 Task: Read customer reviews and ratings for real estate agents in Valentine Rd, Kansas, to find an agent who specializes in modern architecture or historic preservation.
Action: Mouse moved to (244, 196)
Screenshot: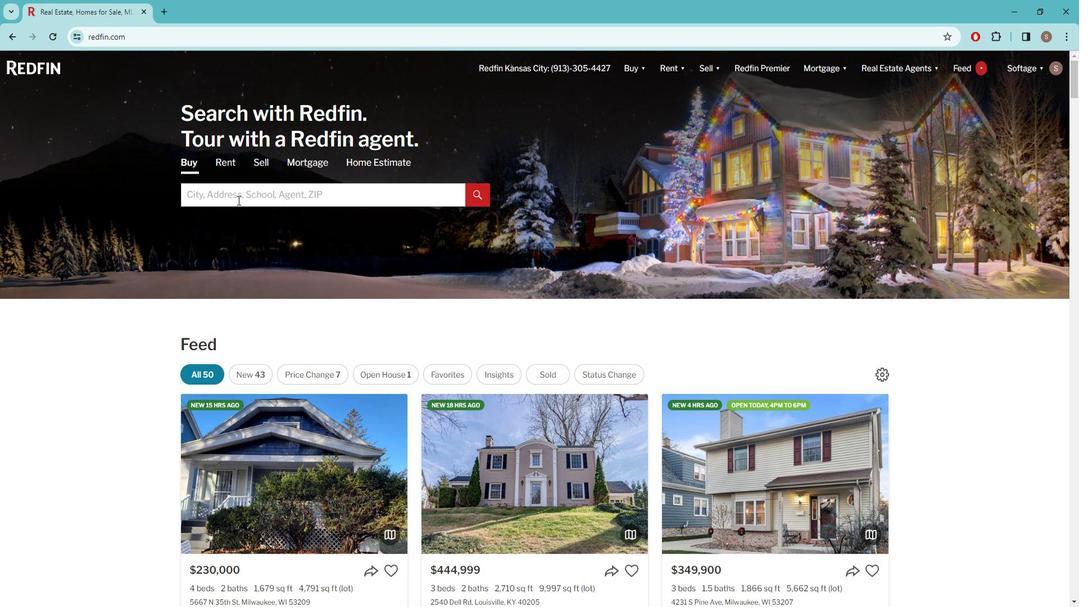 
Action: Mouse pressed left at (244, 196)
Screenshot: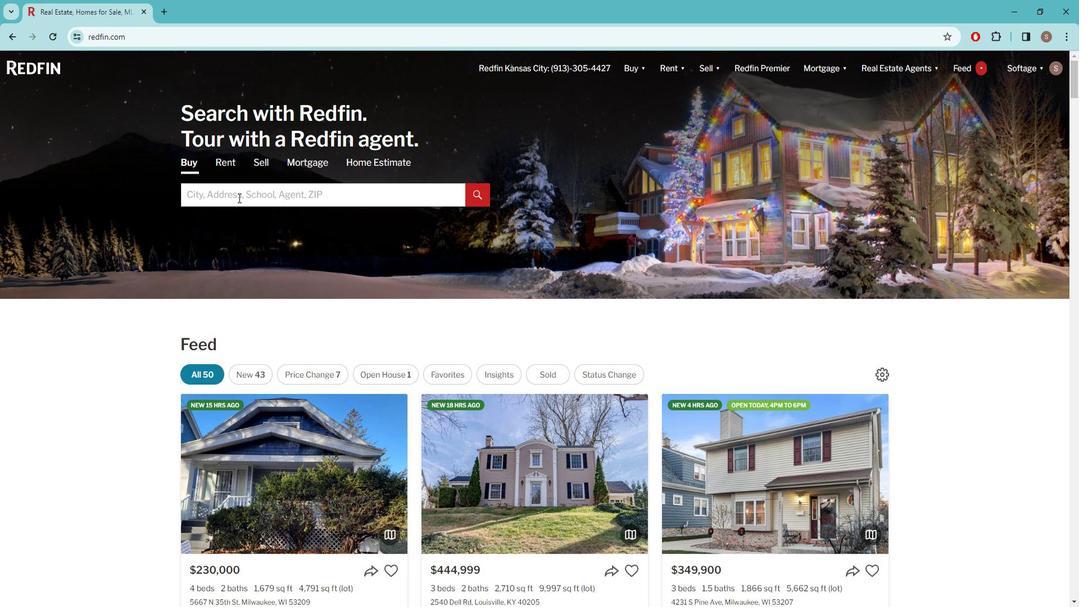
Action: Key pressed v<Key.caps_lock>ALENTINE<Key.space><Key.caps_lock>r<Key.caps_lock>D
Screenshot: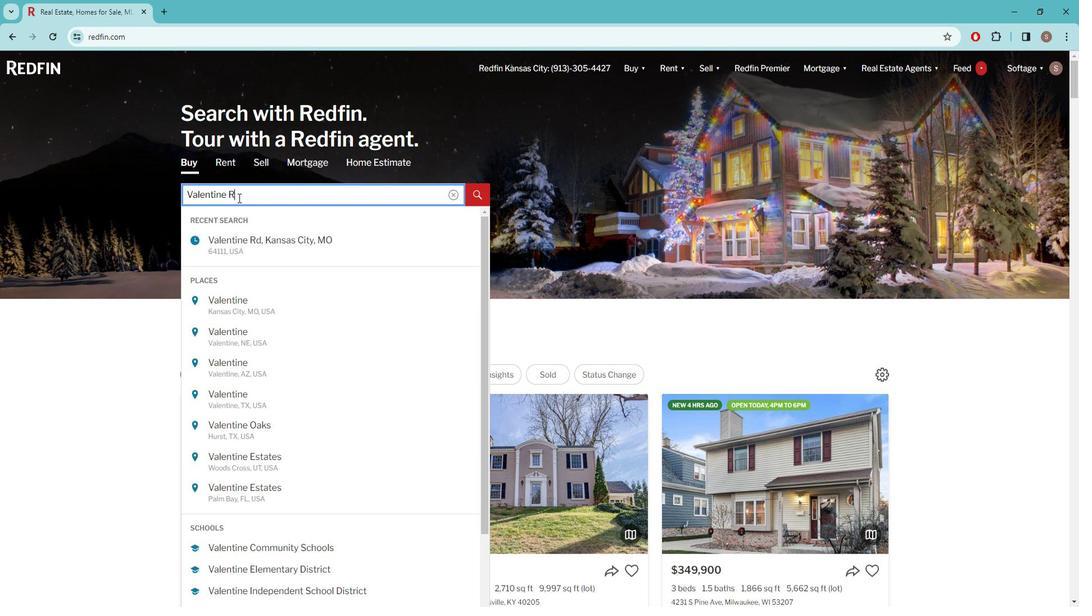 
Action: Mouse moved to (259, 242)
Screenshot: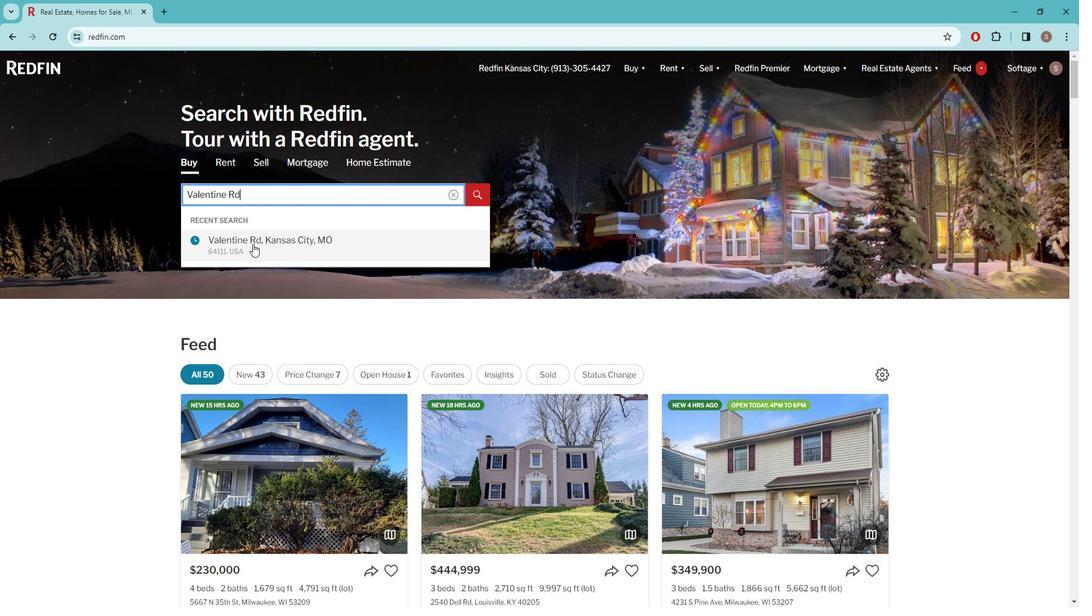 
Action: Mouse pressed left at (259, 242)
Screenshot: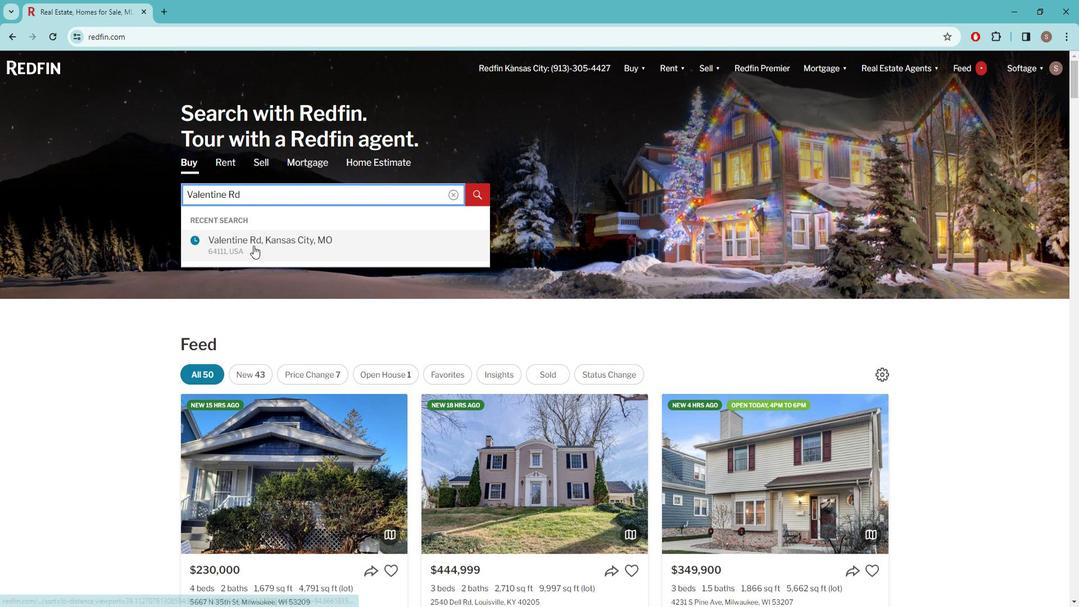 
Action: Mouse moved to (950, 142)
Screenshot: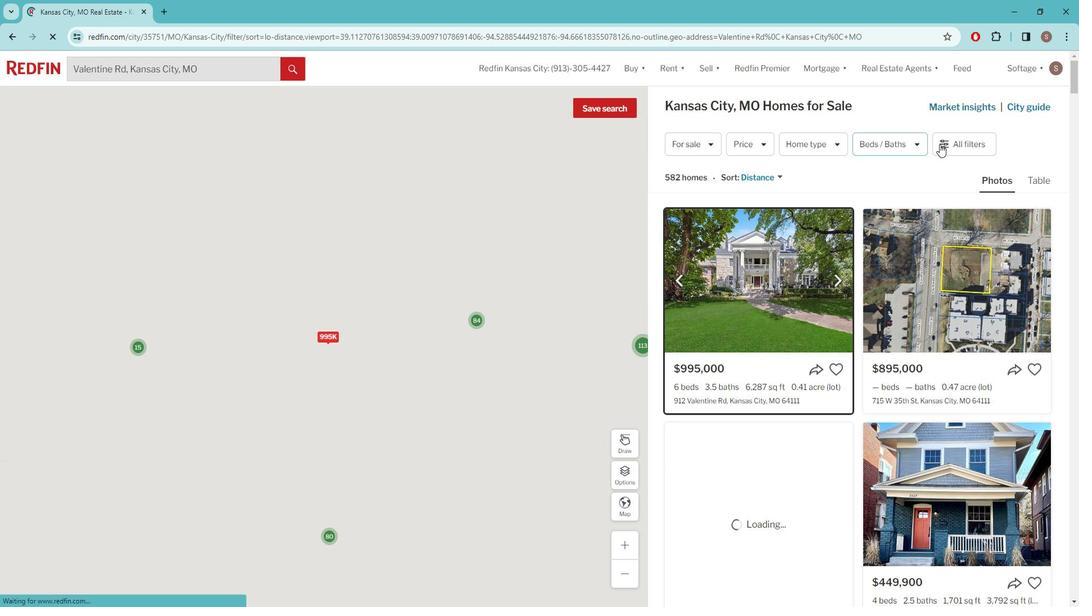 
Action: Mouse pressed left at (950, 142)
Screenshot: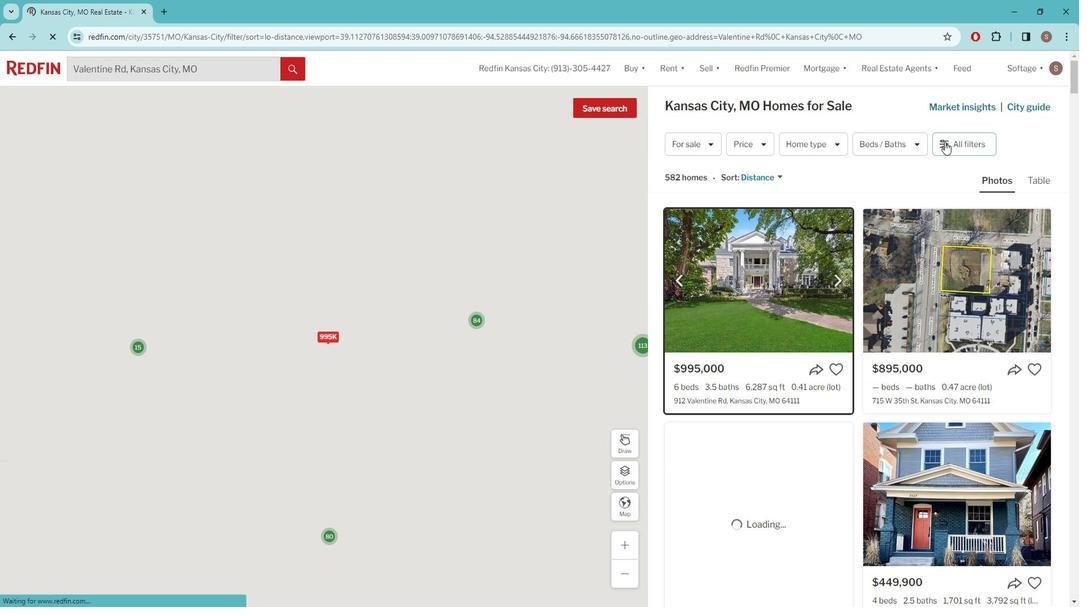 
Action: Mouse pressed left at (950, 142)
Screenshot: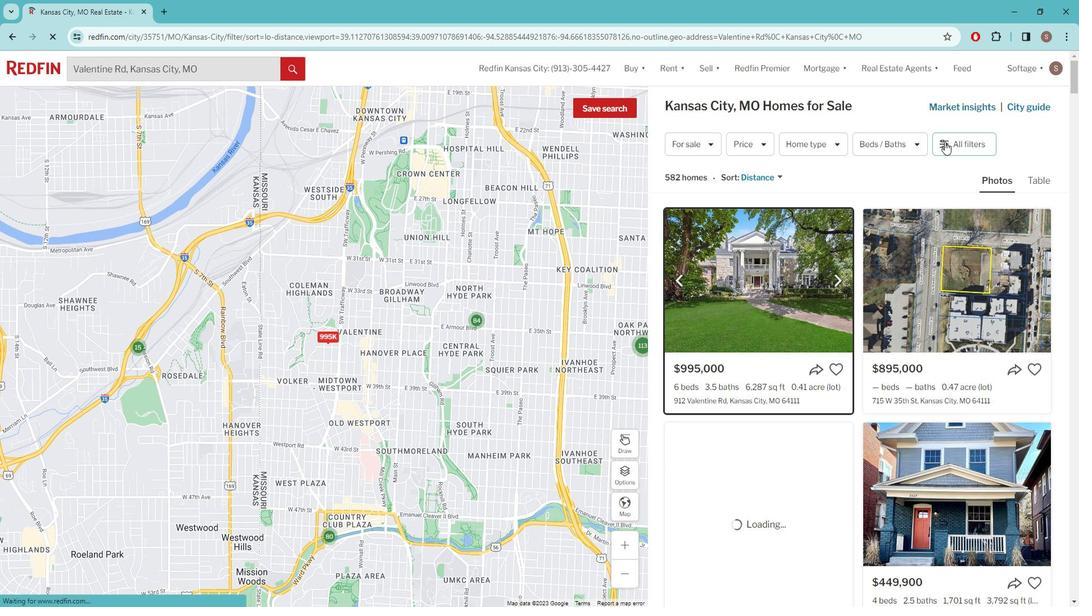 
Action: Mouse pressed left at (950, 142)
Screenshot: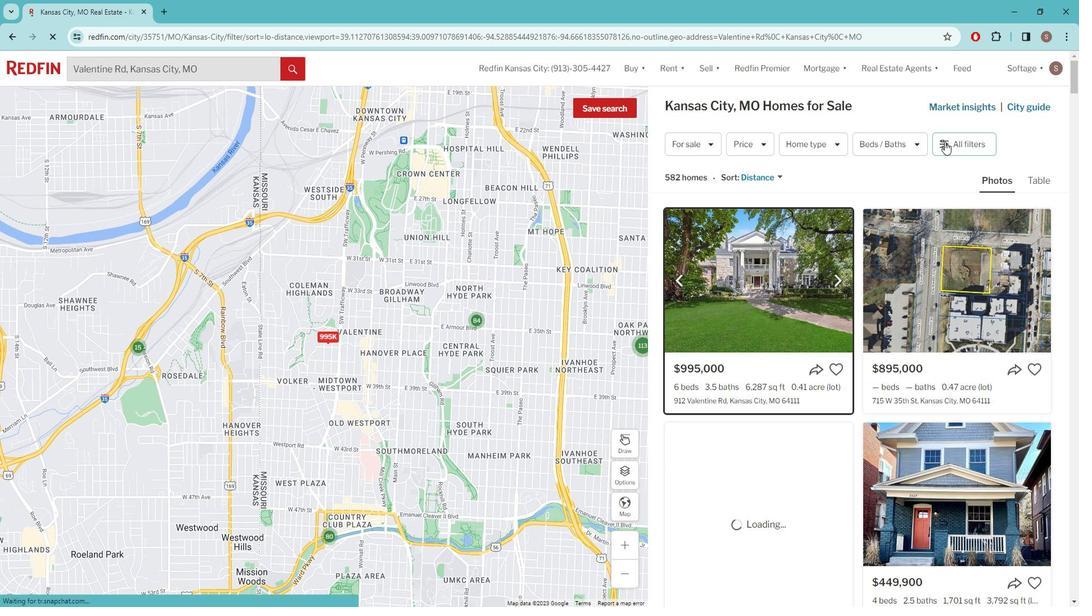 
Action: Mouse pressed left at (950, 142)
Screenshot: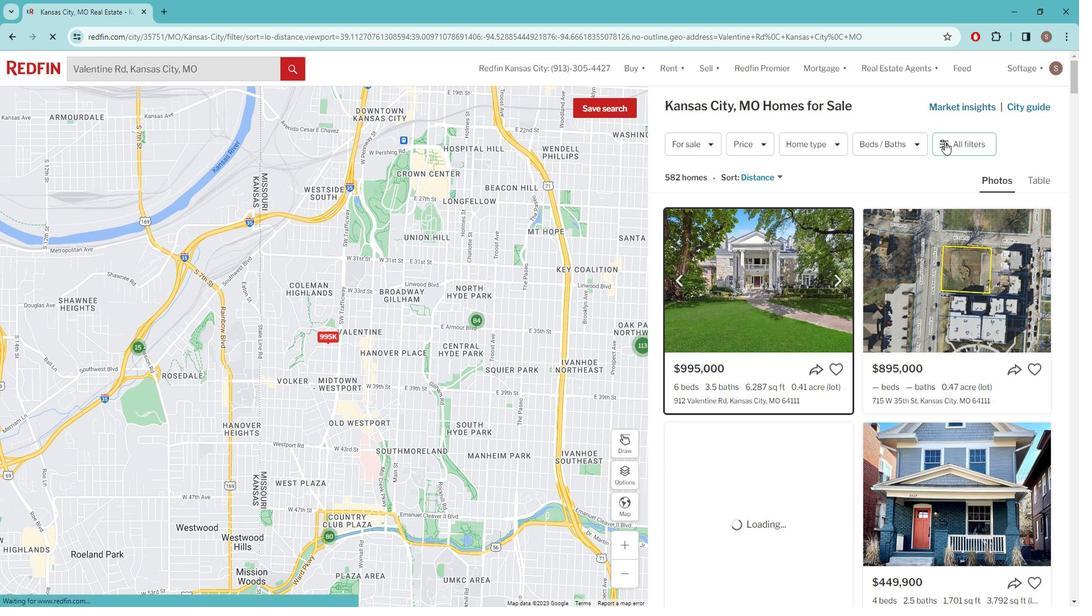 
Action: Mouse moved to (965, 143)
Screenshot: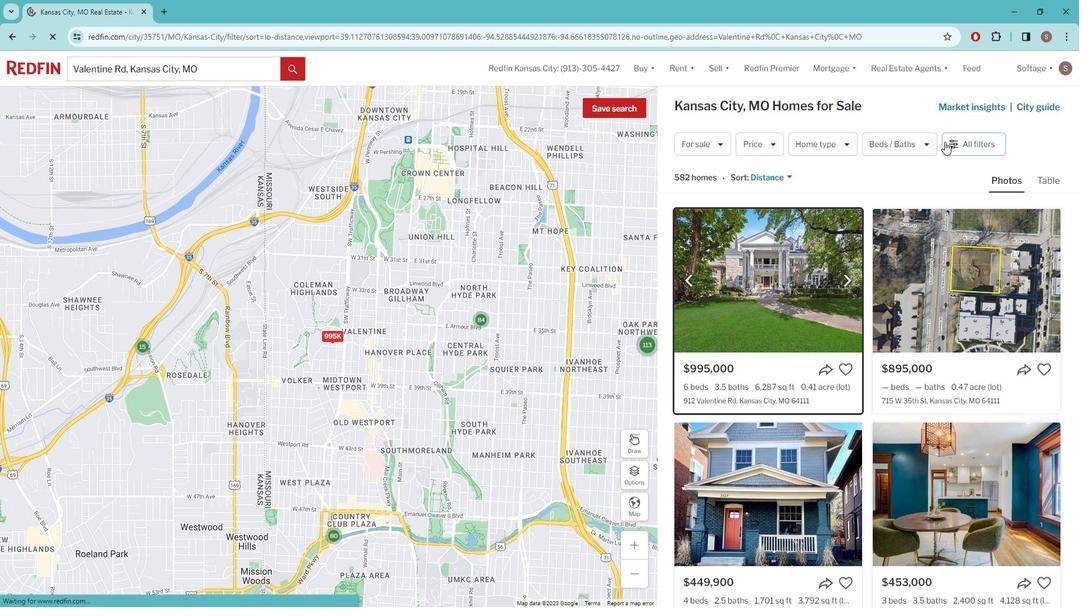 
Action: Mouse pressed left at (965, 143)
Screenshot: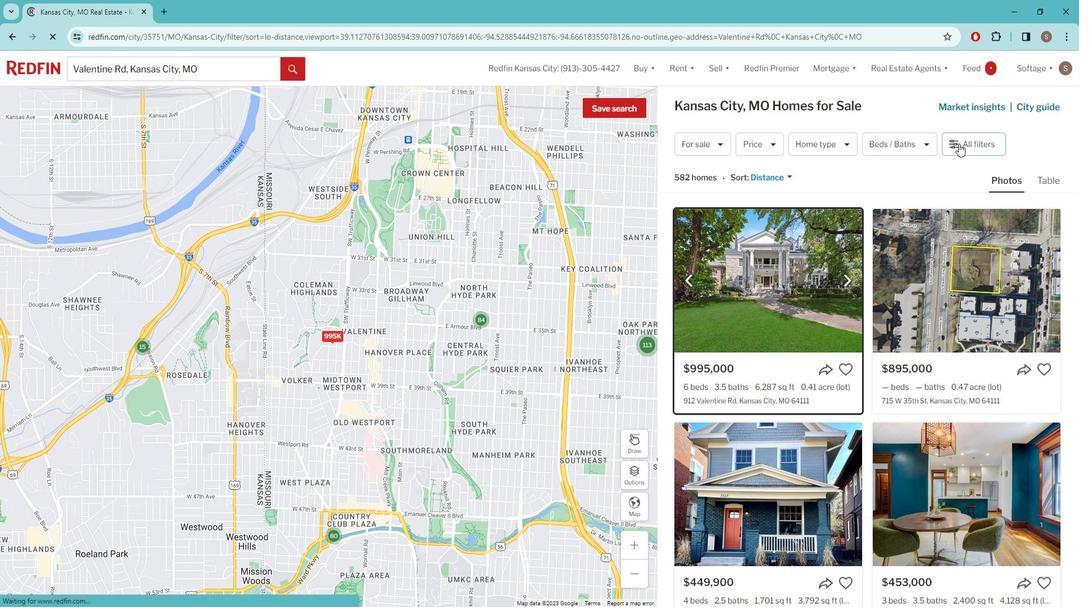 
Action: Mouse pressed left at (965, 143)
Screenshot: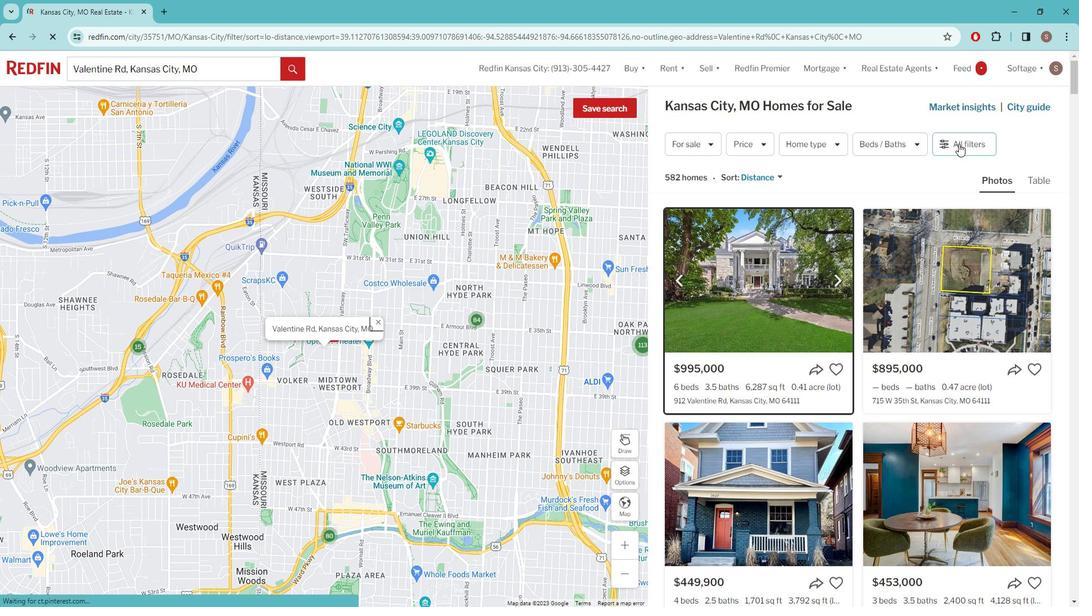
Action: Mouse moved to (916, 257)
Screenshot: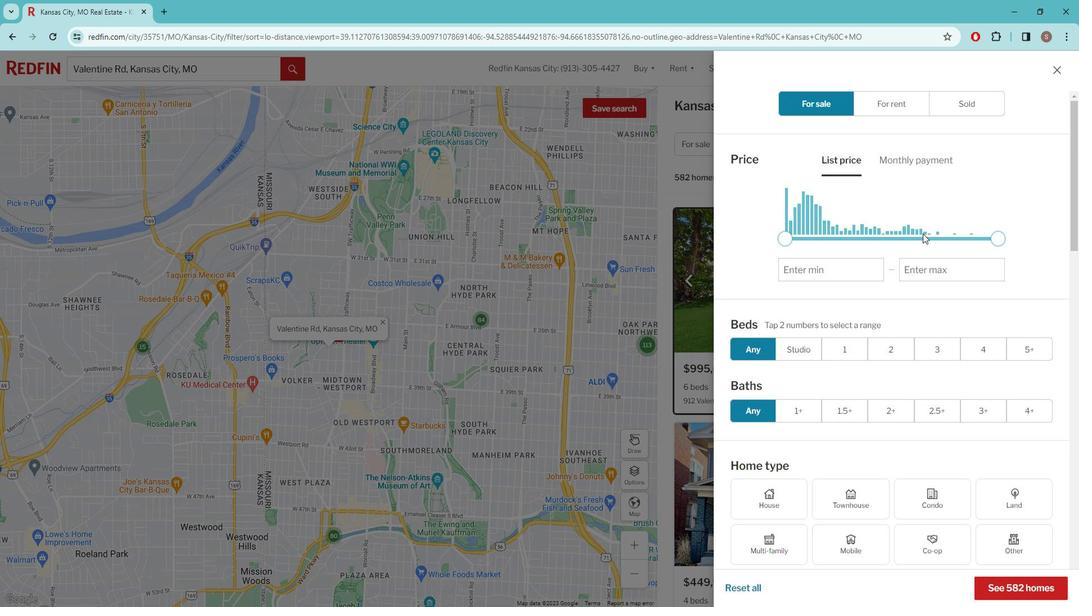 
Action: Mouse scrolled (916, 256) with delta (0, 0)
Screenshot: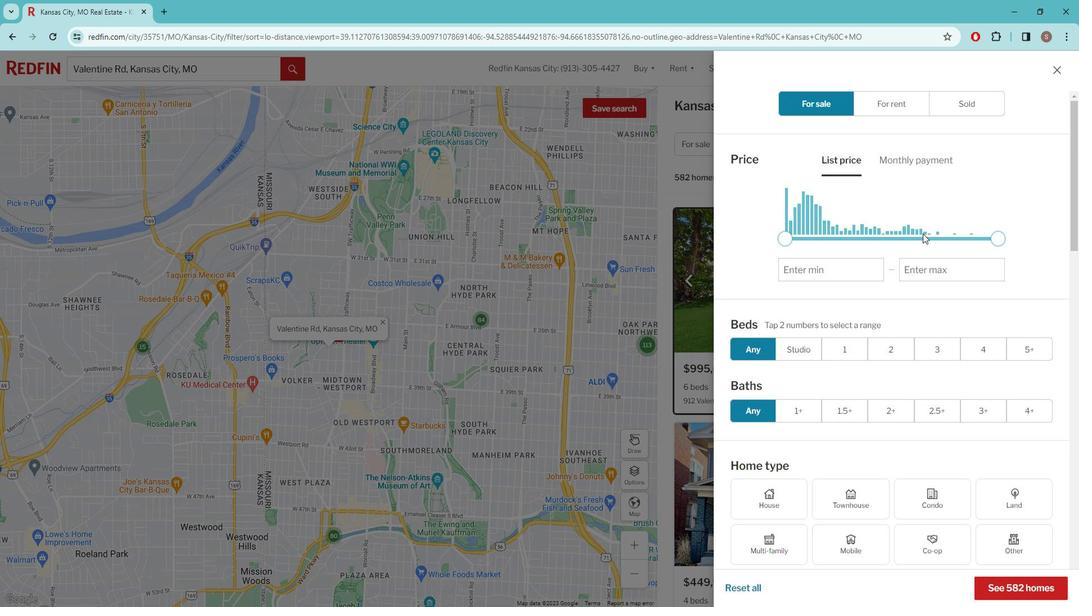 
Action: Mouse moved to (913, 262)
Screenshot: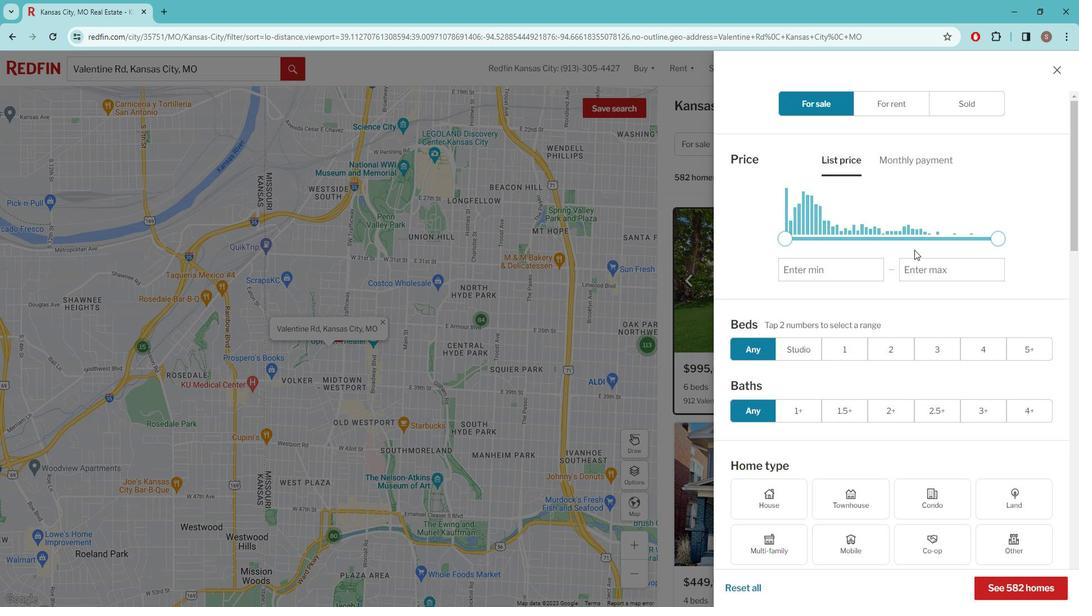 
Action: Mouse scrolled (913, 262) with delta (0, 0)
Screenshot: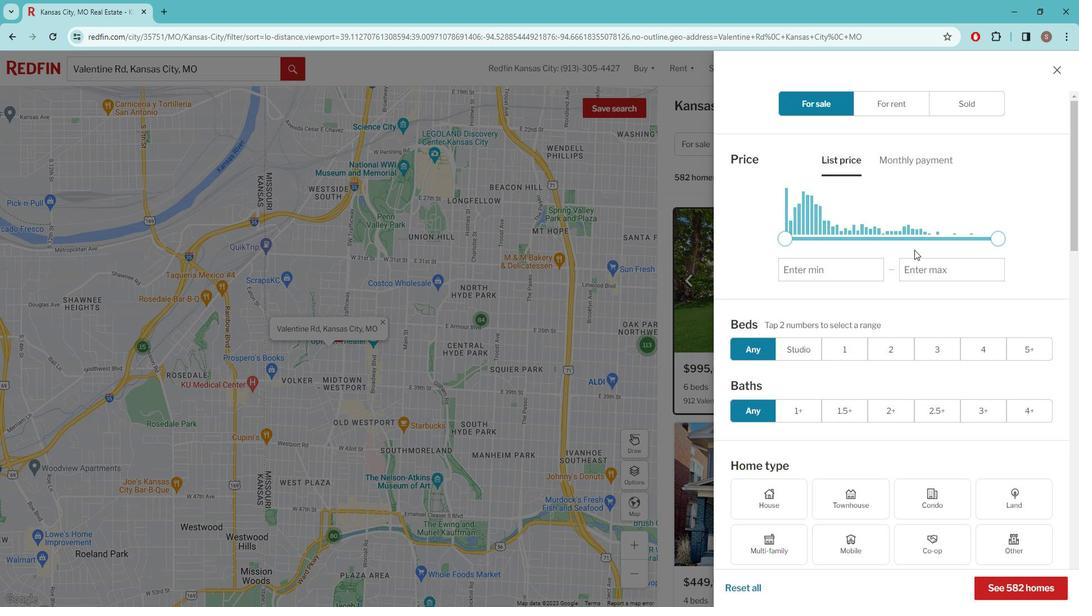 
Action: Mouse moved to (908, 271)
Screenshot: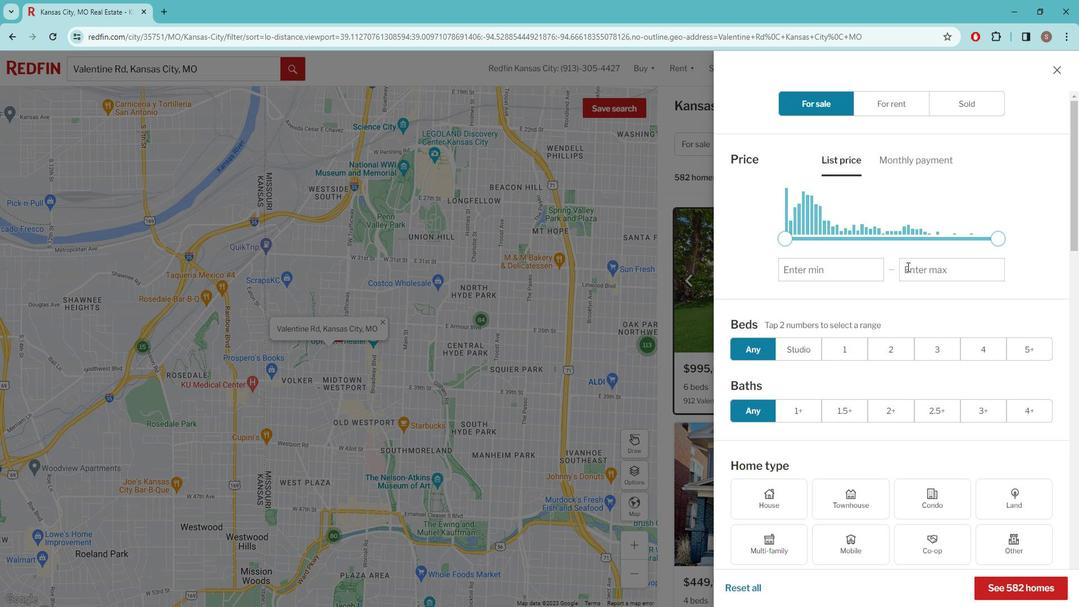
Action: Mouse scrolled (908, 269) with delta (0, 0)
Screenshot: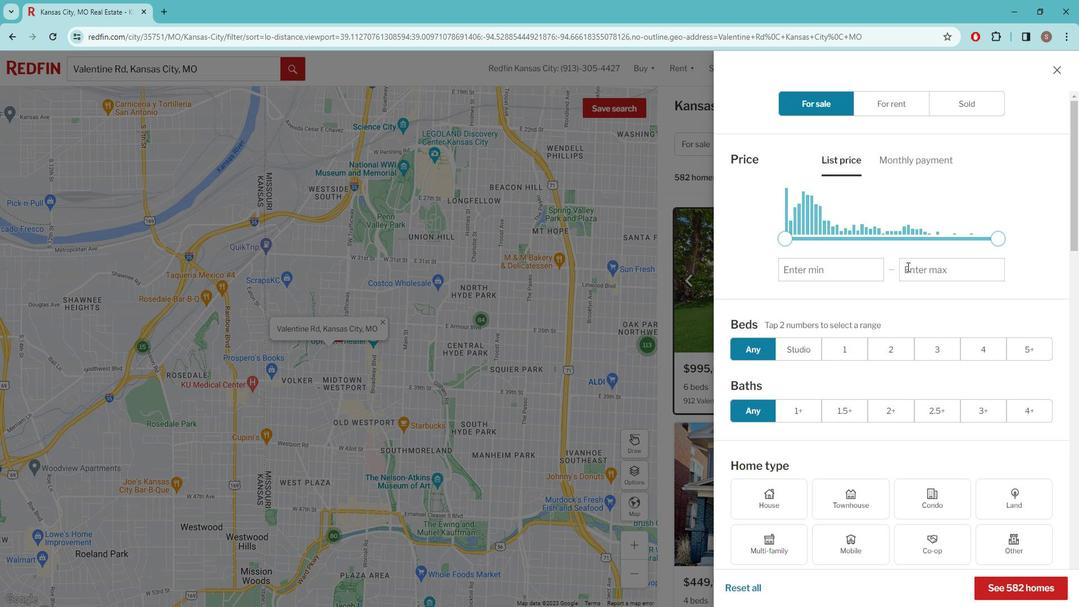 
Action: Mouse moved to (908, 273)
Screenshot: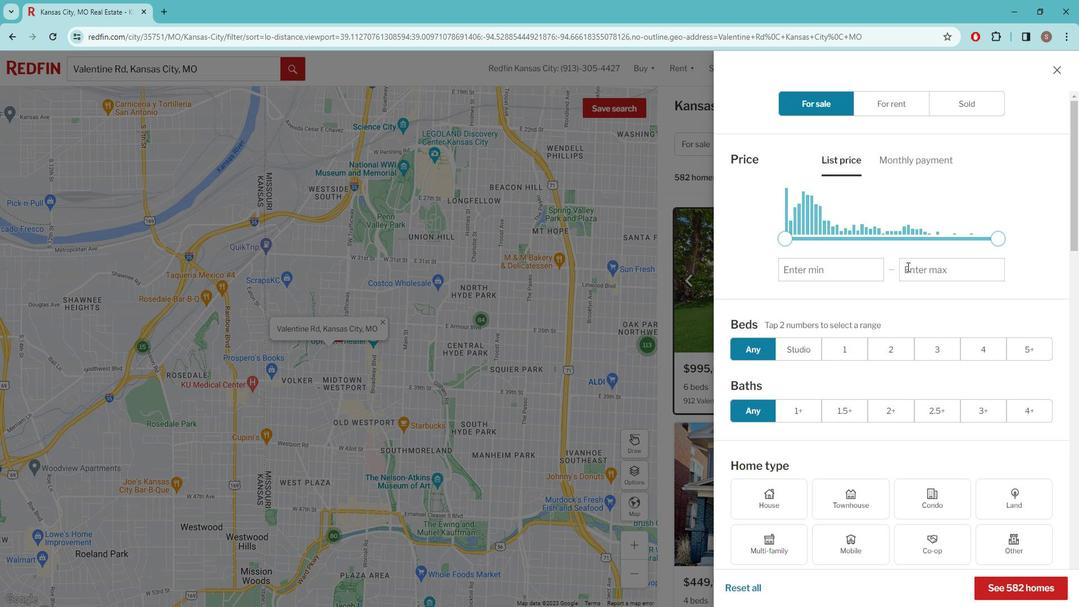
Action: Mouse scrolled (908, 273) with delta (0, 0)
Screenshot: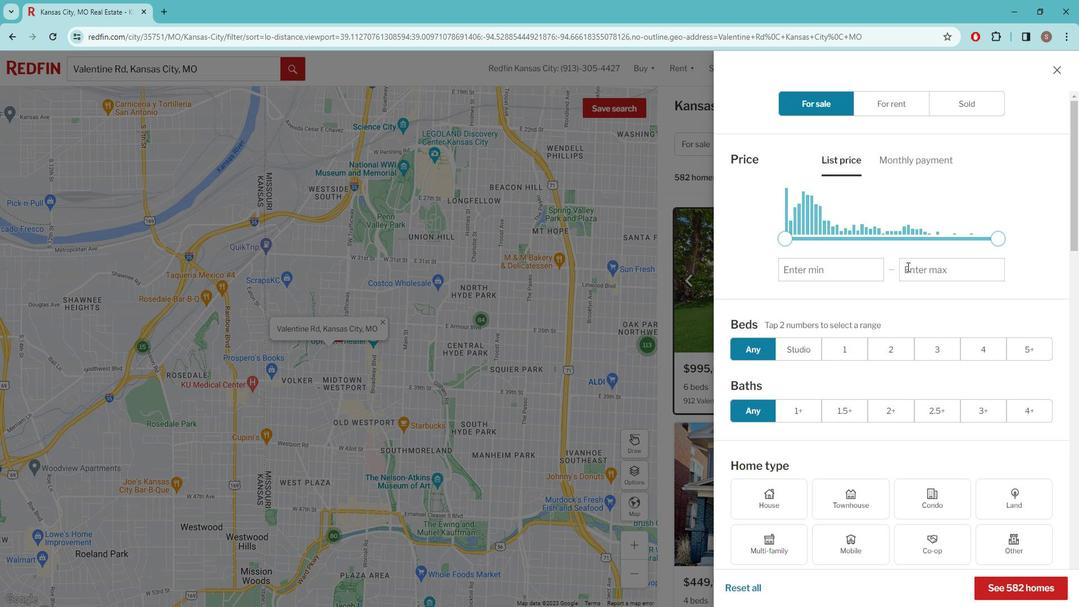 
Action: Mouse moved to (896, 302)
Screenshot: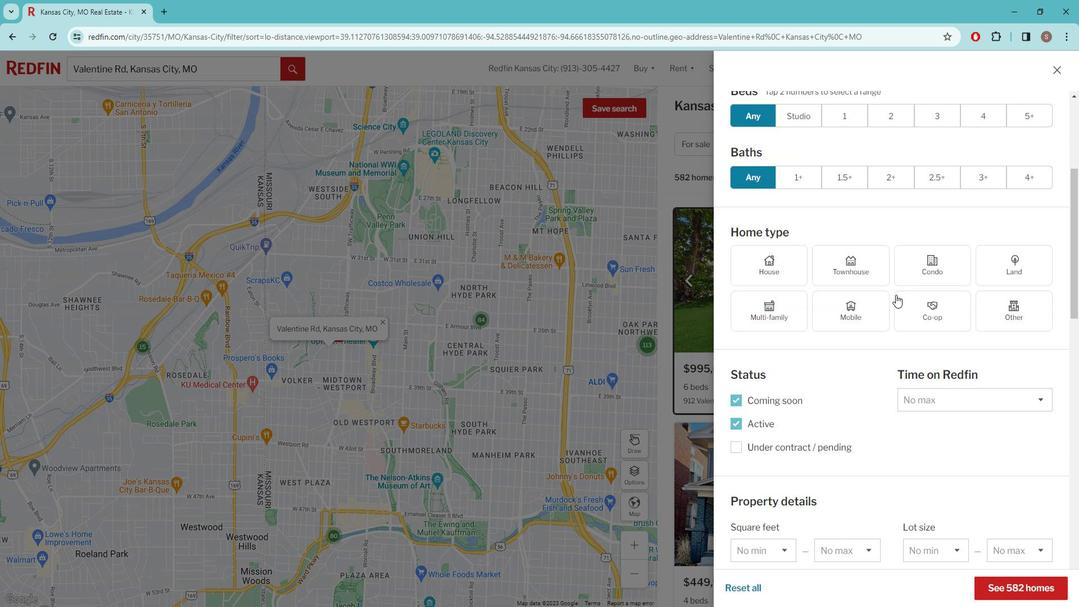 
Action: Mouse scrolled (896, 301) with delta (0, 0)
Screenshot: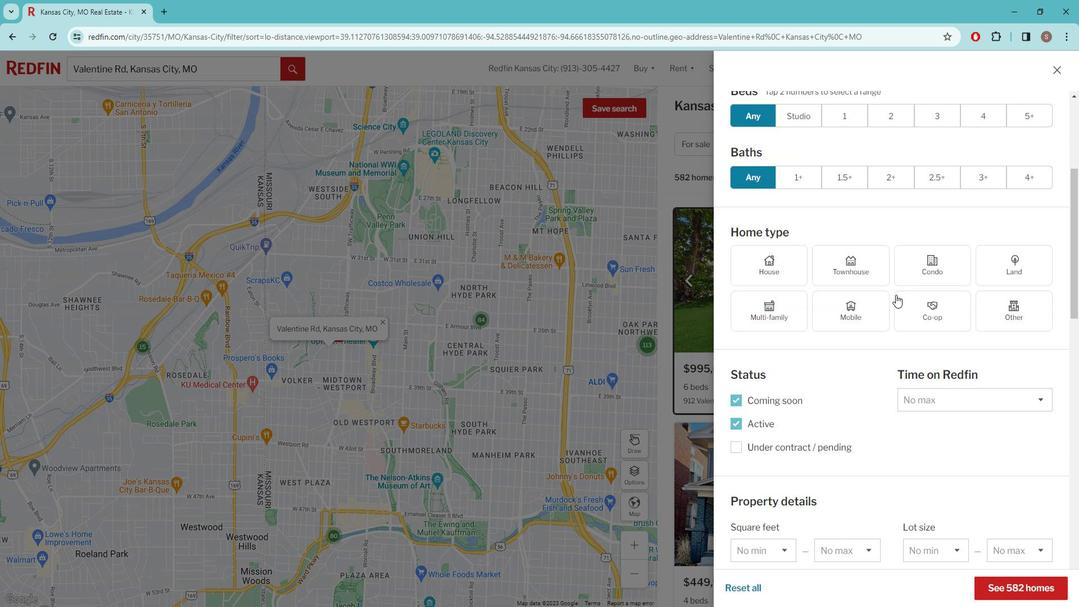 
Action: Mouse moved to (889, 312)
Screenshot: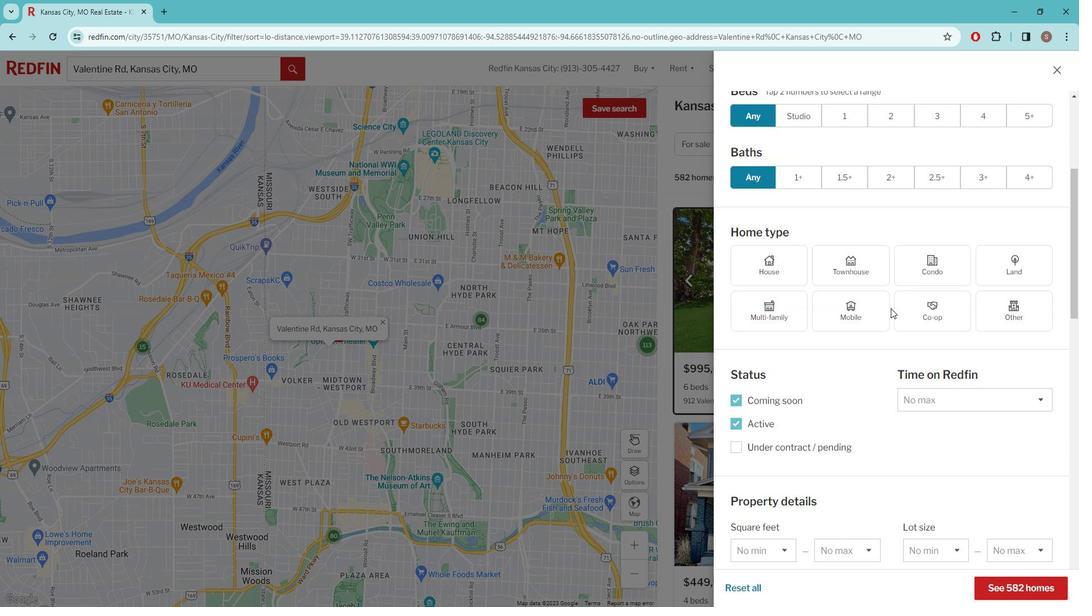 
Action: Mouse scrolled (889, 312) with delta (0, 0)
Screenshot: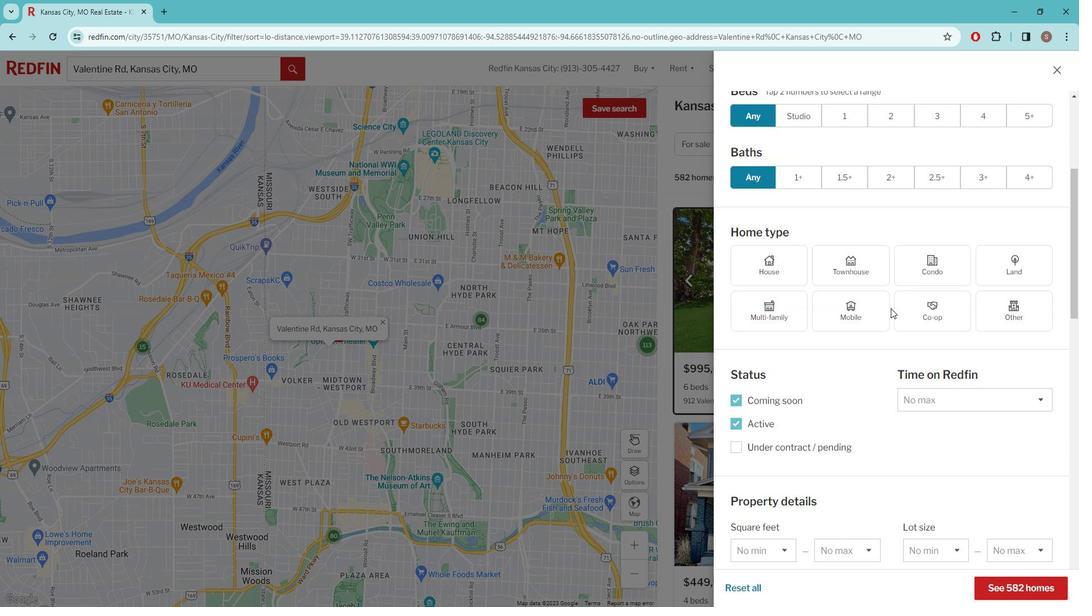 
Action: Mouse moved to (878, 324)
Screenshot: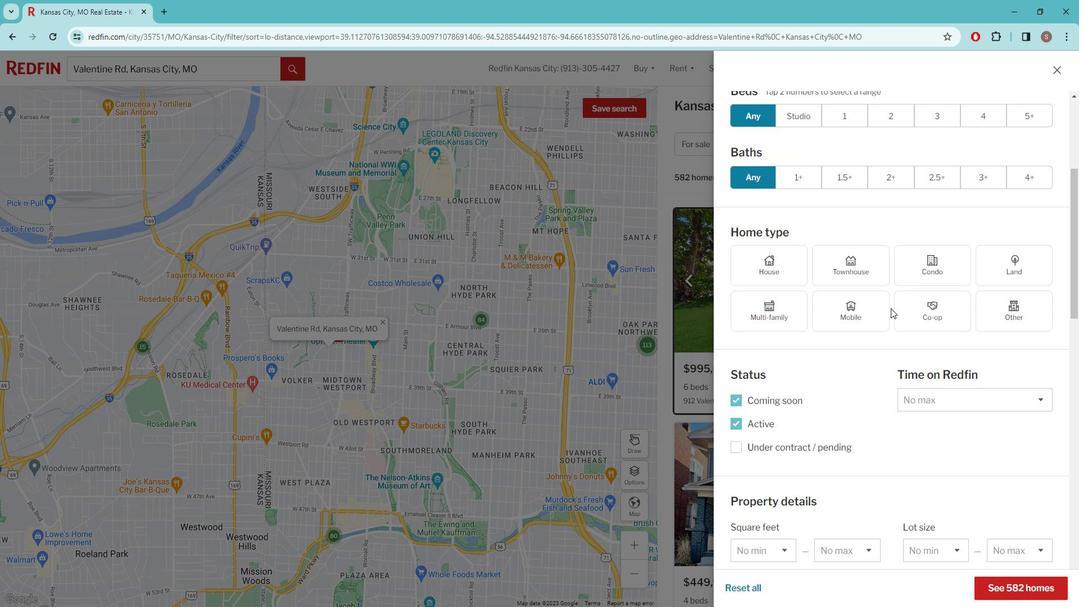 
Action: Mouse scrolled (878, 323) with delta (0, 0)
Screenshot: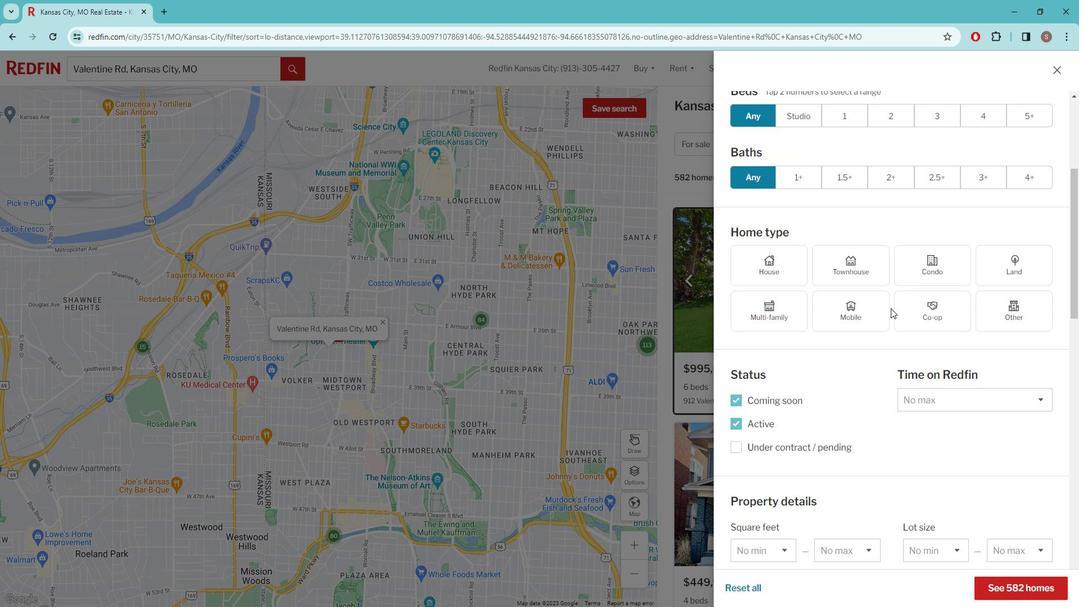
Action: Mouse moved to (807, 415)
Screenshot: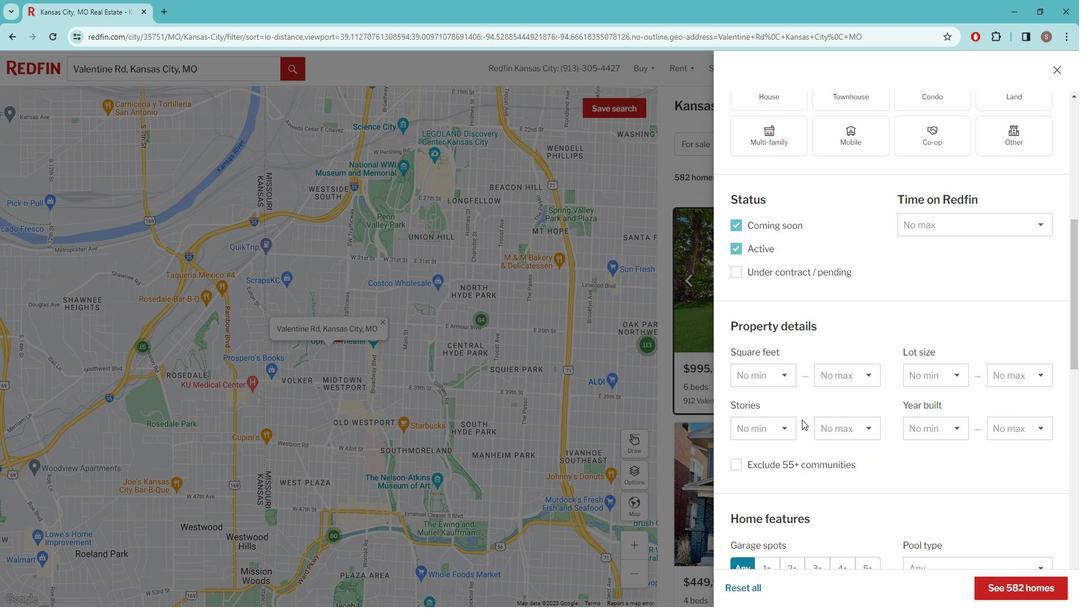 
Action: Mouse scrolled (807, 415) with delta (0, 0)
Screenshot: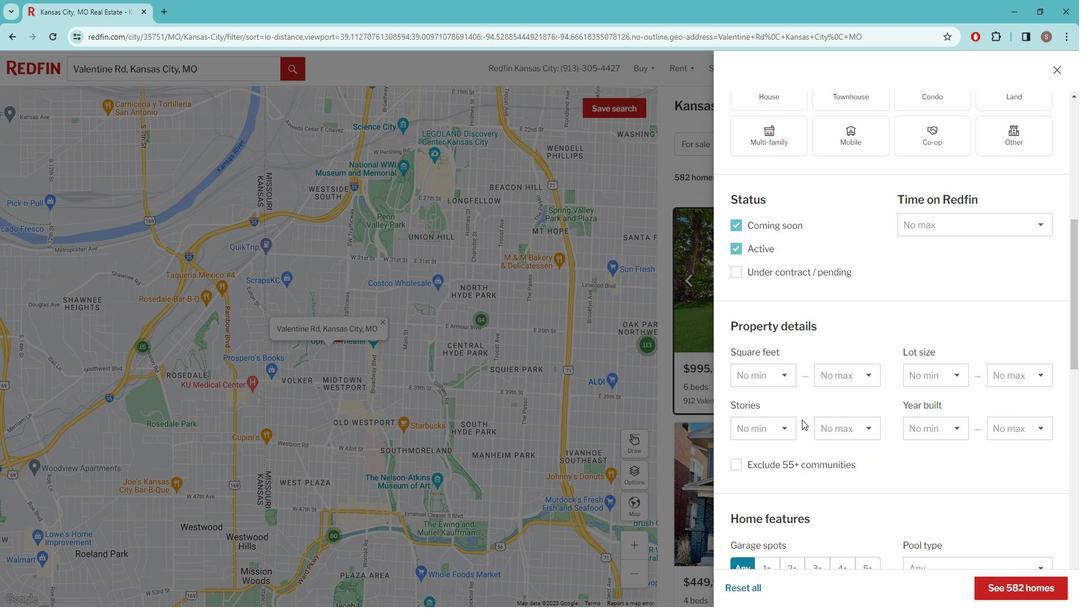 
Action: Mouse moved to (806, 415)
Screenshot: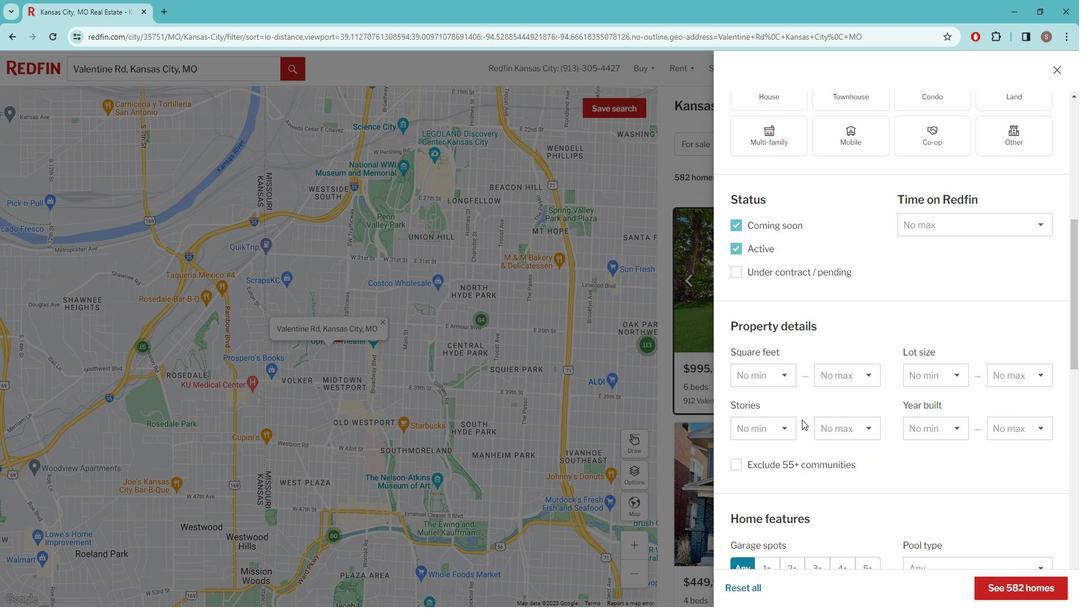 
Action: Mouse scrolled (806, 415) with delta (0, 0)
Screenshot: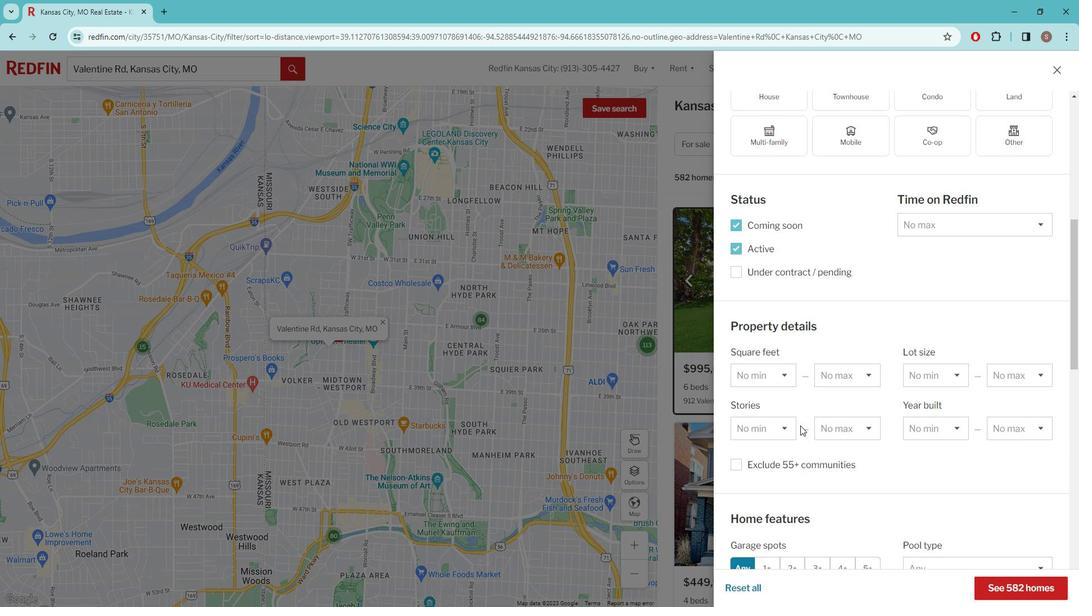 
Action: Mouse moved to (787, 442)
Screenshot: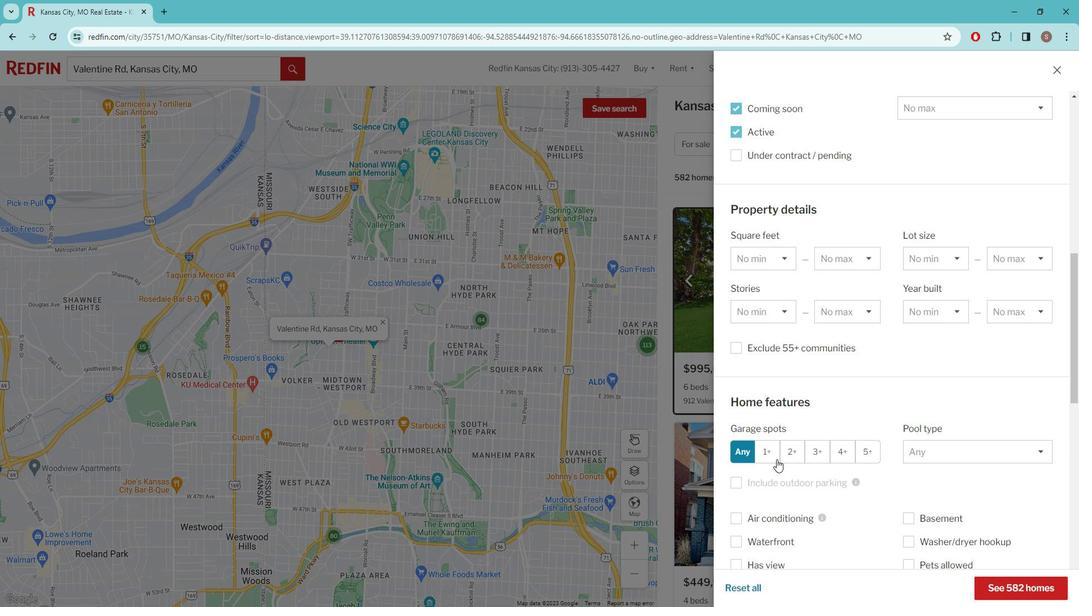 
Action: Mouse scrolled (787, 442) with delta (0, 0)
Screenshot: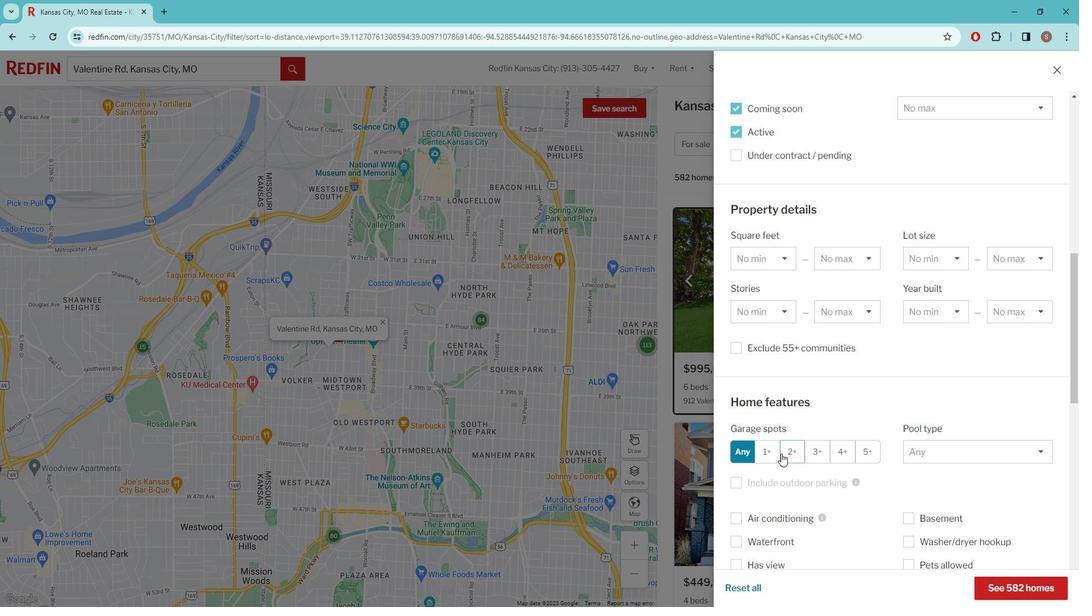 
Action: Mouse scrolled (787, 442) with delta (0, 0)
Screenshot: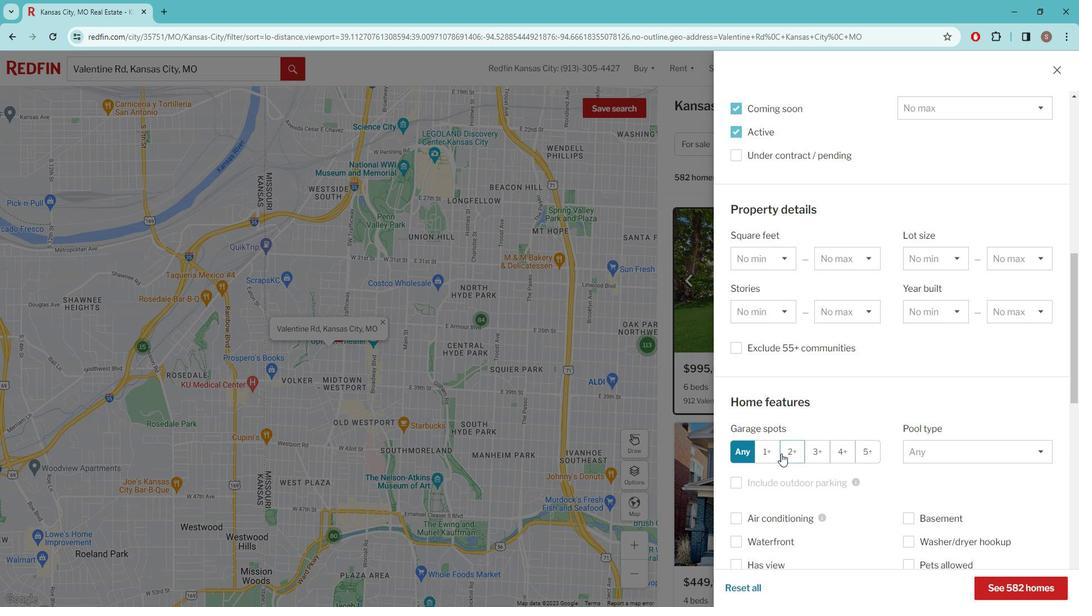 
Action: Mouse moved to (787, 439)
Screenshot: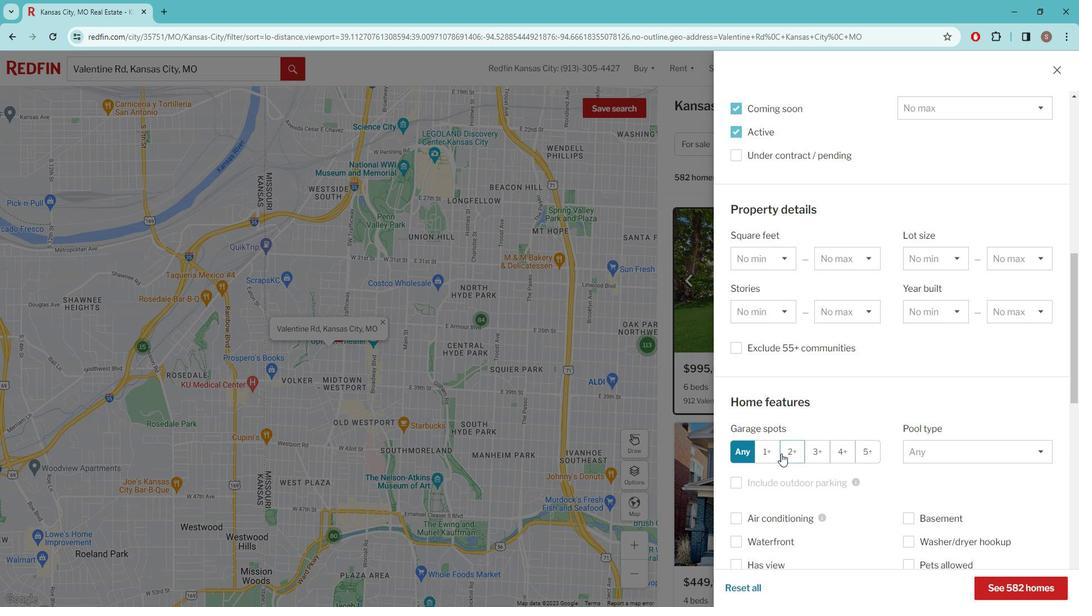
Action: Mouse scrolled (787, 439) with delta (0, 0)
Screenshot: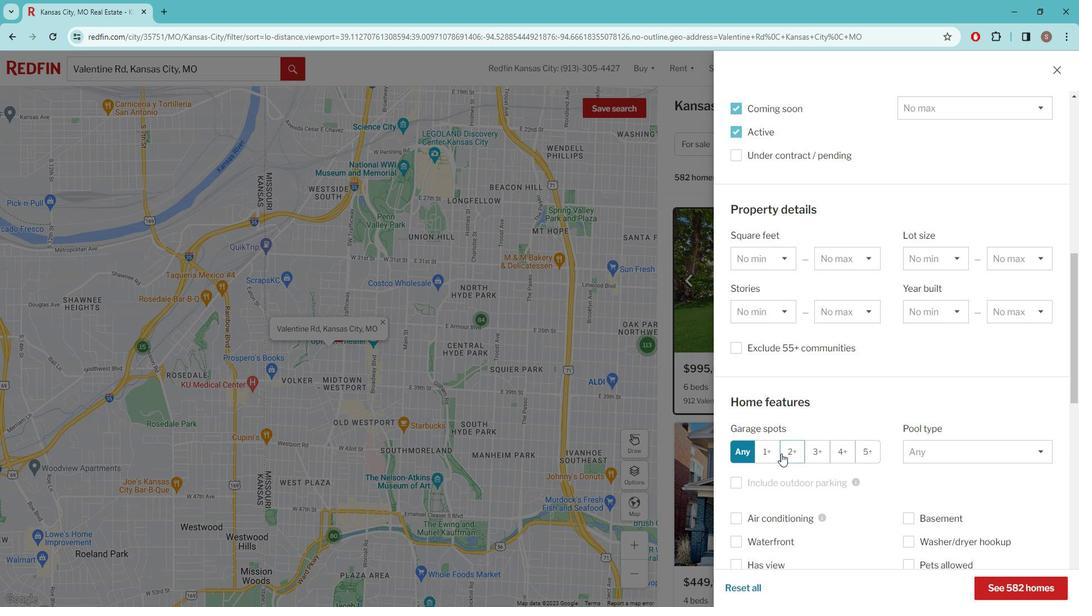 
Action: Mouse moved to (770, 531)
Screenshot: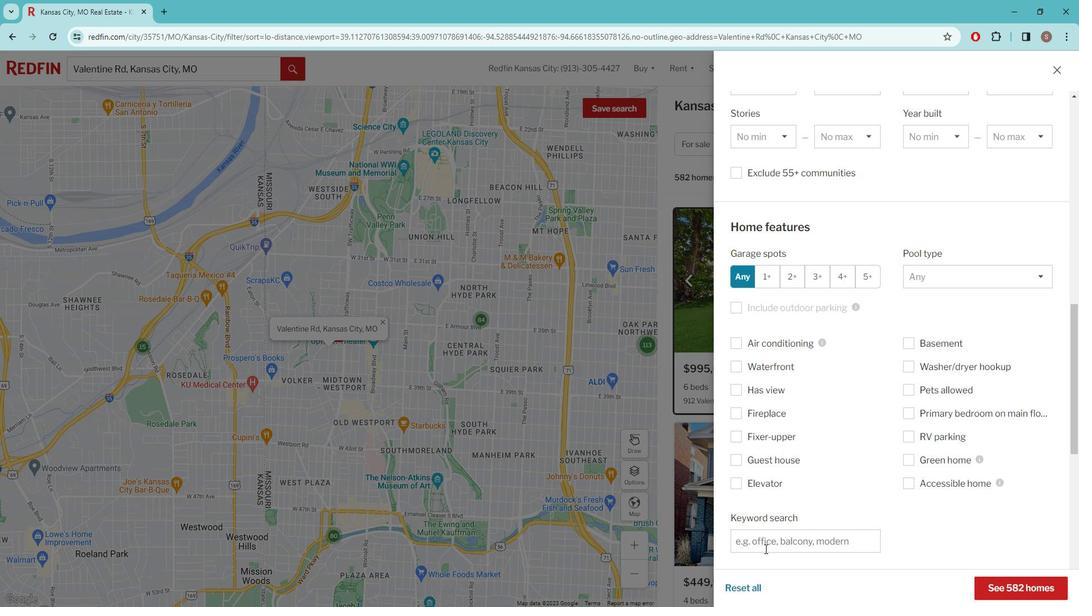 
Action: Mouse pressed left at (770, 531)
Screenshot: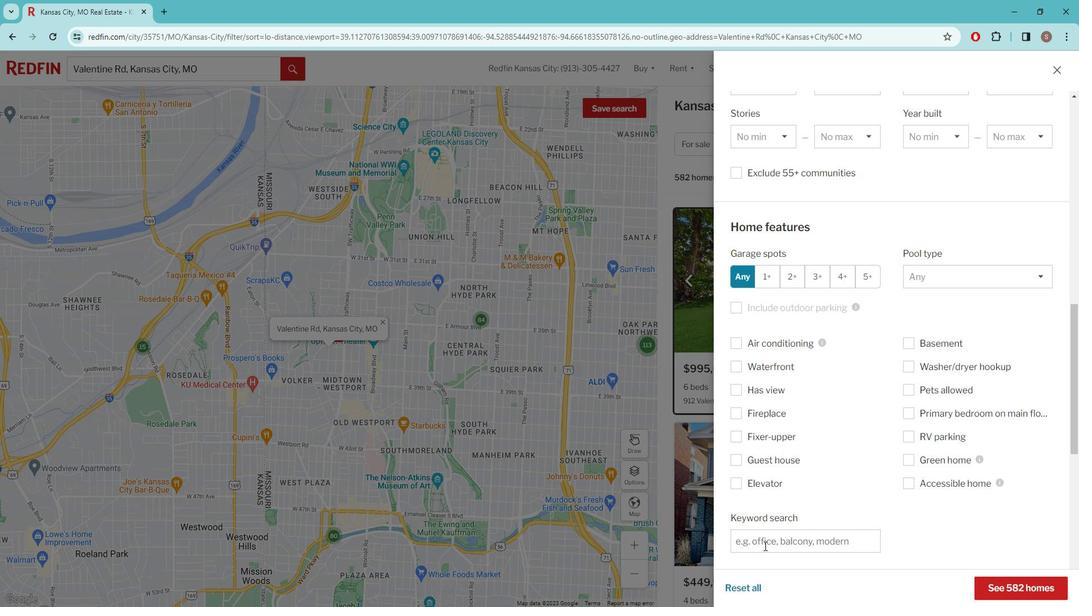 
Action: Key pressed HISTORIC<Key.space>PRESERVATION<Key.space>
Screenshot: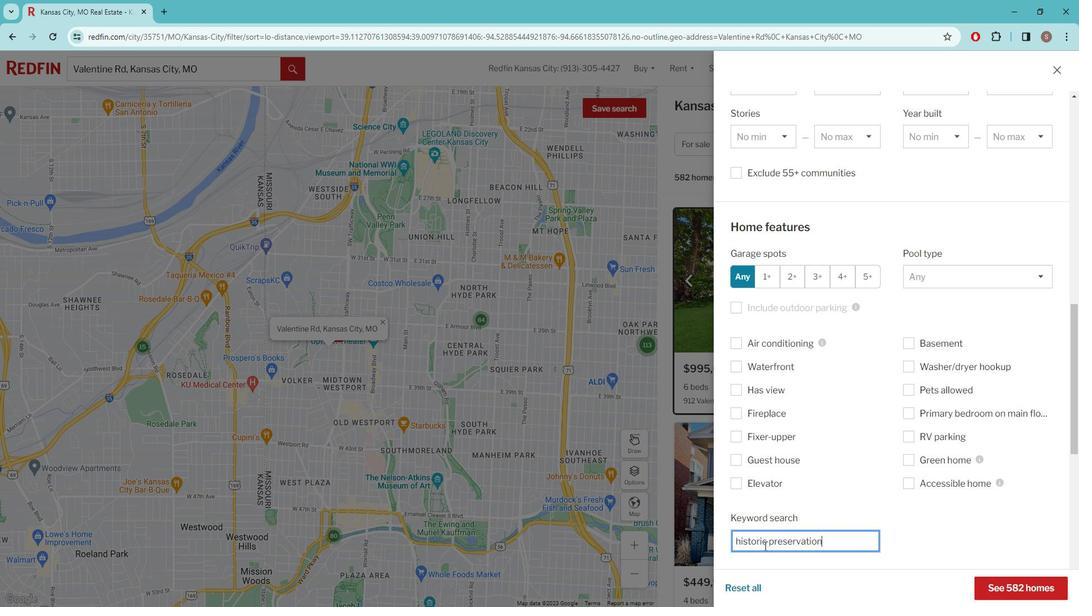 
Action: Mouse scrolled (770, 530) with delta (0, 0)
Screenshot: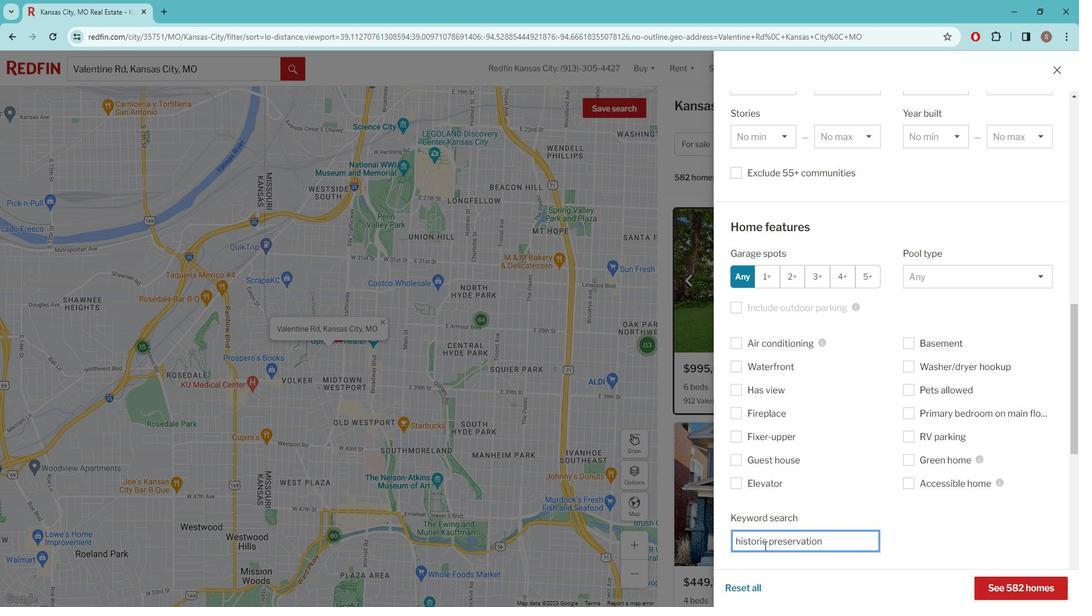 
Action: Mouse scrolled (770, 530) with delta (0, 0)
Screenshot: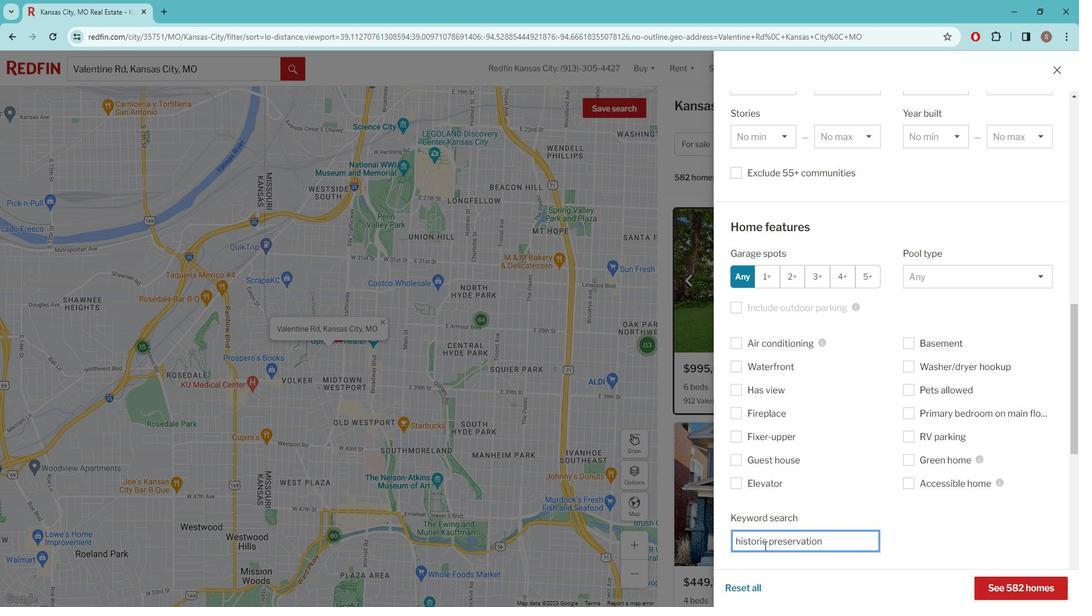 
Action: Mouse moved to (771, 531)
Screenshot: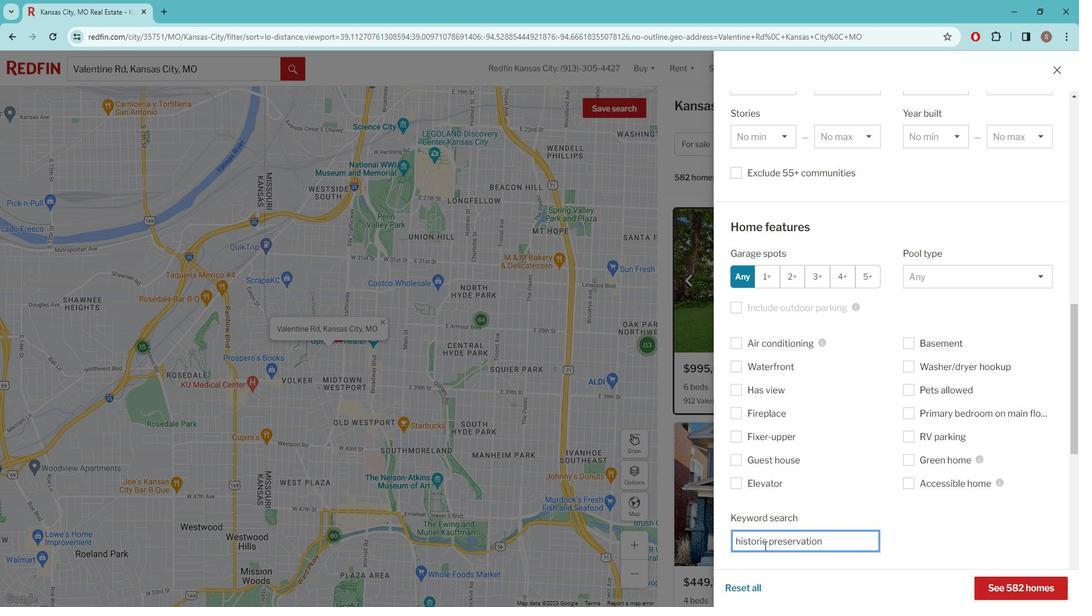 
Action: Mouse scrolled (771, 530) with delta (0, 0)
Screenshot: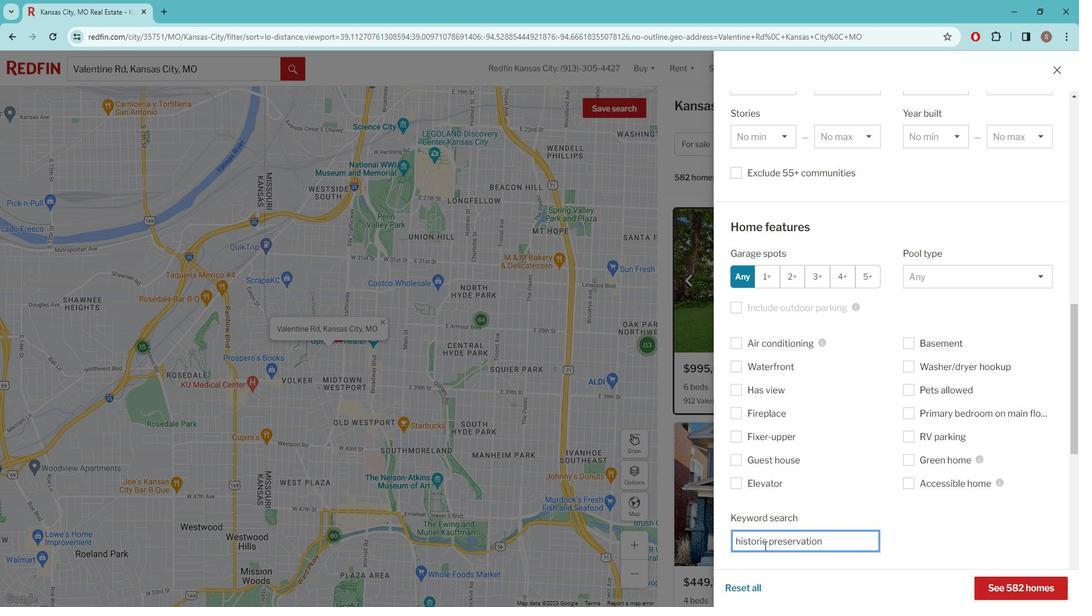 
Action: Mouse moved to (771, 530)
Screenshot: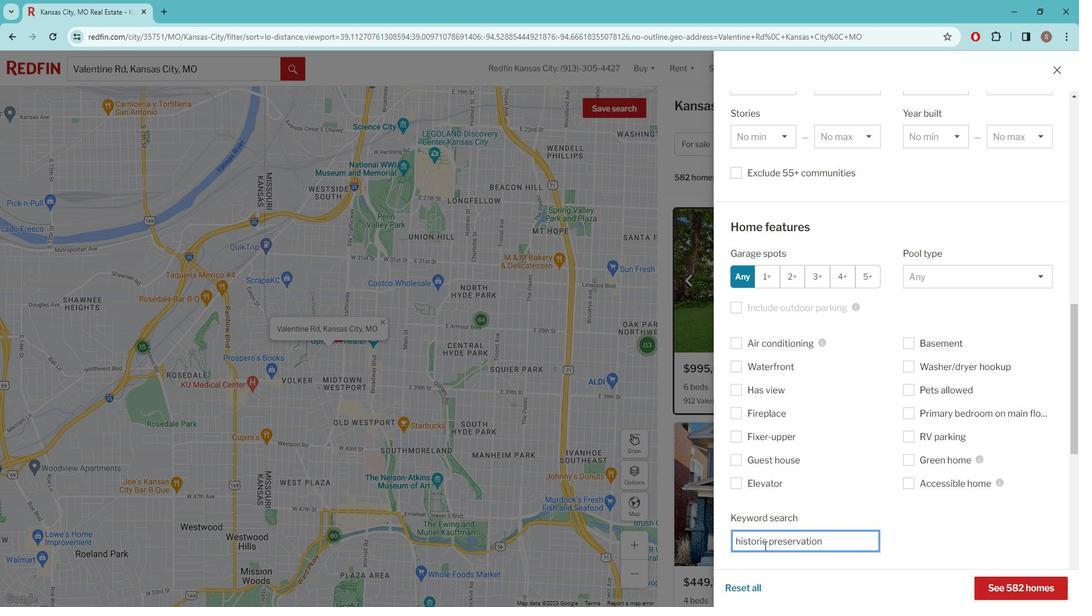 
Action: Mouse scrolled (771, 530) with delta (0, 0)
Screenshot: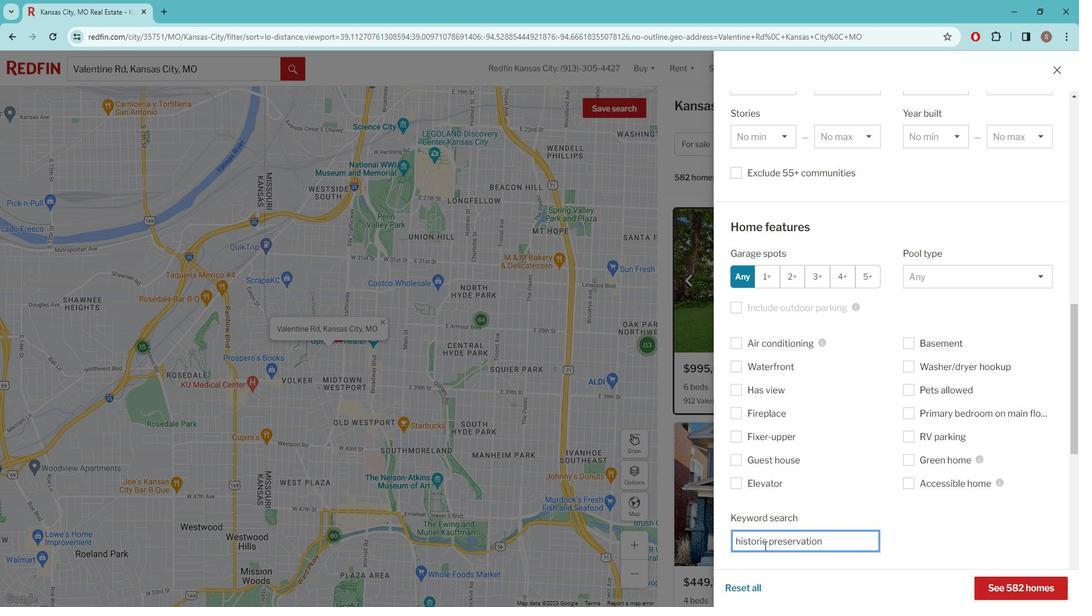 
Action: Mouse moved to (775, 529)
Screenshot: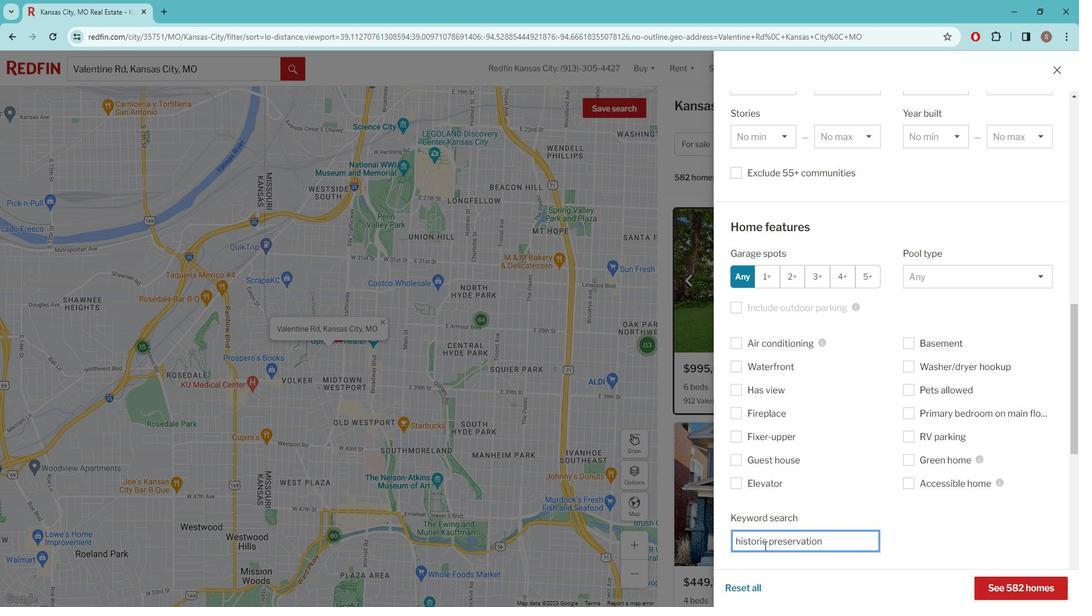 
Action: Mouse scrolled (775, 528) with delta (0, 0)
Screenshot: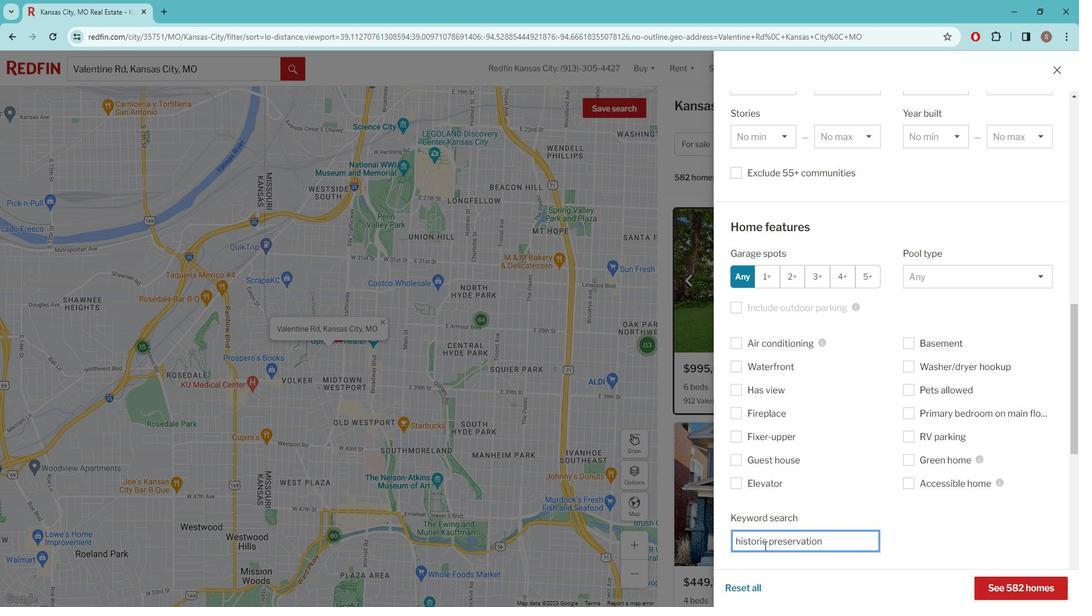 
Action: Mouse moved to (776, 529)
Screenshot: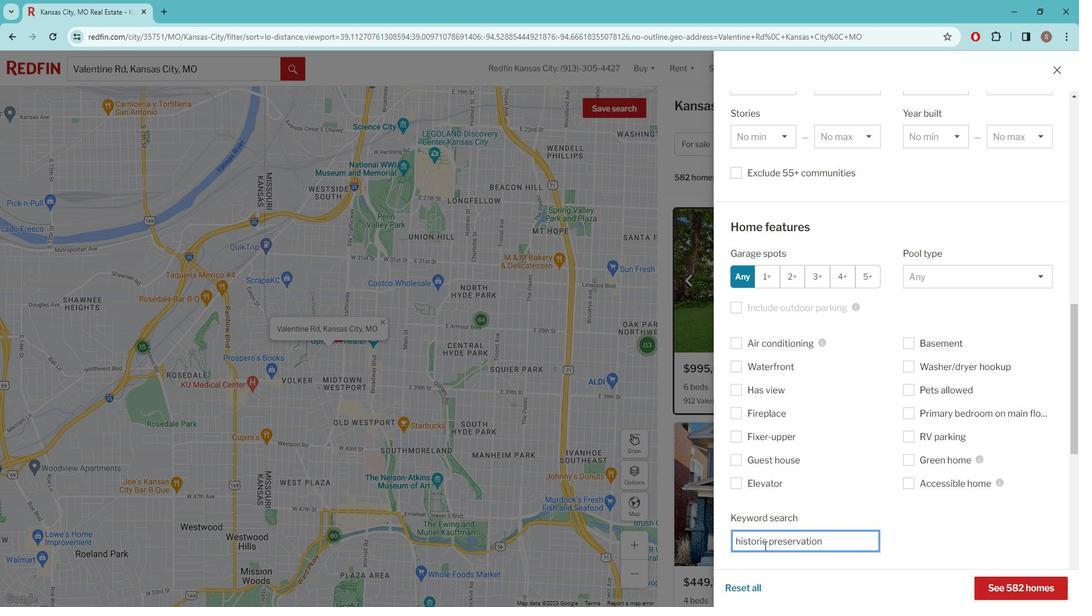 
Action: Mouse scrolled (776, 528) with delta (0, 0)
Screenshot: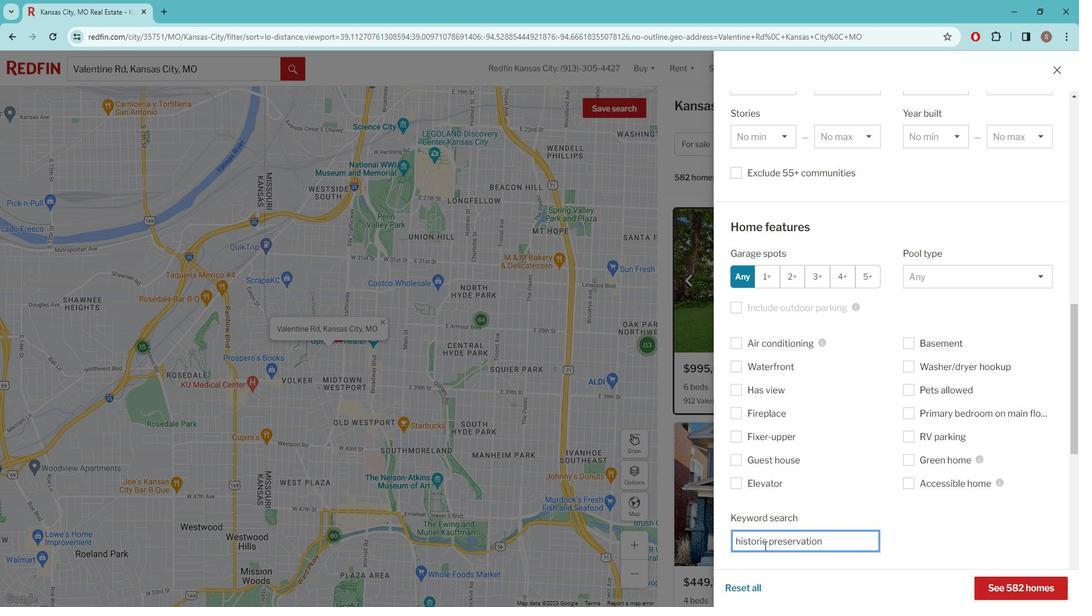 
Action: Mouse moved to (780, 528)
Screenshot: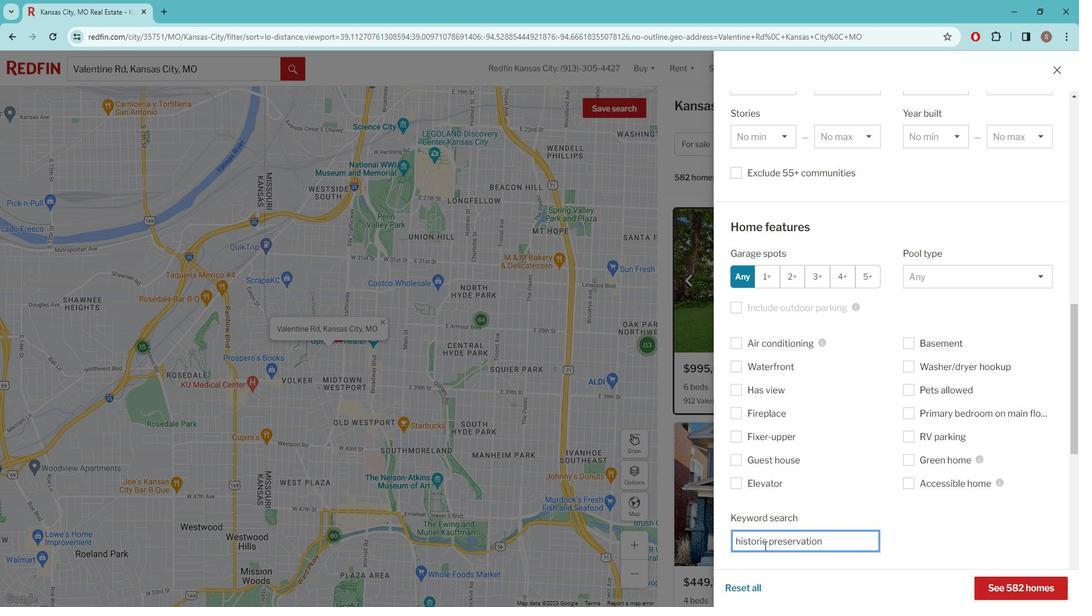 
Action: Mouse scrolled (780, 528) with delta (0, 0)
Screenshot: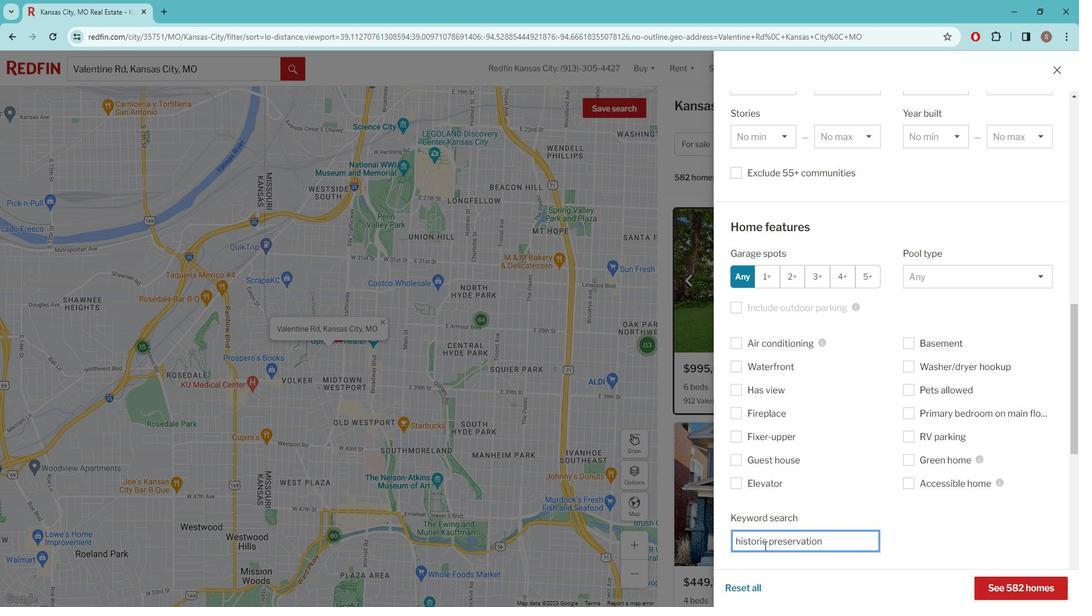
Action: Mouse moved to (789, 525)
Screenshot: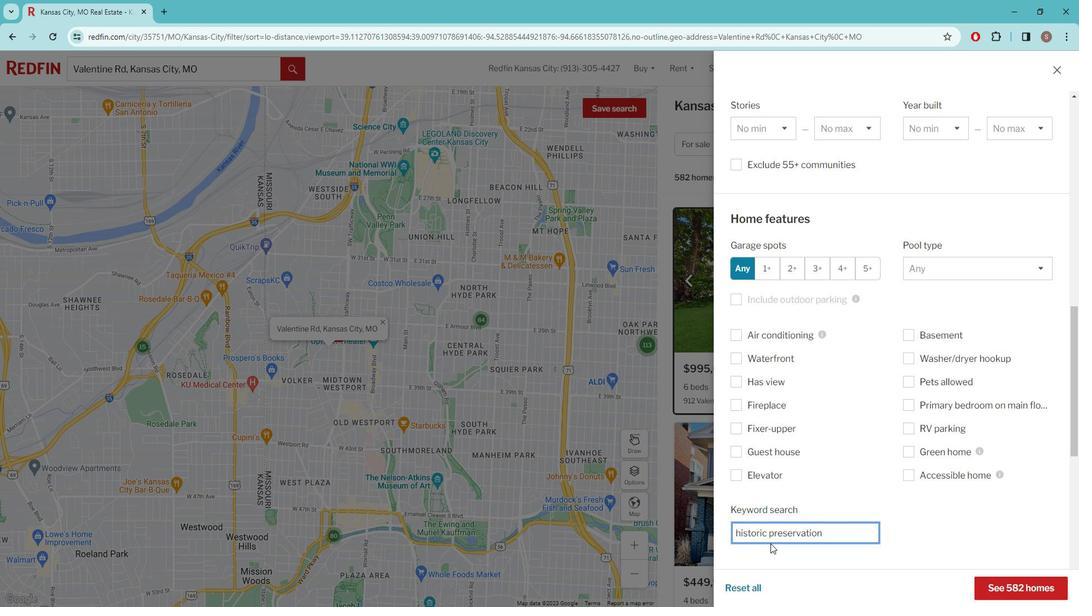 
Action: Mouse scrolled (789, 525) with delta (0, 0)
Screenshot: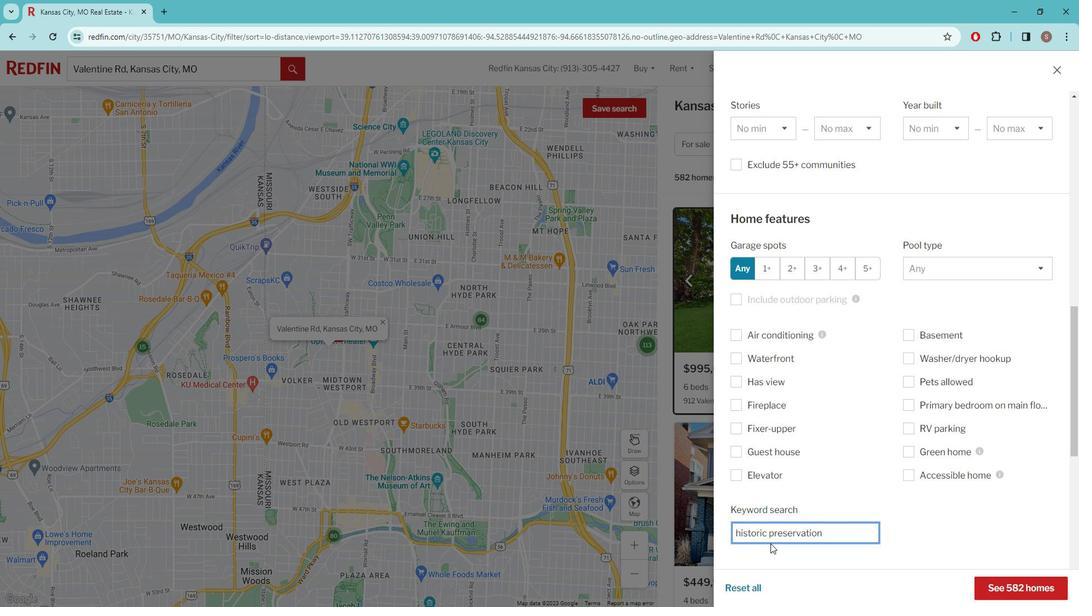
Action: Mouse moved to (1018, 568)
Screenshot: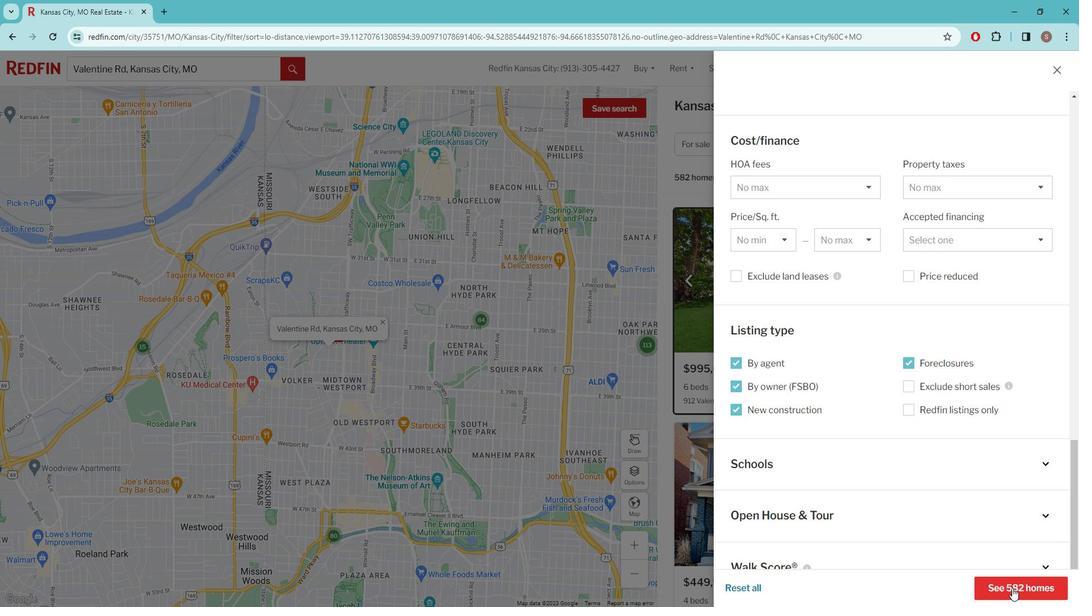 
Action: Mouse pressed left at (1018, 568)
Screenshot: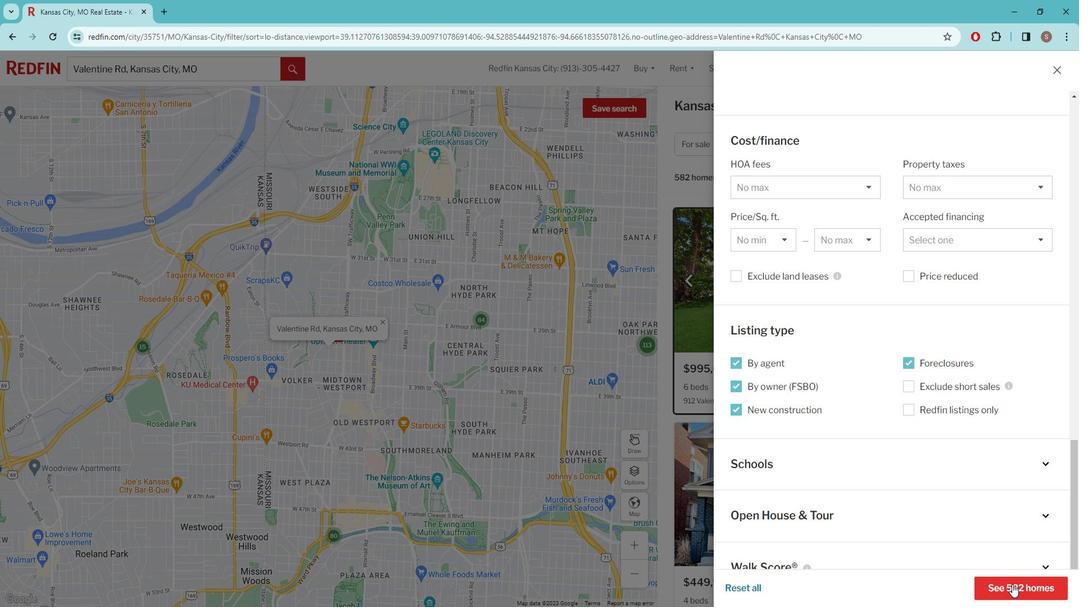 
Action: Mouse moved to (899, 120)
Screenshot: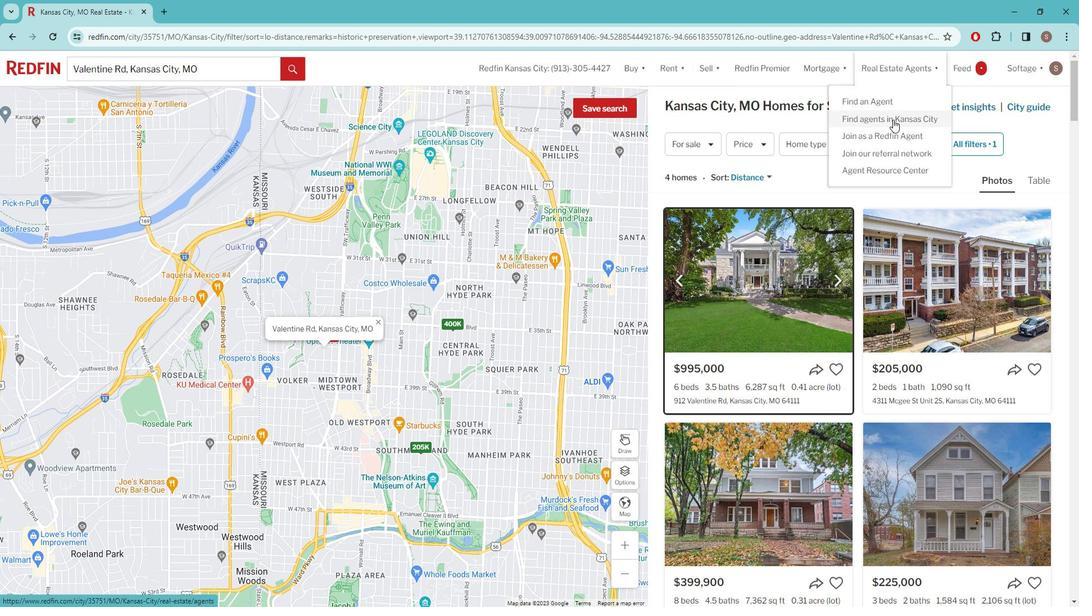 
Action: Mouse pressed left at (899, 120)
Screenshot: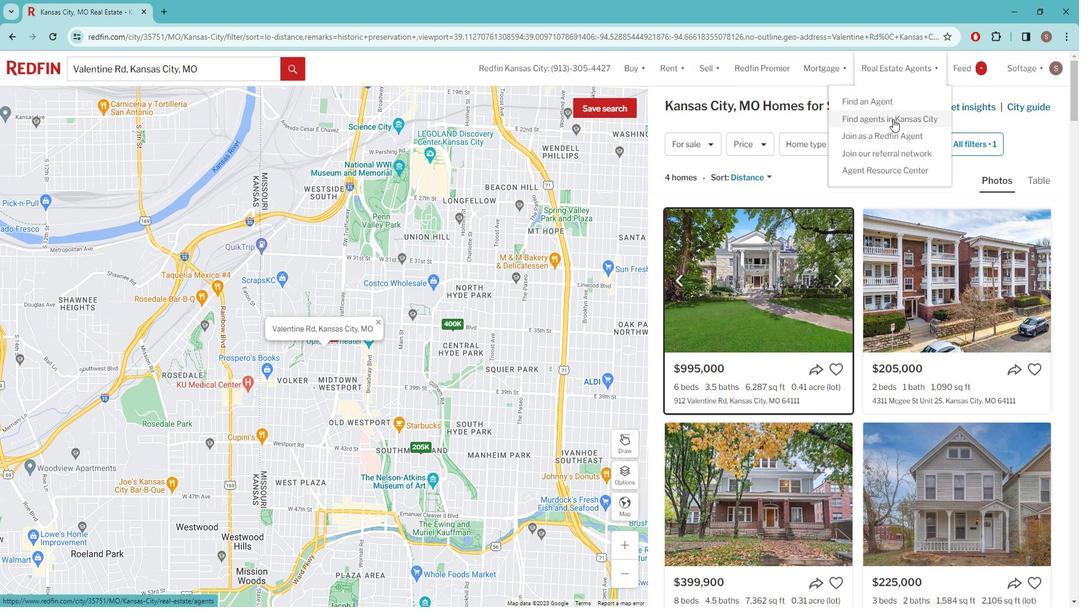 
Action: Mouse moved to (841, 172)
Screenshot: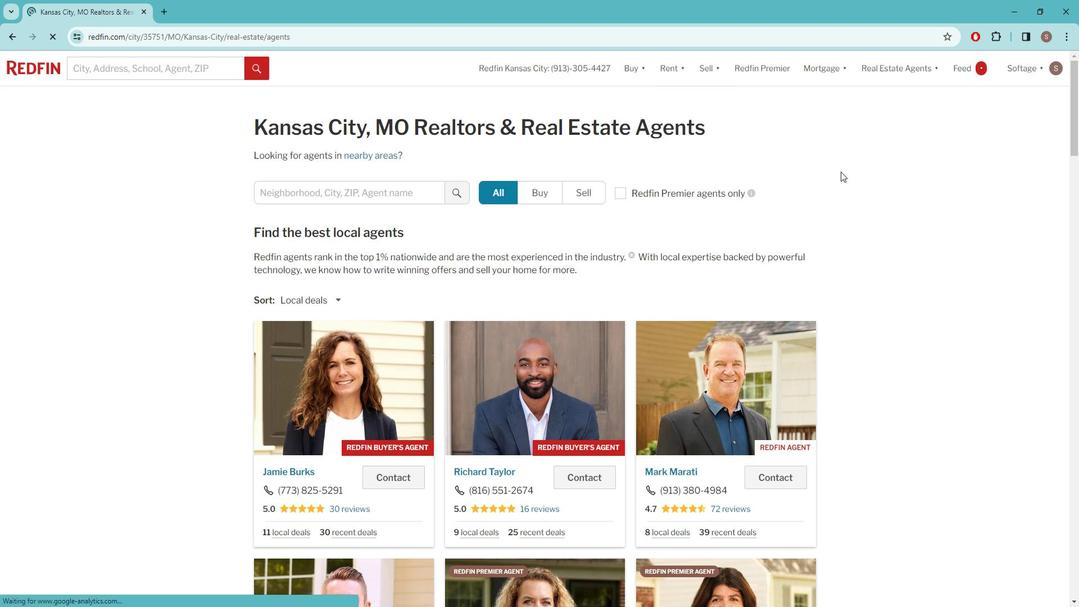 
Action: Mouse scrolled (841, 171) with delta (0, 0)
Screenshot: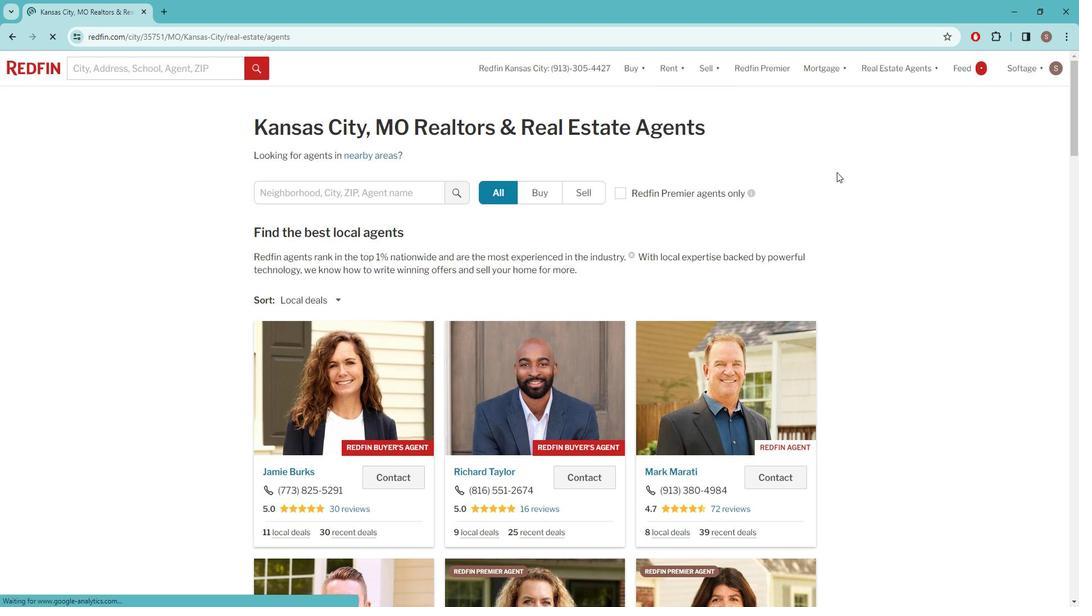 
Action: Mouse moved to (838, 173)
Screenshot: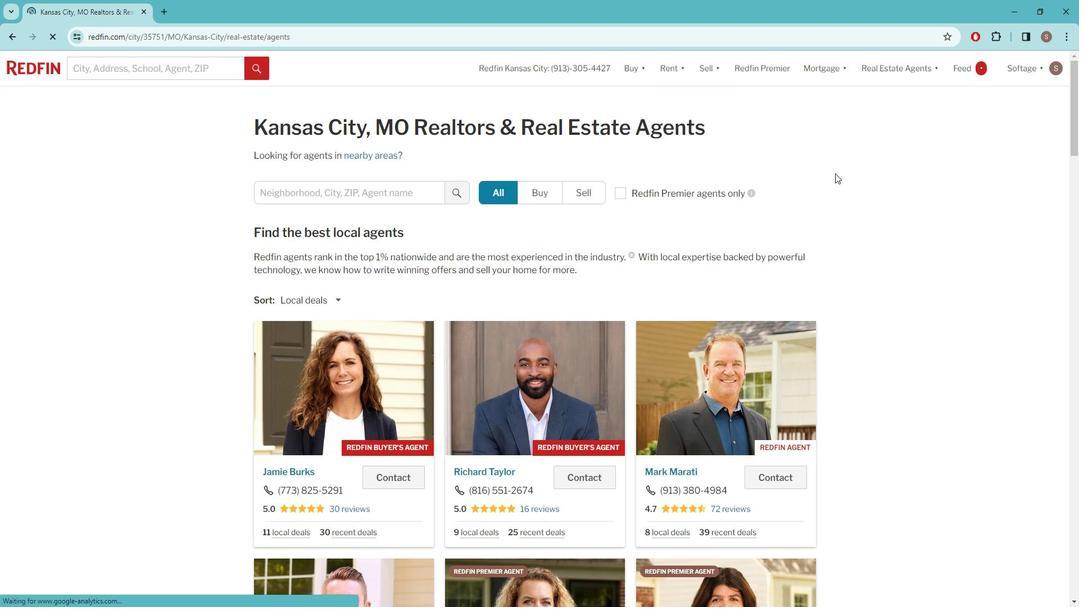 
Action: Mouse scrolled (838, 172) with delta (0, 0)
Screenshot: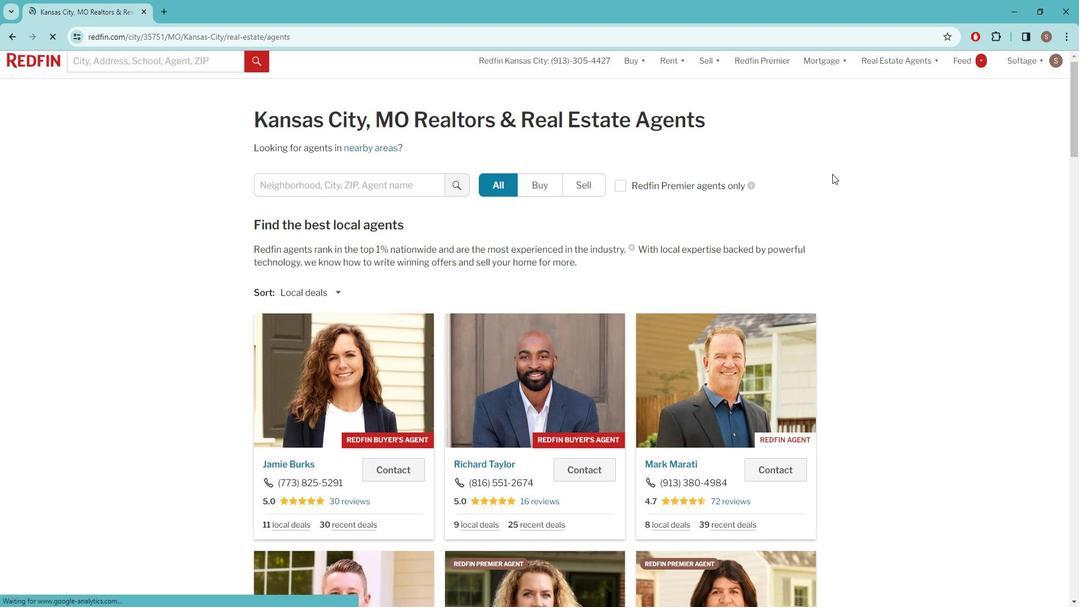 
Action: Mouse scrolled (838, 172) with delta (0, 0)
Screenshot: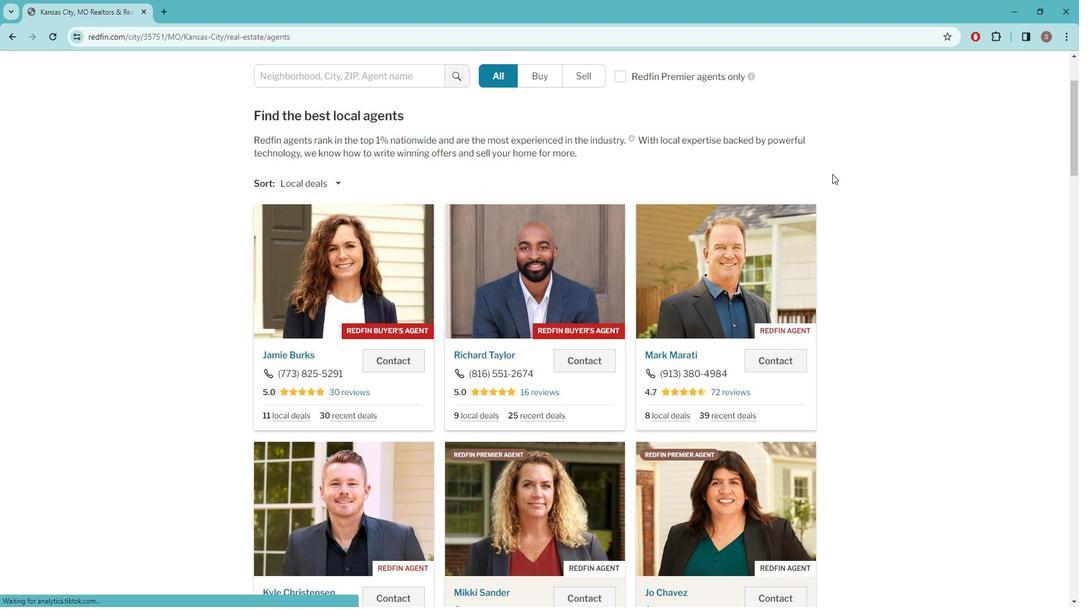 
Action: Mouse scrolled (838, 172) with delta (0, 0)
Screenshot: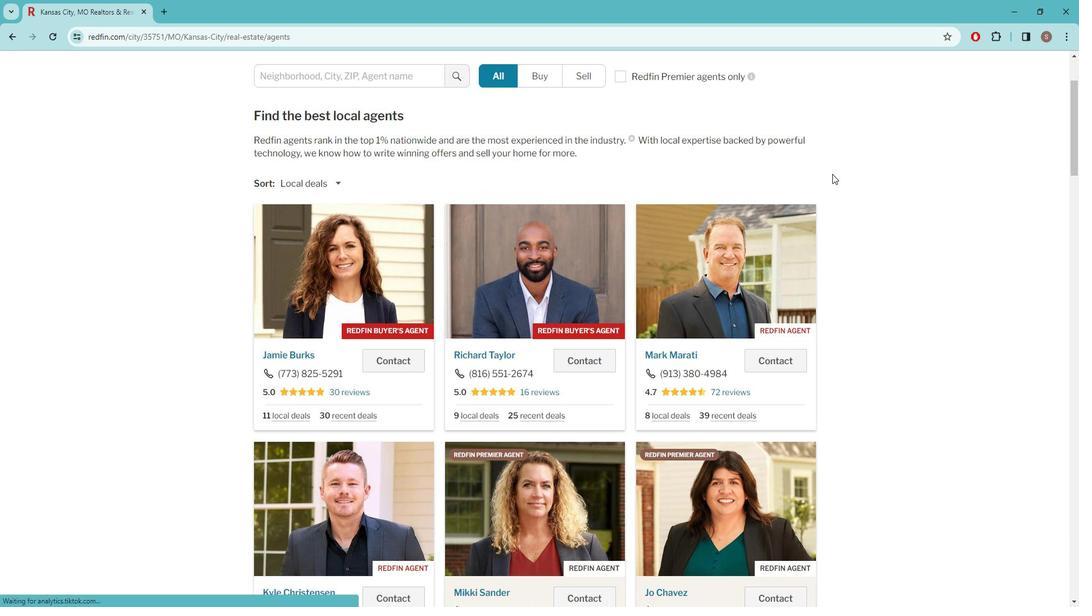 
Action: Mouse moved to (358, 269)
Screenshot: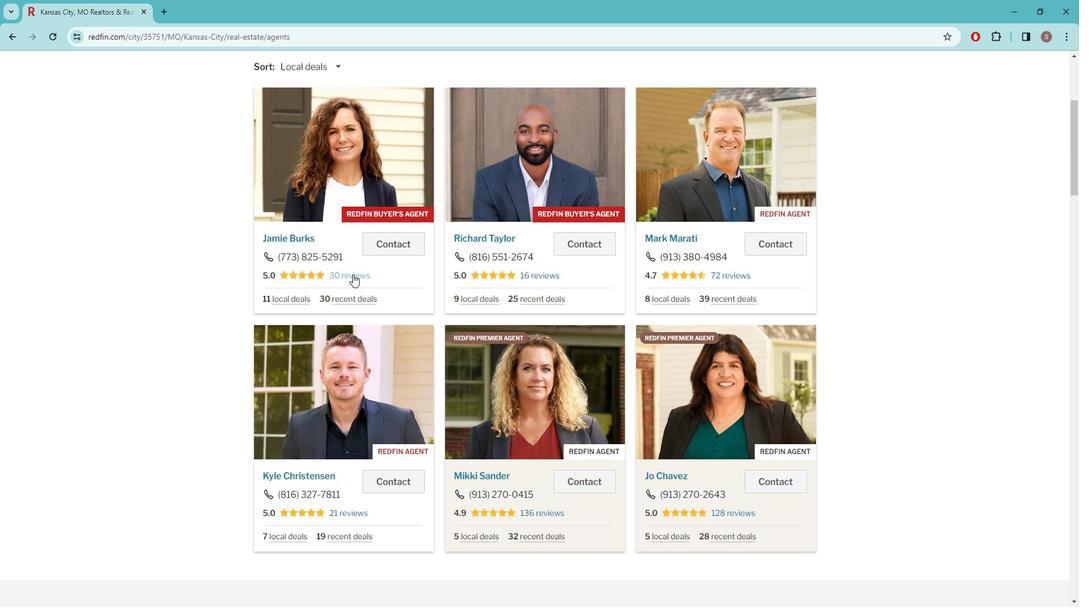 
Action: Mouse pressed left at (358, 269)
Screenshot: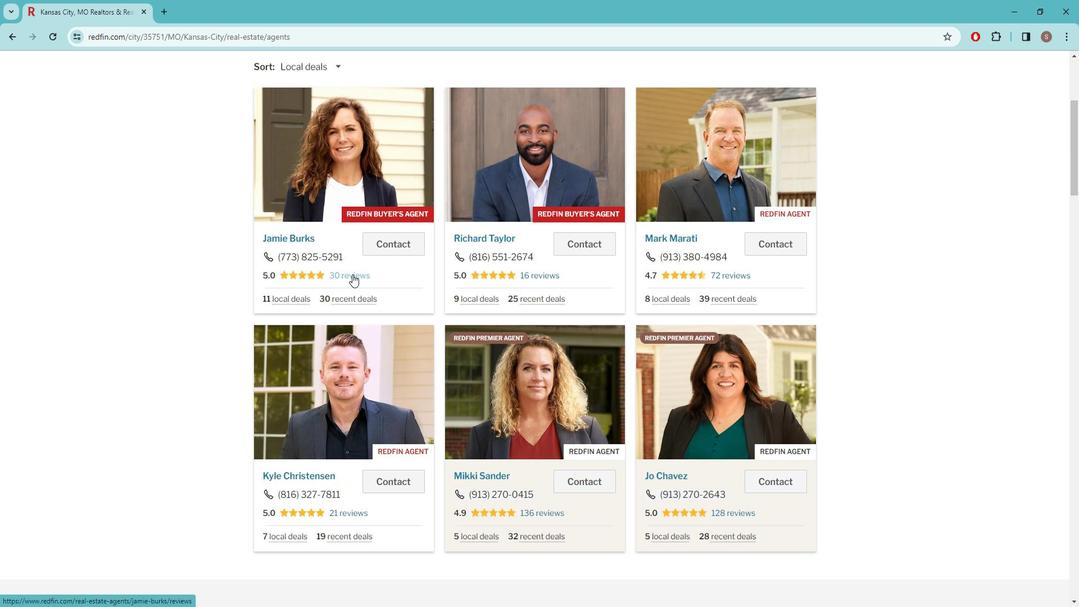 
Action: Mouse moved to (451, 287)
Screenshot: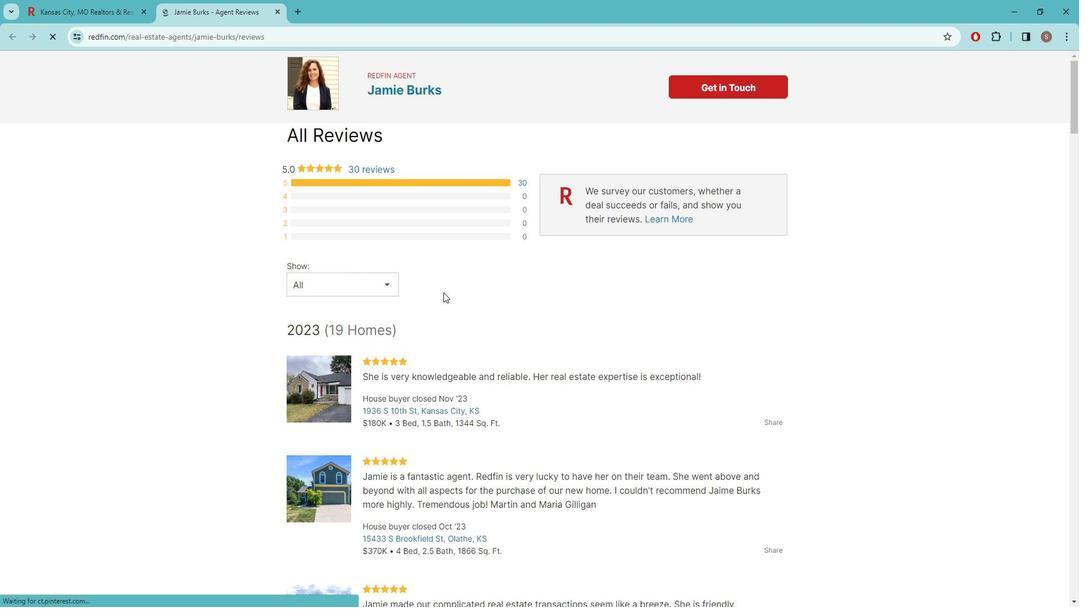 
Action: Mouse scrolled (451, 286) with delta (0, 0)
Screenshot: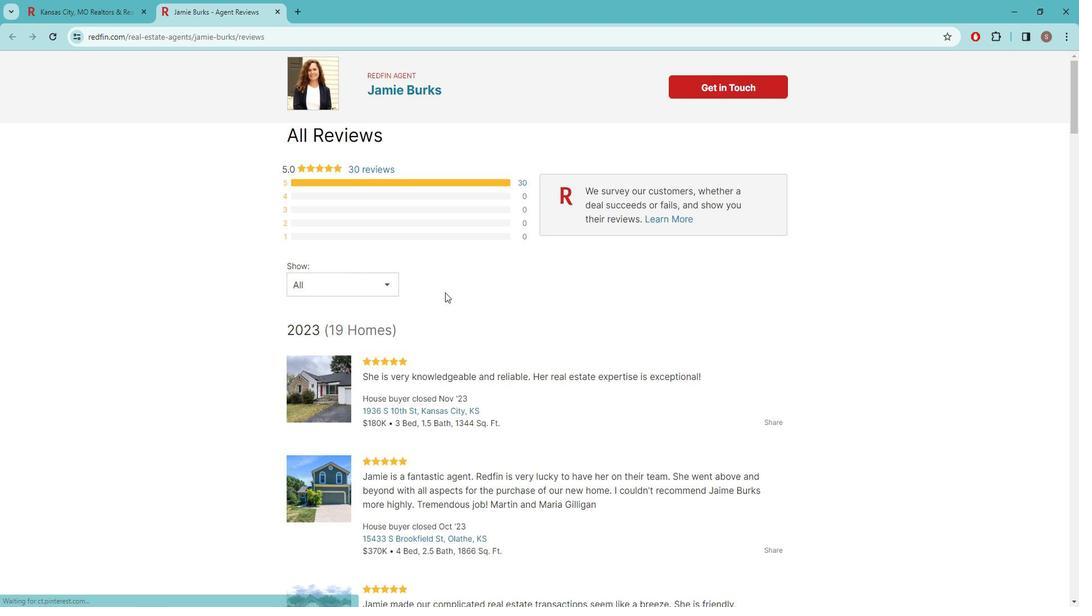 
Action: Mouse scrolled (451, 286) with delta (0, 0)
Screenshot: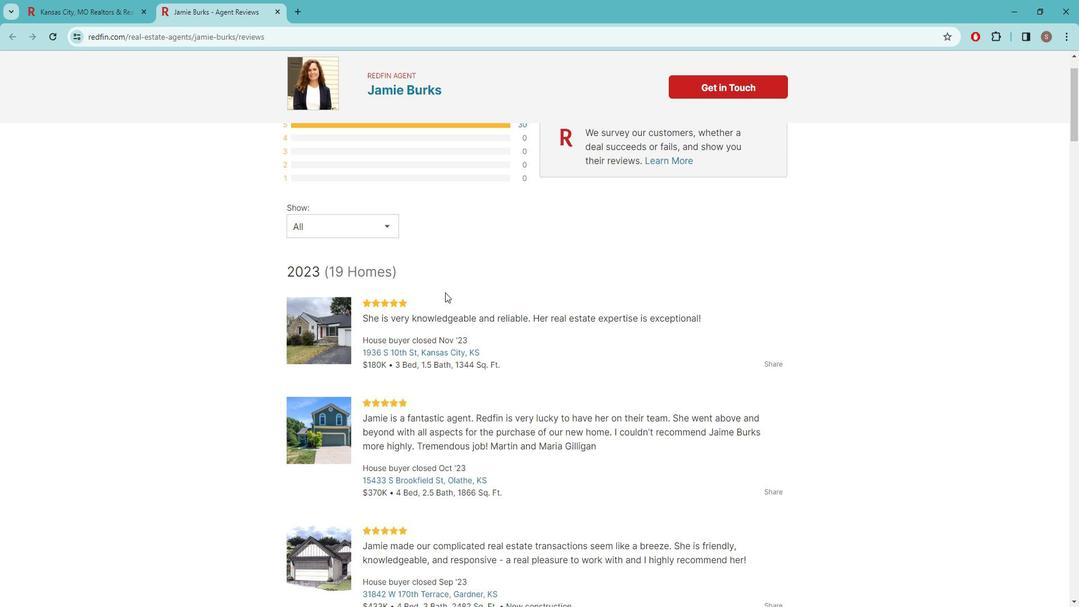 
Action: Mouse moved to (629, 290)
Screenshot: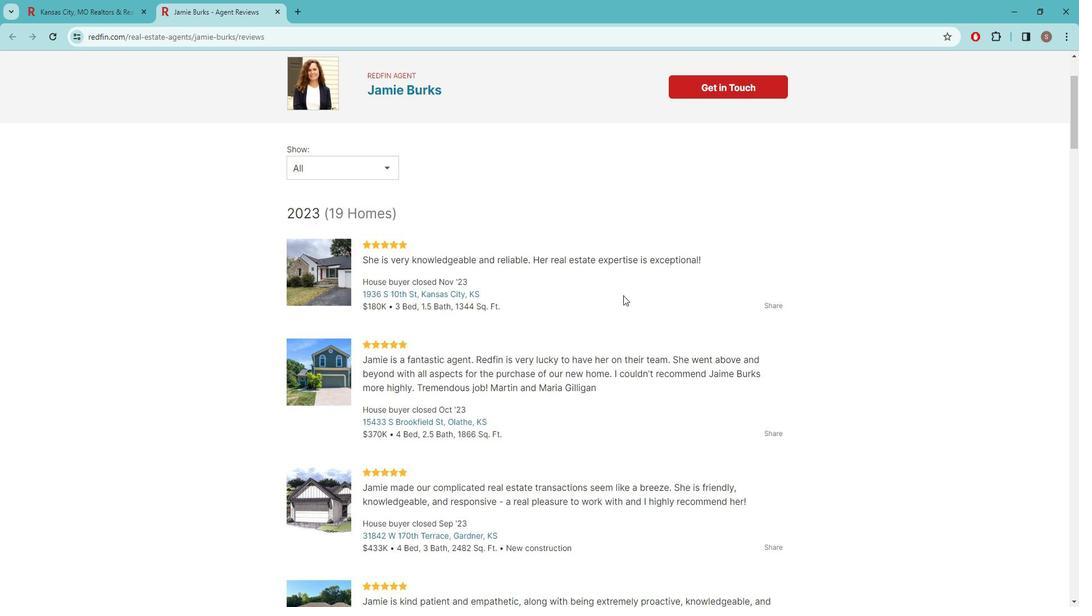 
Action: Mouse scrolled (629, 289) with delta (0, 0)
Screenshot: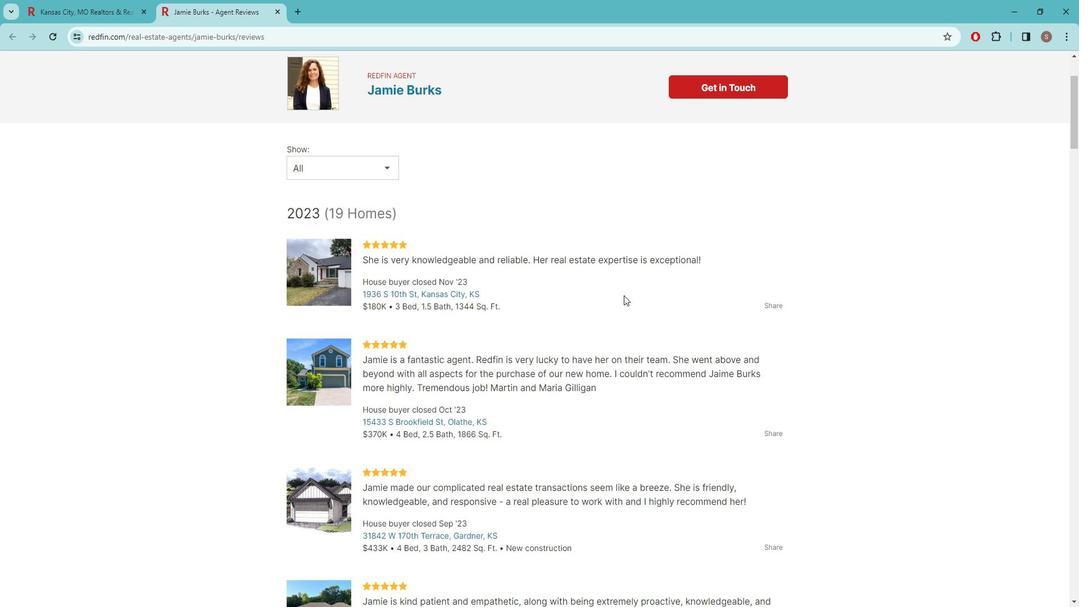 
Action: Mouse moved to (630, 336)
Screenshot: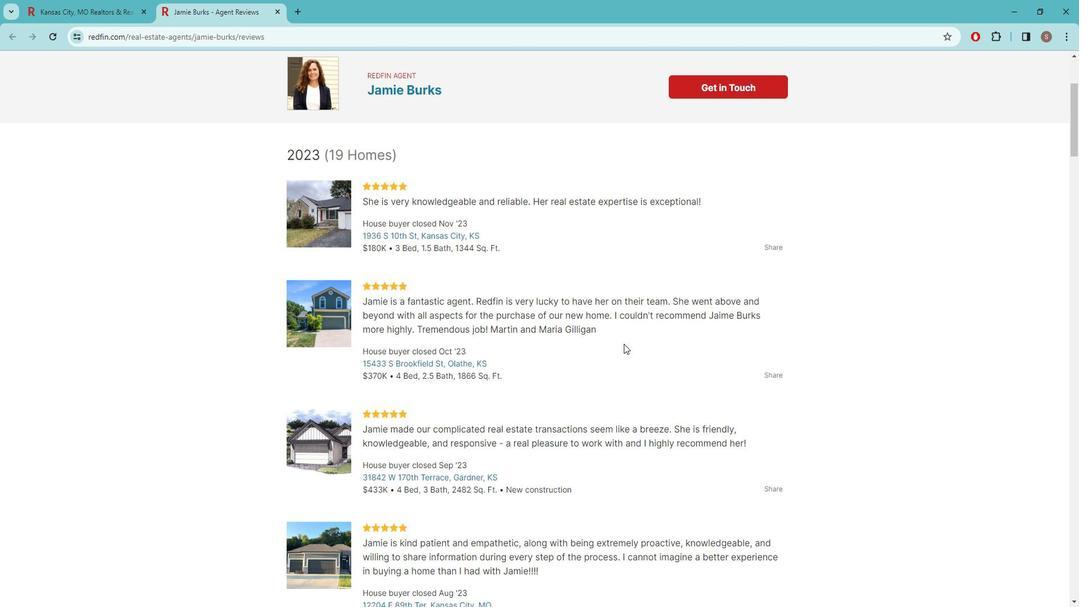 
Action: Mouse scrolled (630, 335) with delta (0, 0)
Screenshot: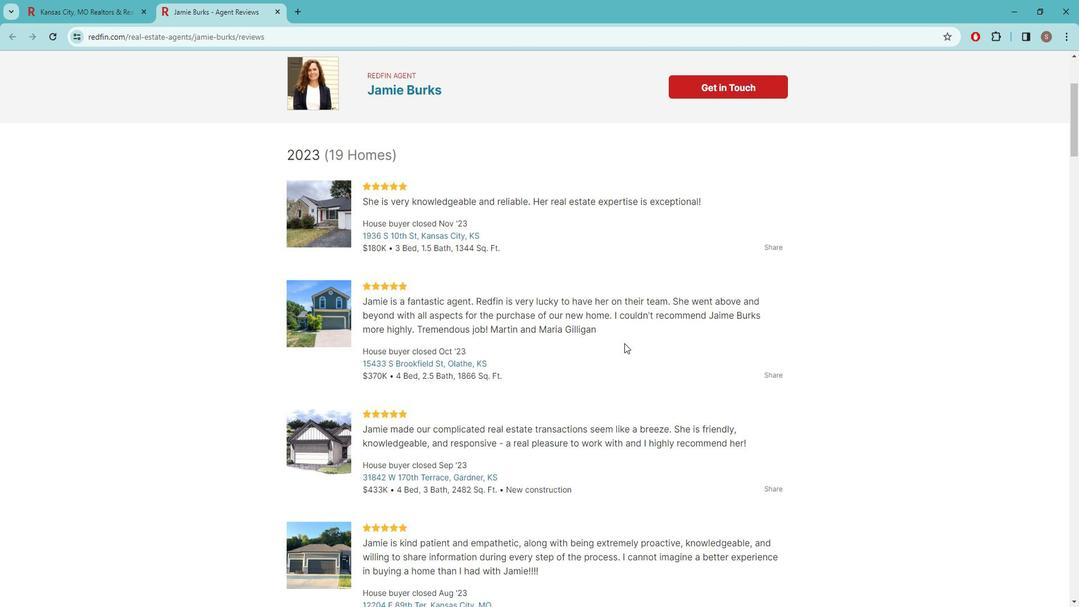 
Action: Mouse moved to (601, 276)
Screenshot: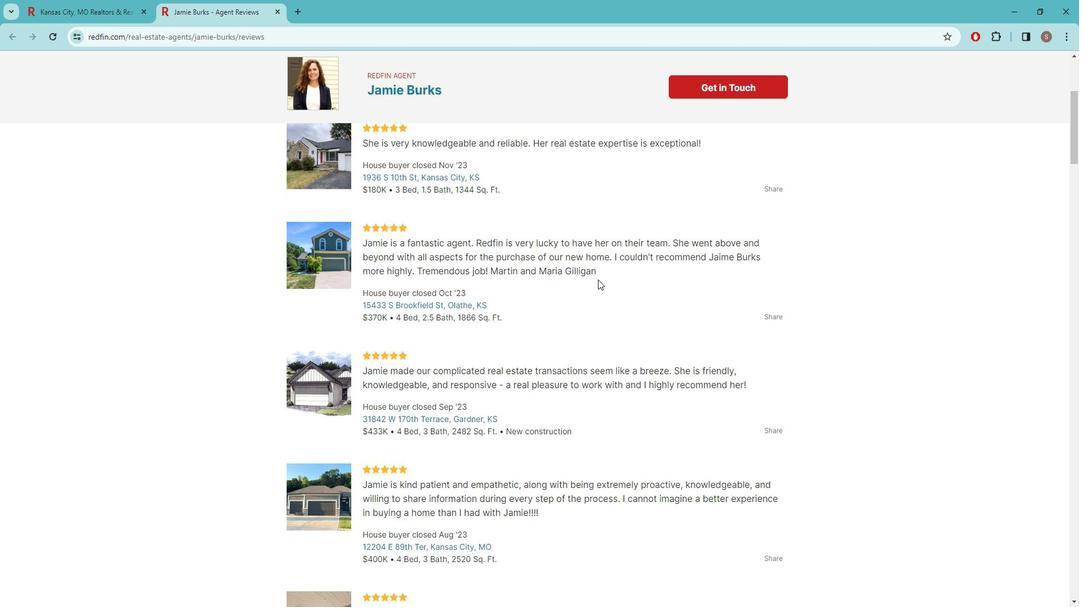 
Action: Mouse scrolled (601, 275) with delta (0, 0)
Screenshot: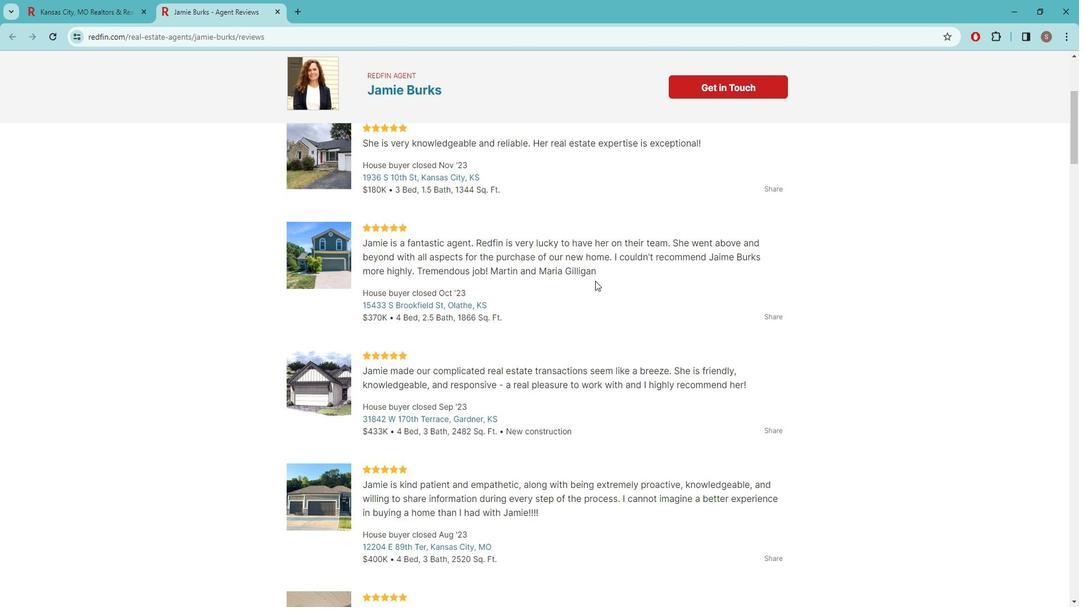 
Action: Mouse moved to (601, 276)
Screenshot: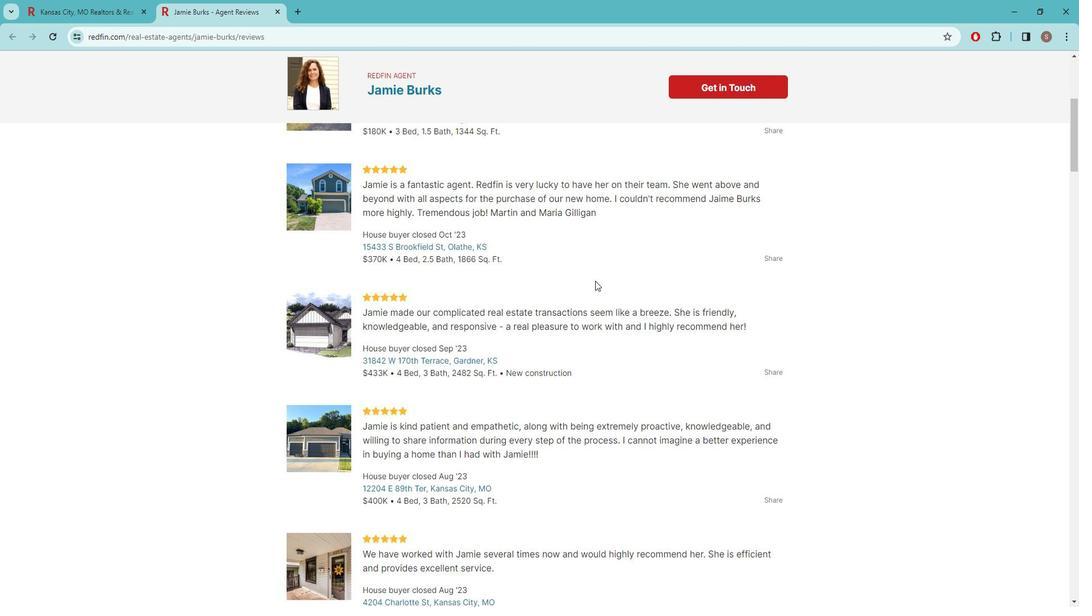 
Action: Mouse scrolled (601, 276) with delta (0, 0)
Screenshot: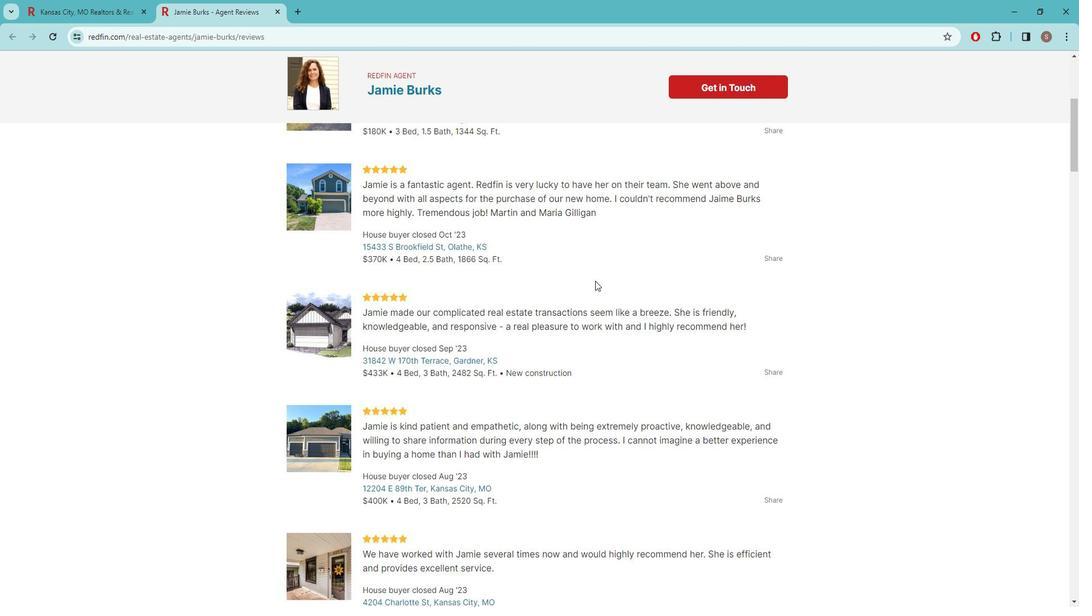 
Action: Mouse moved to (607, 291)
Screenshot: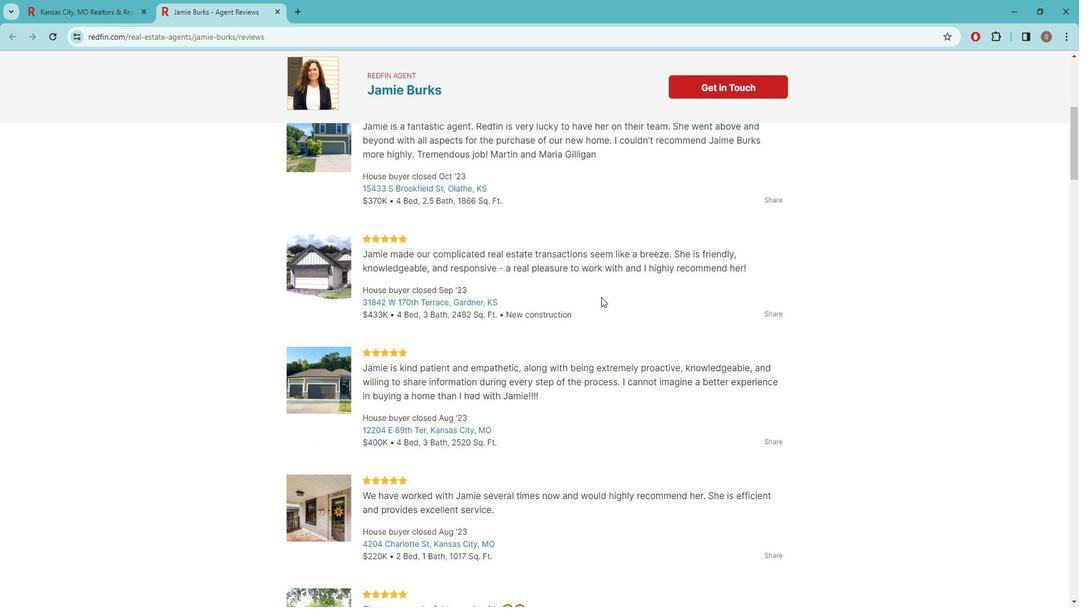 
Action: Mouse scrolled (607, 291) with delta (0, 0)
Screenshot: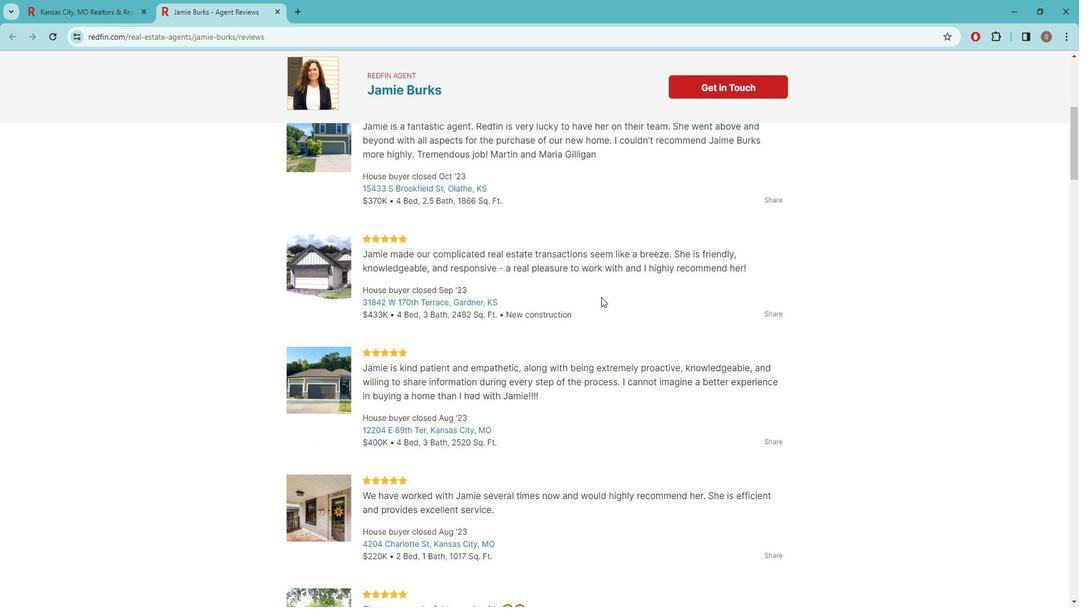 
Action: Mouse moved to (568, 341)
Screenshot: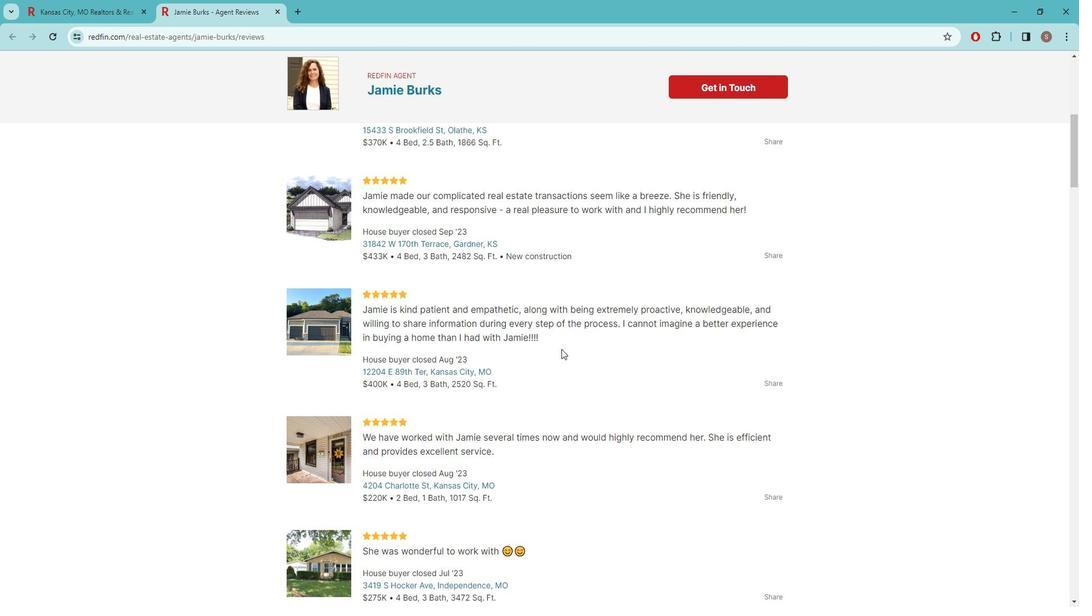 
Action: Mouse scrolled (568, 340) with delta (0, 0)
Screenshot: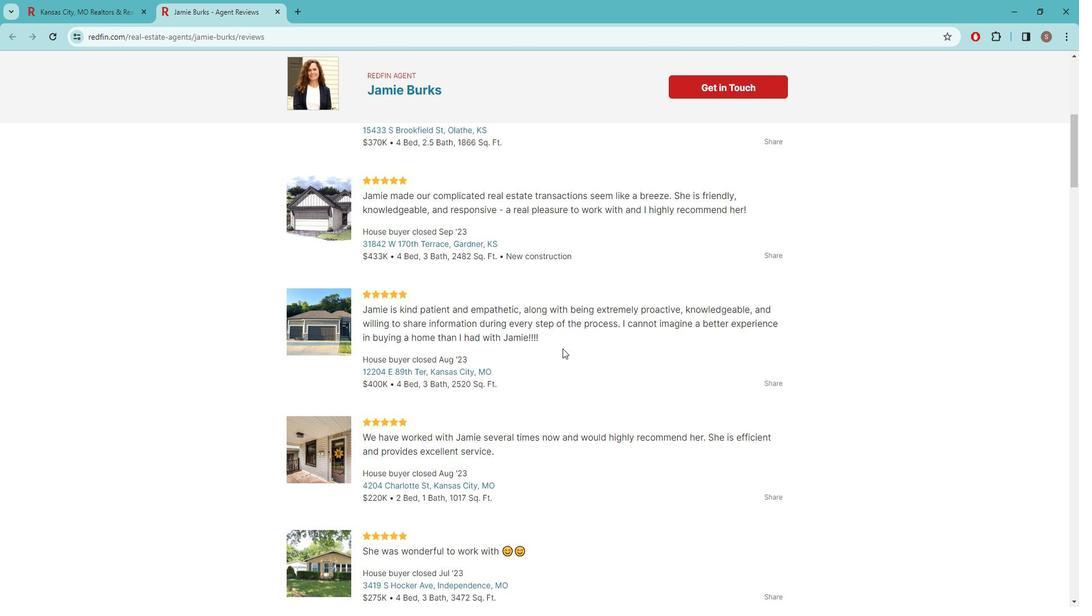 
Action: Mouse scrolled (568, 340) with delta (0, 0)
Screenshot: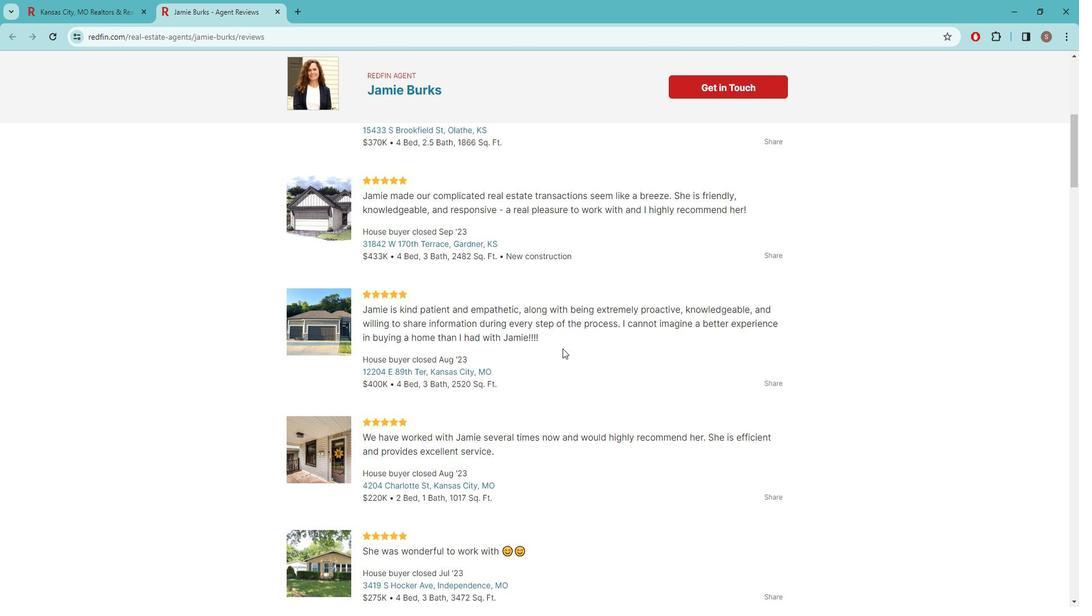 
Action: Mouse moved to (572, 344)
Screenshot: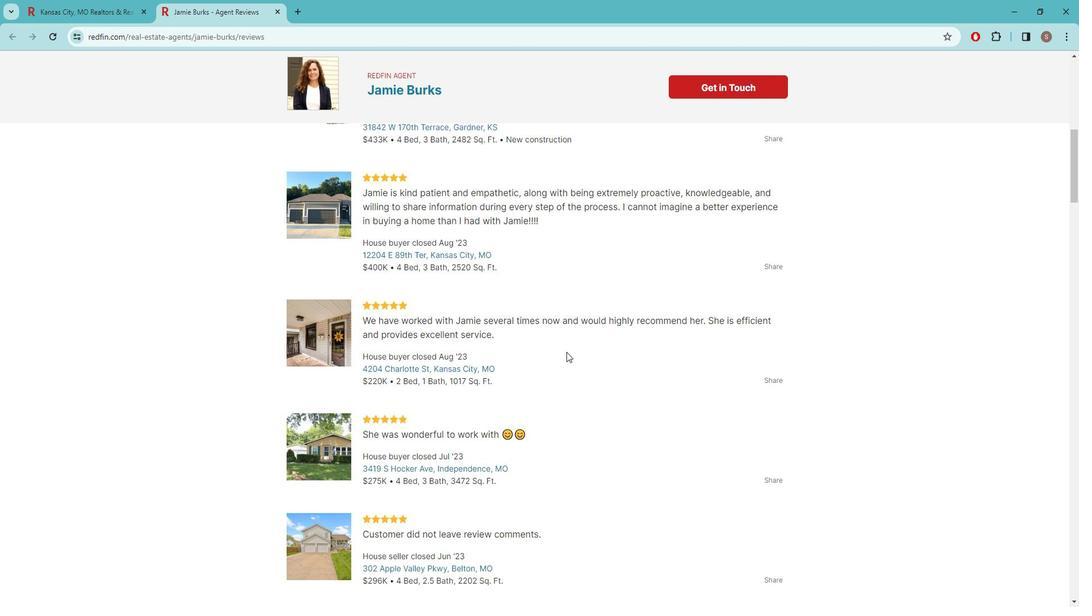 
Action: Mouse scrolled (572, 344) with delta (0, 0)
Screenshot: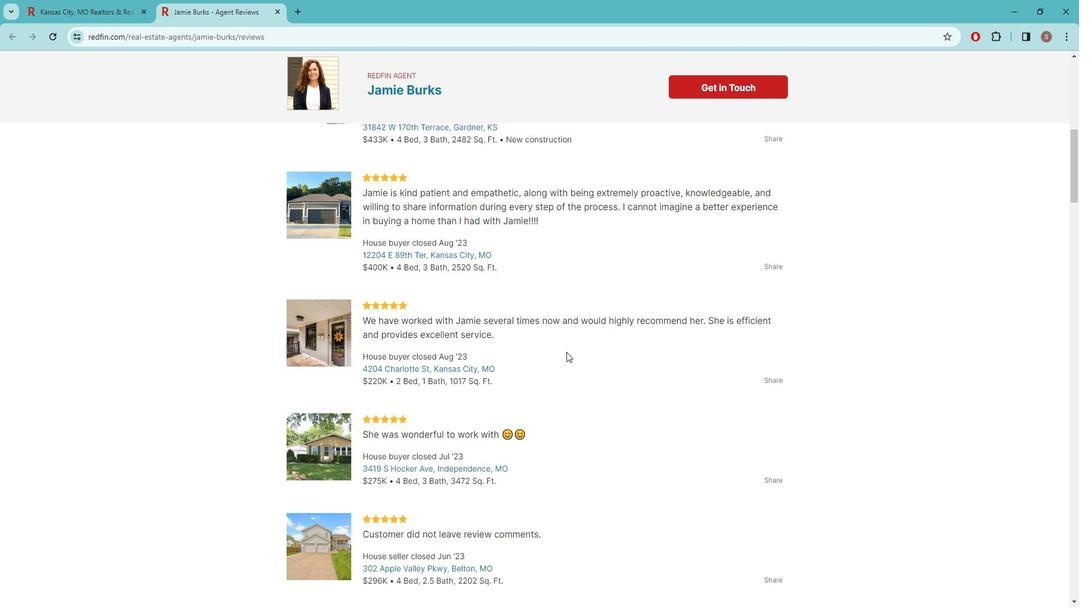 
Action: Mouse moved to (571, 344)
Screenshot: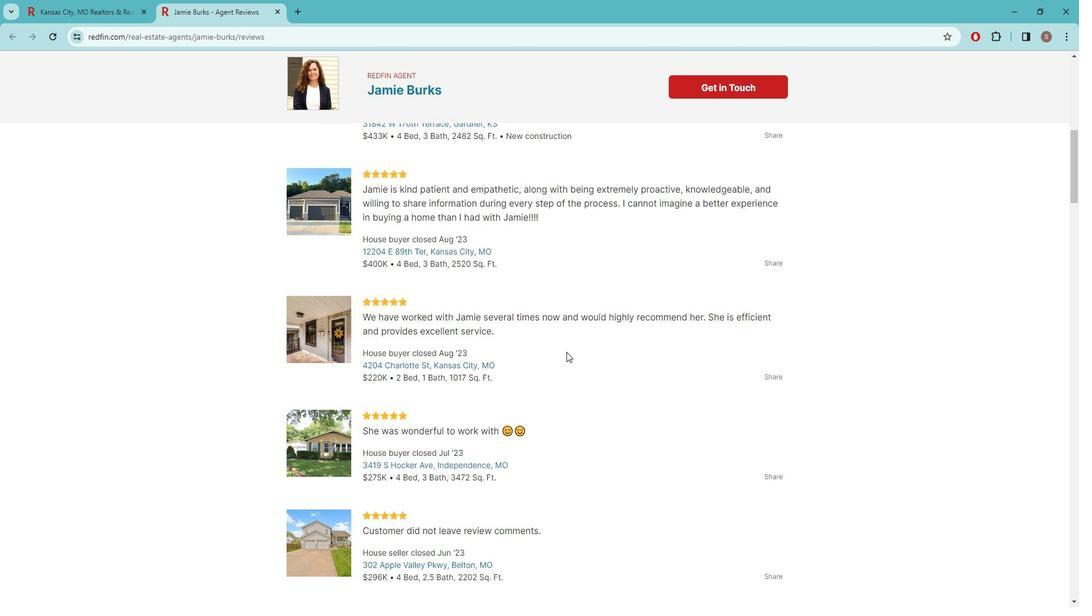 
Action: Mouse scrolled (571, 344) with delta (0, 0)
Screenshot: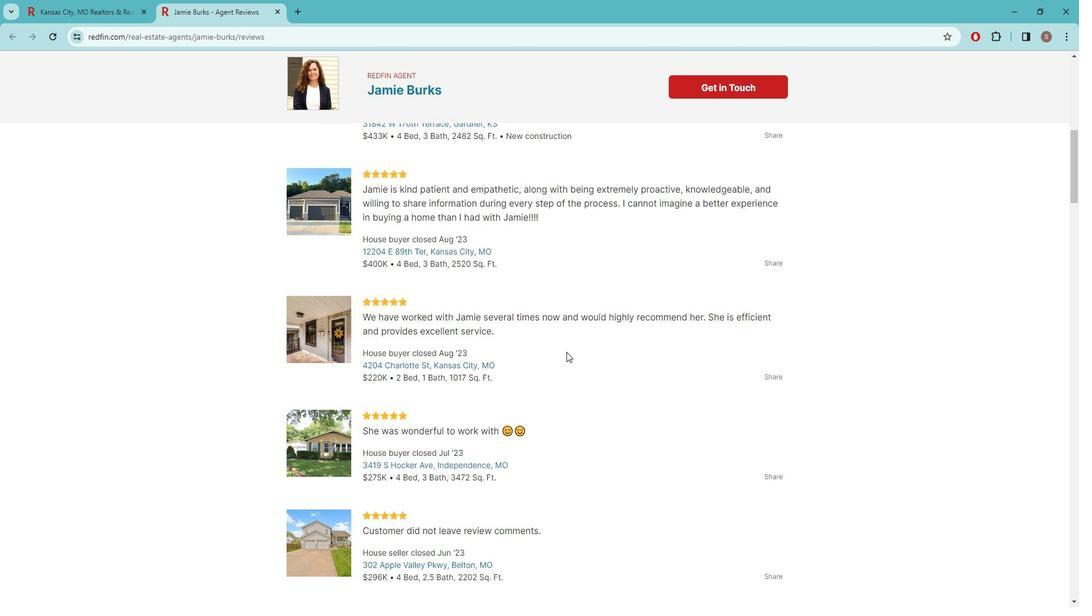 
Action: Mouse moved to (555, 334)
Screenshot: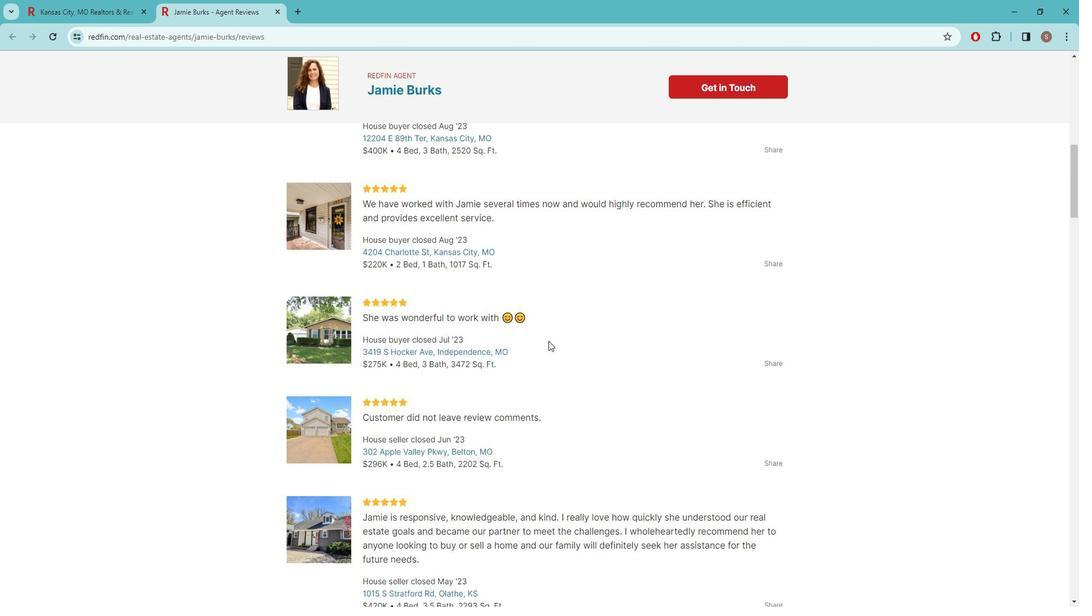 
Action: Mouse scrolled (555, 333) with delta (0, 0)
Screenshot: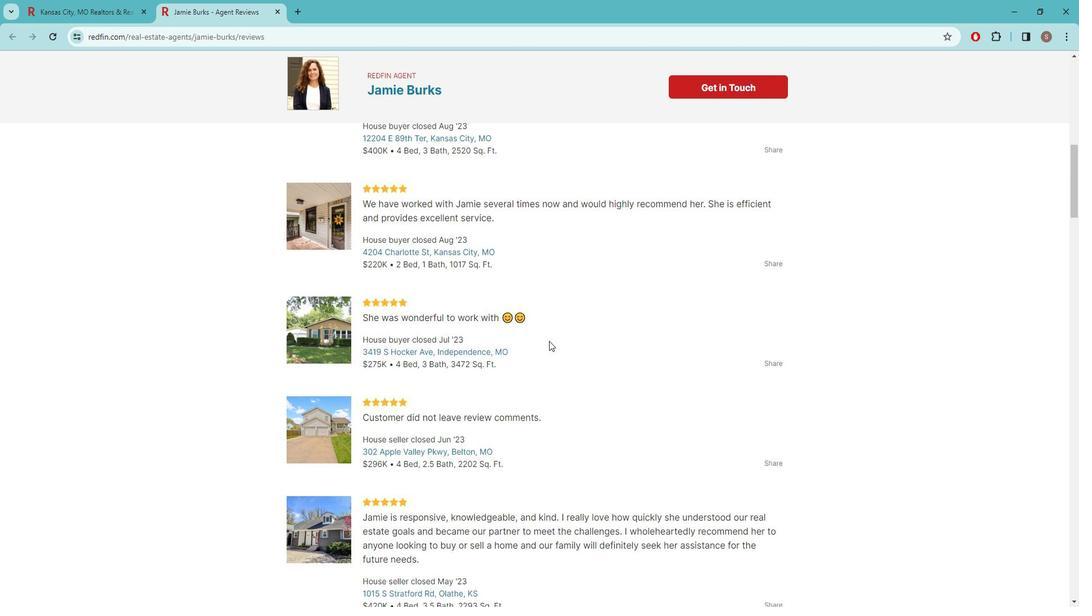 
Action: Mouse scrolled (555, 333) with delta (0, 0)
Screenshot: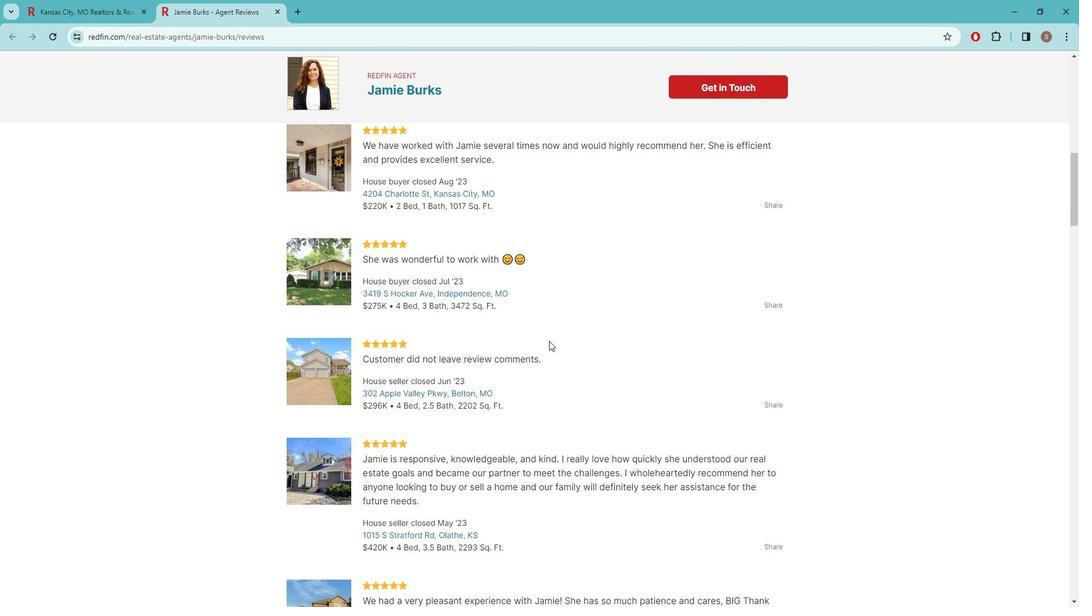 
Action: Mouse moved to (548, 332)
Screenshot: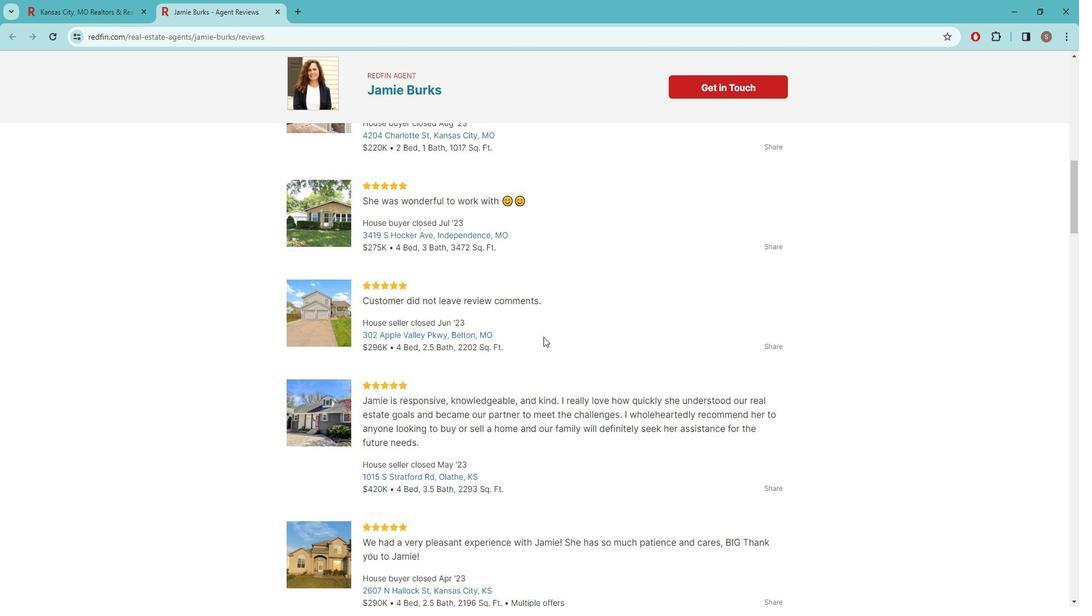 
Action: Mouse scrolled (548, 332) with delta (0, 0)
Screenshot: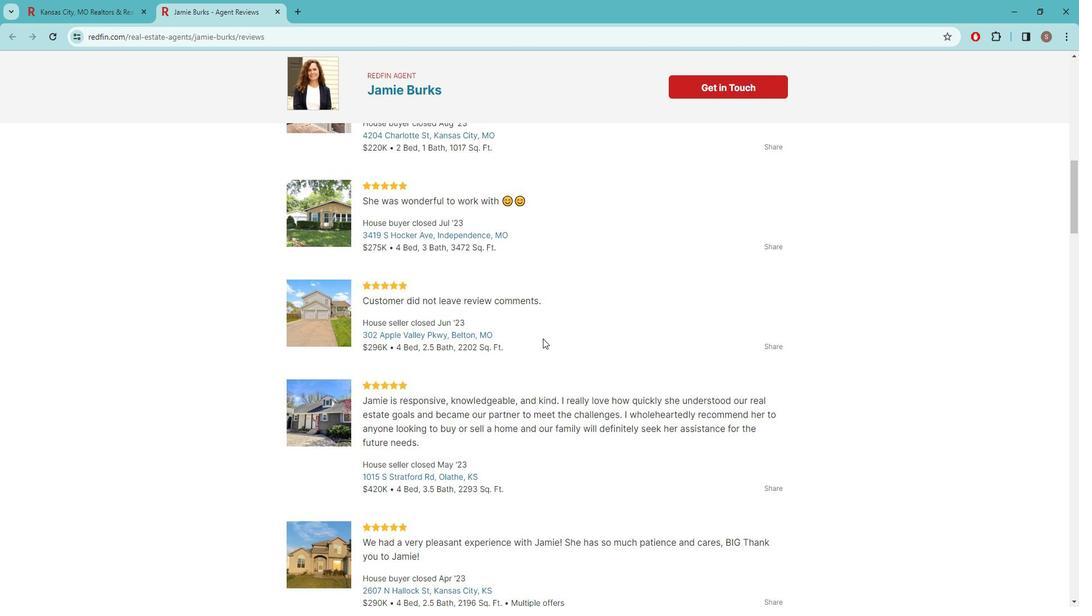 
Action: Mouse moved to (586, 377)
Screenshot: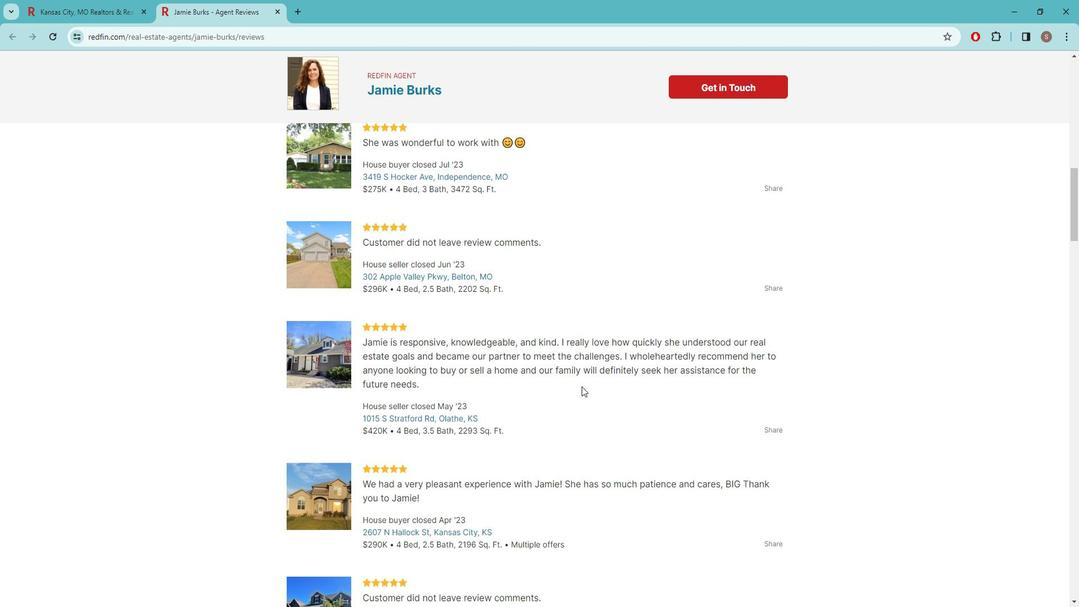 
Action: Mouse scrolled (586, 377) with delta (0, 0)
Screenshot: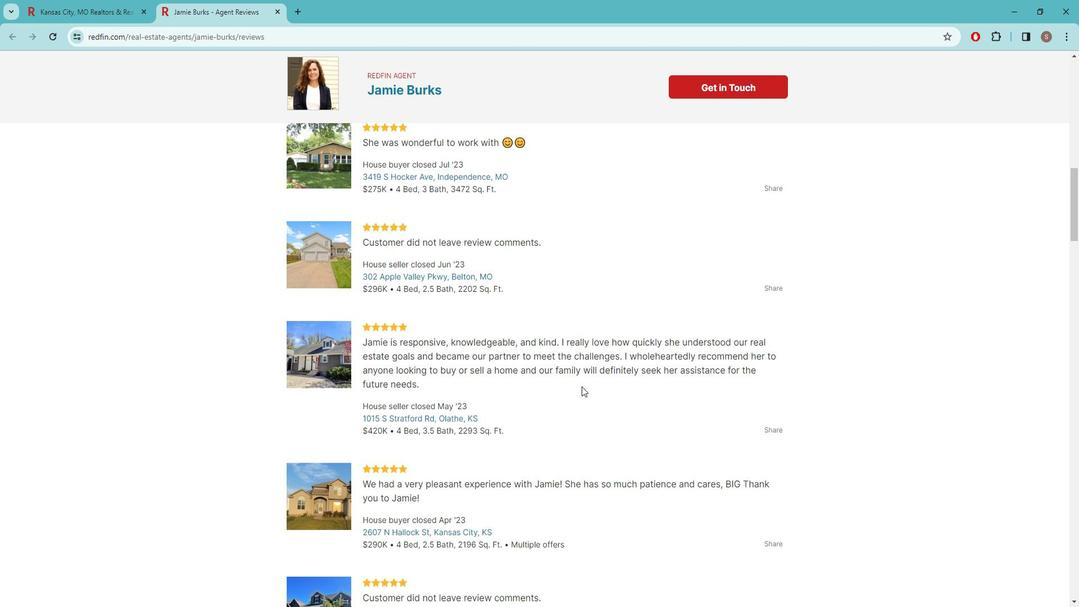 
Action: Mouse moved to (582, 377)
Screenshot: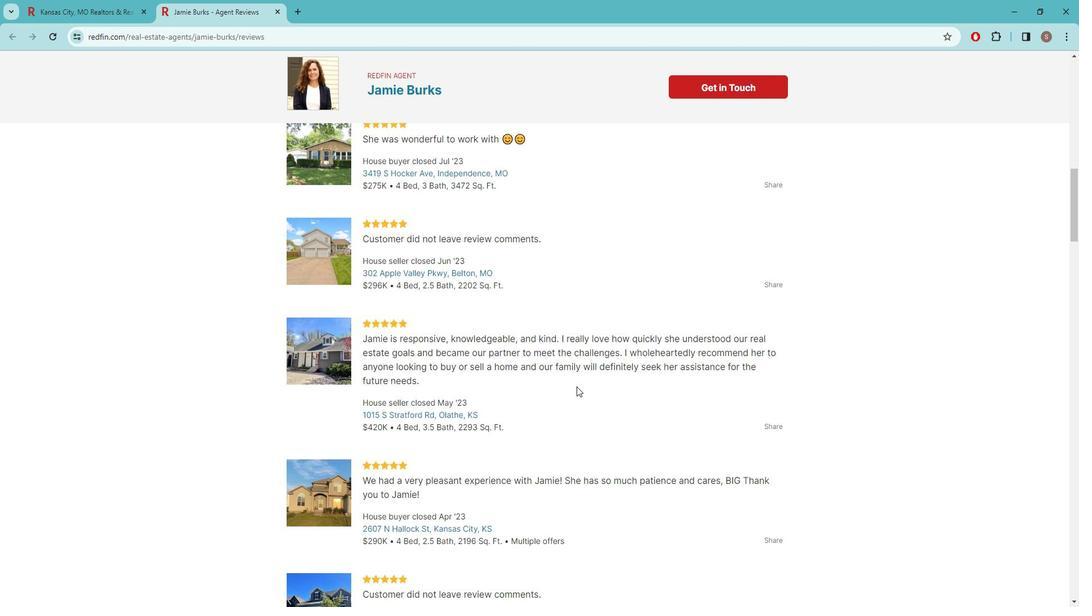 
Action: Mouse scrolled (582, 377) with delta (0, 0)
Screenshot: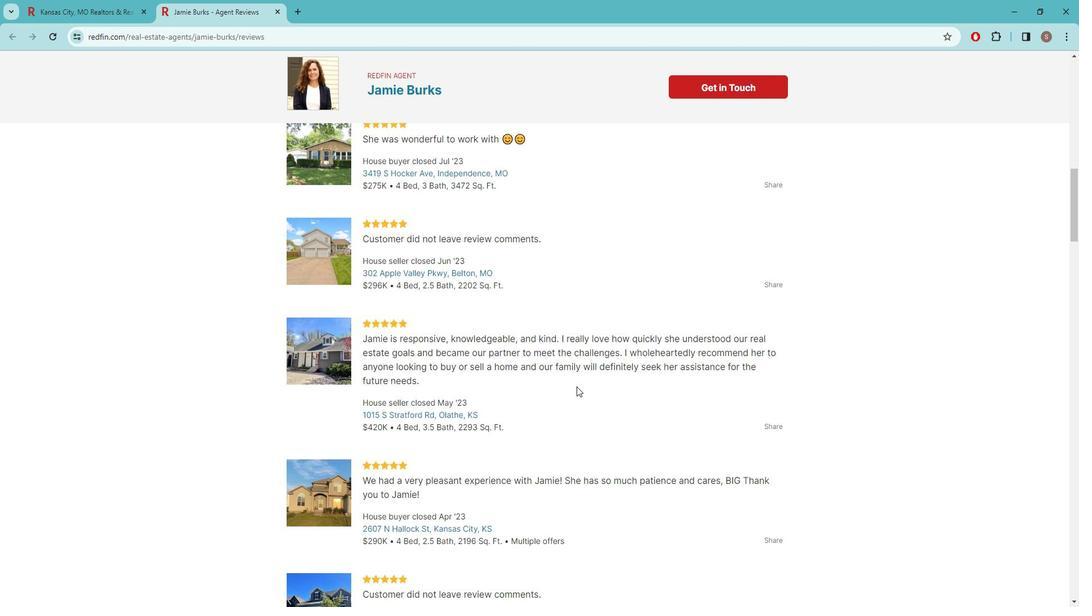 
Action: Mouse moved to (570, 332)
Screenshot: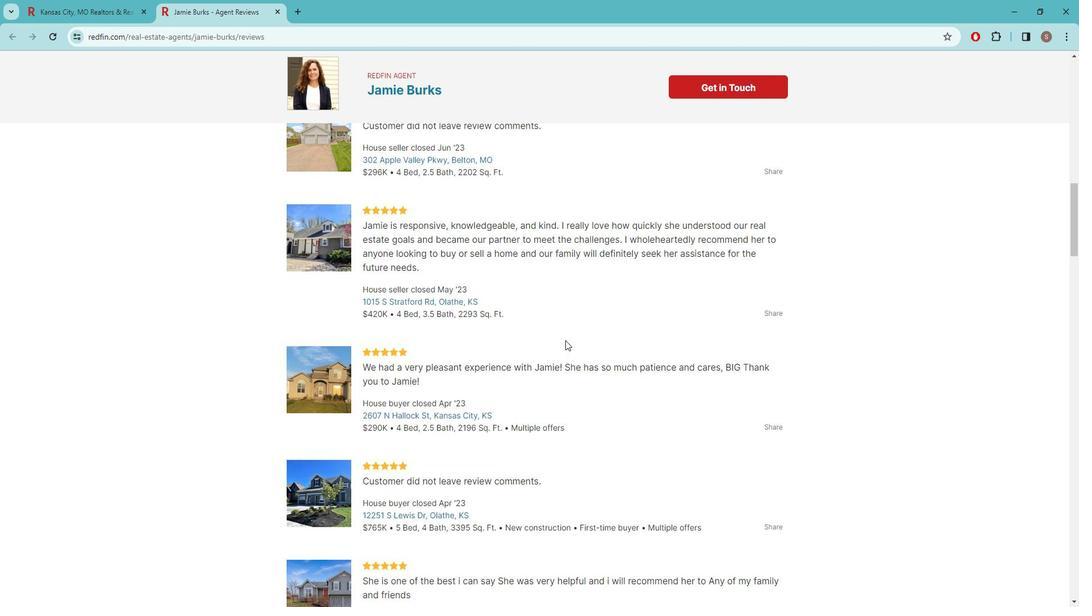
Action: Mouse scrolled (570, 332) with delta (0, 0)
Screenshot: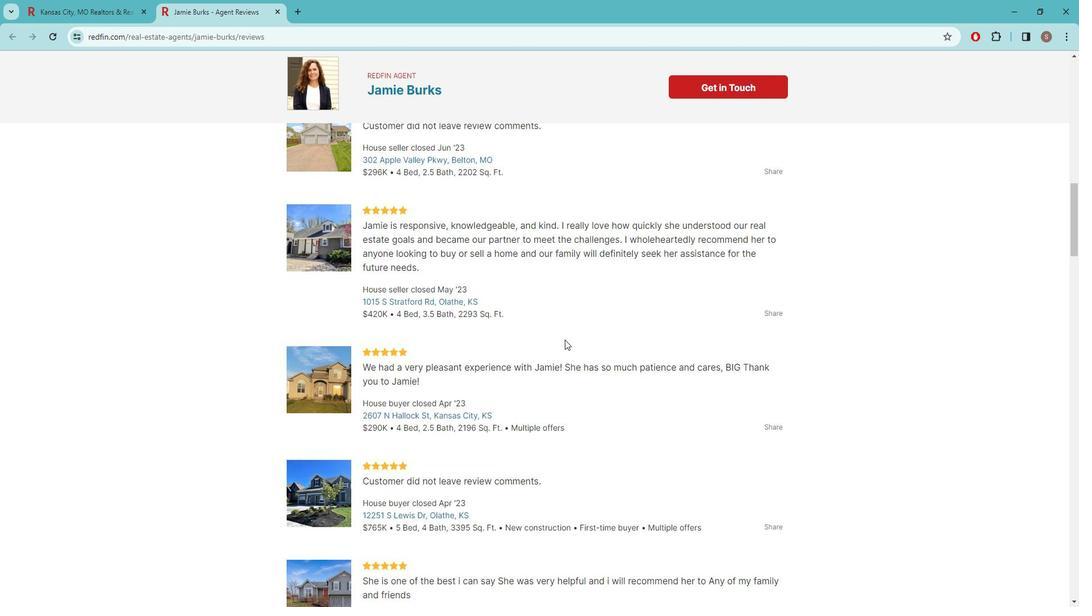 
Action: Mouse scrolled (570, 332) with delta (0, 0)
Screenshot: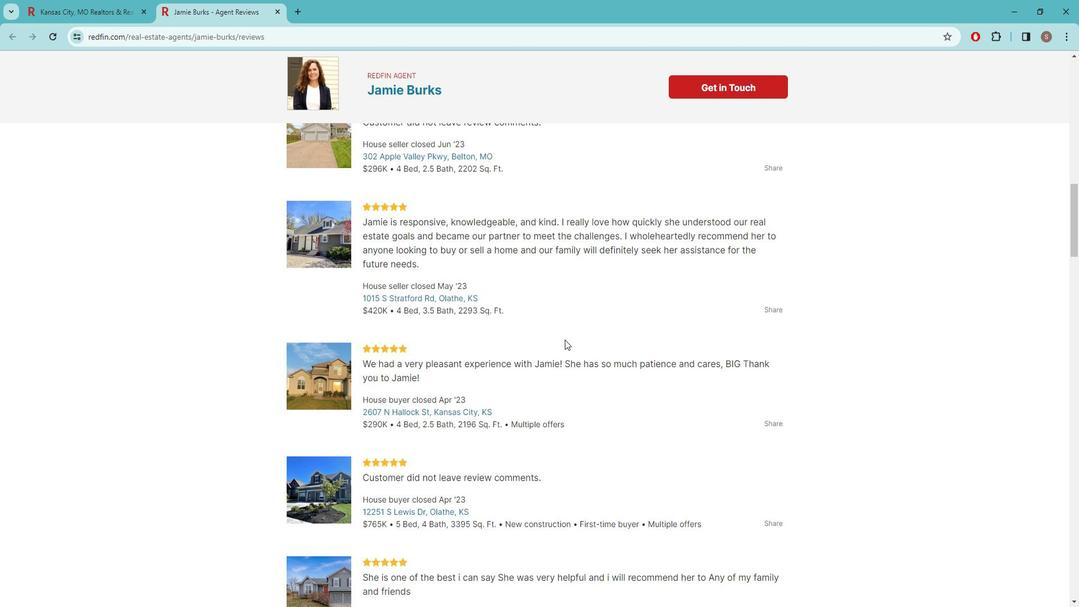 
Action: Mouse moved to (592, 312)
Screenshot: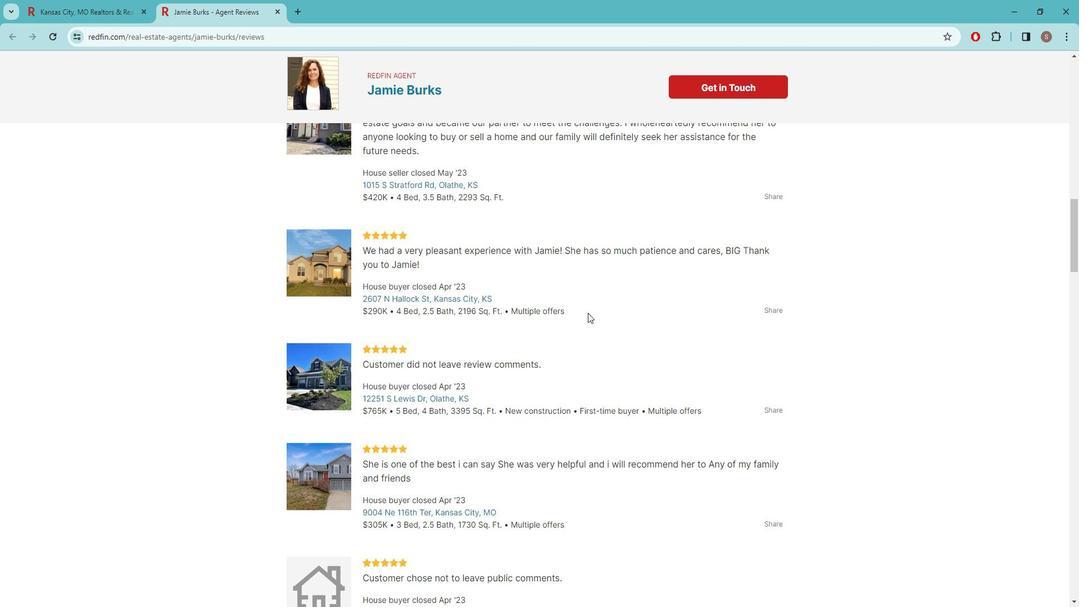 
Action: Mouse scrolled (592, 311) with delta (0, 0)
Screenshot: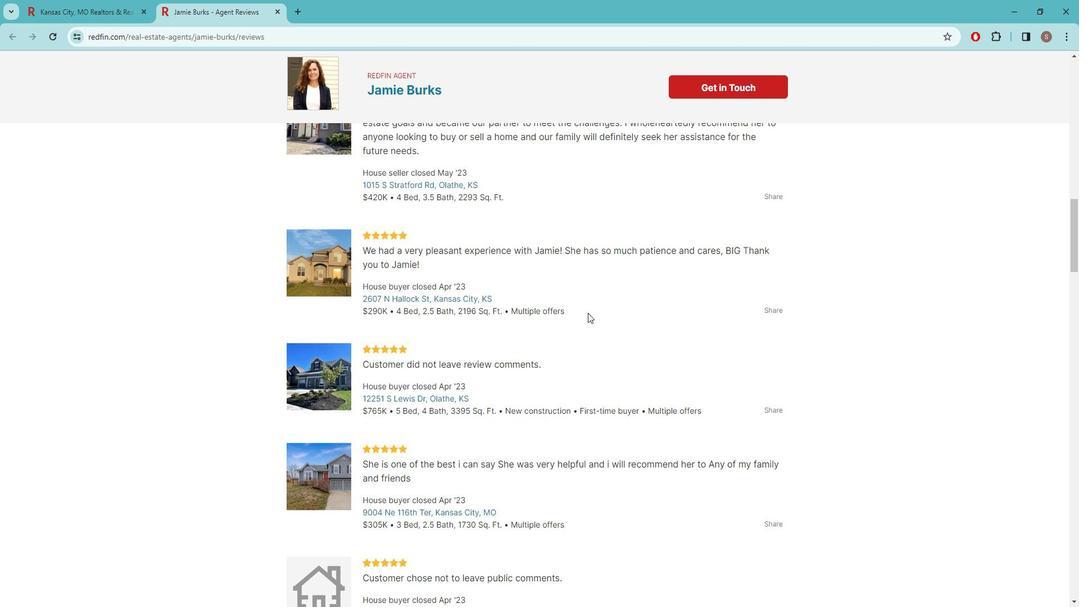 
Action: Mouse moved to (582, 323)
Screenshot: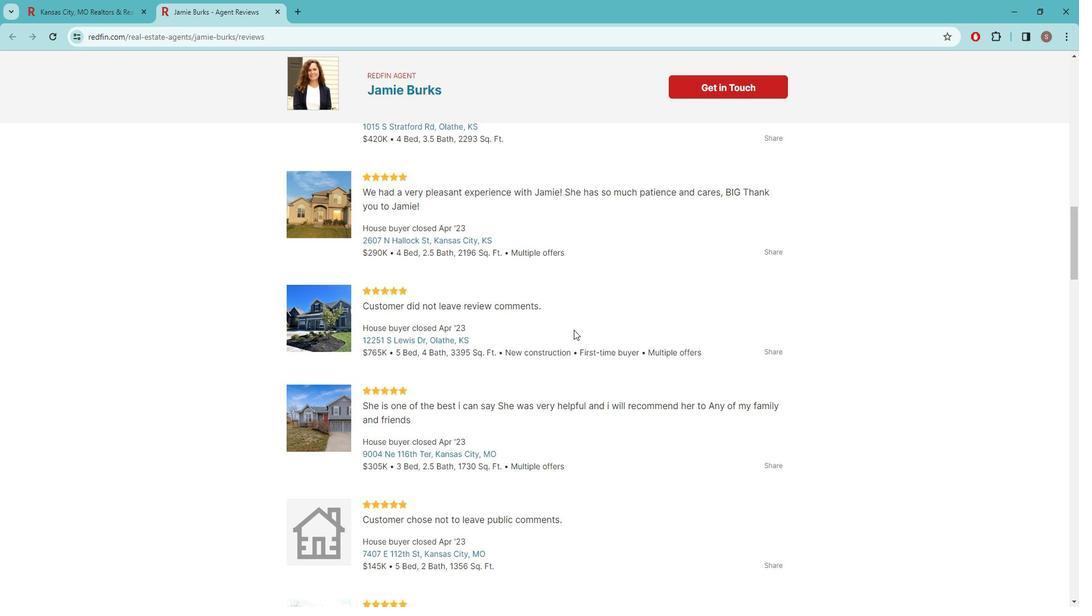 
Action: Mouse scrolled (582, 322) with delta (0, 0)
Screenshot: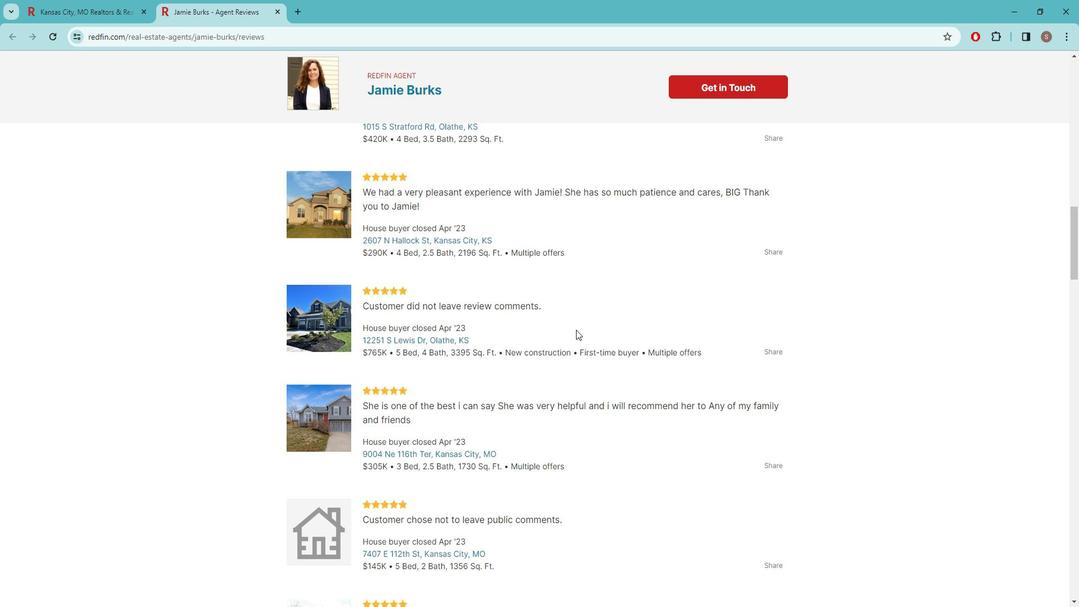 
Action: Mouse moved to (532, 334)
Screenshot: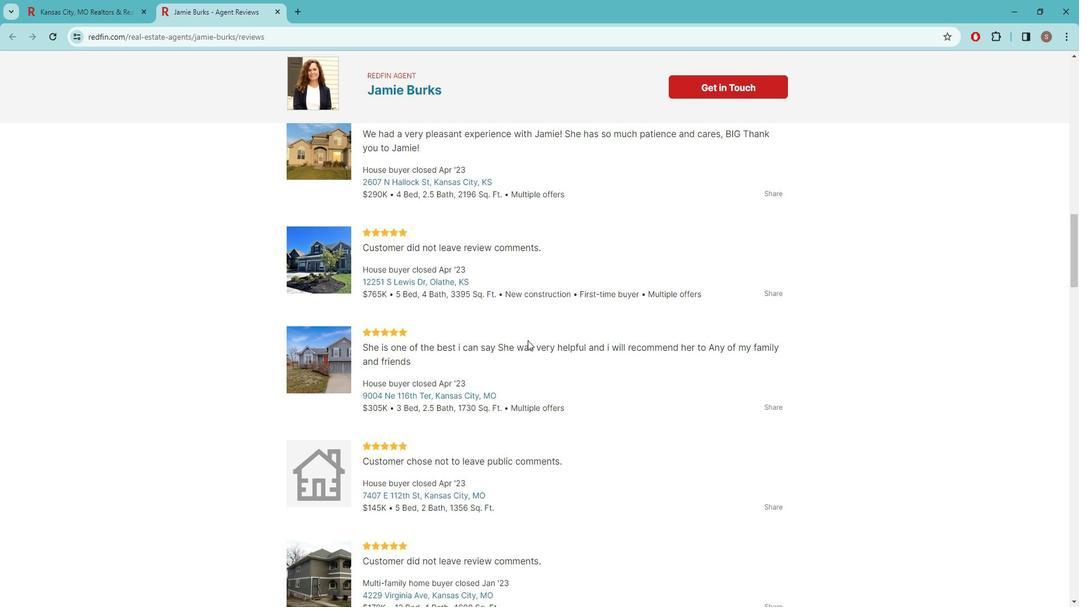 
Action: Mouse scrolled (532, 333) with delta (0, 0)
Screenshot: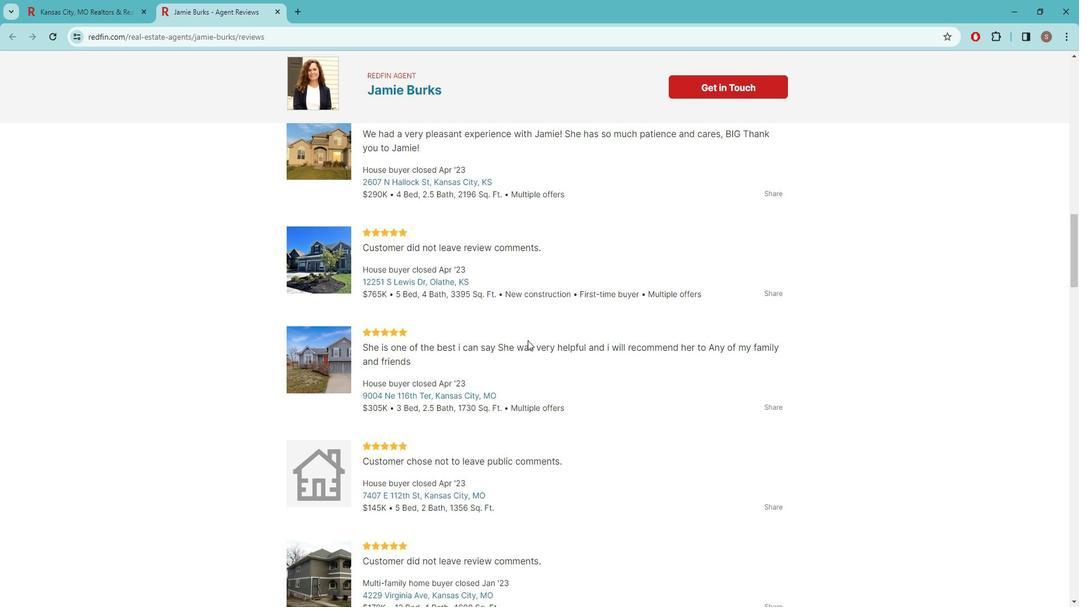 
Action: Mouse moved to (648, 329)
Screenshot: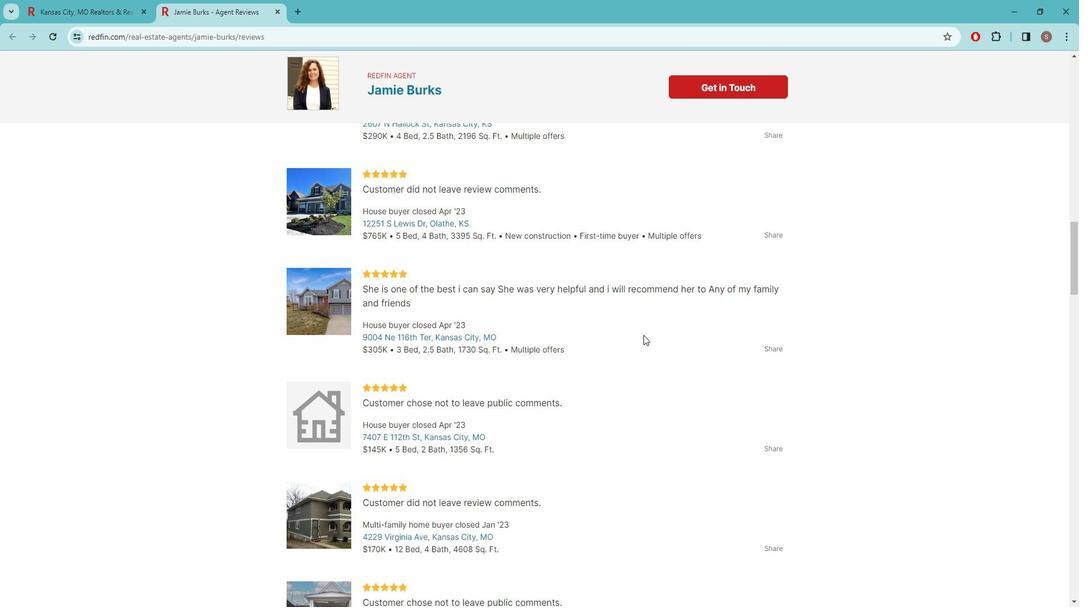 
Action: Mouse scrolled (648, 328) with delta (0, 0)
Screenshot: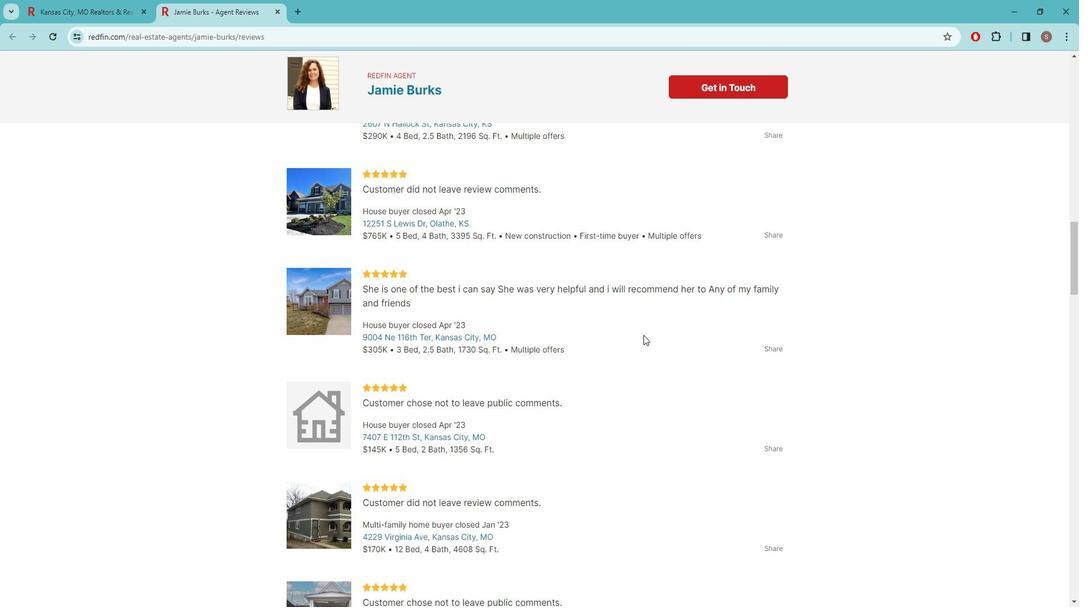 
Action: Mouse moved to (646, 329)
Screenshot: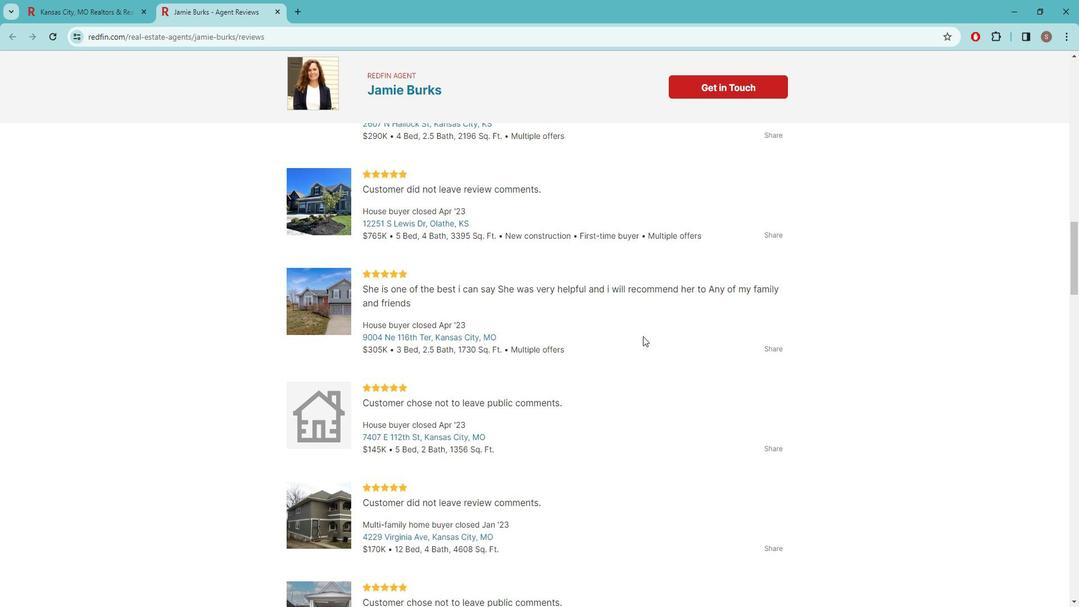 
Action: Mouse scrolled (646, 328) with delta (0, 0)
Screenshot: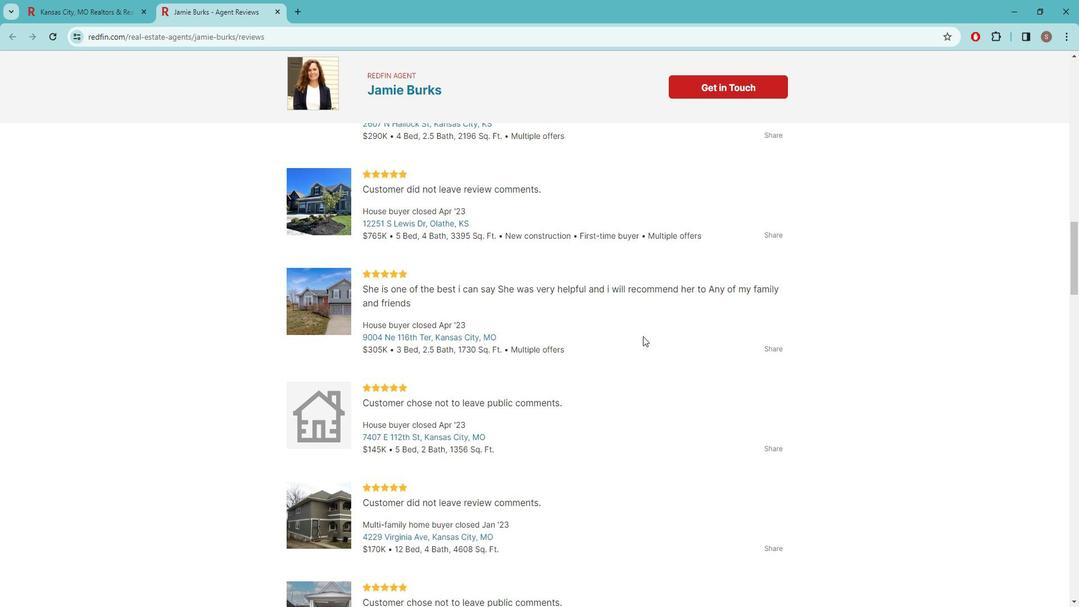 
Action: Mouse moved to (570, 357)
Screenshot: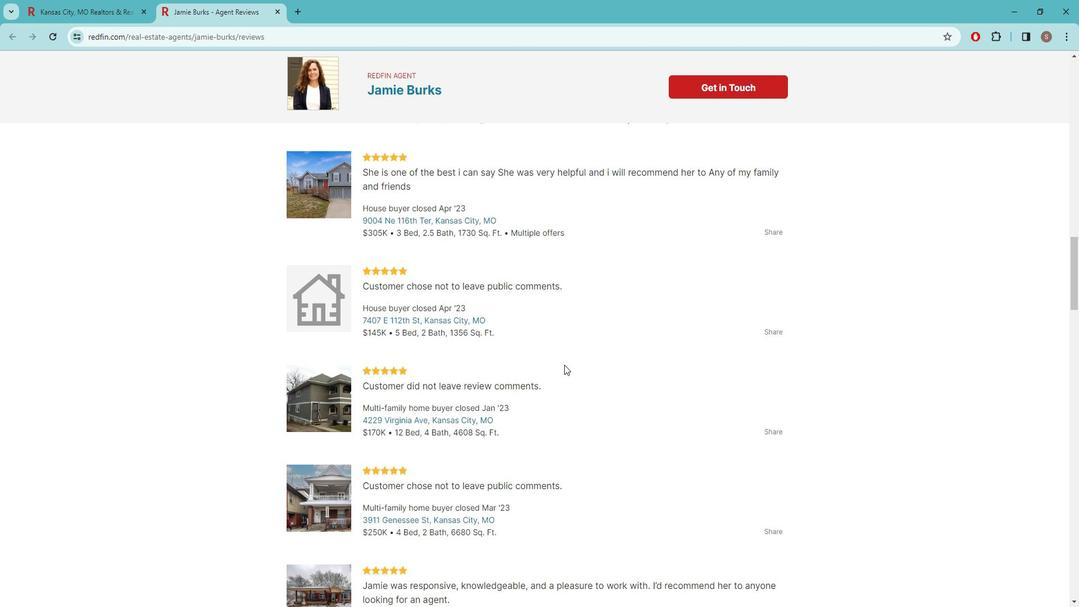 
Action: Mouse scrolled (570, 356) with delta (0, 0)
Screenshot: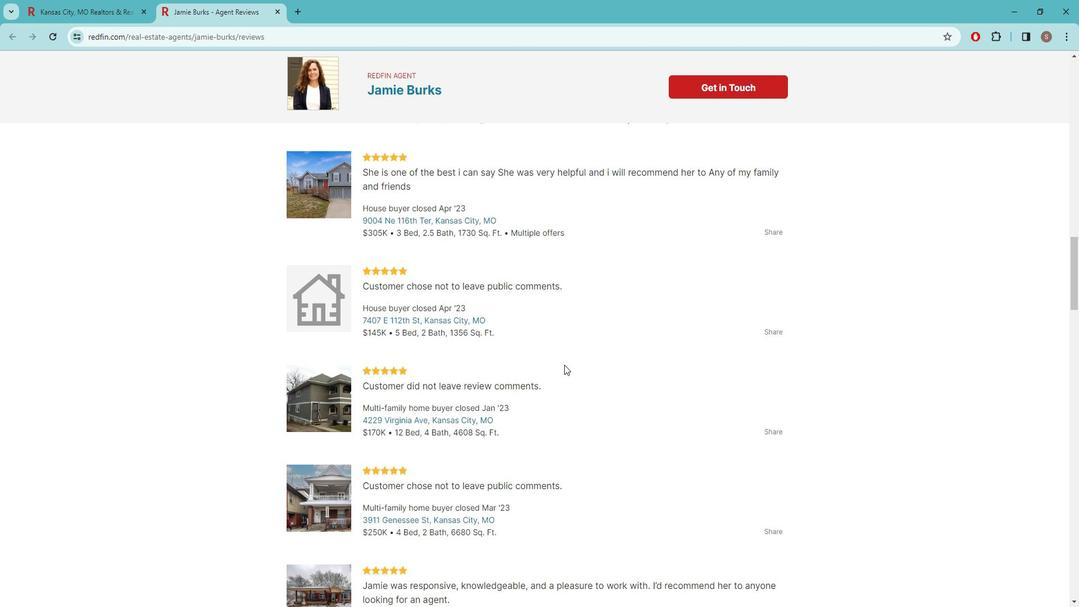 
Action: Mouse moved to (571, 349)
Screenshot: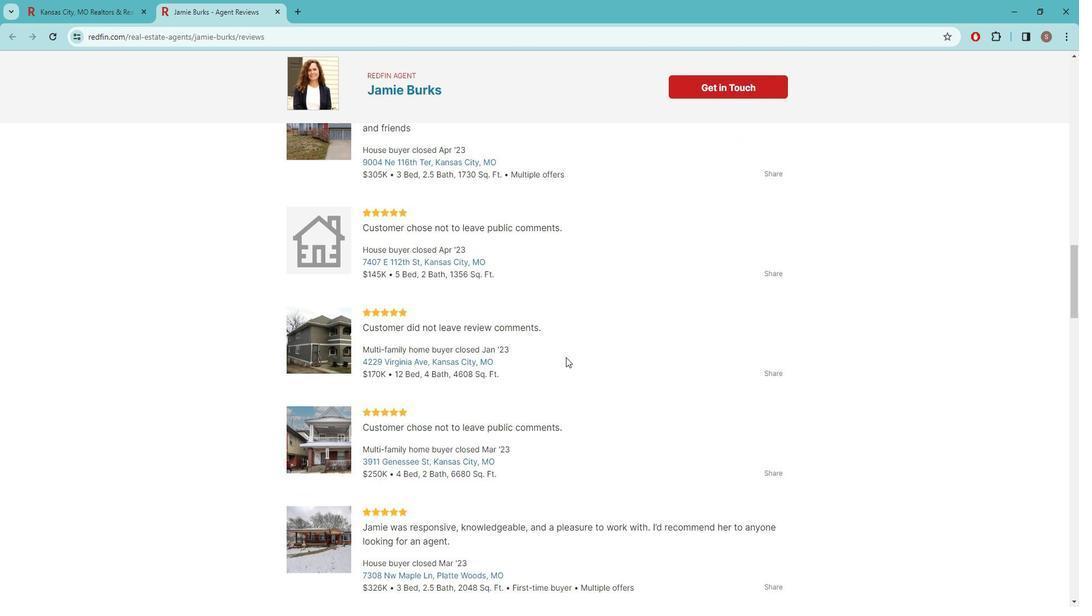
Action: Mouse scrolled (571, 349) with delta (0, 0)
Screenshot: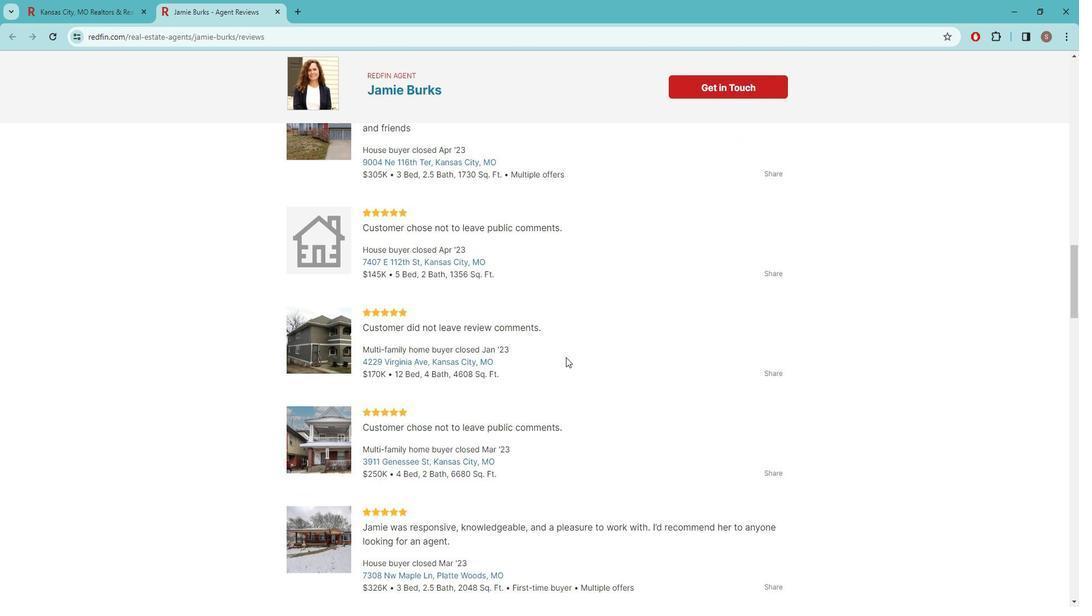 
Action: Mouse moved to (568, 349)
Screenshot: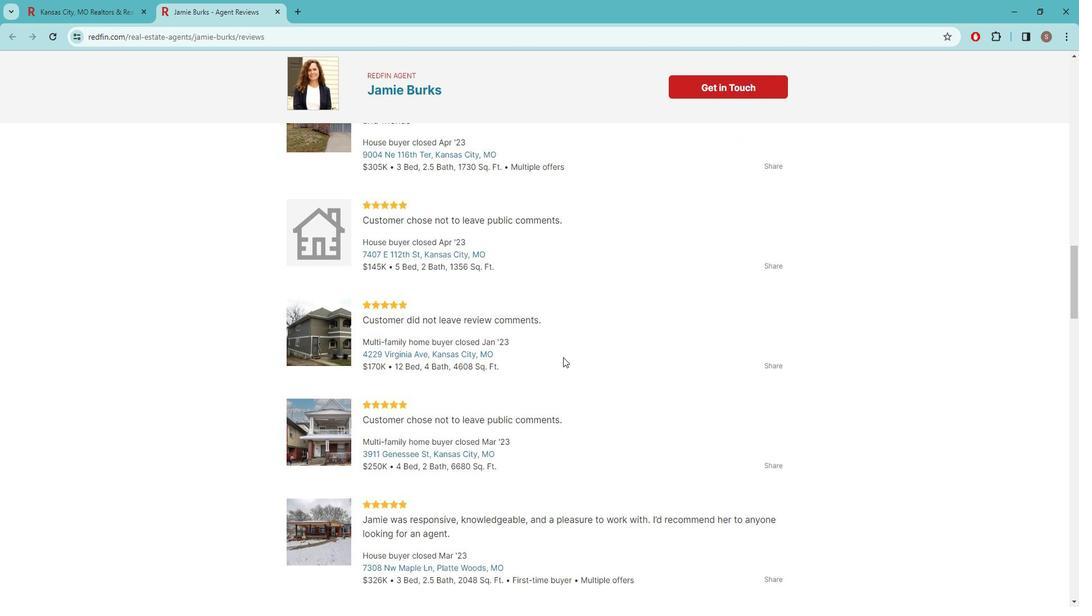 
Action: Mouse scrolled (568, 349) with delta (0, 0)
Screenshot: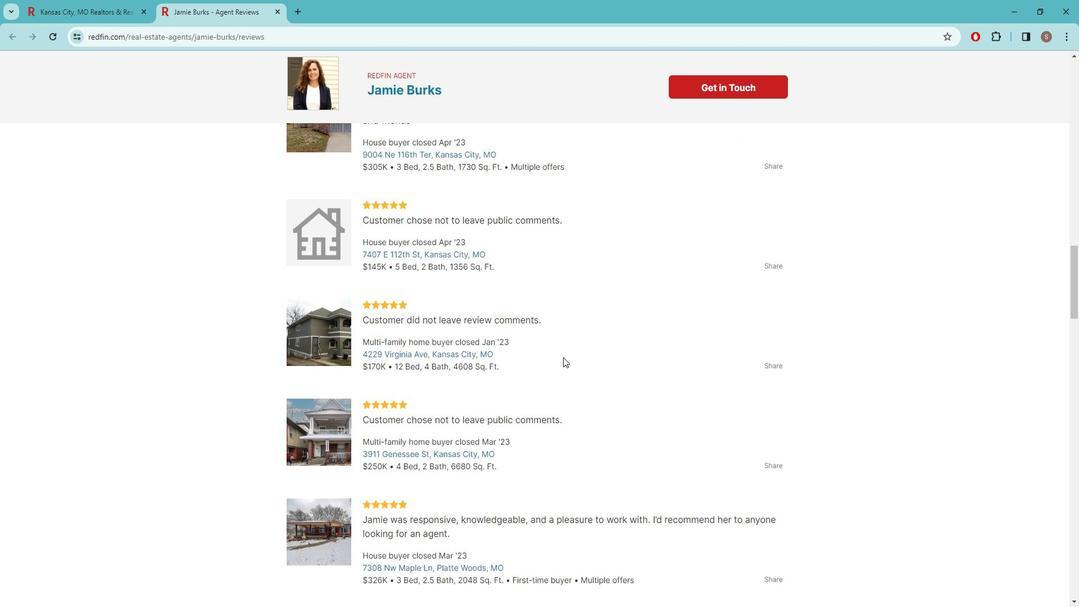 
Action: Mouse moved to (560, 334)
Screenshot: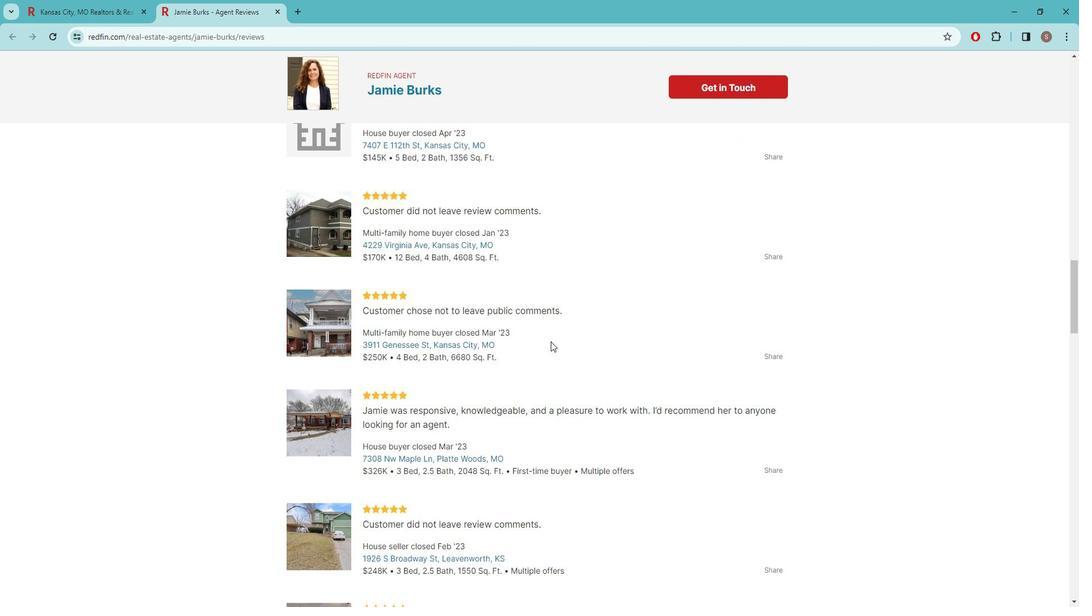 
Action: Mouse scrolled (560, 334) with delta (0, 0)
Screenshot: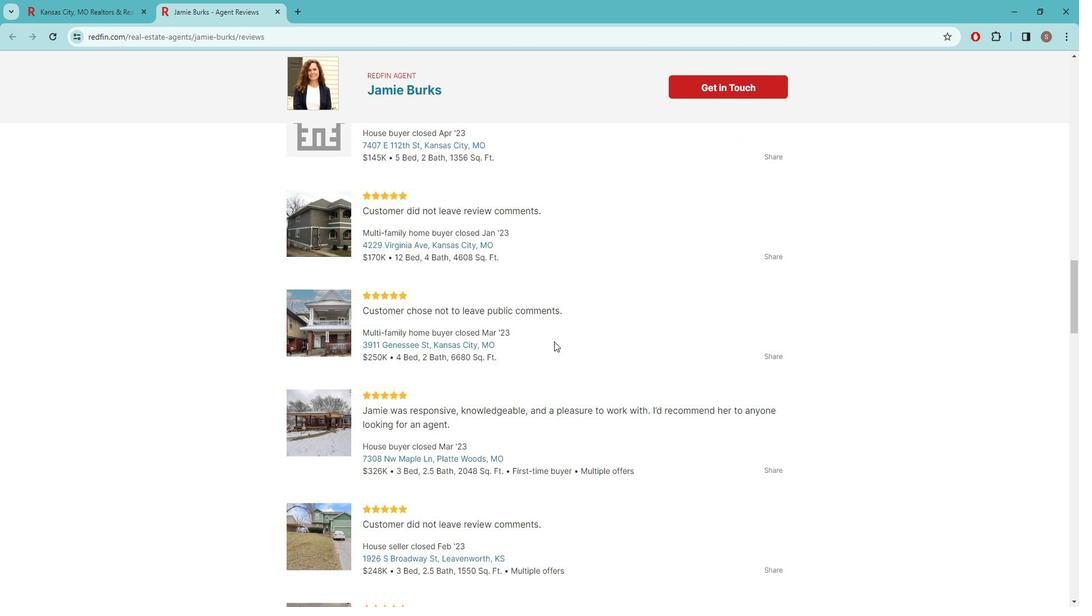 
Action: Mouse scrolled (560, 334) with delta (0, 0)
Screenshot: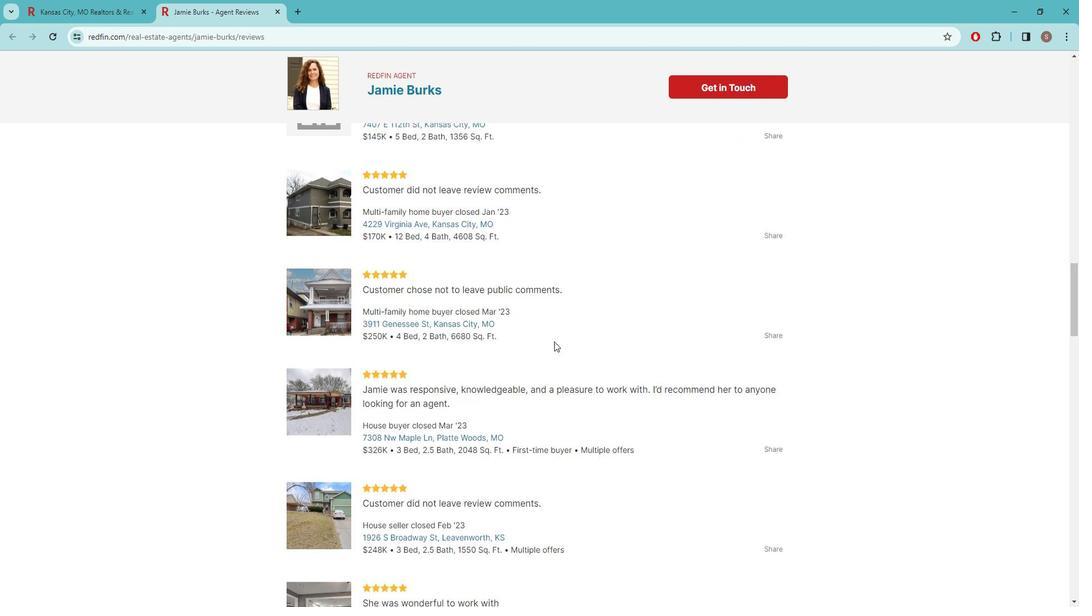 
Action: Mouse moved to (611, 326)
Screenshot: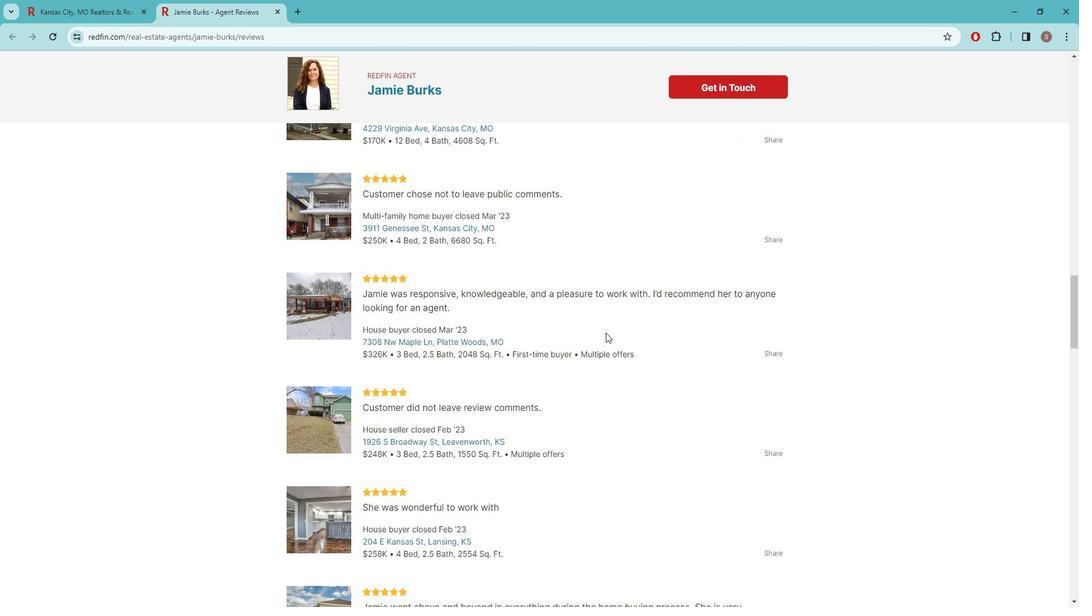 
Action: Mouse scrolled (611, 325) with delta (0, 0)
Screenshot: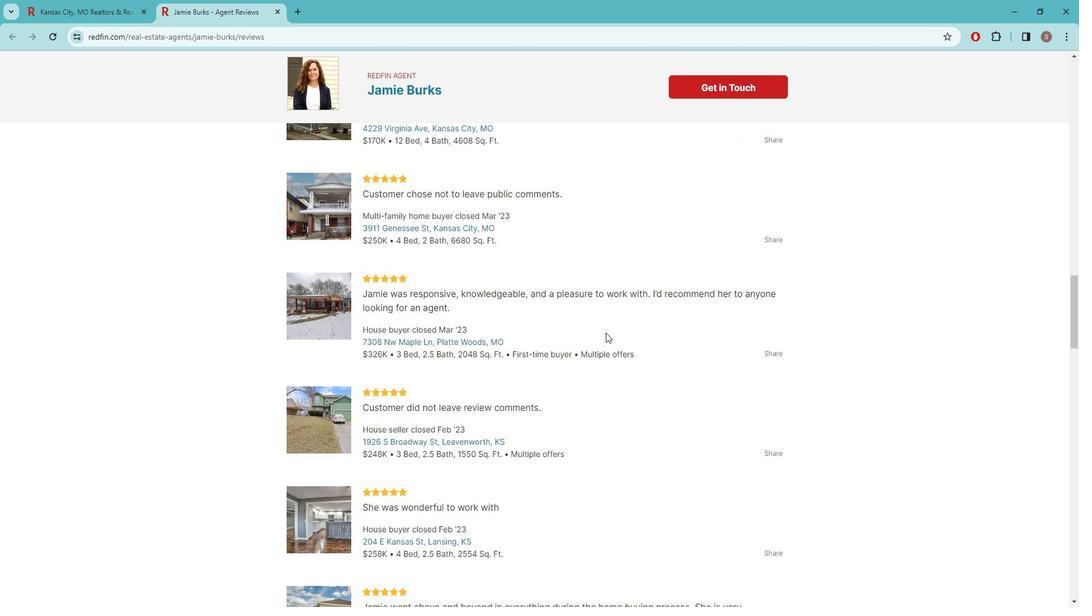 
Action: Mouse moved to (610, 326)
Screenshot: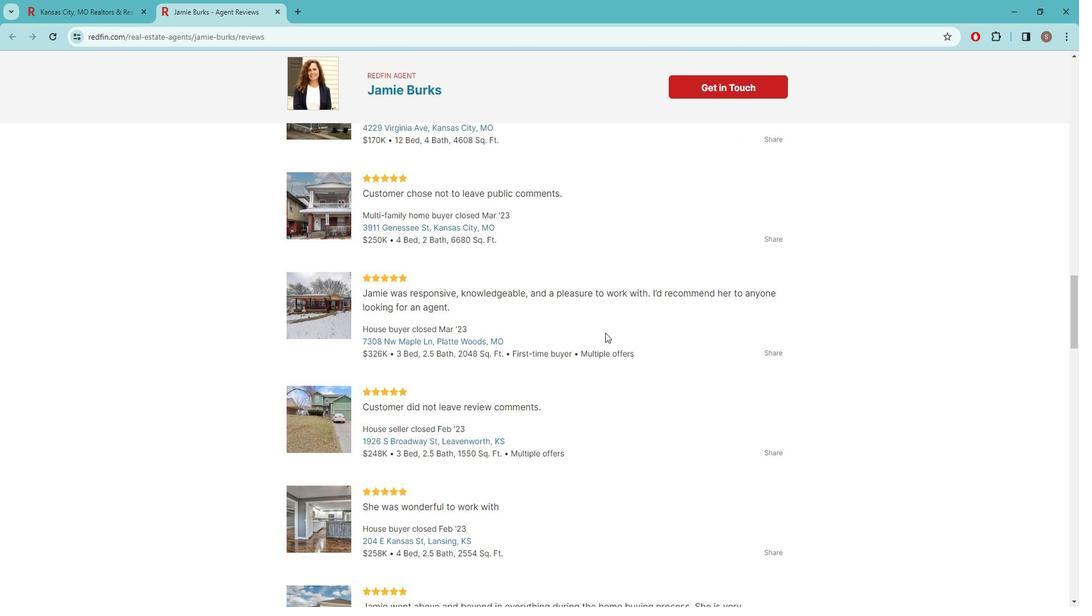 
Action: Mouse scrolled (610, 325) with delta (0, 0)
Screenshot: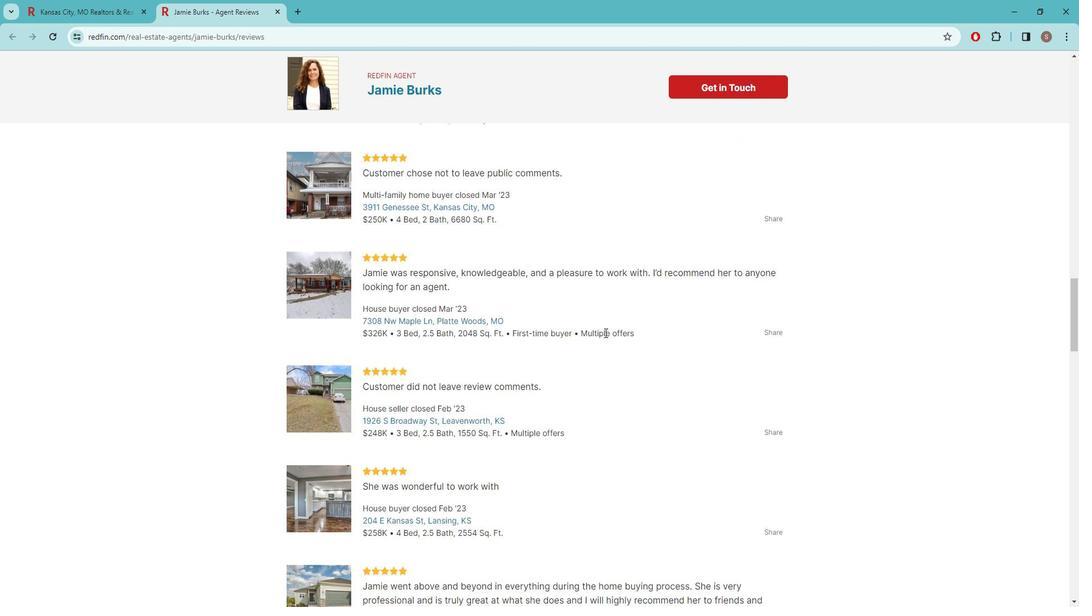 
Action: Mouse moved to (561, 311)
Screenshot: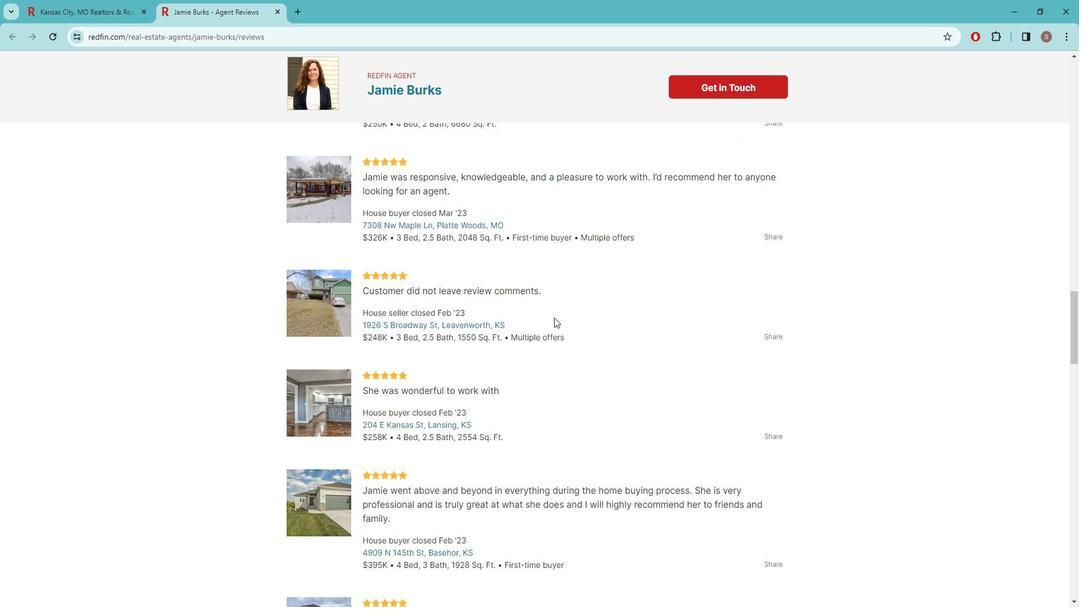
Action: Mouse scrolled (561, 310) with delta (0, 0)
Screenshot: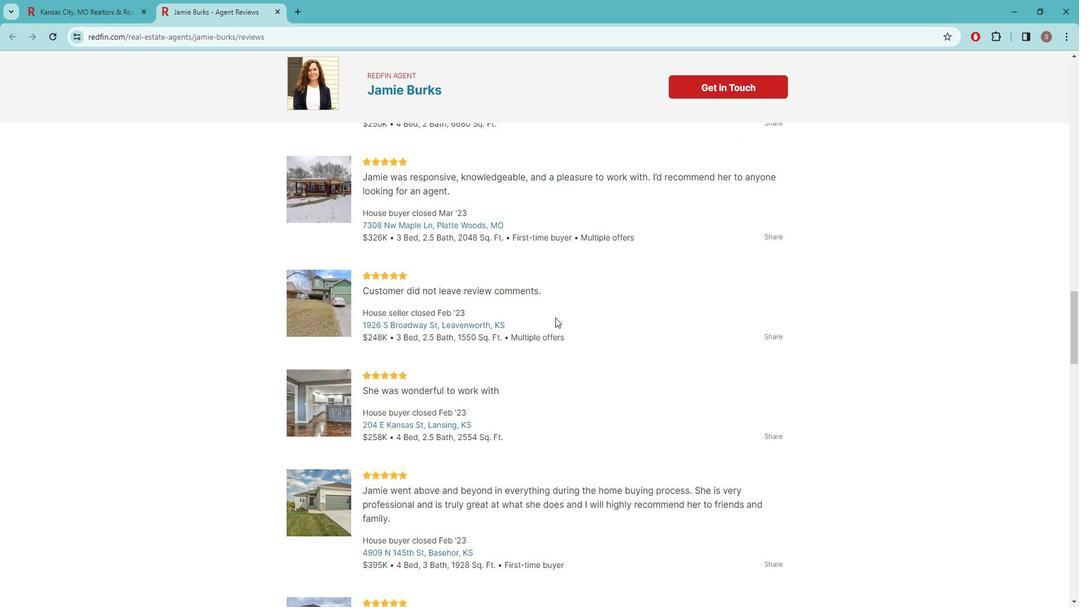 
Action: Mouse moved to (546, 311)
Screenshot: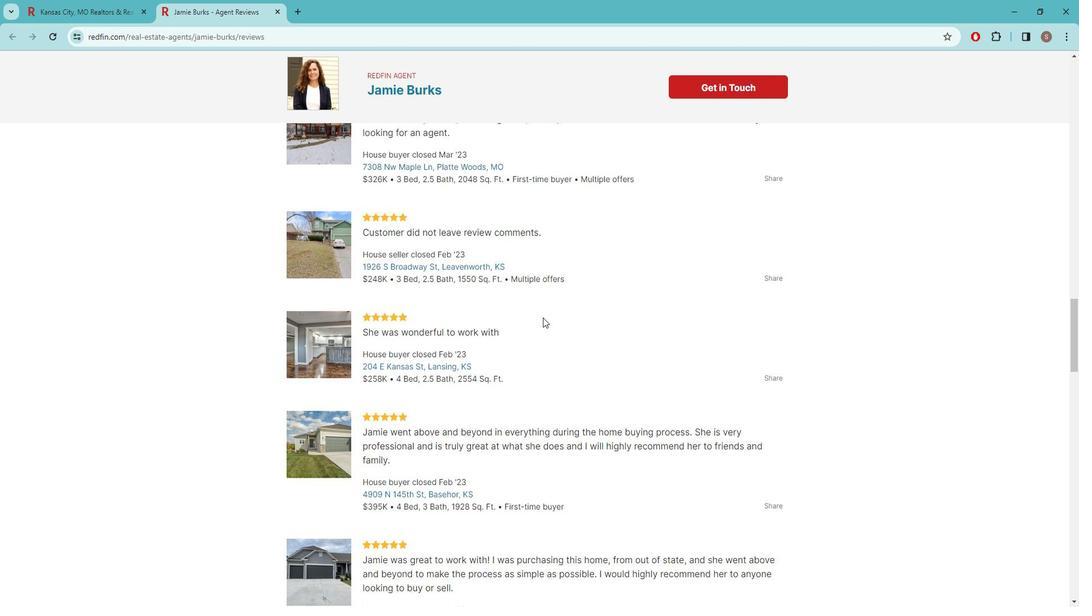 
Action: Mouse scrolled (546, 310) with delta (0, 0)
Screenshot: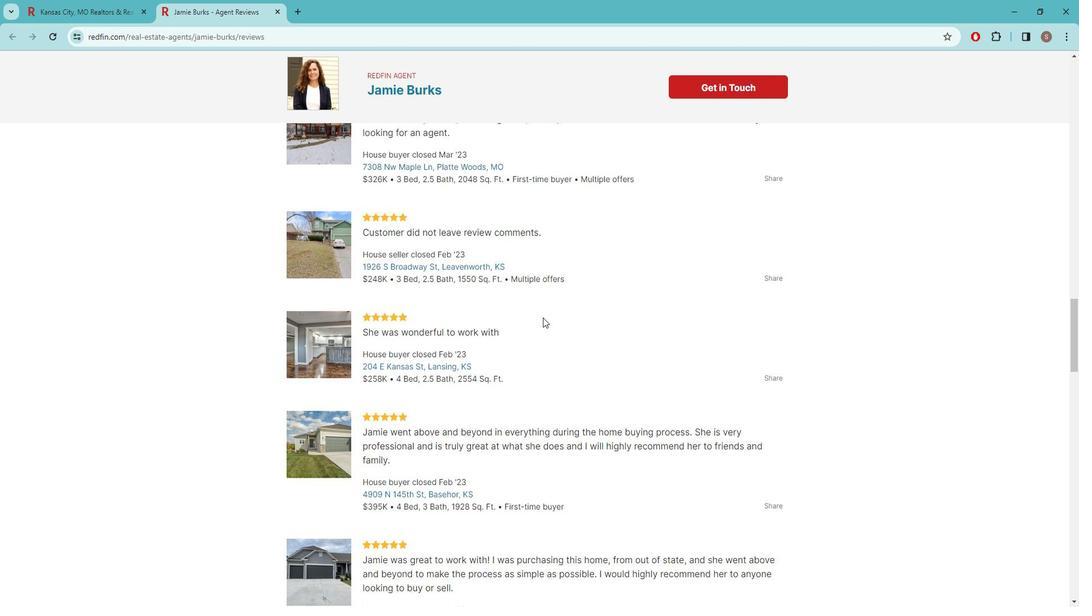 
Action: Mouse moved to (547, 311)
Screenshot: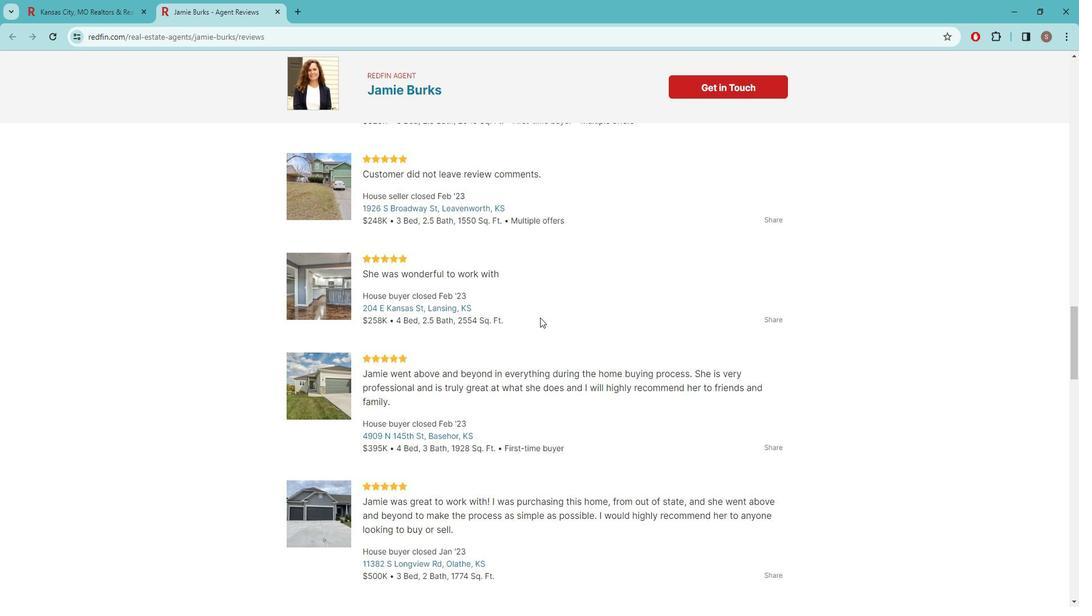
Action: Mouse scrolled (547, 310) with delta (0, 0)
Screenshot: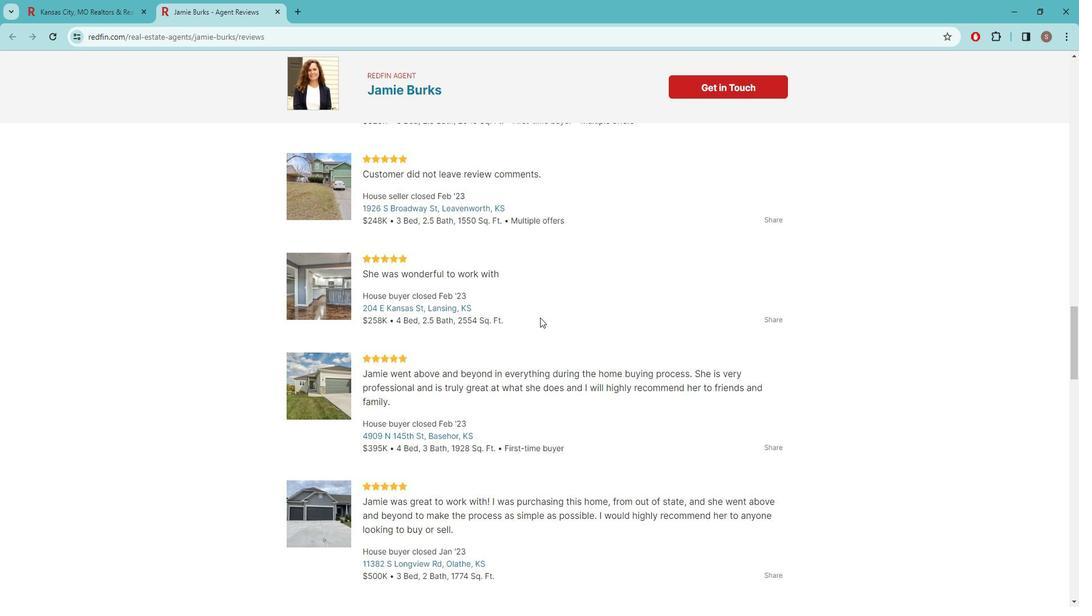 
Action: Mouse moved to (547, 311)
Screenshot: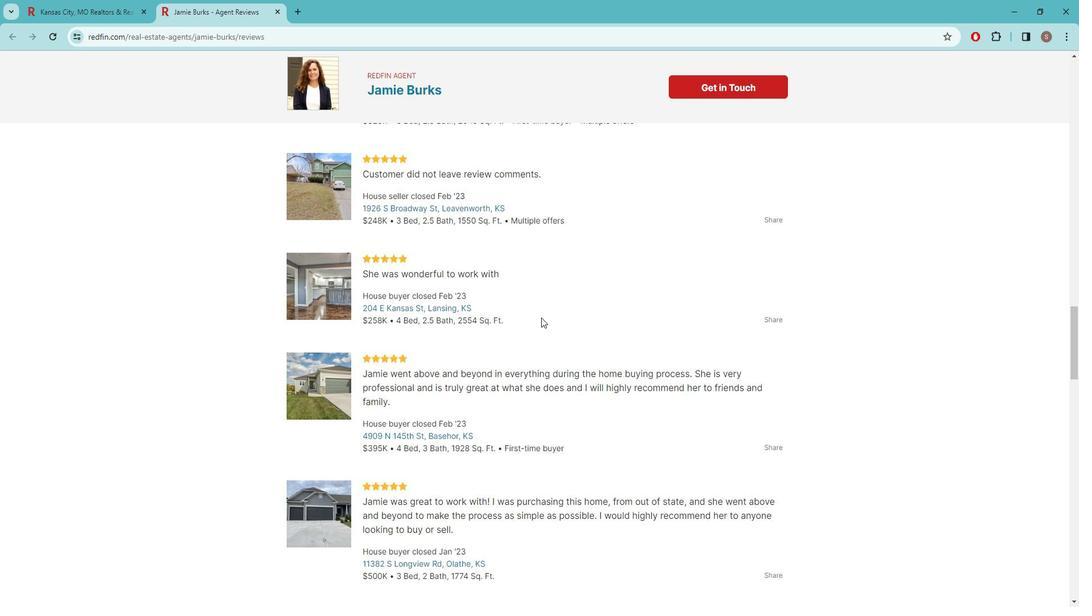 
Action: Mouse scrolled (547, 310) with delta (0, 0)
Screenshot: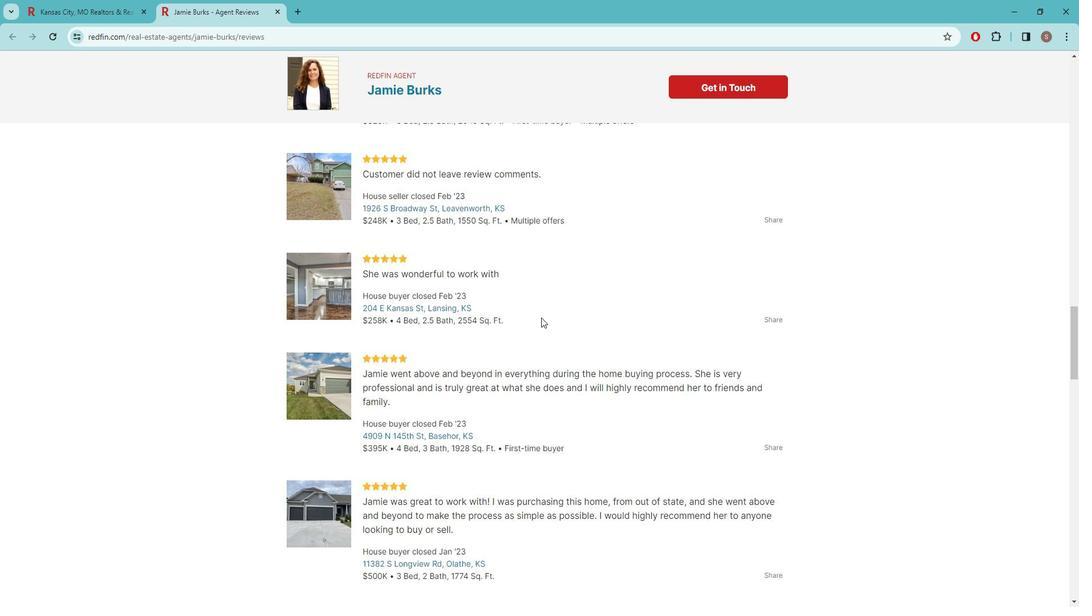 
Action: Mouse moved to (610, 312)
Screenshot: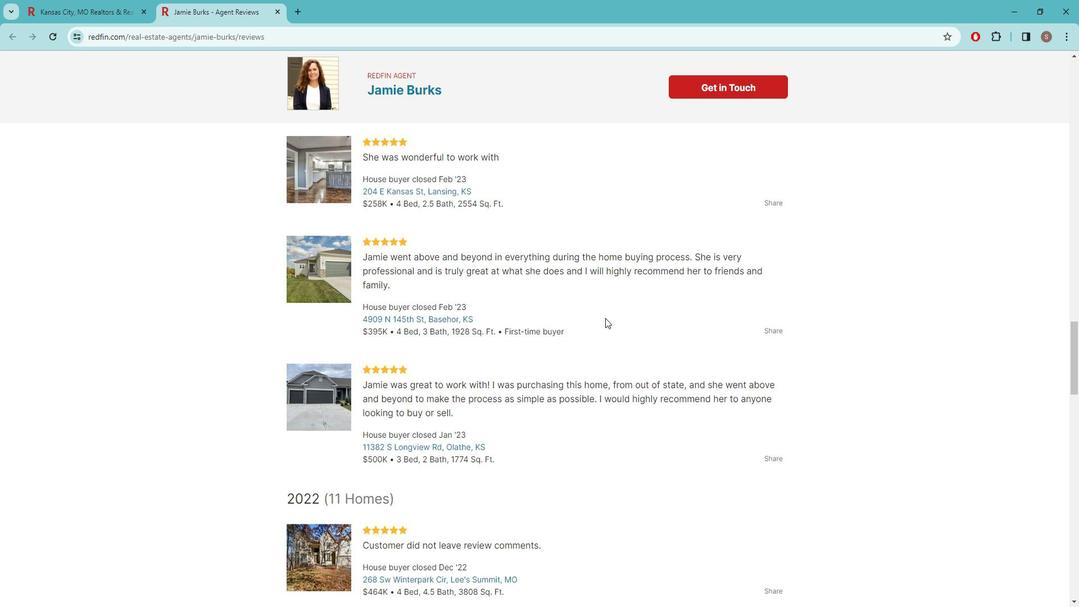
Action: Mouse scrolled (610, 311) with delta (0, 0)
Screenshot: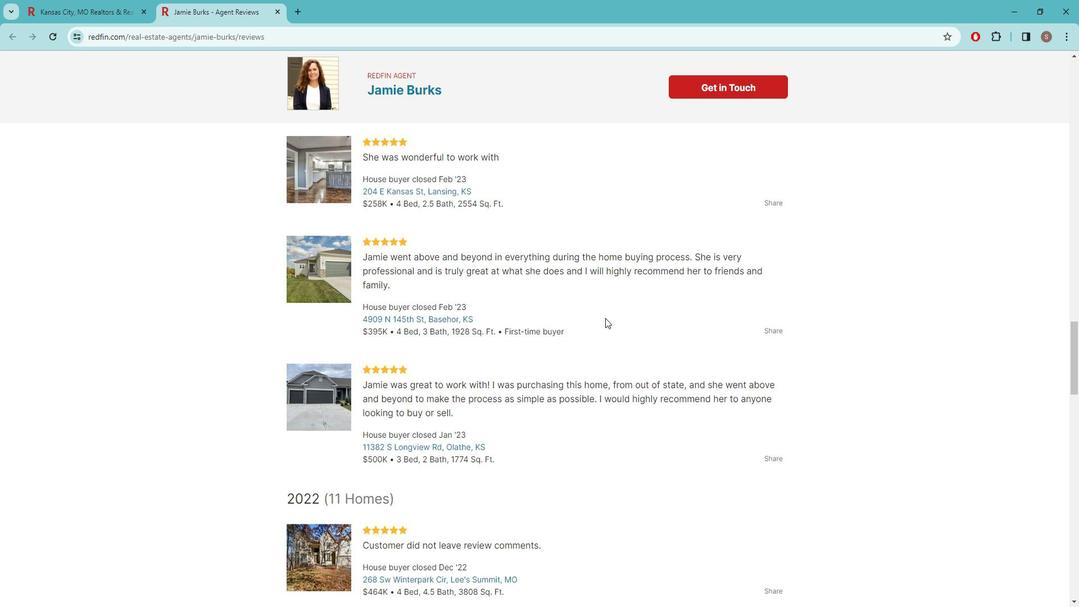 
Action: Mouse moved to (606, 312)
Screenshot: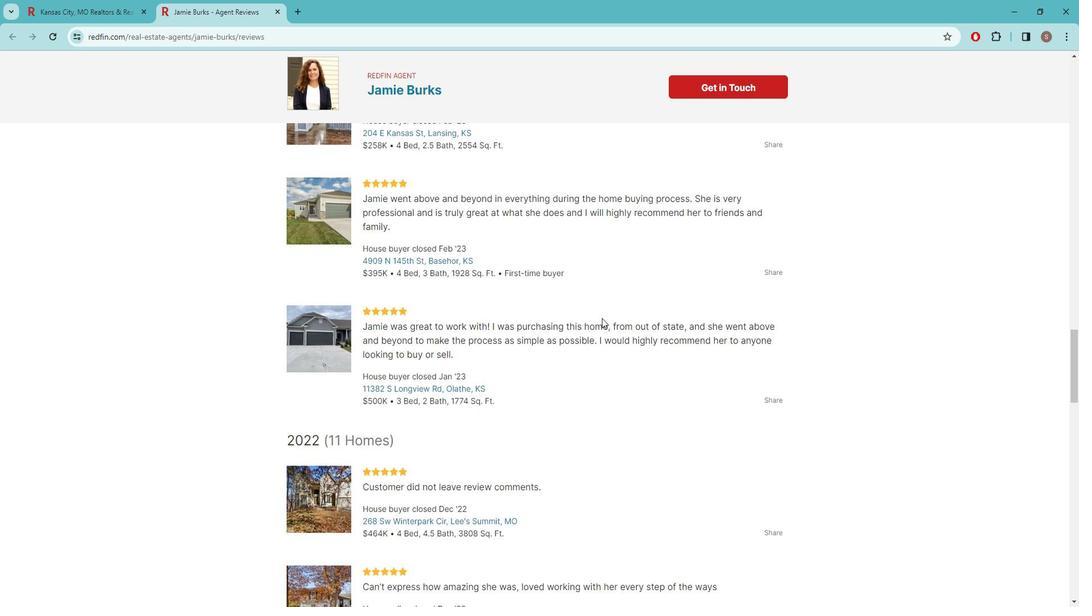 
Action: Mouse scrolled (606, 311) with delta (0, 0)
Screenshot: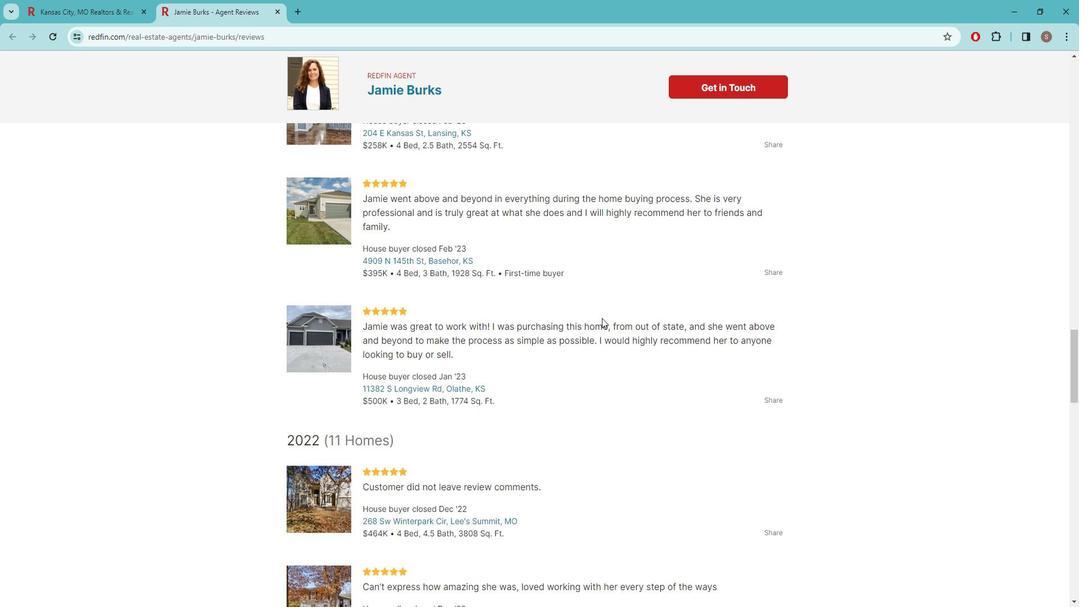 
Action: Mouse moved to (599, 313)
Screenshot: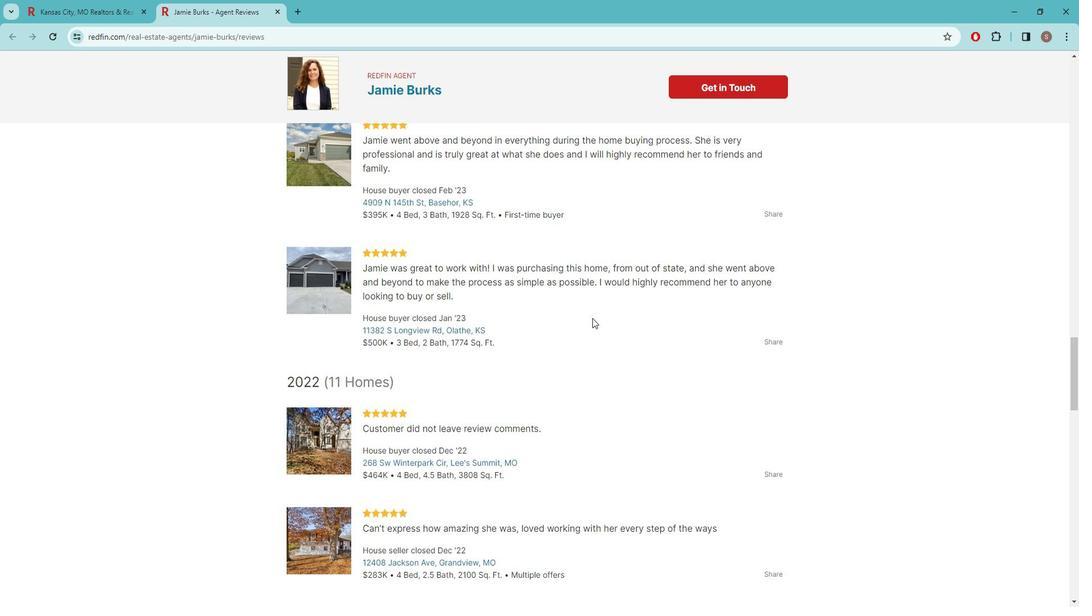 
Action: Mouse scrolled (599, 312) with delta (0, 0)
Screenshot: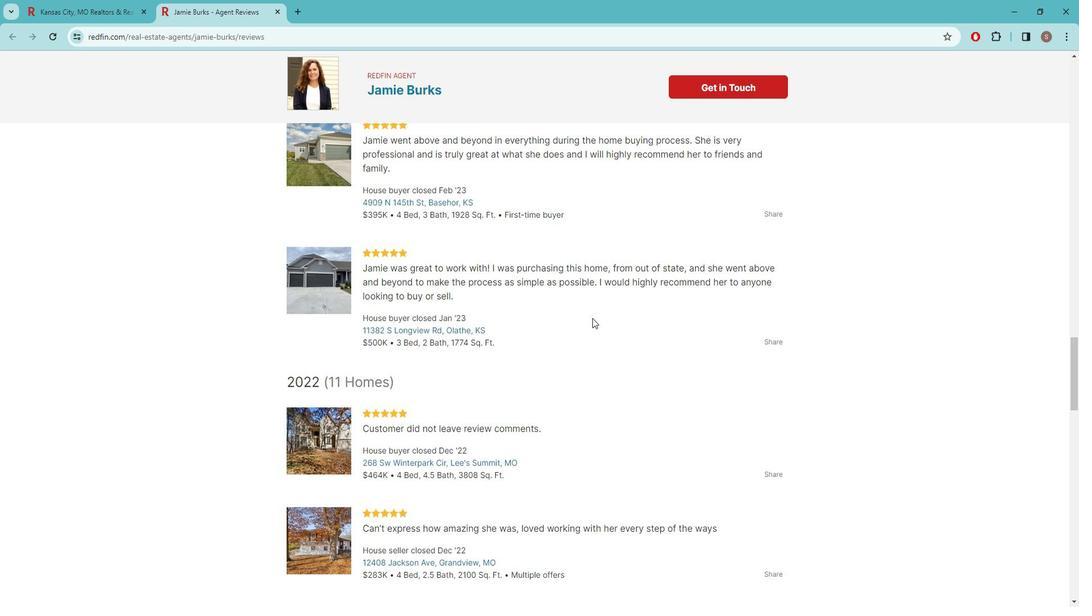 
Action: Mouse moved to (599, 313)
Screenshot: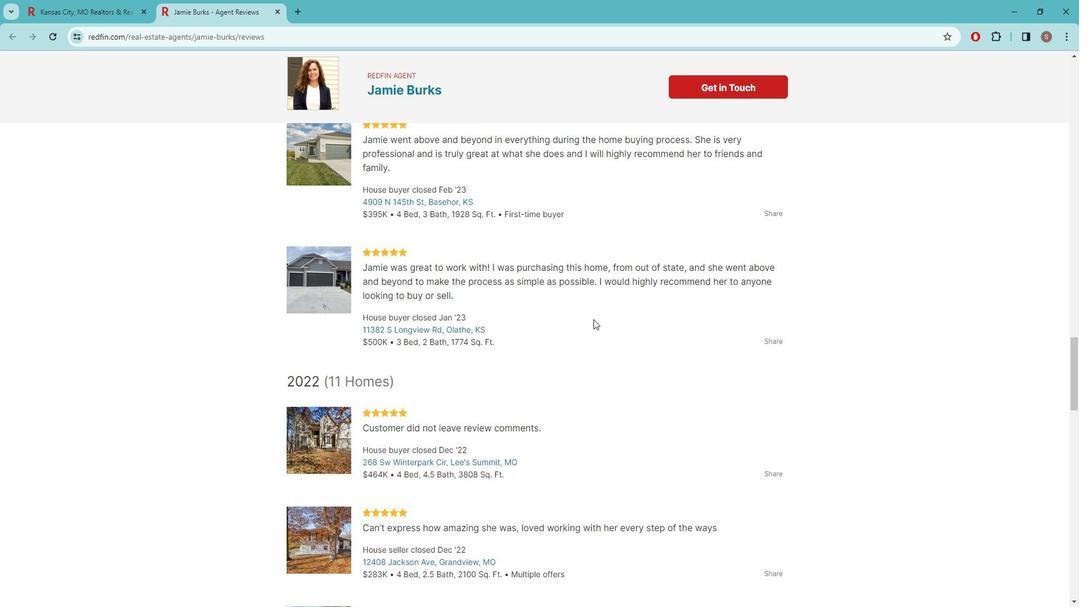 
Action: Mouse scrolled (599, 313) with delta (0, 0)
Screenshot: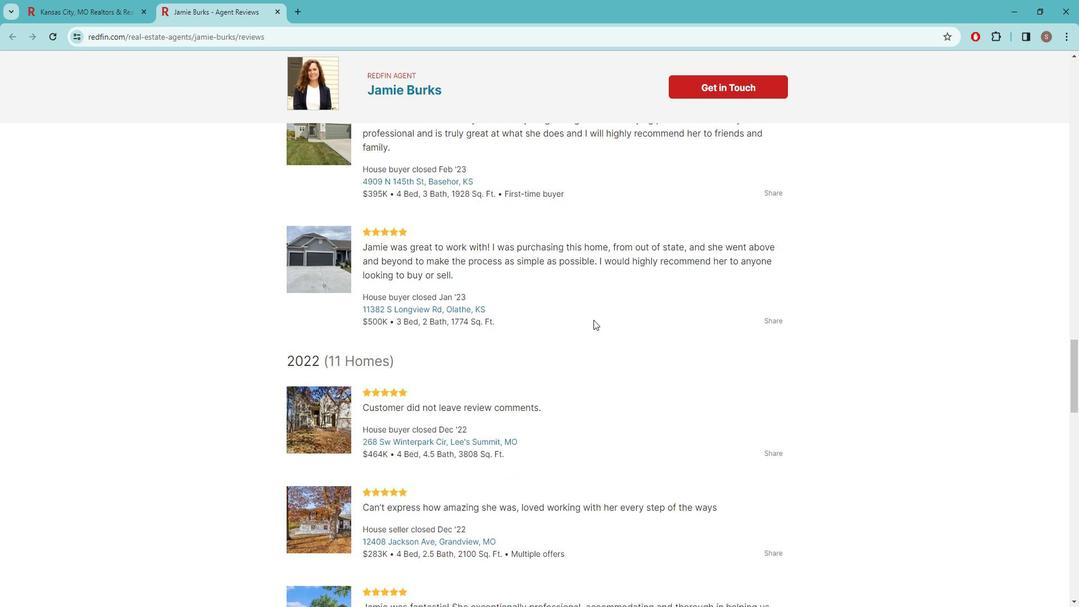 
Action: Mouse moved to (580, 315)
Screenshot: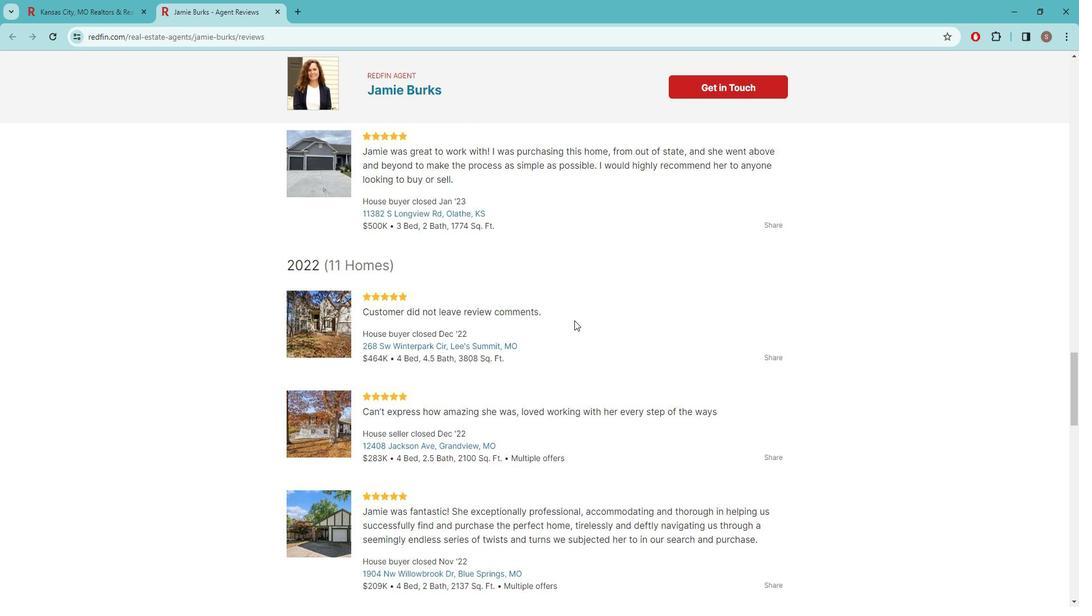 
Action: Mouse scrolled (580, 314) with delta (0, 0)
Screenshot: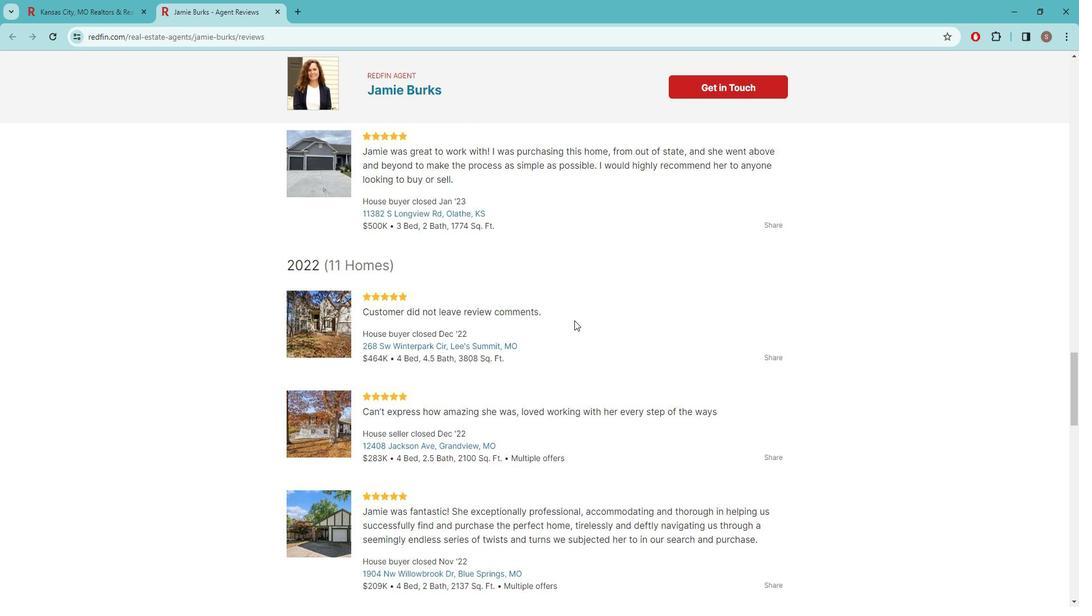 
Action: Mouse scrolled (580, 314) with delta (0, 0)
Screenshot: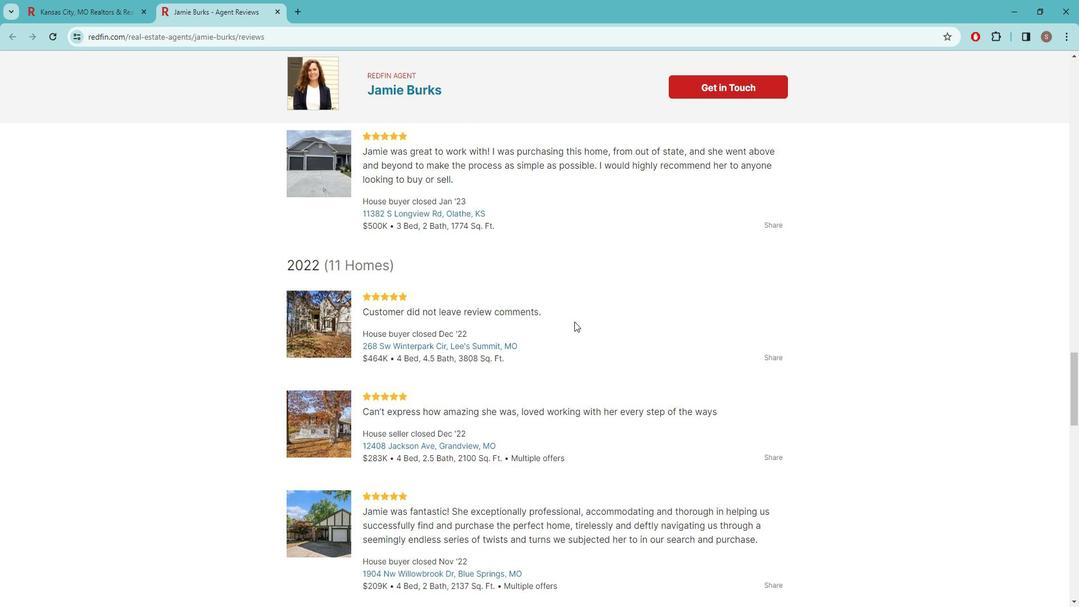 
Action: Mouse moved to (597, 313)
Screenshot: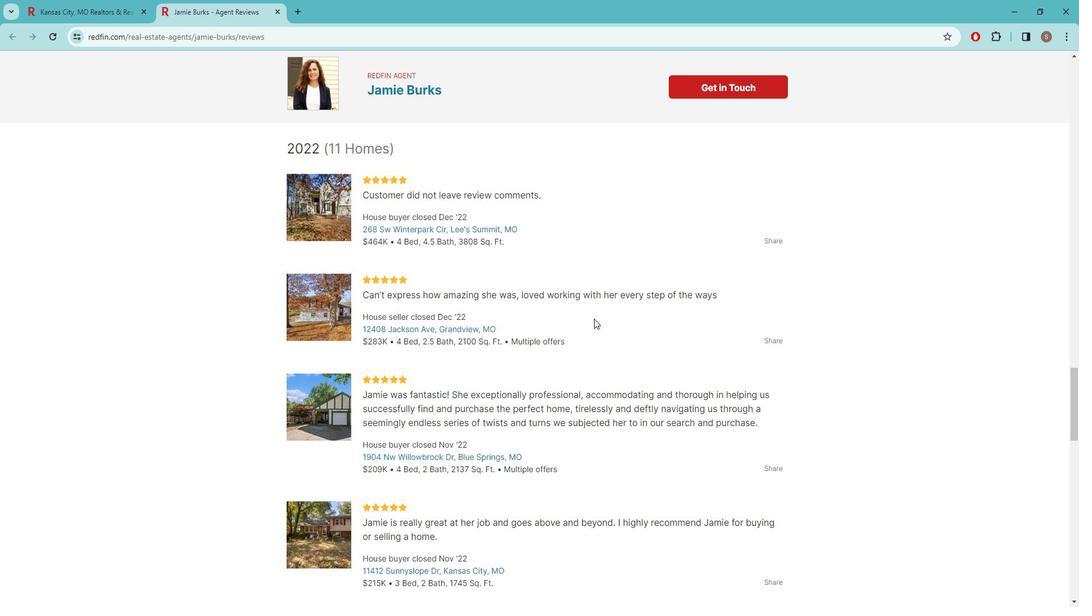 
Action: Mouse scrolled (597, 313) with delta (0, 0)
Screenshot: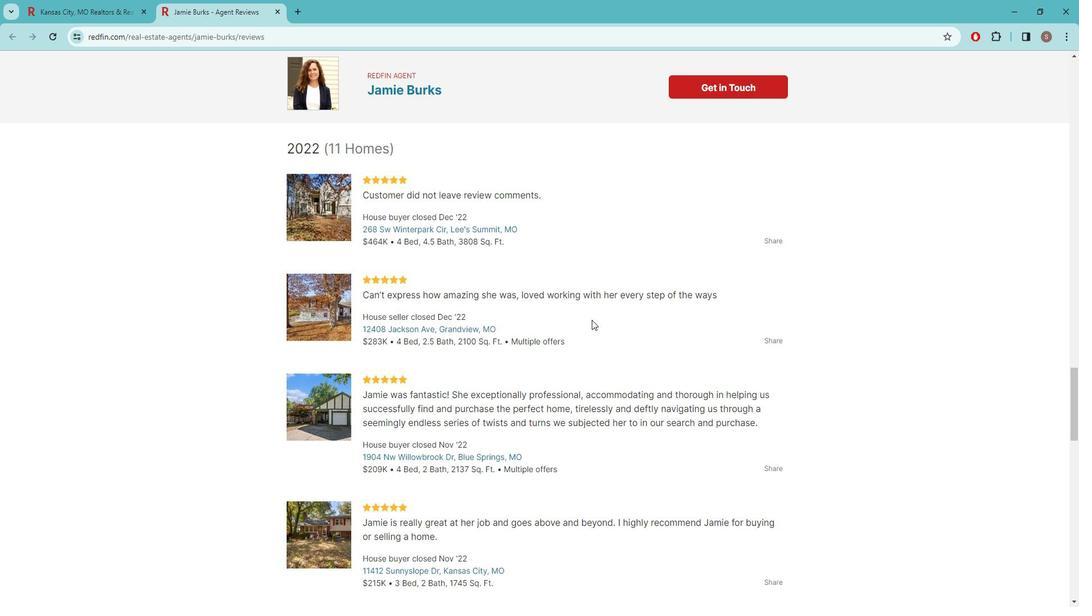 
Action: Mouse moved to (597, 314)
Screenshot: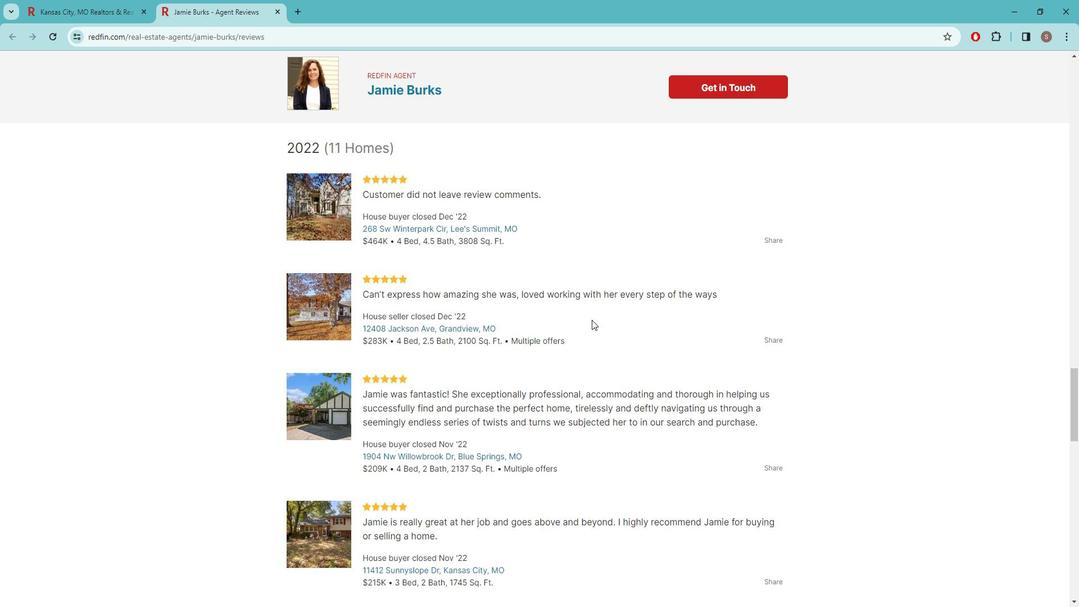 
Action: Mouse scrolled (597, 313) with delta (0, 0)
Screenshot: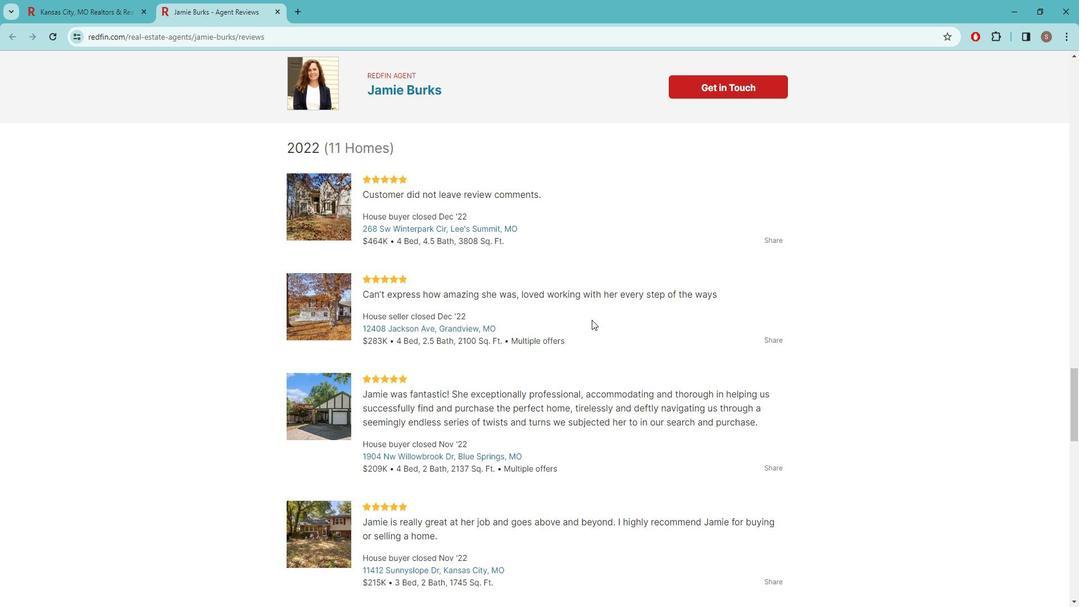 
Action: Mouse moved to (610, 320)
Screenshot: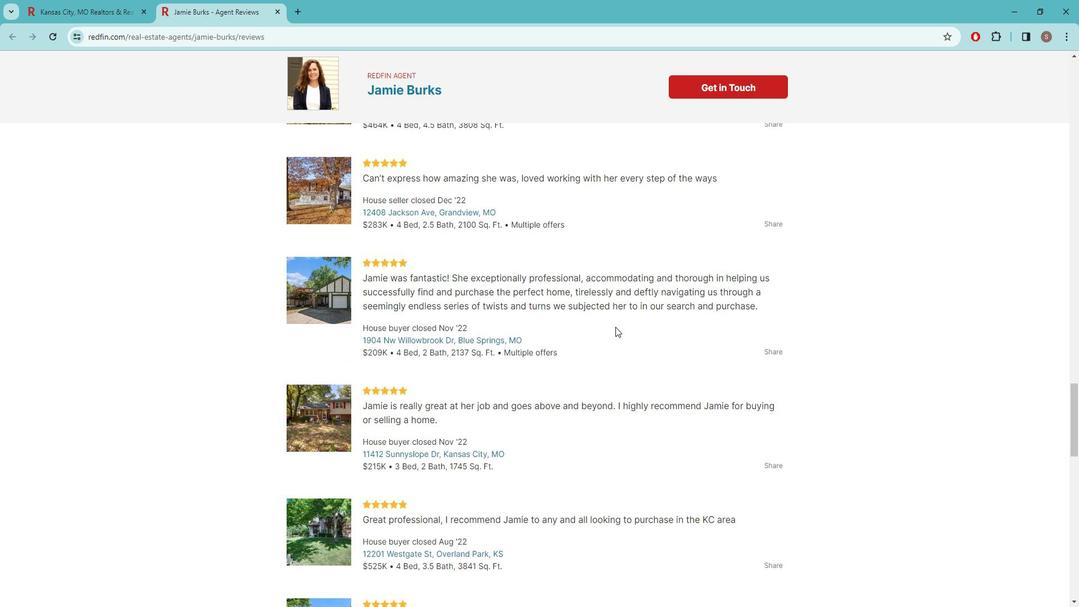 
Action: Mouse scrolled (610, 319) with delta (0, 0)
Screenshot: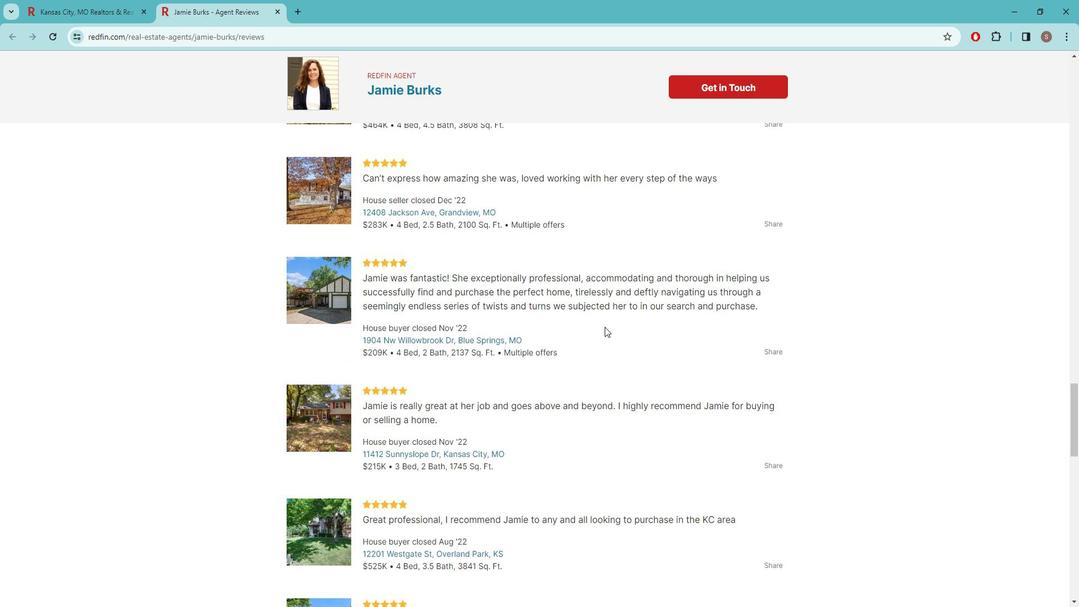 
Action: Mouse moved to (608, 320)
Screenshot: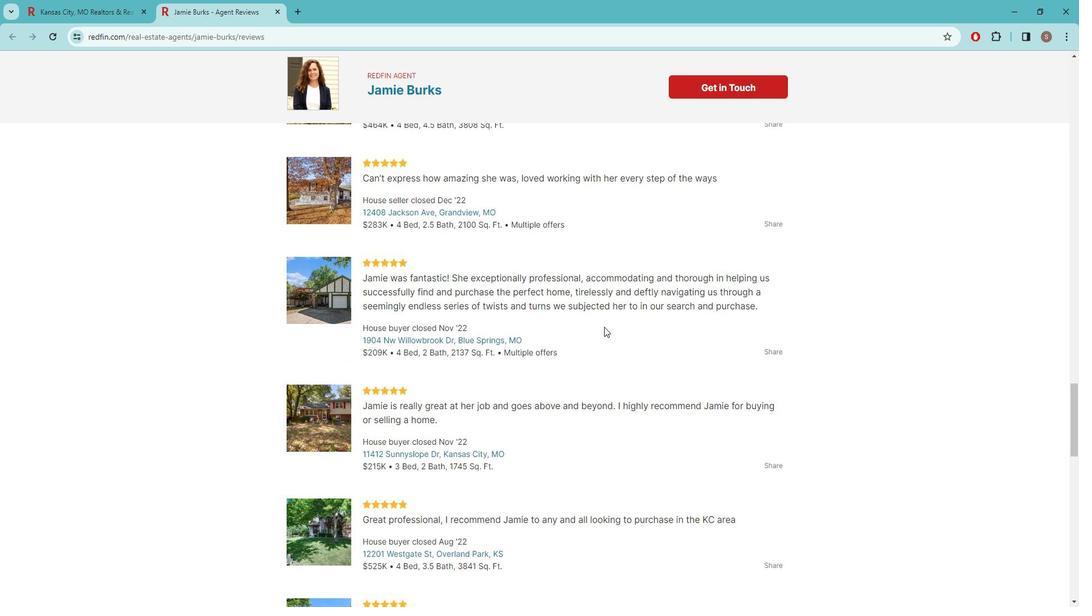 
Action: Mouse scrolled (608, 319) with delta (0, 0)
Screenshot: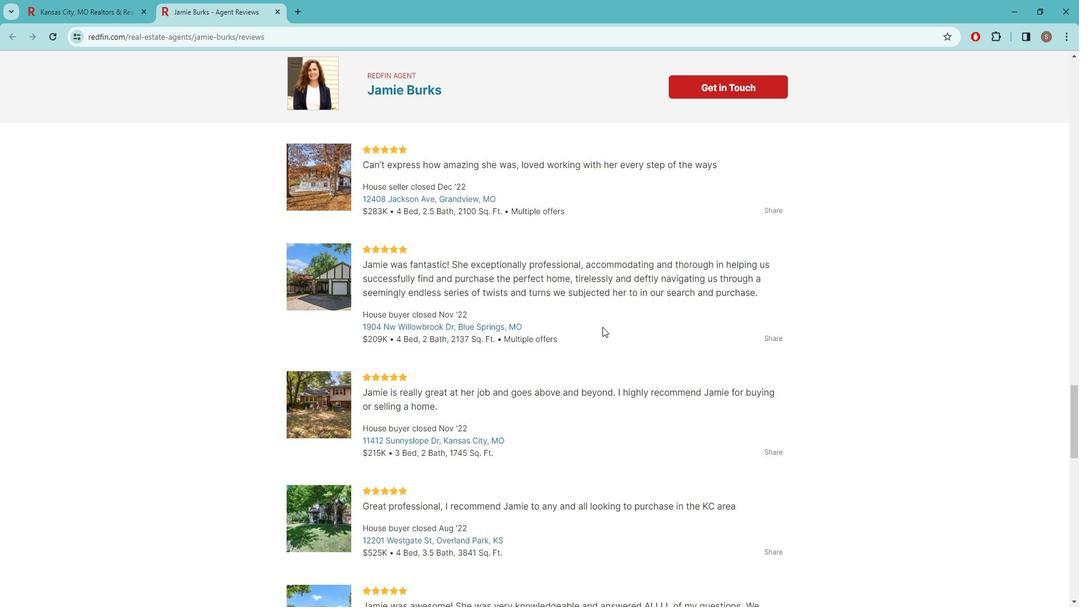 
Action: Mouse scrolled (608, 319) with delta (0, 0)
Screenshot: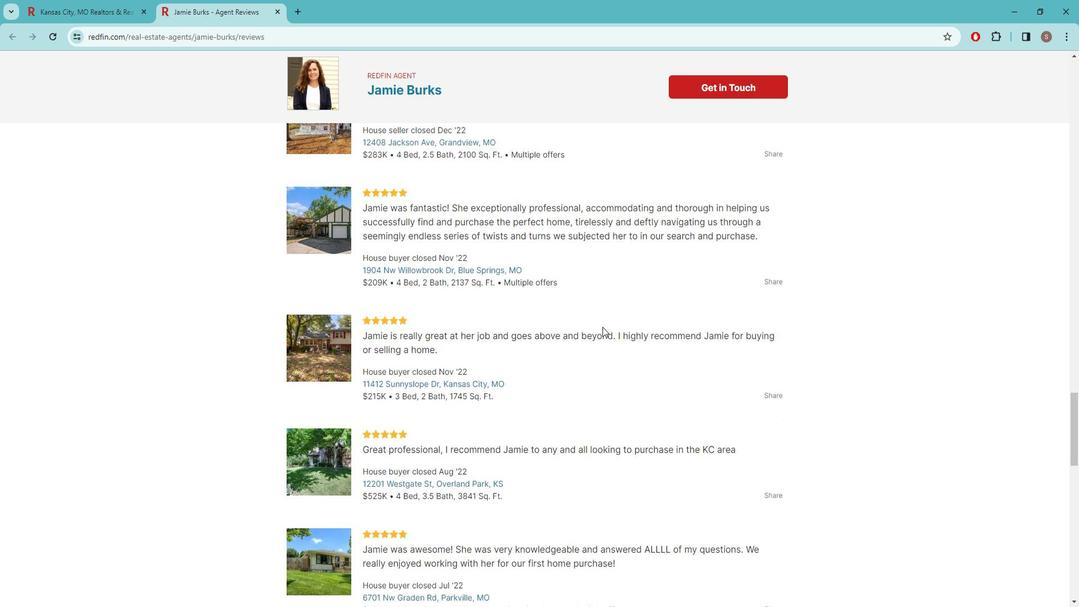 
Action: Mouse moved to (656, 268)
Screenshot: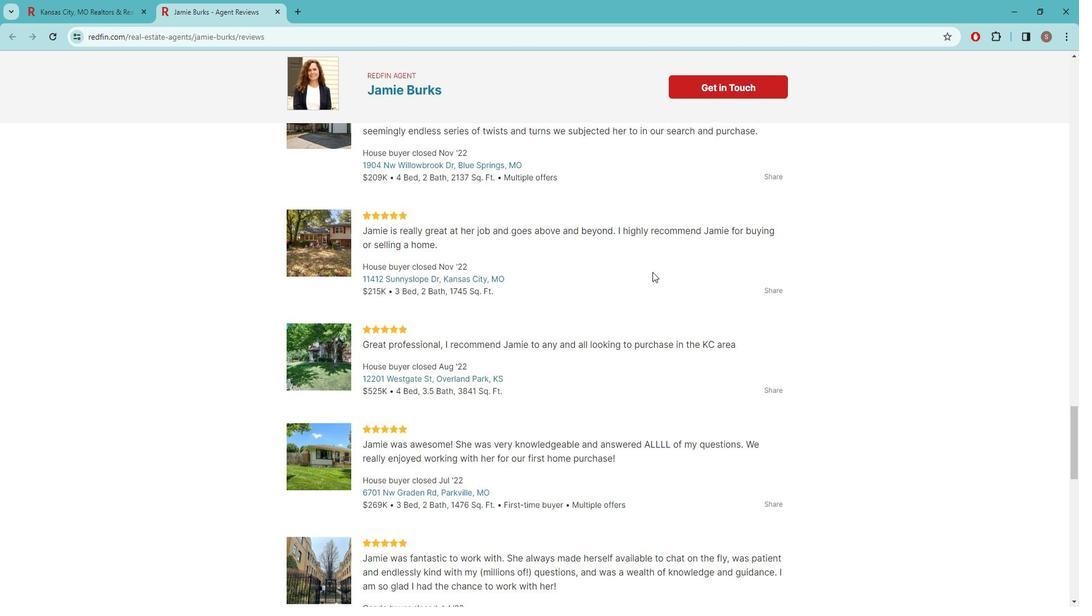 
Action: Mouse scrolled (656, 267) with delta (0, 0)
Screenshot: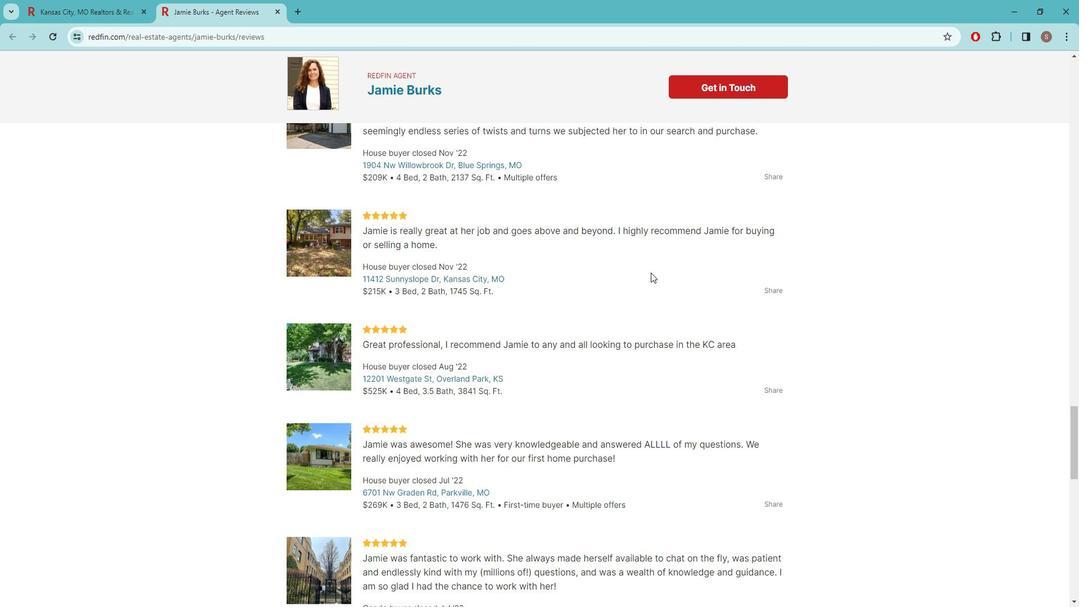 
Action: Mouse moved to (651, 303)
Screenshot: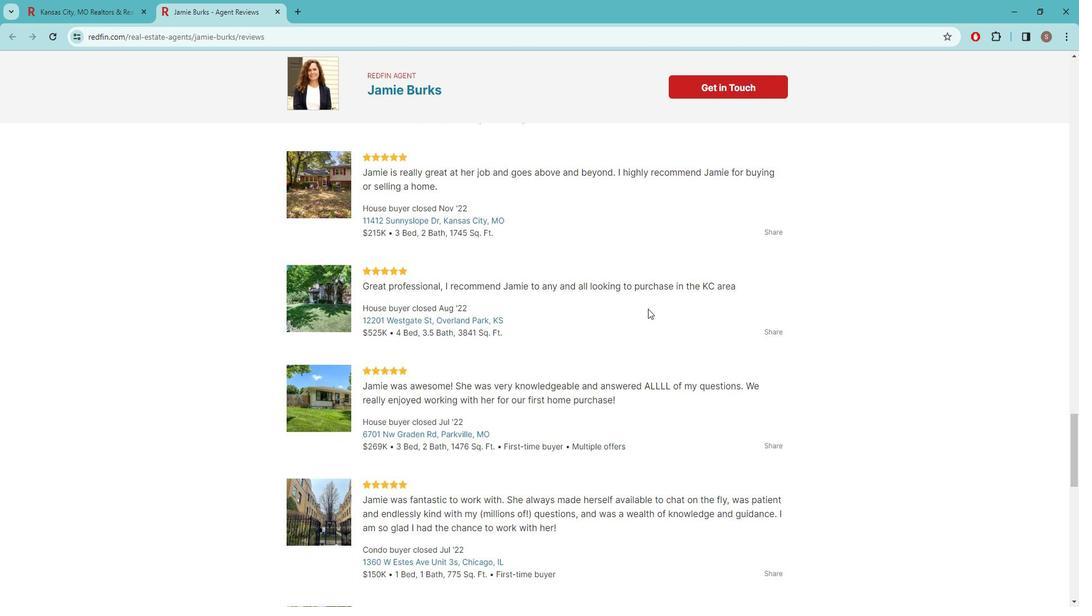
Action: Mouse scrolled (651, 302) with delta (0, 0)
Screenshot: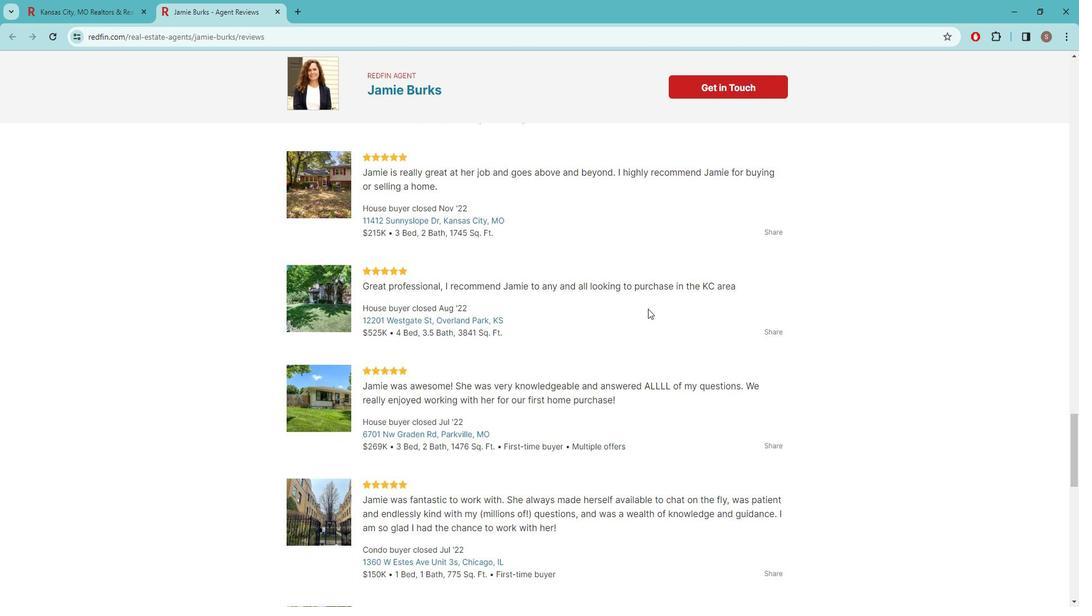 
Action: Mouse moved to (602, 283)
Screenshot: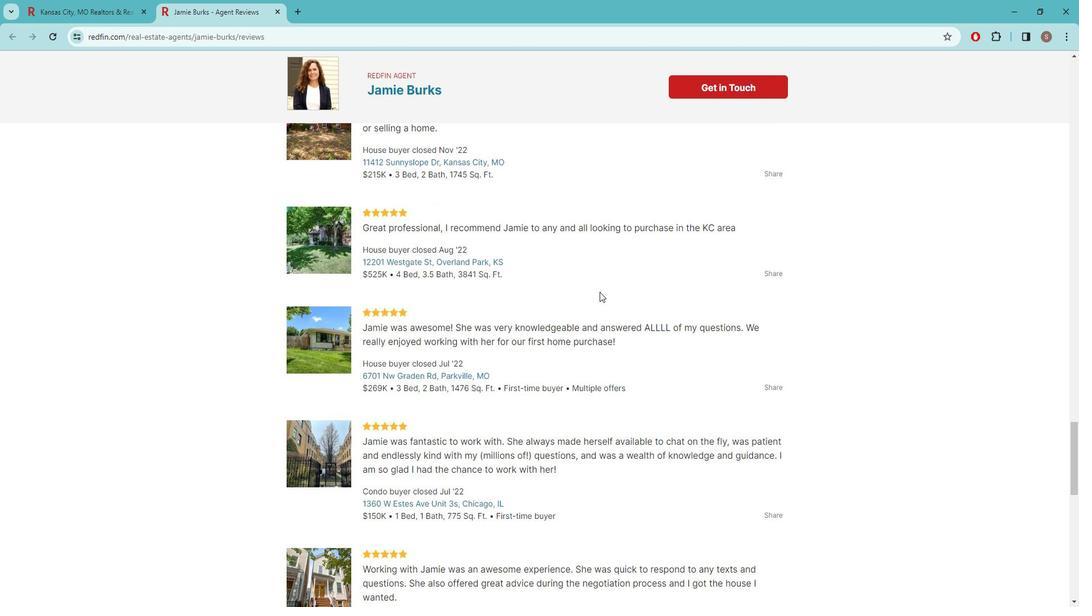 
Action: Mouse scrolled (602, 283) with delta (0, 0)
Screenshot: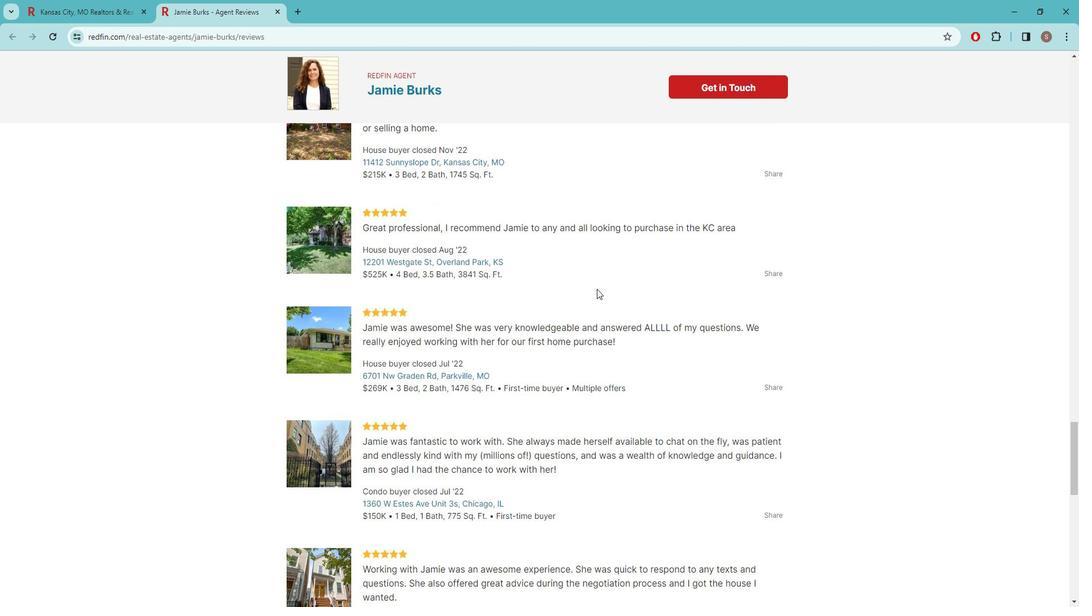 
Action: Mouse moved to (633, 291)
Screenshot: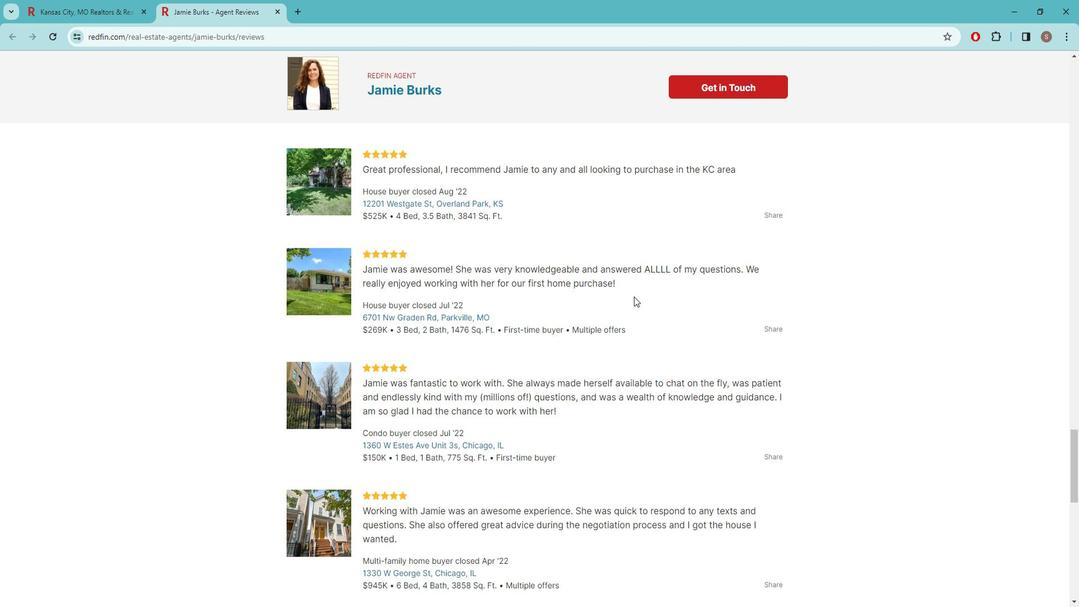 
Action: Mouse scrolled (633, 290) with delta (0, 0)
Screenshot: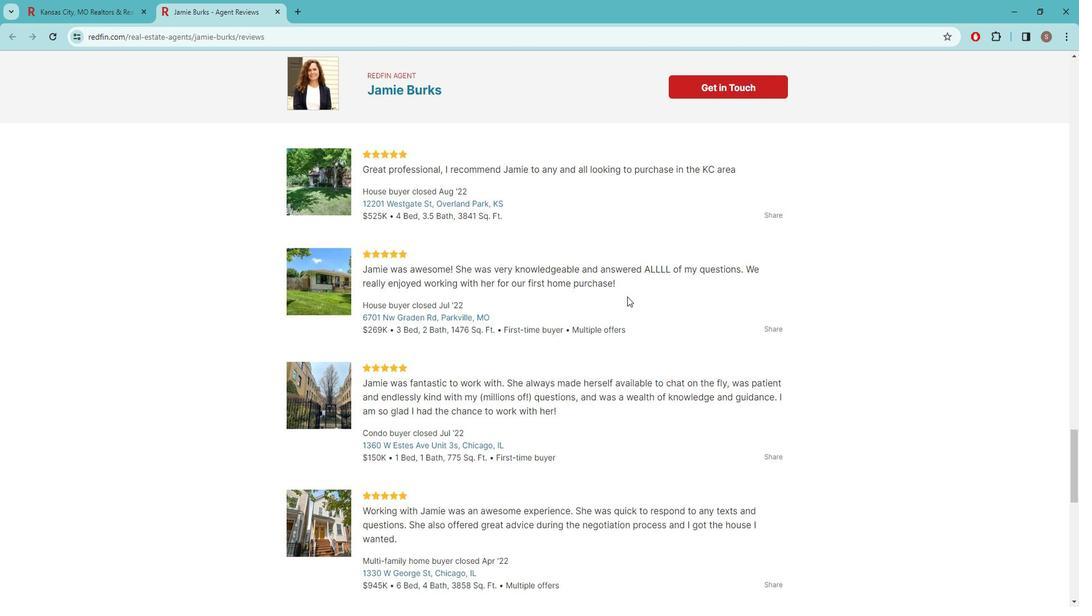 
Action: Mouse scrolled (633, 290) with delta (0, 0)
Screenshot: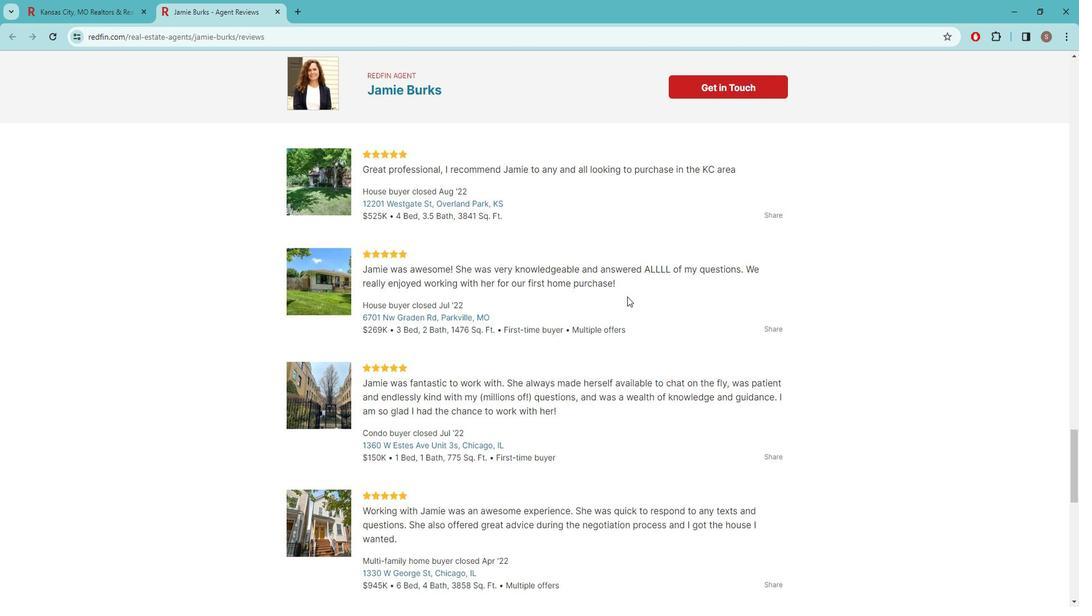 
Action: Mouse moved to (602, 311)
Screenshot: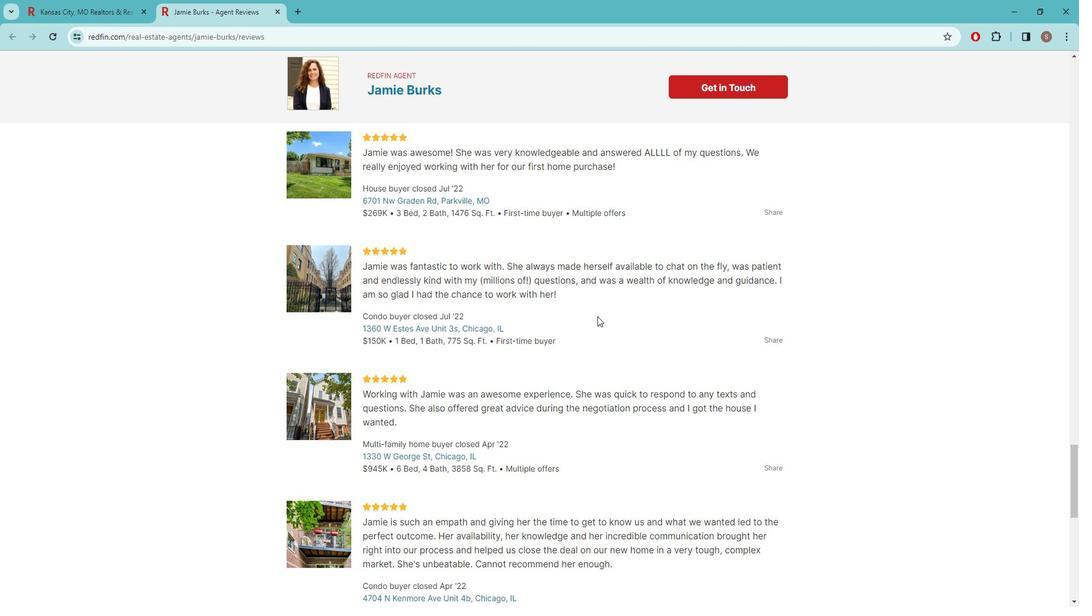 
Action: Mouse scrolled (602, 310) with delta (0, 0)
Screenshot: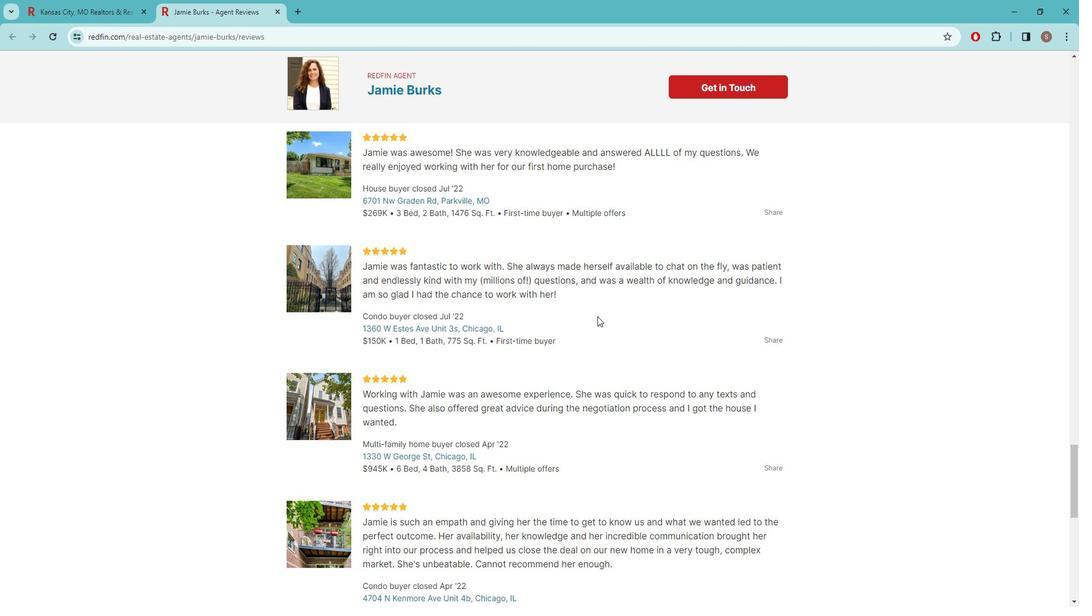 
Action: Mouse moved to (602, 311)
Screenshot: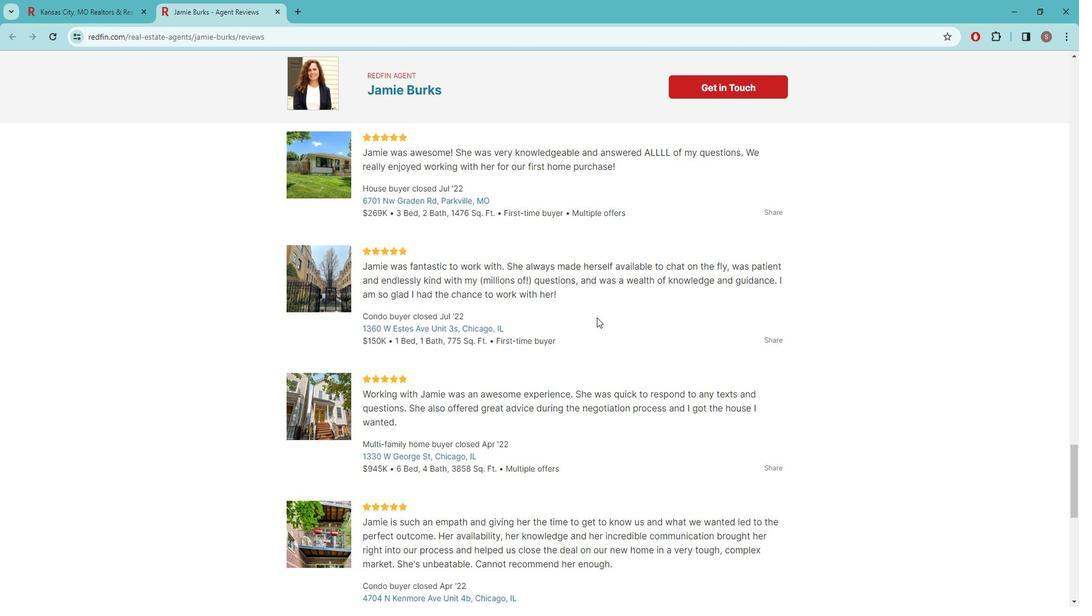 
Action: Mouse scrolled (602, 310) with delta (0, 0)
Screenshot: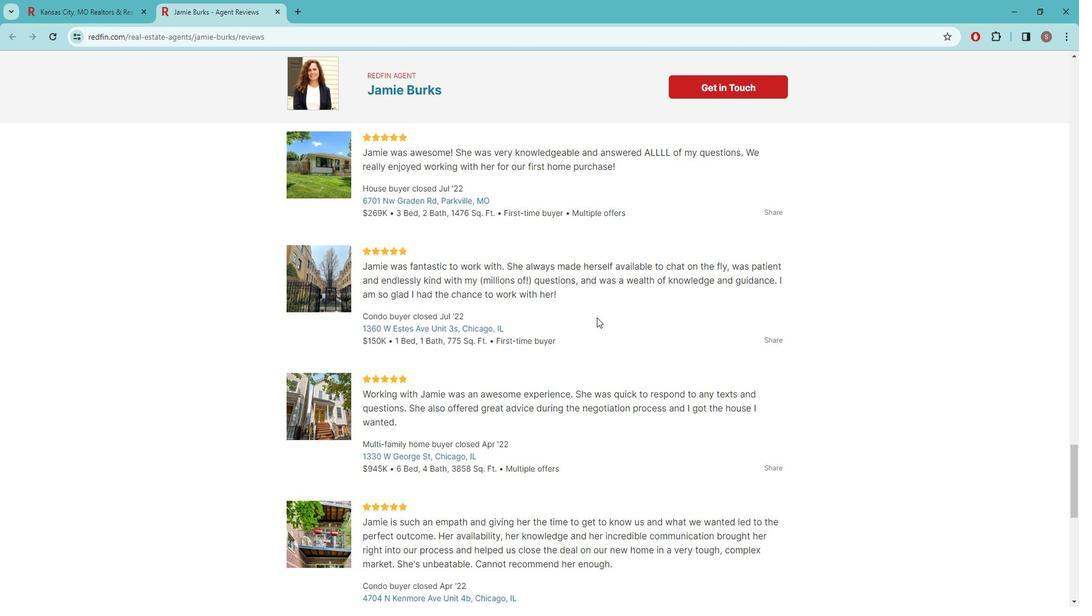 
Action: Mouse moved to (606, 321)
Screenshot: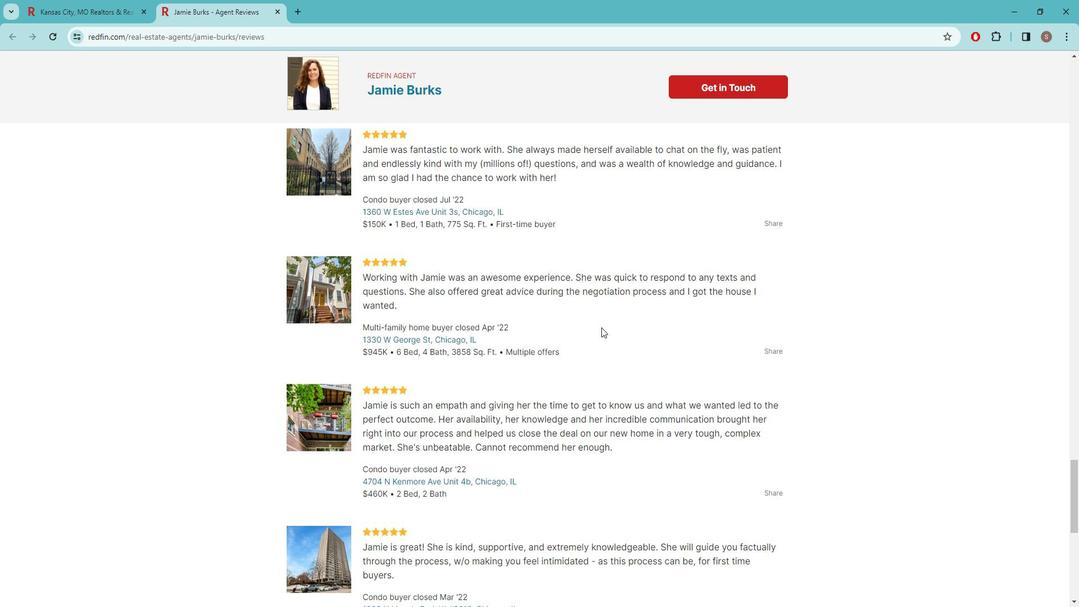 
Action: Mouse scrolled (606, 320) with delta (0, 0)
Screenshot: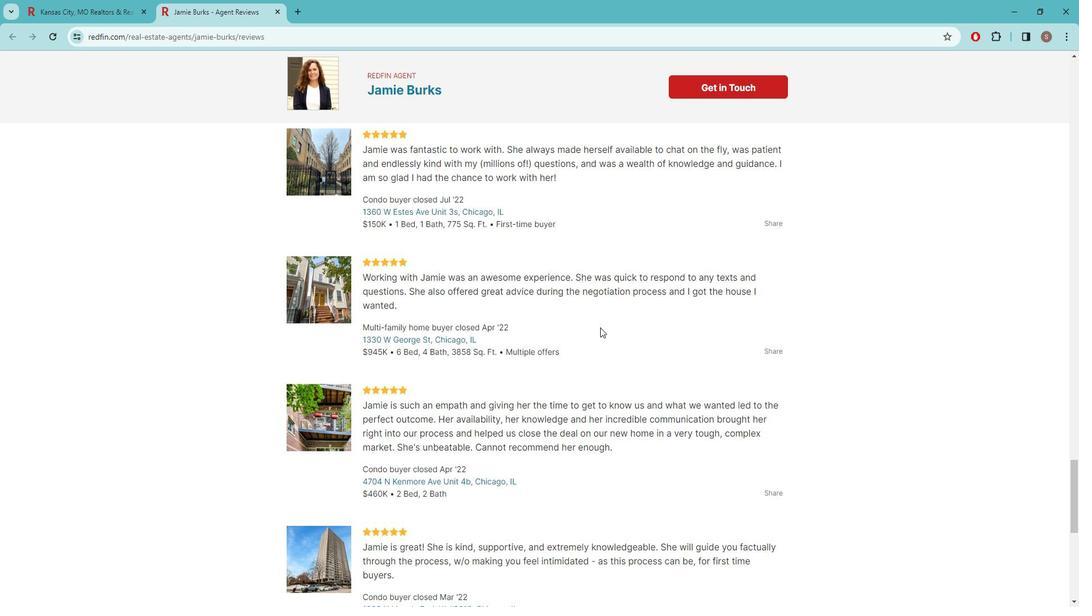 
Action: Mouse scrolled (606, 320) with delta (0, 0)
Screenshot: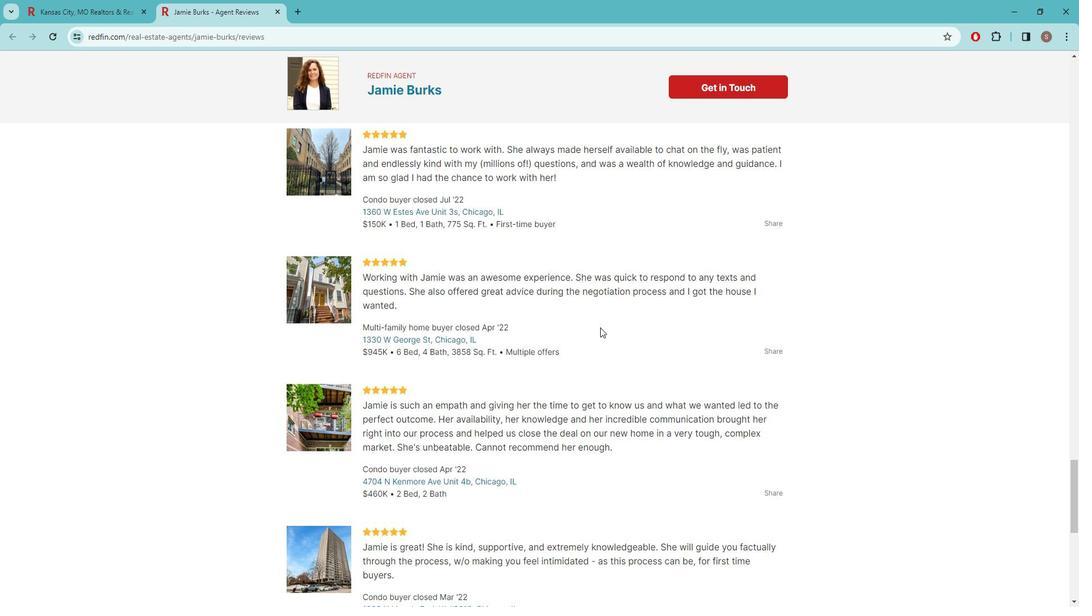 
Action: Mouse moved to (626, 345)
Screenshot: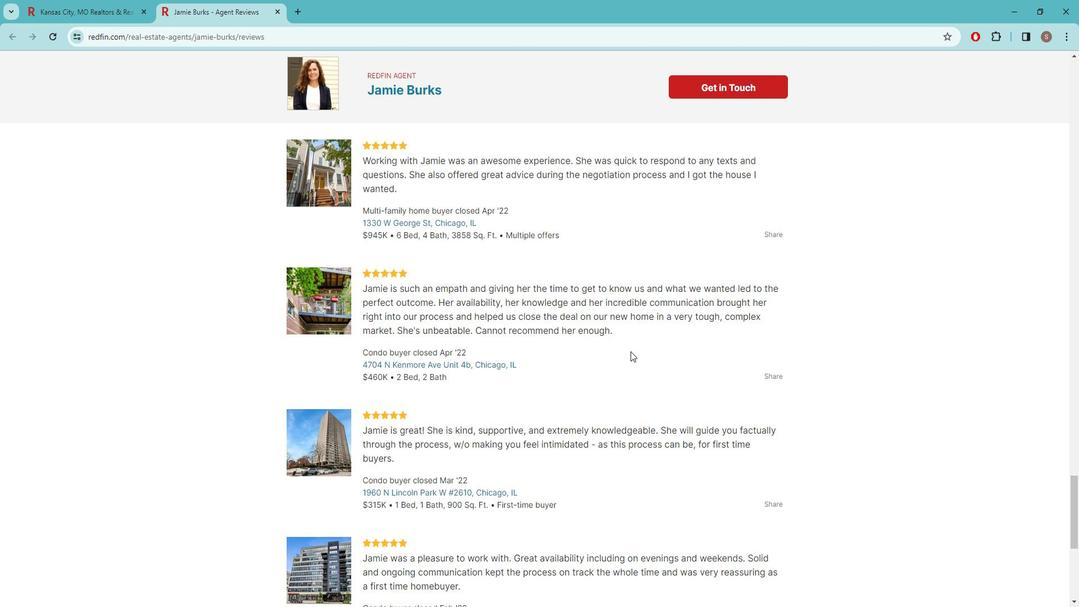 
Action: Mouse scrolled (626, 344) with delta (0, 0)
Screenshot: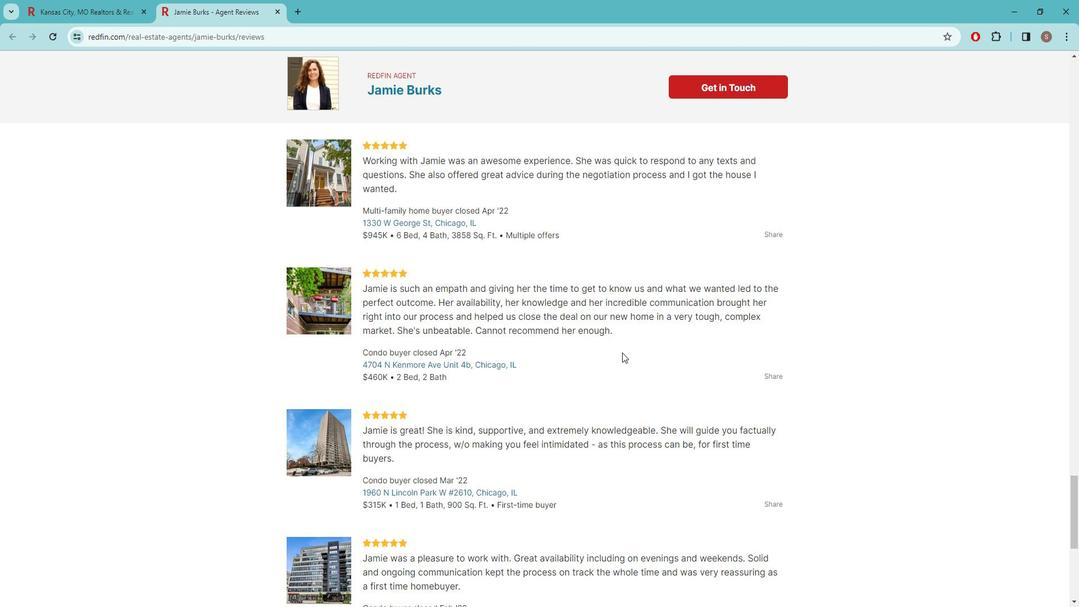 
Action: Mouse moved to (621, 345)
Screenshot: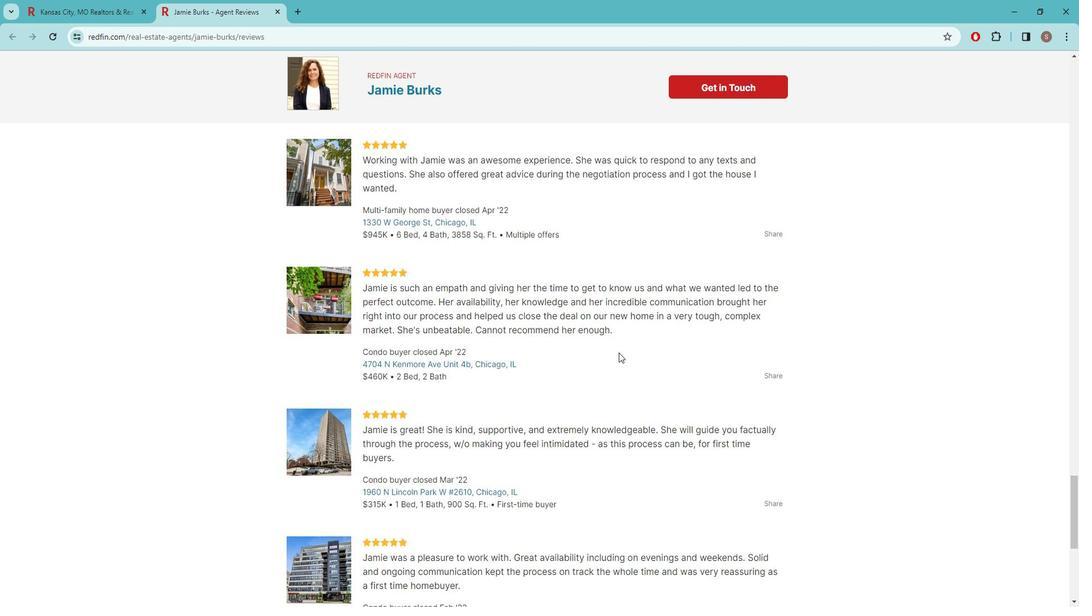 
Action: Mouse scrolled (621, 344) with delta (0, 0)
Screenshot: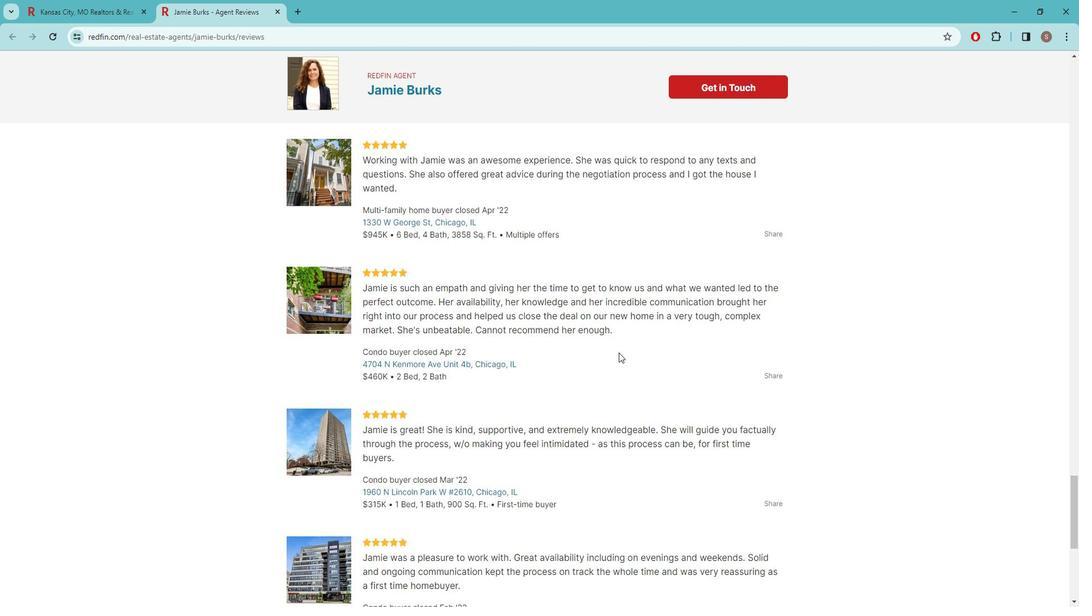 
Action: Mouse moved to (594, 345)
Screenshot: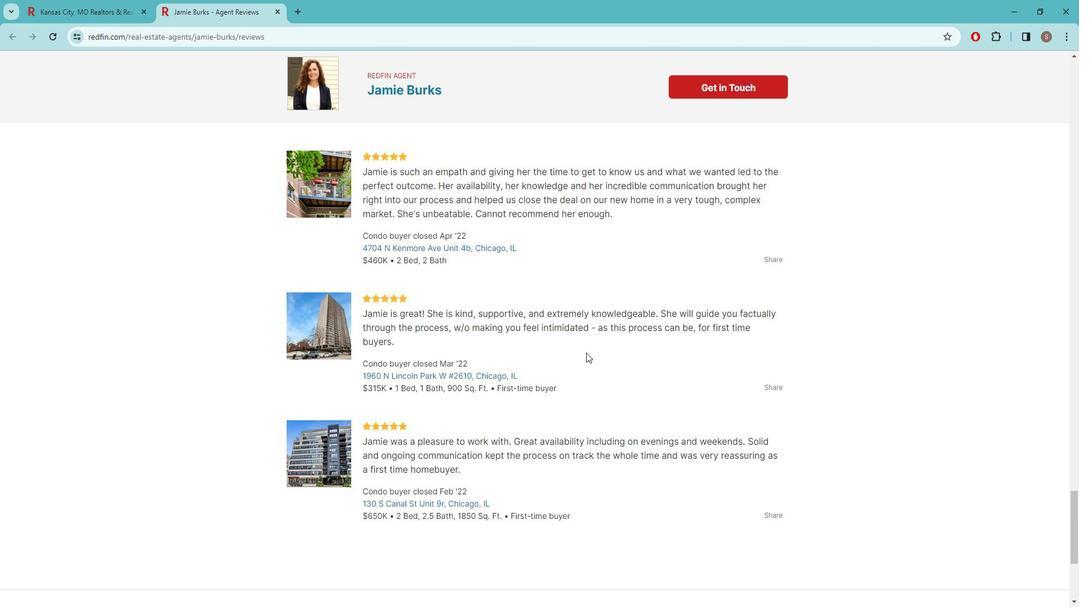 
Action: Mouse scrolled (594, 344) with delta (0, 0)
Screenshot: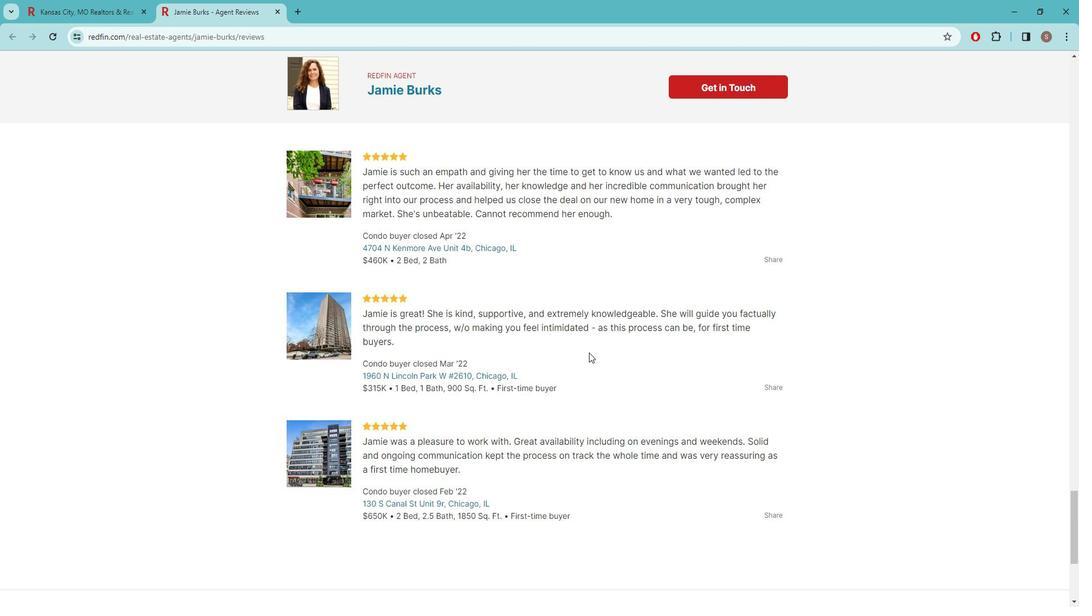 
Action: Mouse moved to (594, 343)
Screenshot: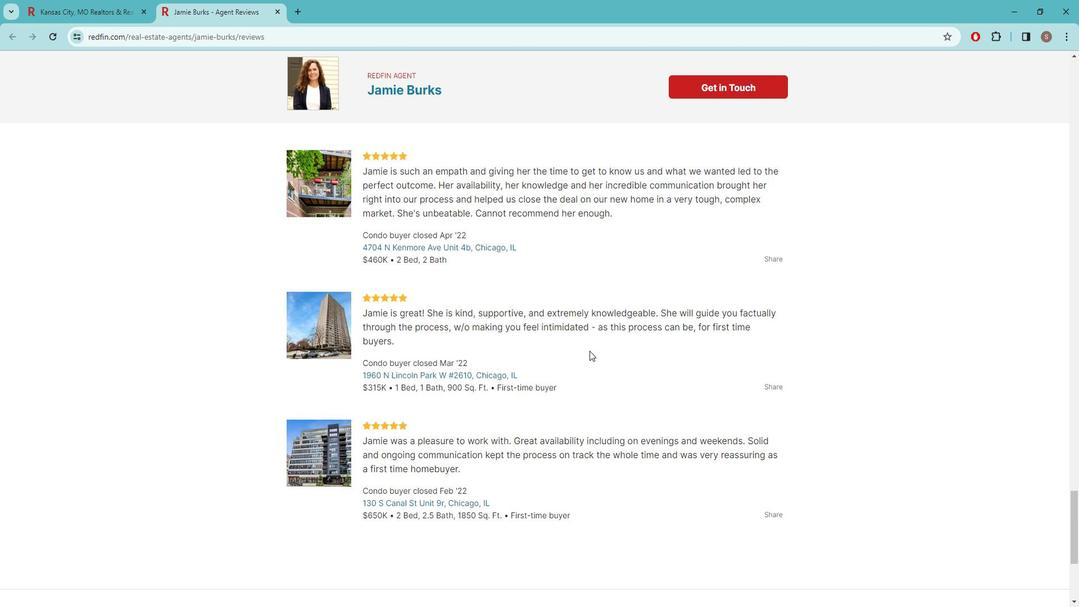 
Action: Mouse scrolled (594, 343) with delta (0, 0)
Screenshot: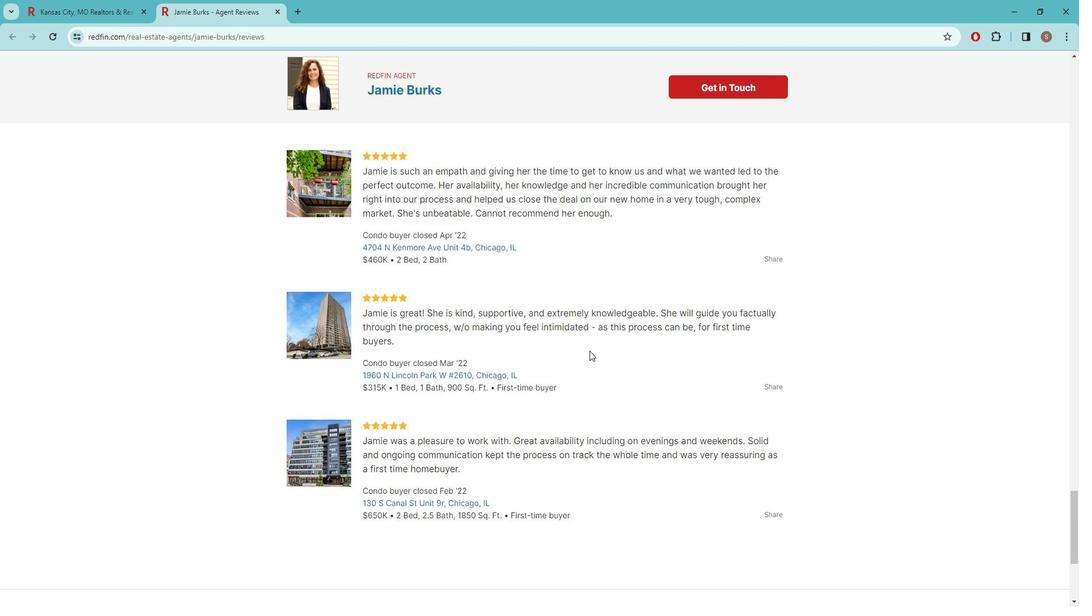 
Action: Mouse moved to (110, 5)
Screenshot: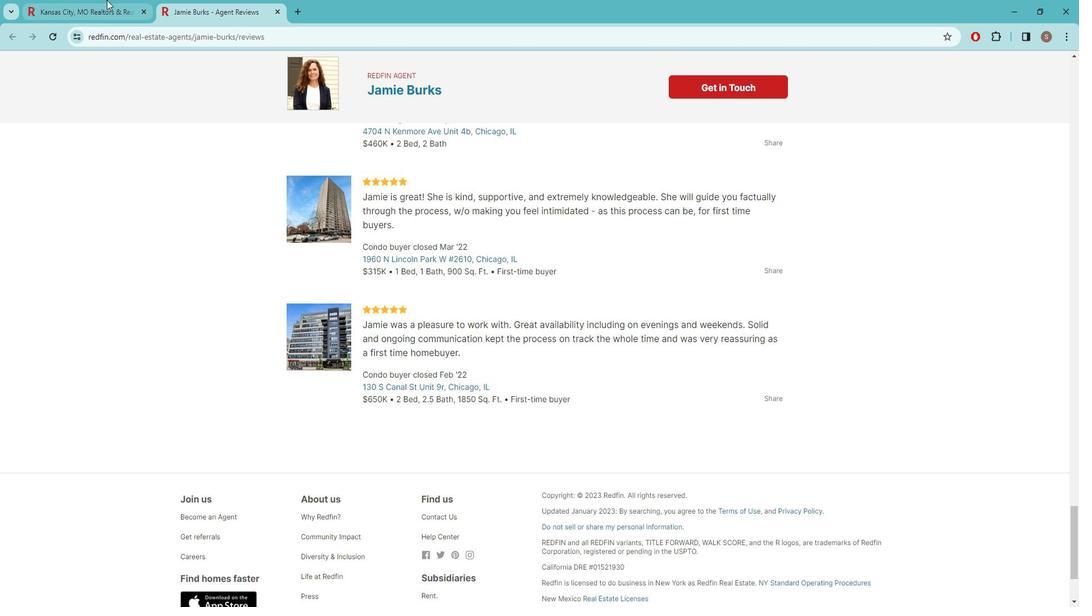 
Action: Mouse pressed left at (110, 5)
Screenshot: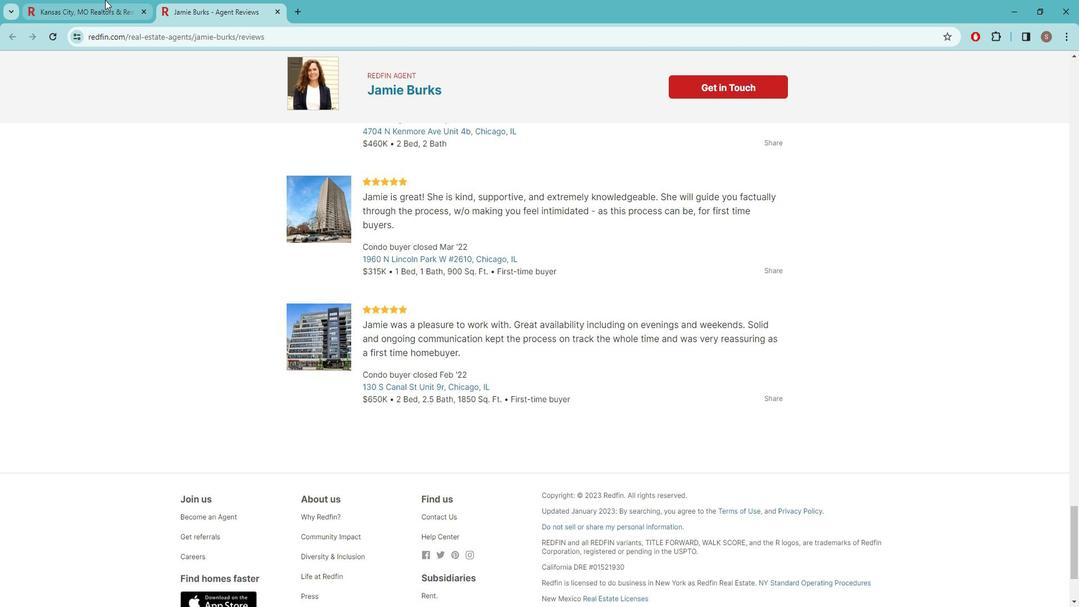 
Action: Mouse moved to (724, 269)
Screenshot: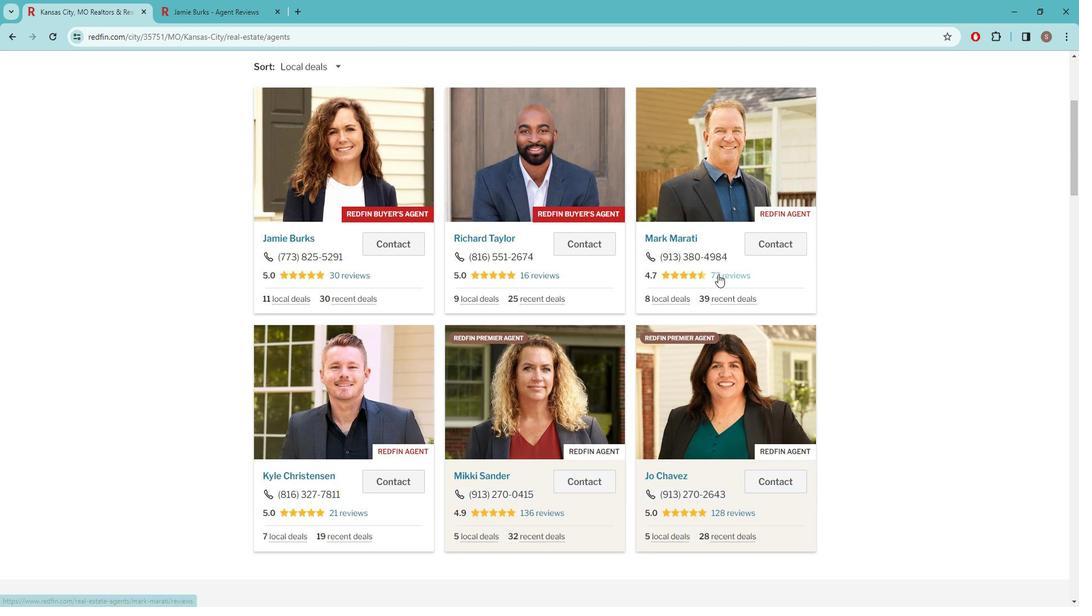 
Action: Mouse pressed left at (724, 269)
Screenshot: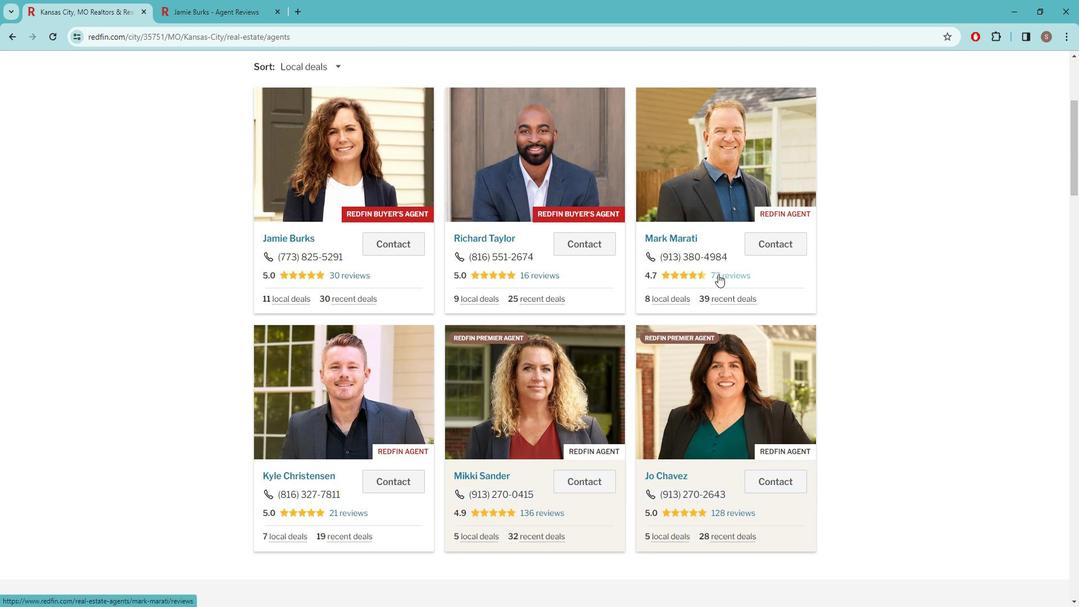 
Action: Mouse moved to (515, 307)
Screenshot: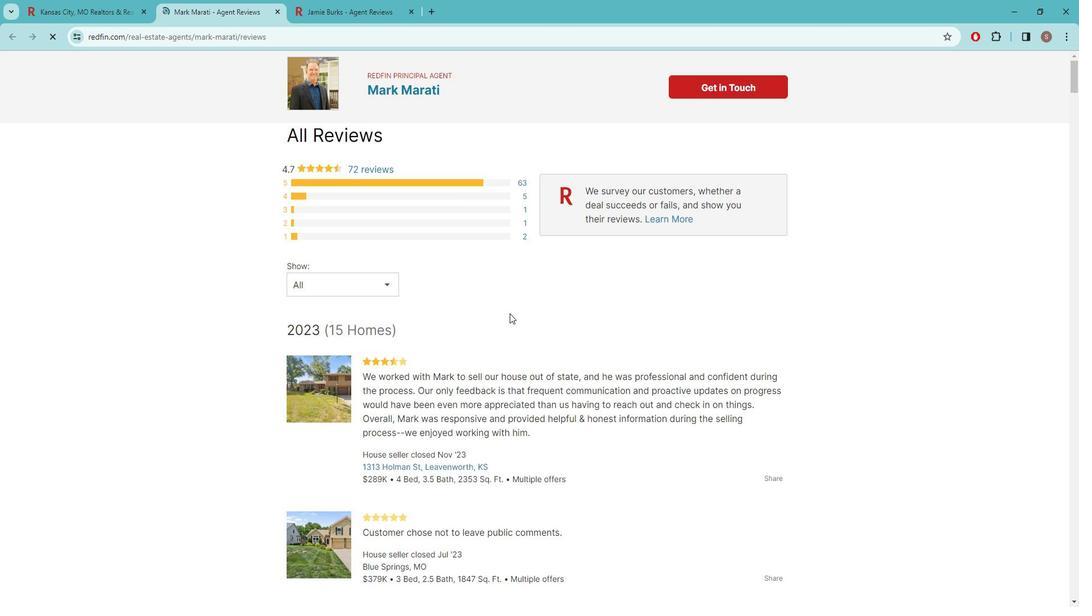 
Action: Mouse scrolled (515, 307) with delta (0, 0)
Screenshot: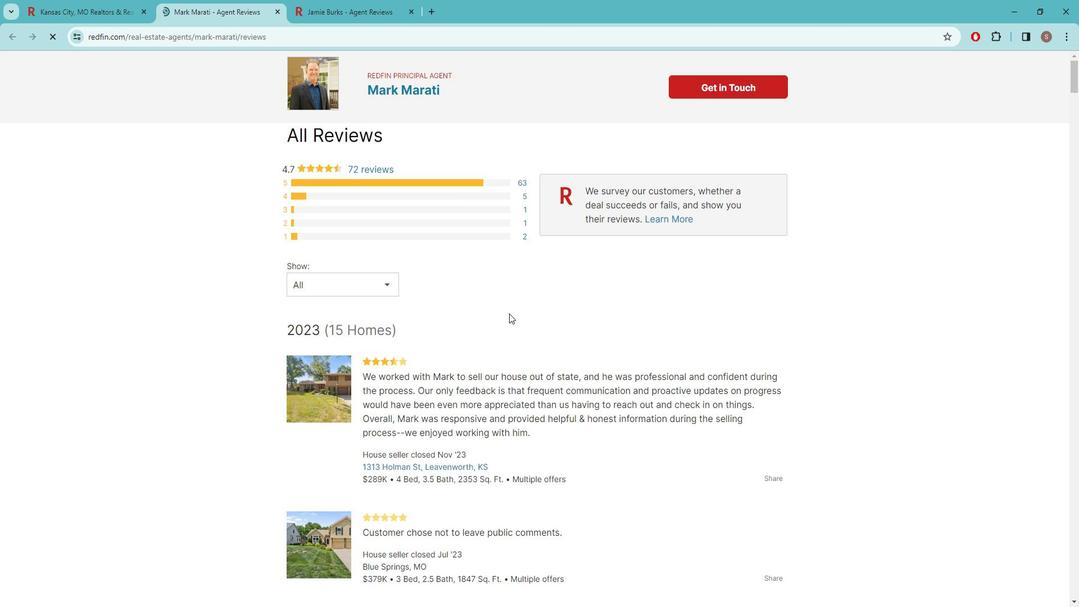 
Action: Mouse scrolled (515, 307) with delta (0, 0)
Screenshot: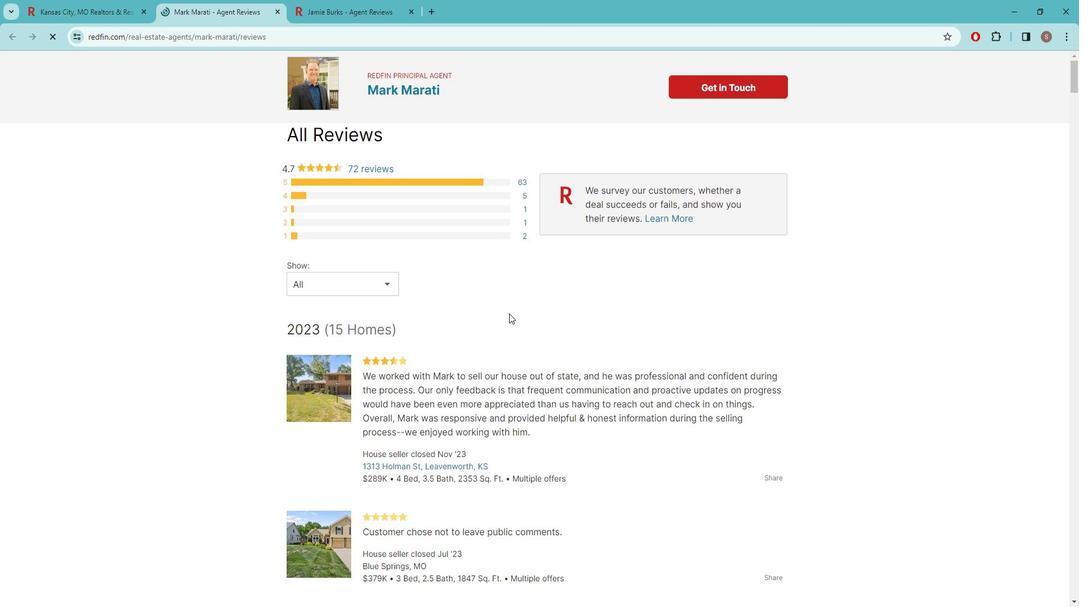 
Action: Mouse moved to (556, 325)
Screenshot: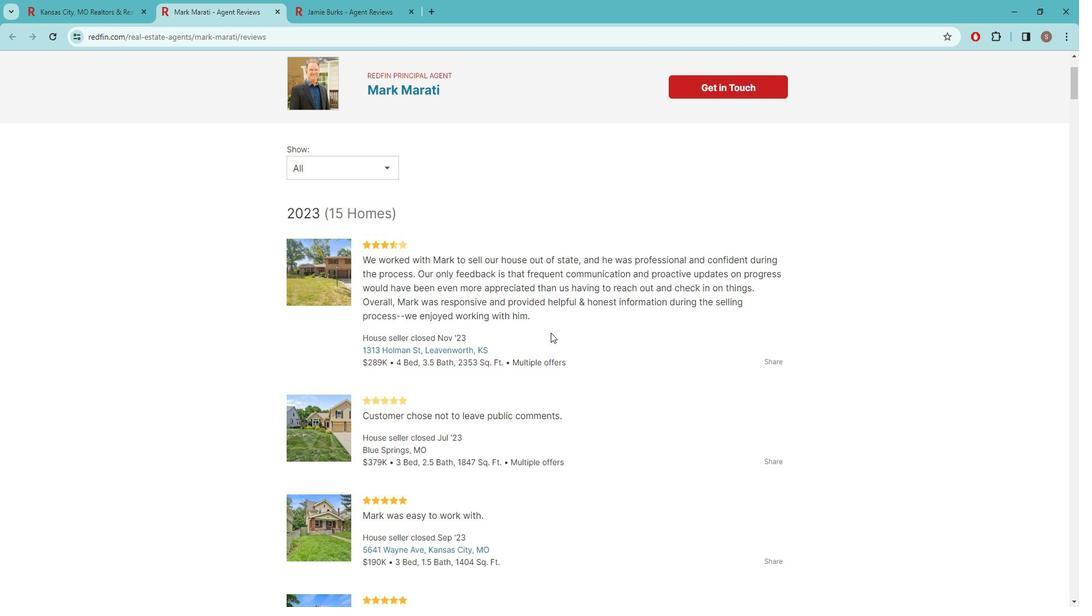 
Action: Mouse scrolled (556, 325) with delta (0, 0)
Screenshot: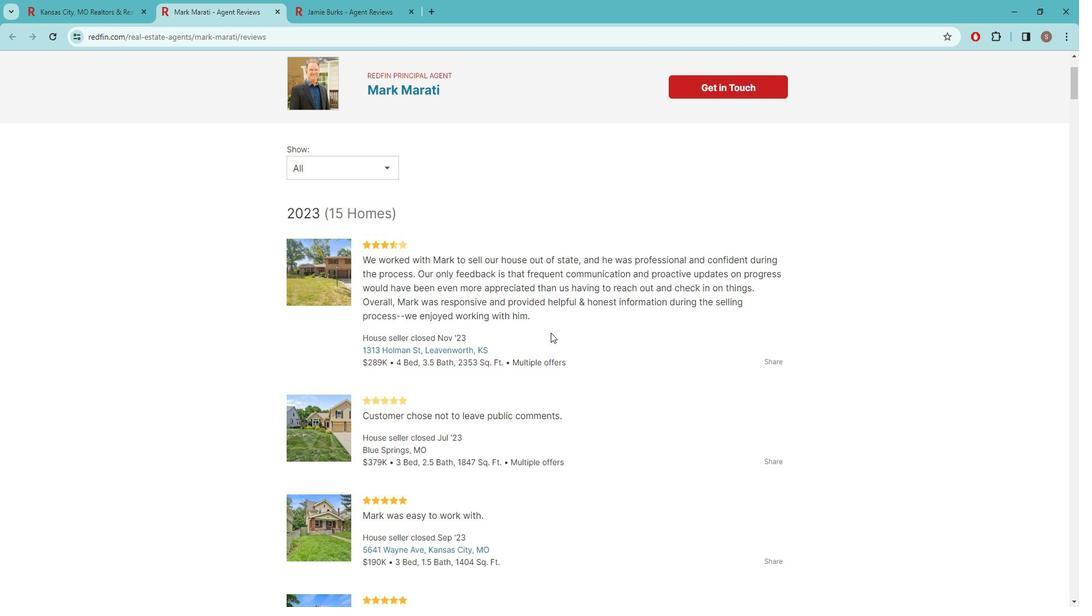 
Action: Mouse moved to (528, 303)
Screenshot: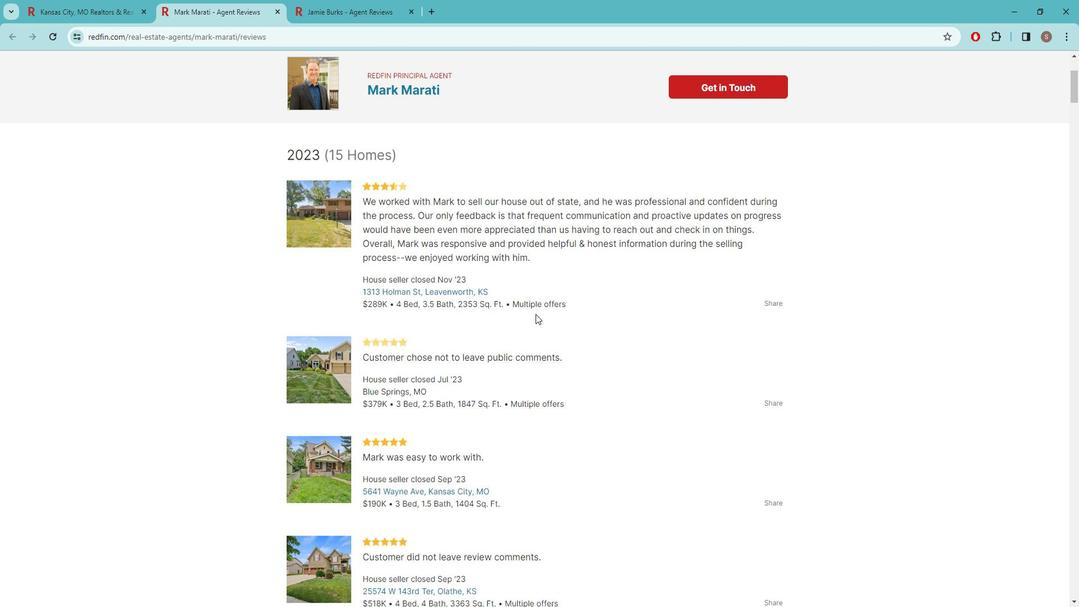 
Action: Mouse scrolled (528, 302) with delta (0, 0)
Screenshot: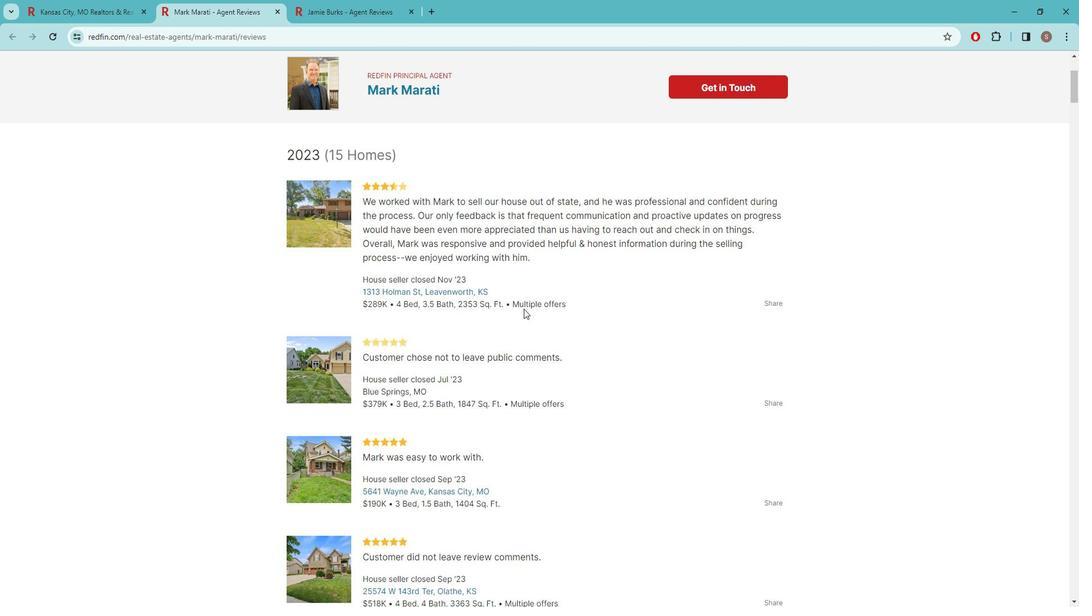 
Action: Mouse moved to (536, 322)
Screenshot: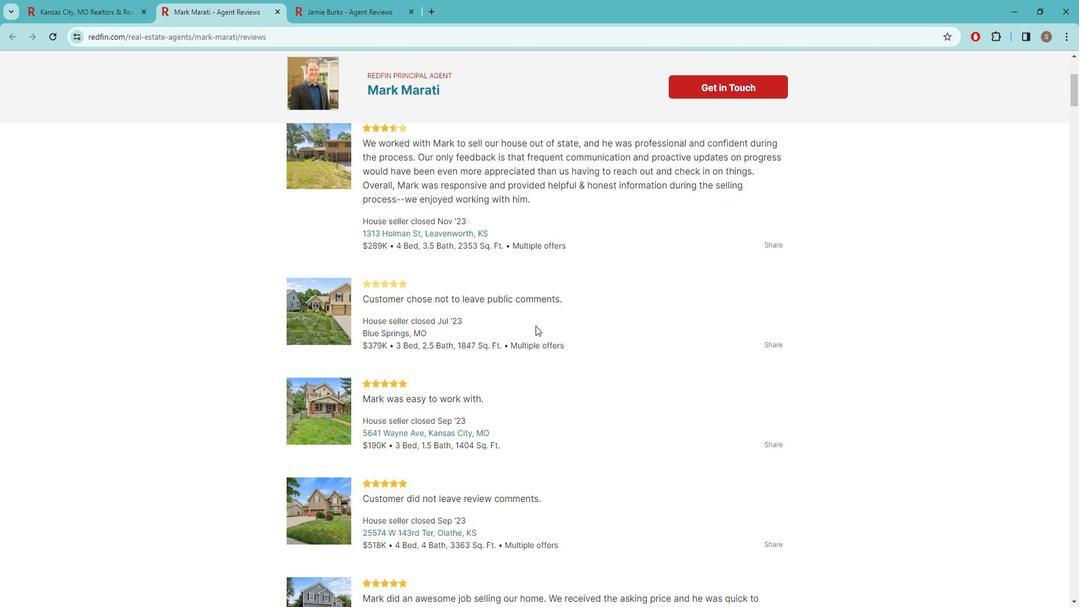 
Action: Mouse scrolled (536, 321) with delta (0, 0)
Screenshot: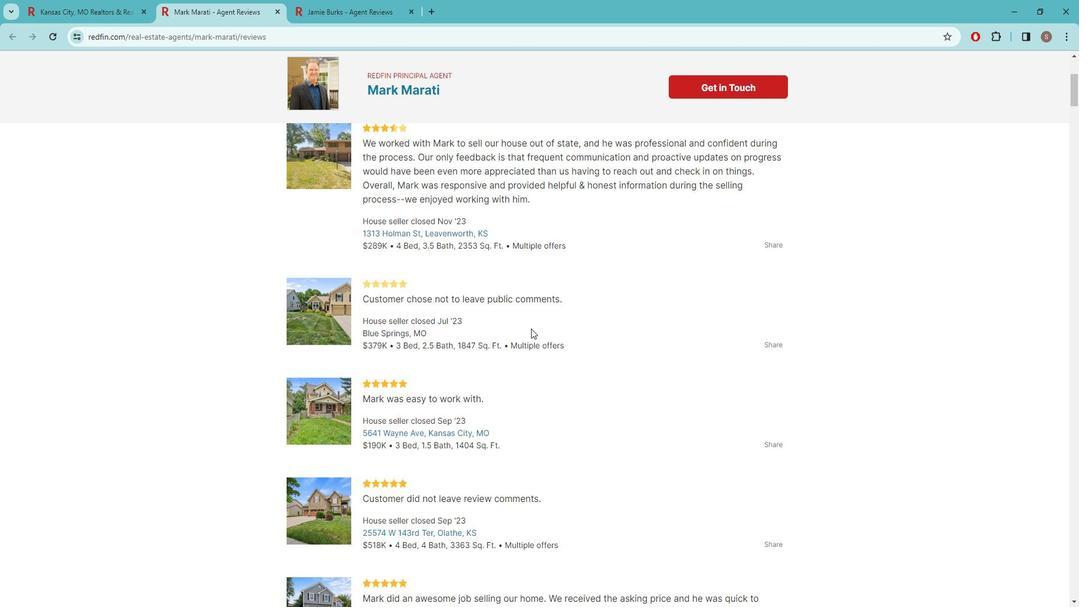 
Action: Mouse moved to (534, 322)
Screenshot: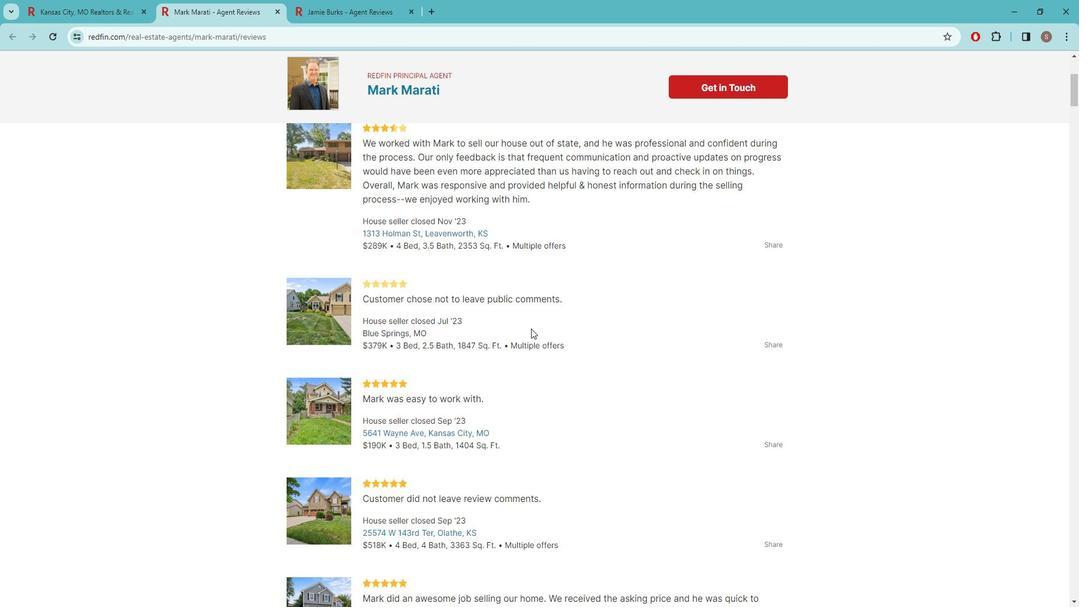 
Action: Mouse scrolled (534, 321) with delta (0, 0)
Screenshot: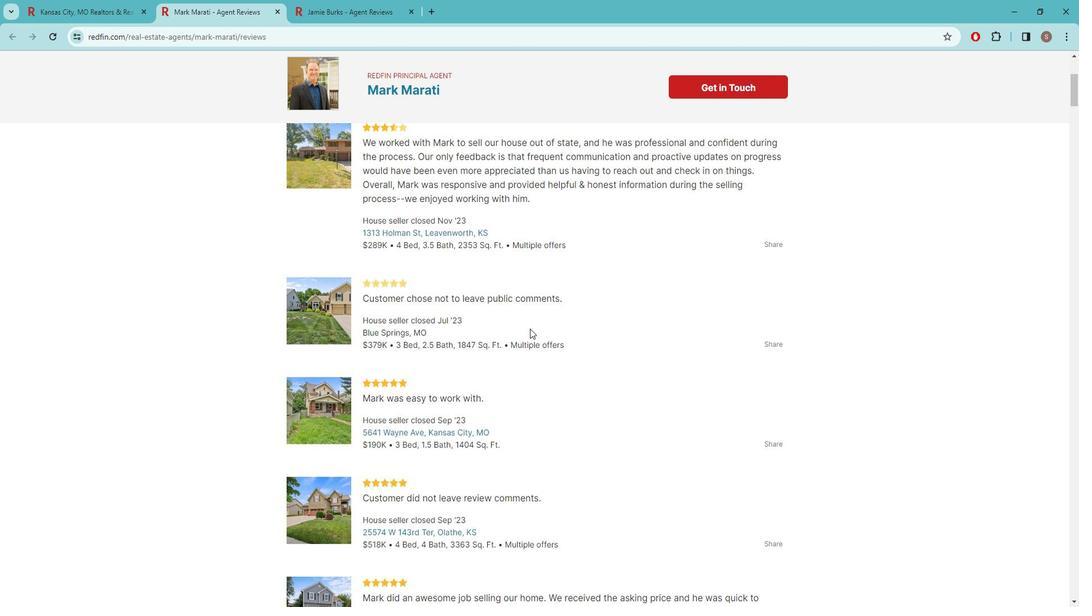 
Action: Mouse moved to (517, 311)
Screenshot: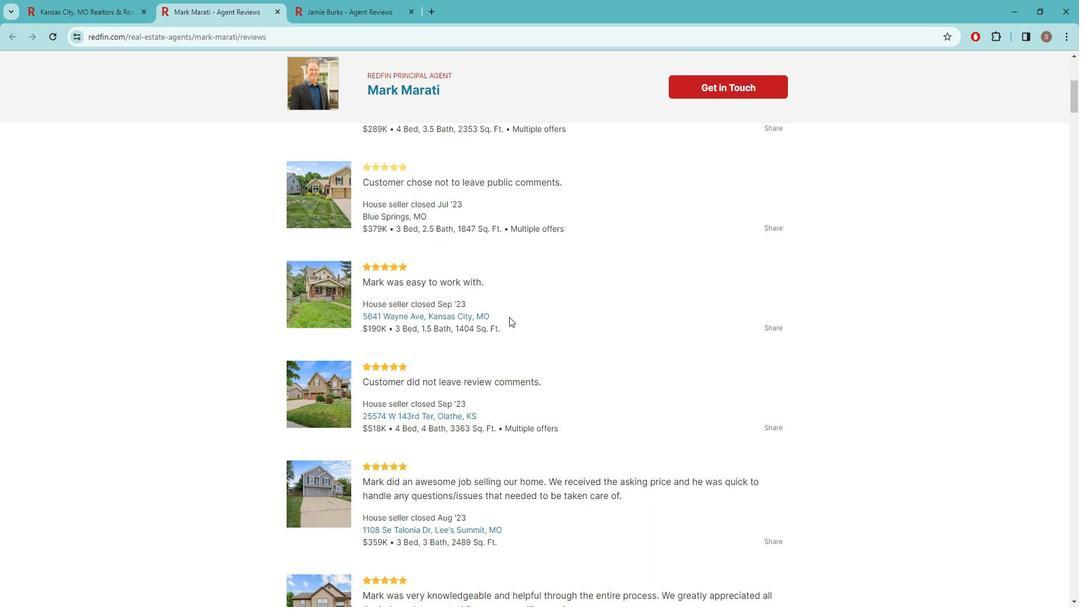 
Action: Mouse scrolled (517, 310) with delta (0, 0)
Screenshot: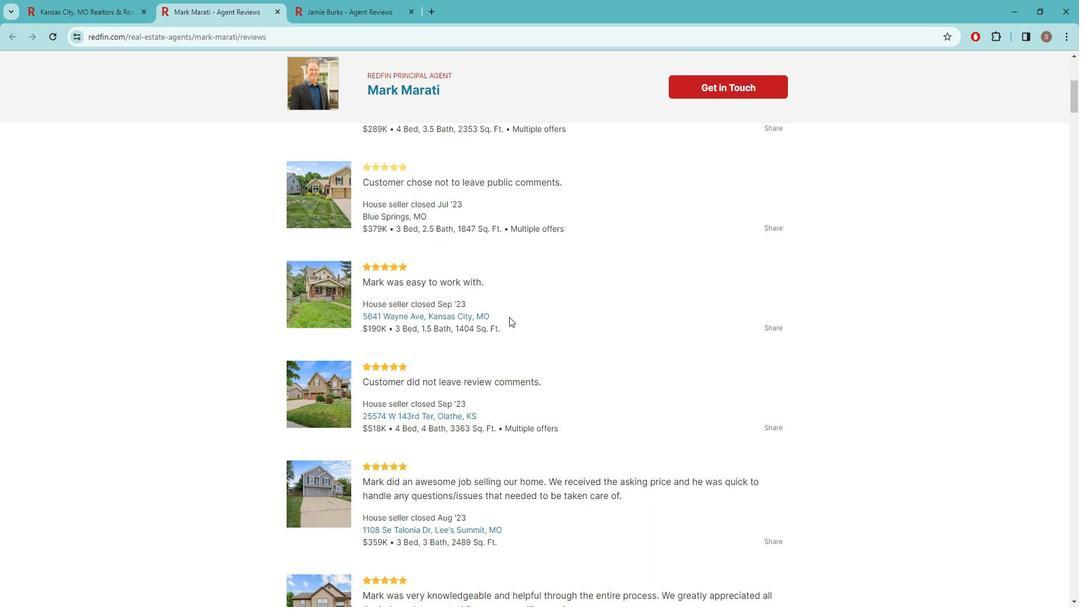 
Action: Mouse moved to (528, 311)
Screenshot: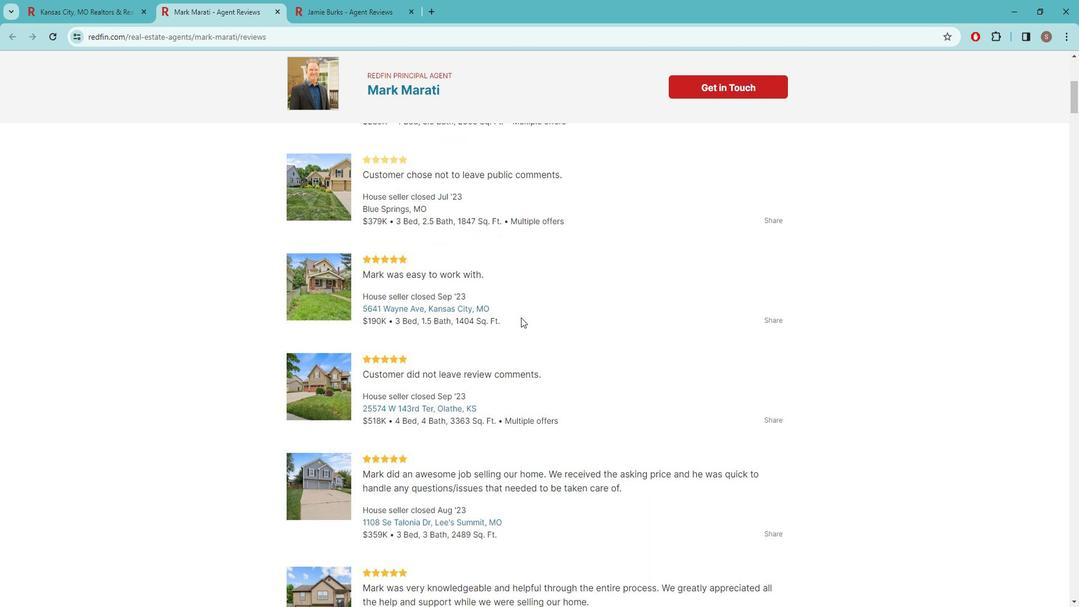 
Action: Mouse scrolled (528, 310) with delta (0, 0)
Screenshot: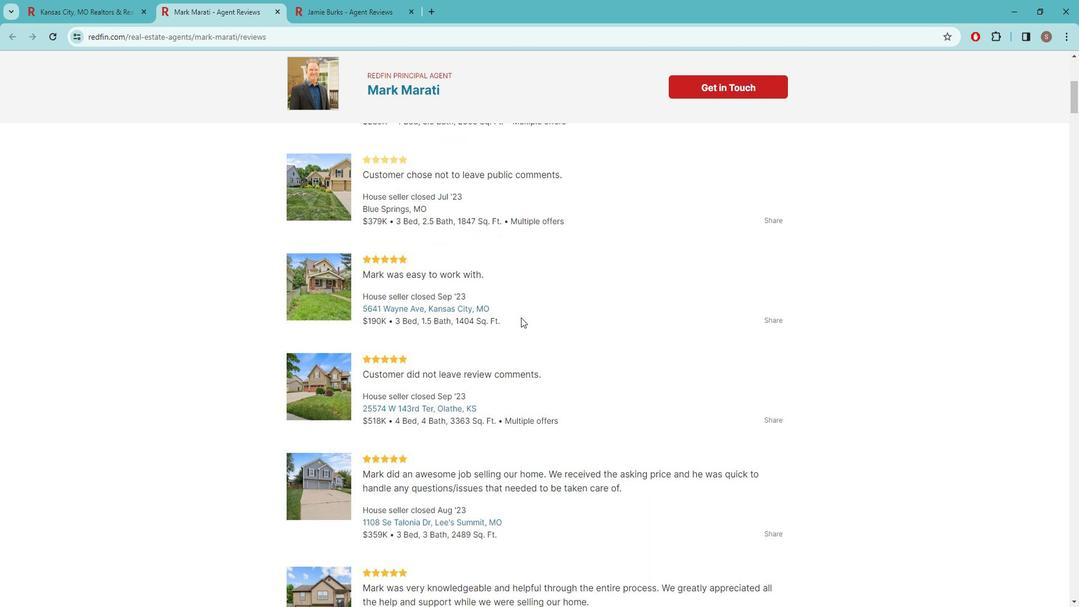 
Action: Mouse moved to (608, 298)
Screenshot: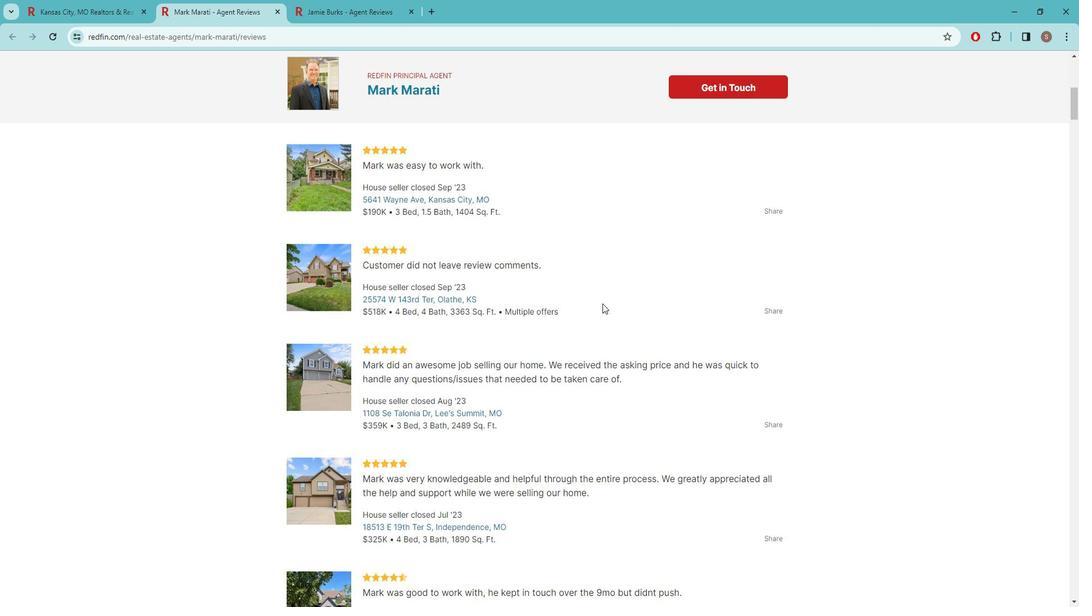 
Action: Mouse scrolled (608, 297) with delta (0, 0)
Screenshot: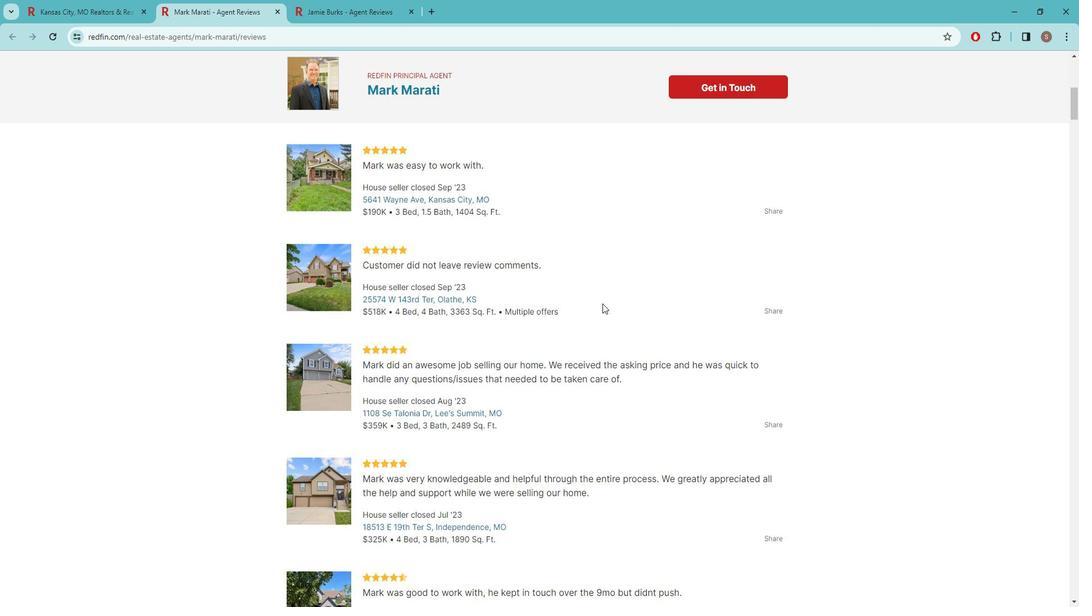 
Action: Mouse scrolled (608, 297) with delta (0, 0)
Screenshot: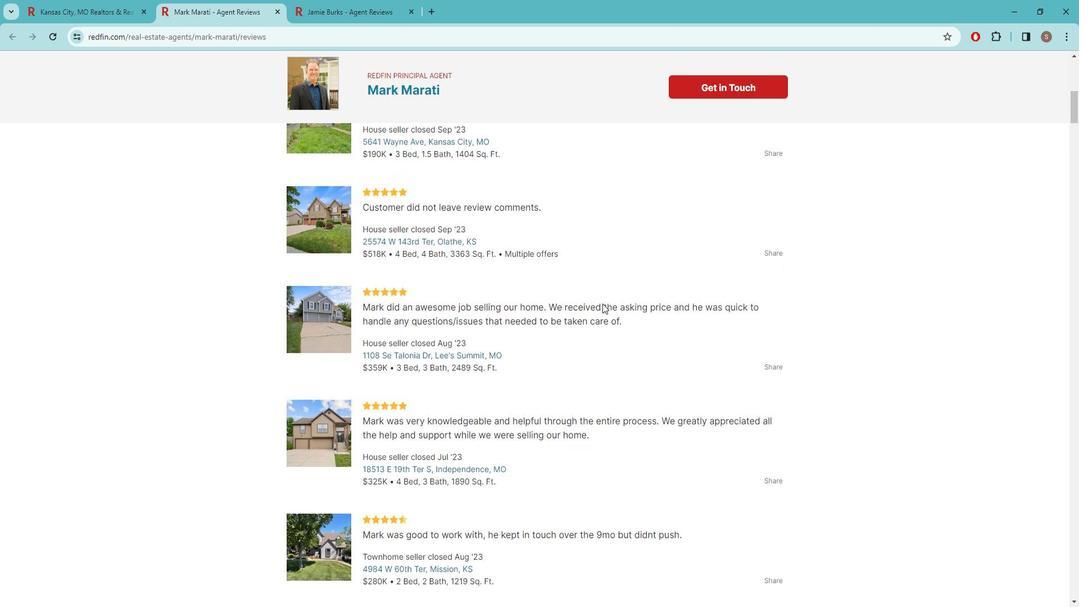 
Action: Mouse moved to (614, 280)
Screenshot: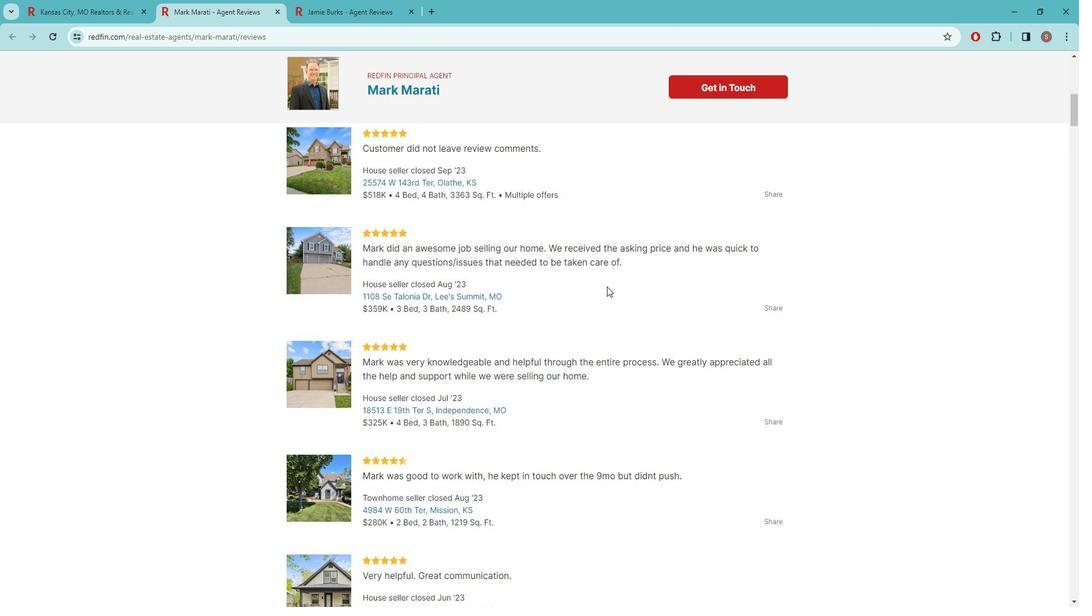 
Action: Mouse scrolled (614, 280) with delta (0, 0)
Screenshot: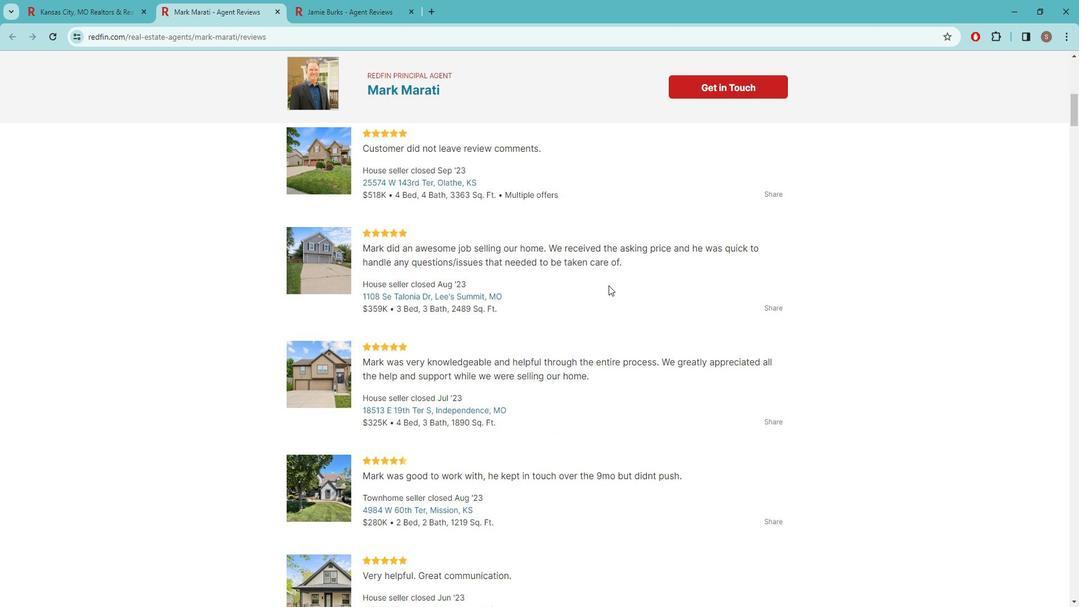 
Action: Mouse moved to (574, 326)
Screenshot: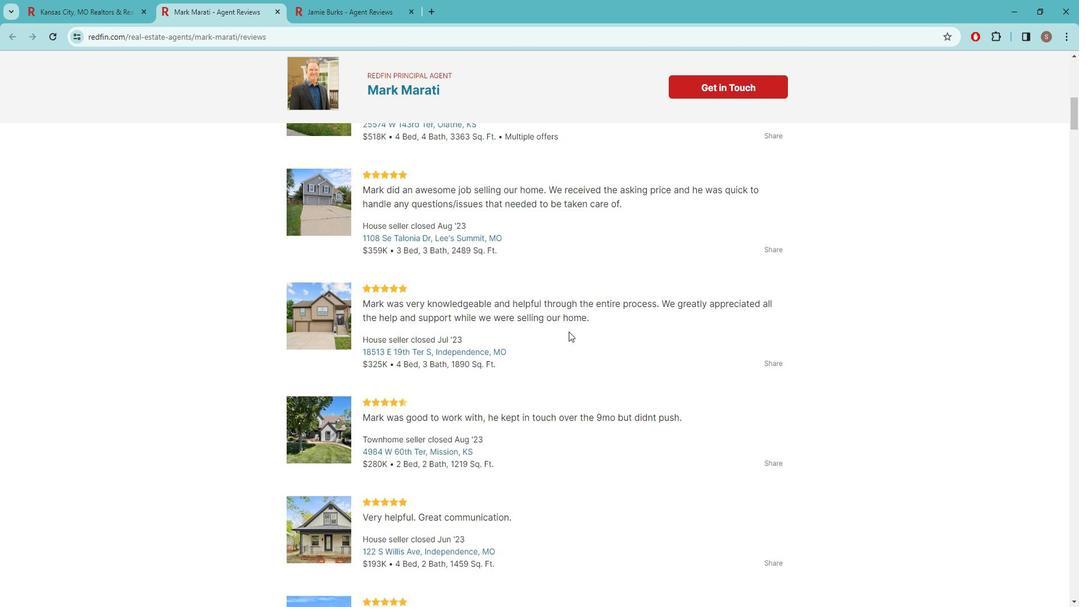 
Action: Mouse scrolled (574, 325) with delta (0, 0)
Screenshot: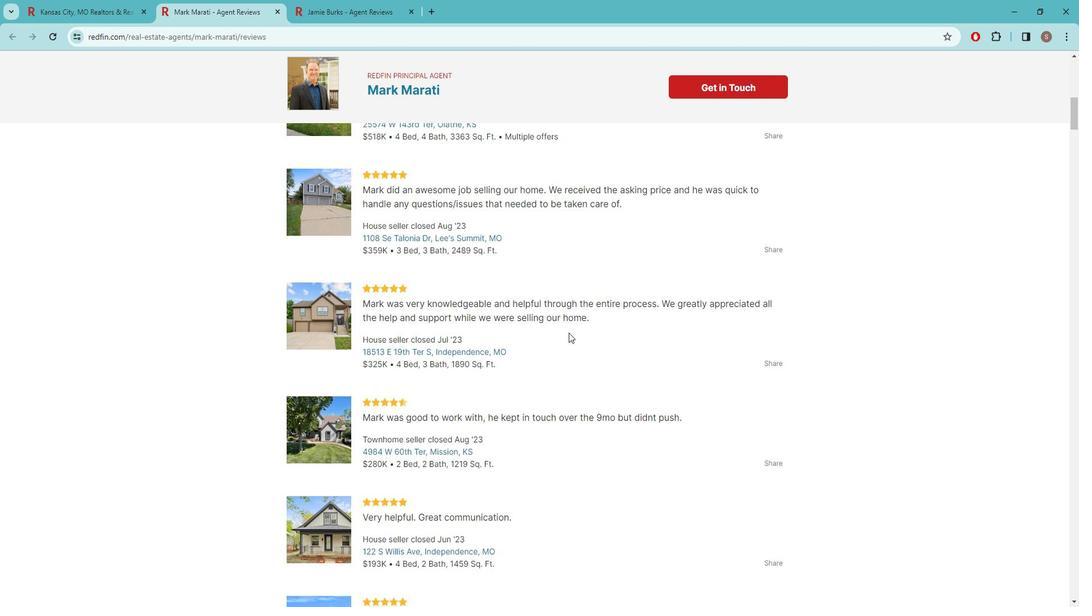 
Action: Mouse scrolled (574, 325) with delta (0, 0)
Screenshot: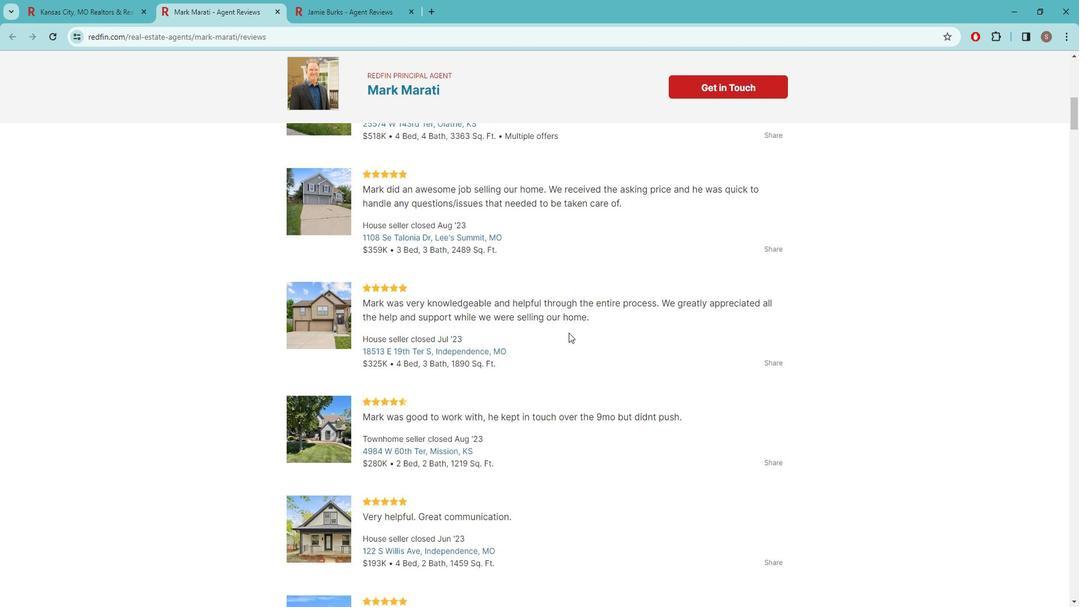 
Action: Mouse moved to (571, 325)
Screenshot: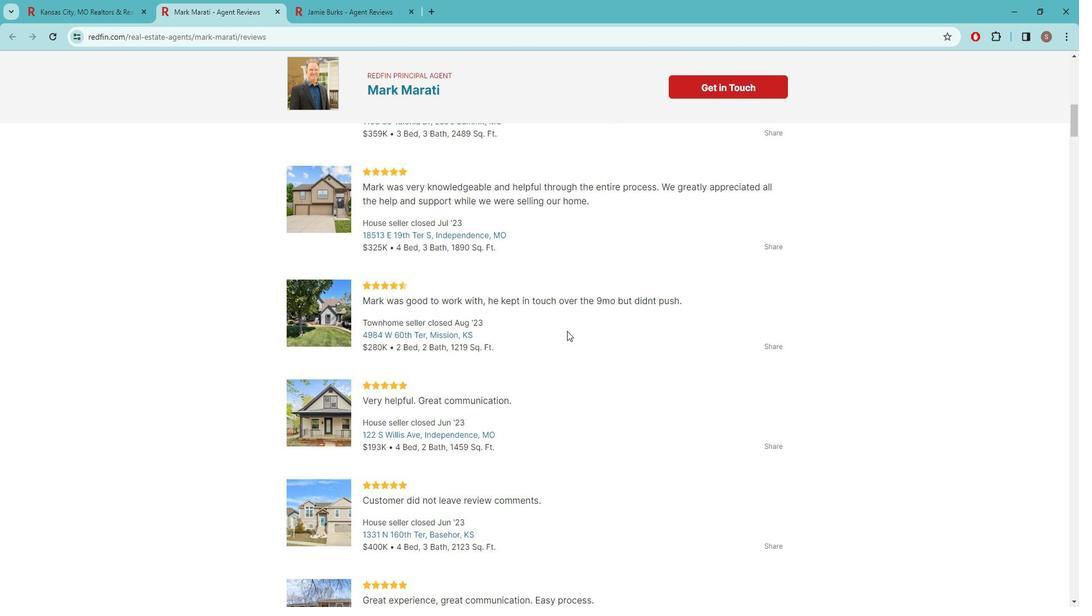 
Action: Mouse scrolled (571, 325) with delta (0, 0)
Screenshot: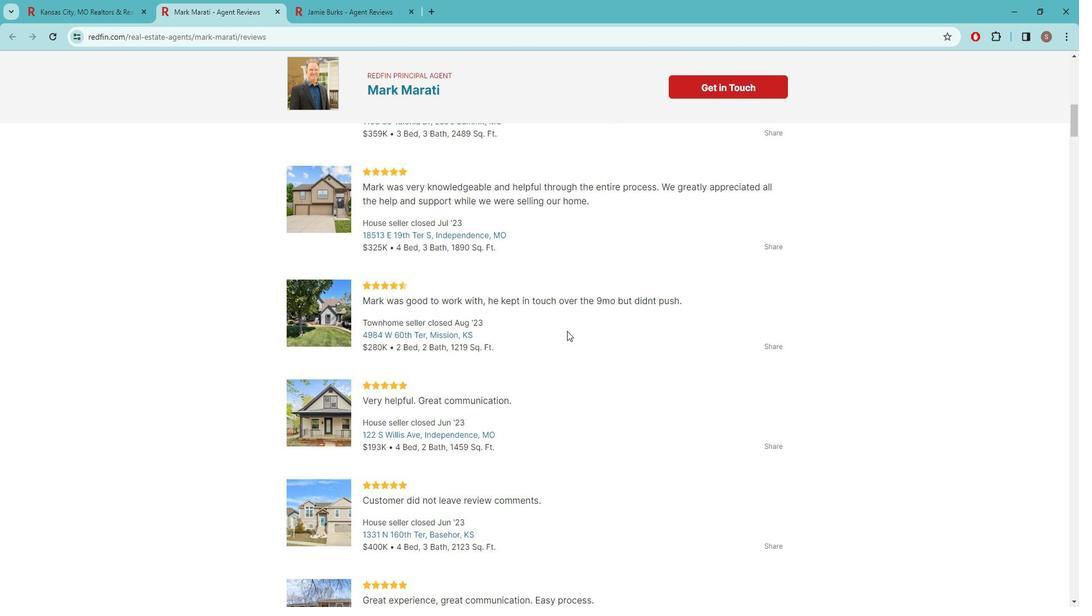 
Action: Mouse moved to (519, 347)
Screenshot: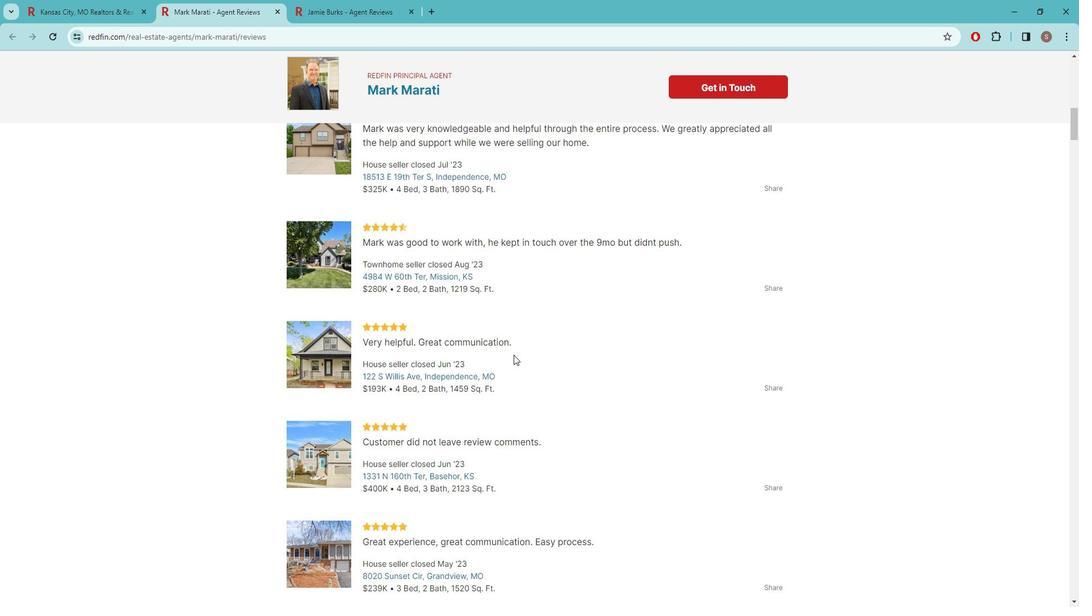 
Action: Mouse scrolled (519, 346) with delta (0, 0)
Screenshot: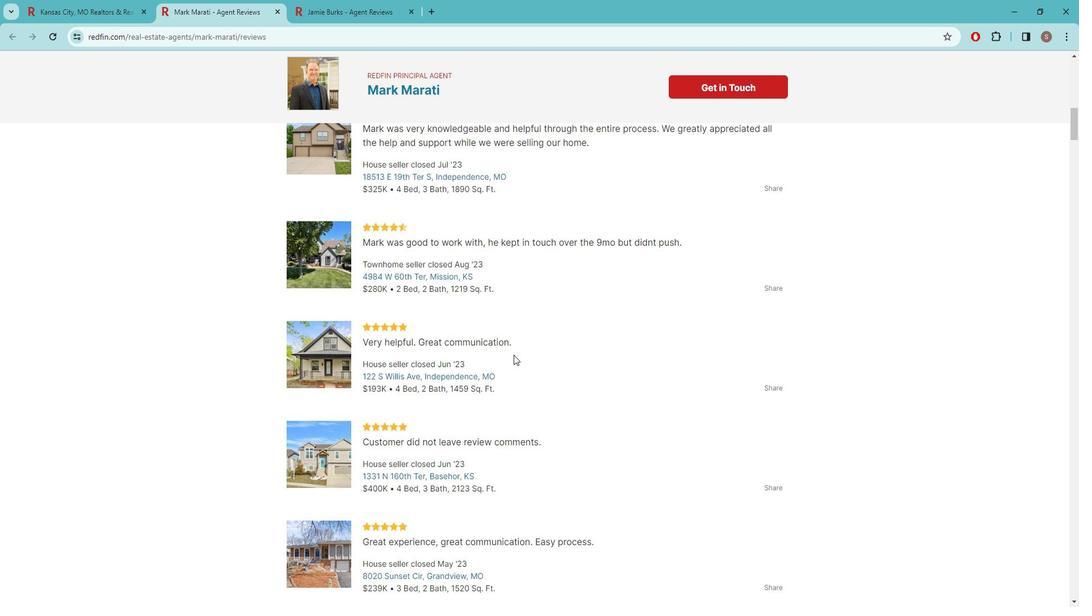
Action: Mouse moved to (519, 346)
Screenshot: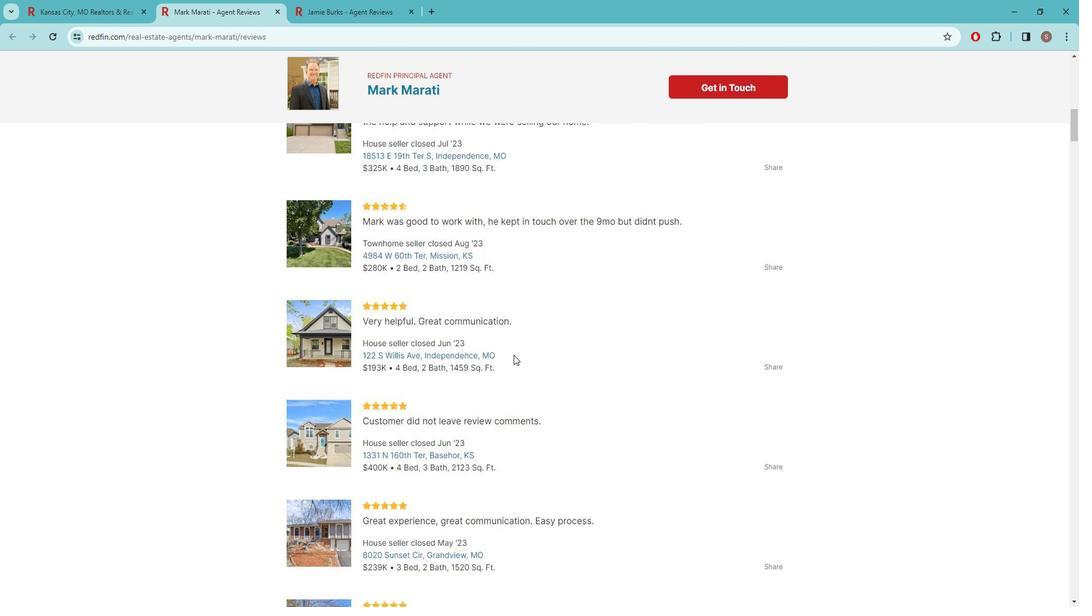 
Action: Mouse scrolled (519, 345) with delta (0, 0)
Screenshot: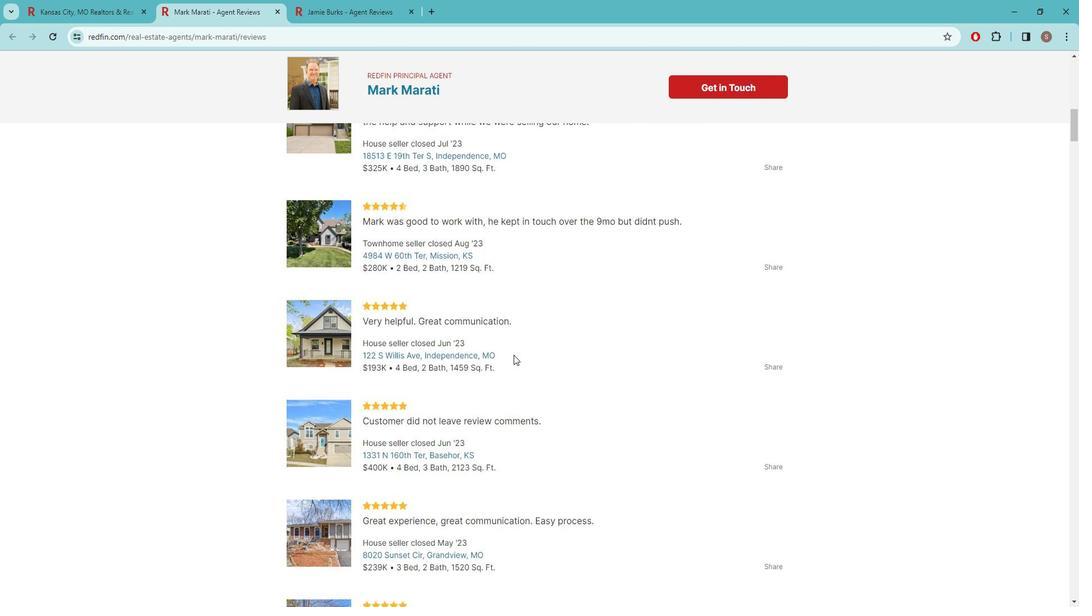 
Action: Mouse moved to (528, 343)
Screenshot: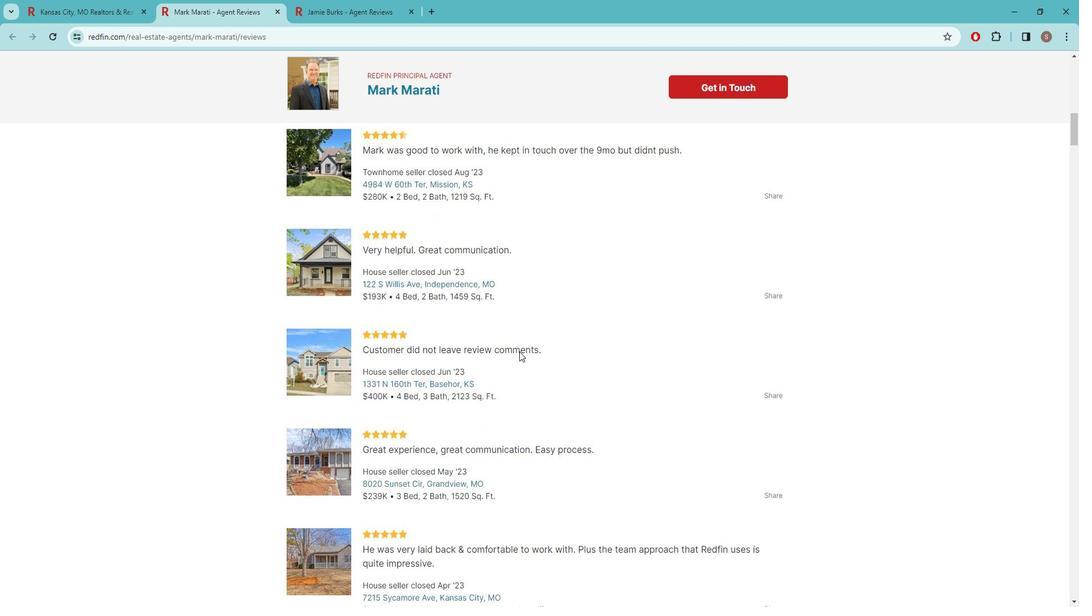 
Action: Mouse scrolled (528, 343) with delta (0, 0)
Screenshot: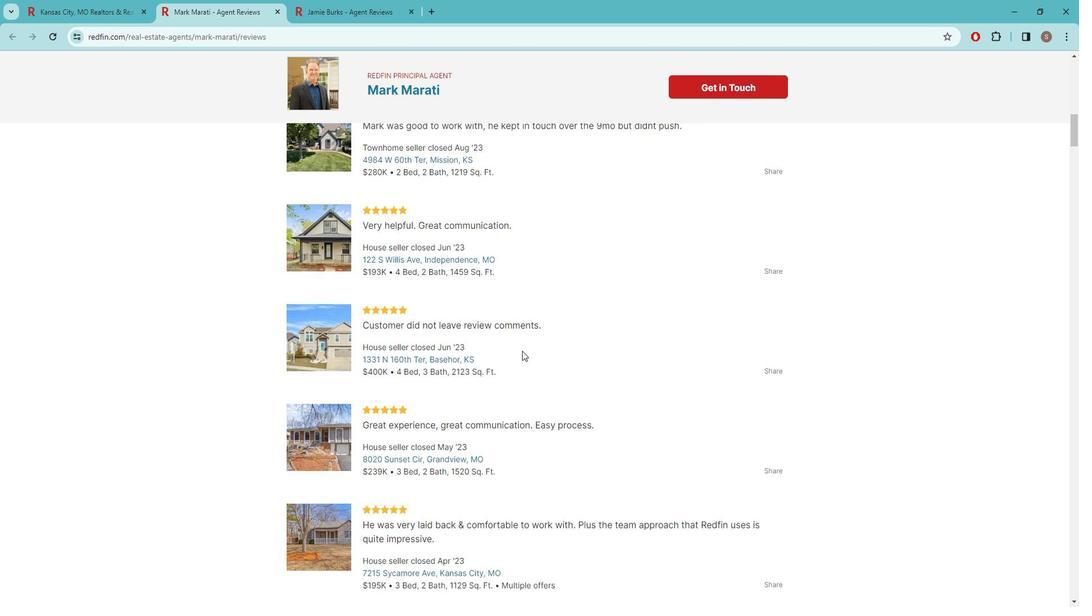 
Action: Mouse moved to (576, 343)
Screenshot: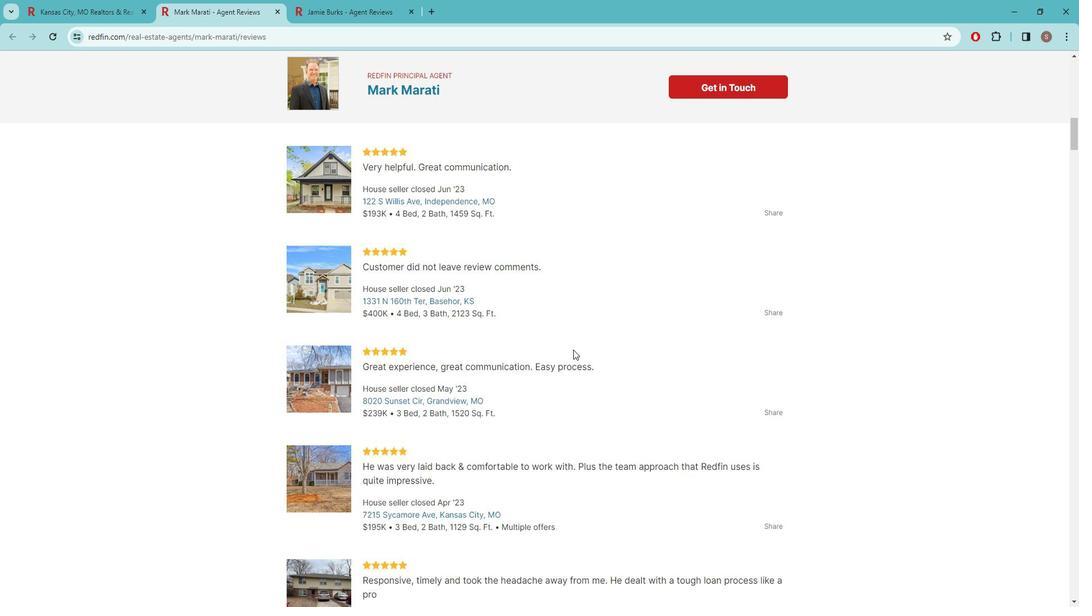 
Action: Mouse scrolled (576, 343) with delta (0, 0)
Screenshot: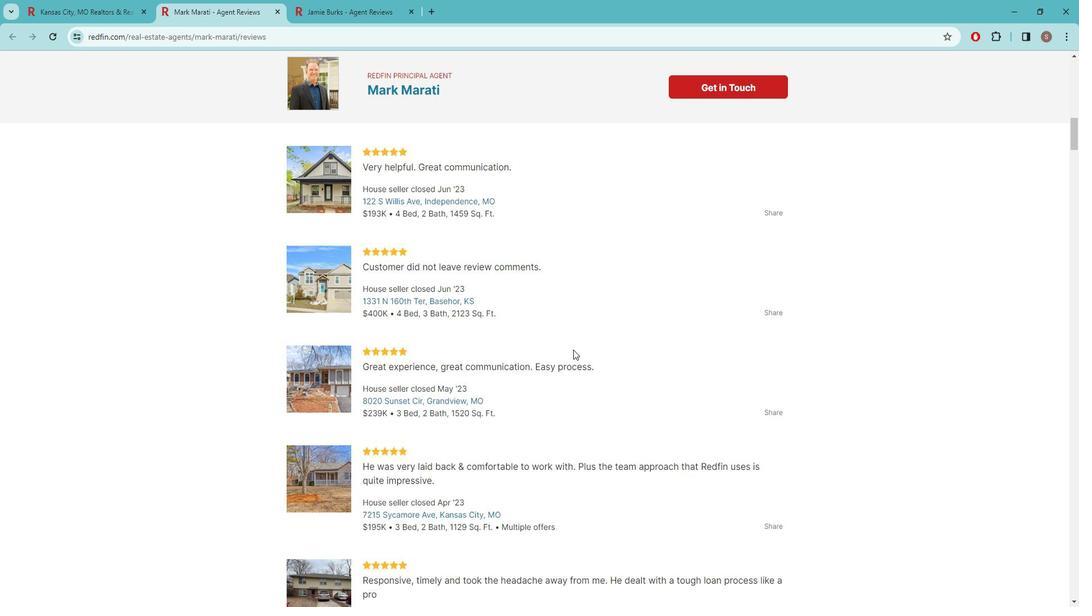 
Action: Mouse moved to (574, 337)
Screenshot: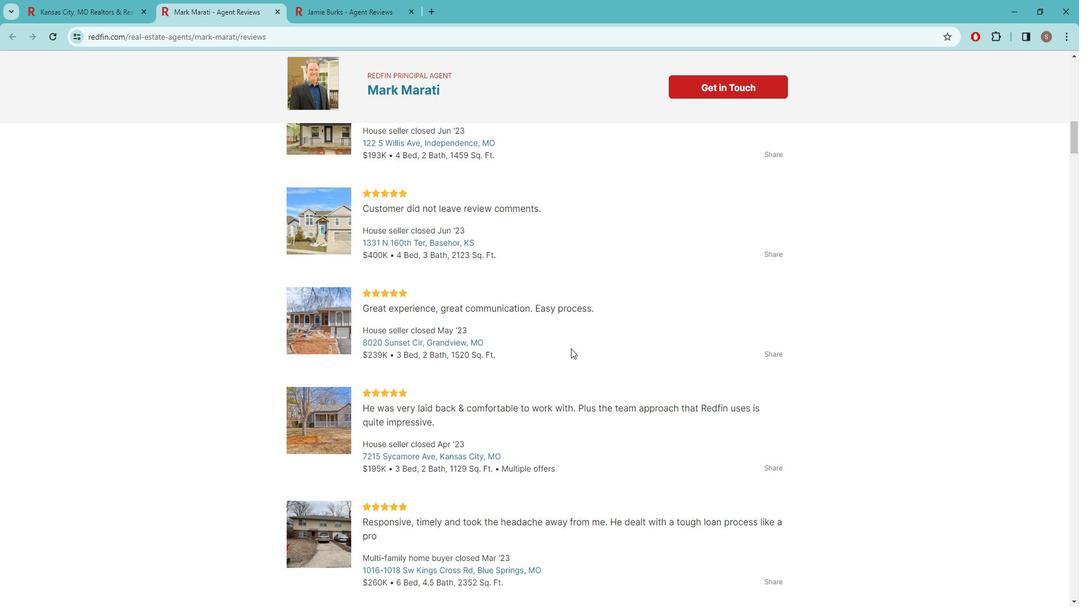 
Action: Mouse scrolled (574, 336) with delta (0, 0)
Screenshot: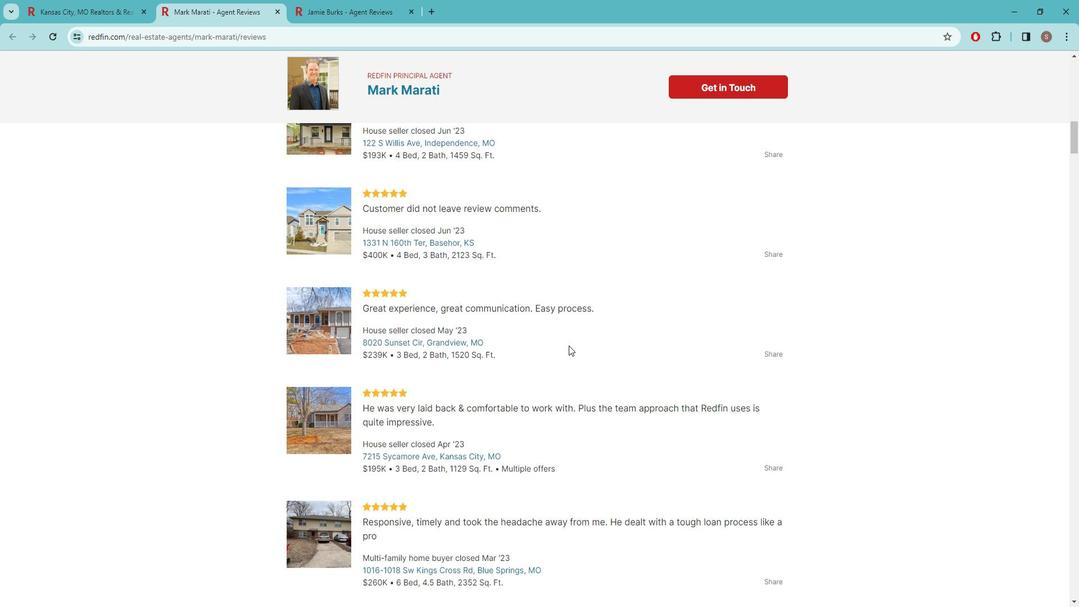 
Action: Mouse moved to (574, 336)
Screenshot: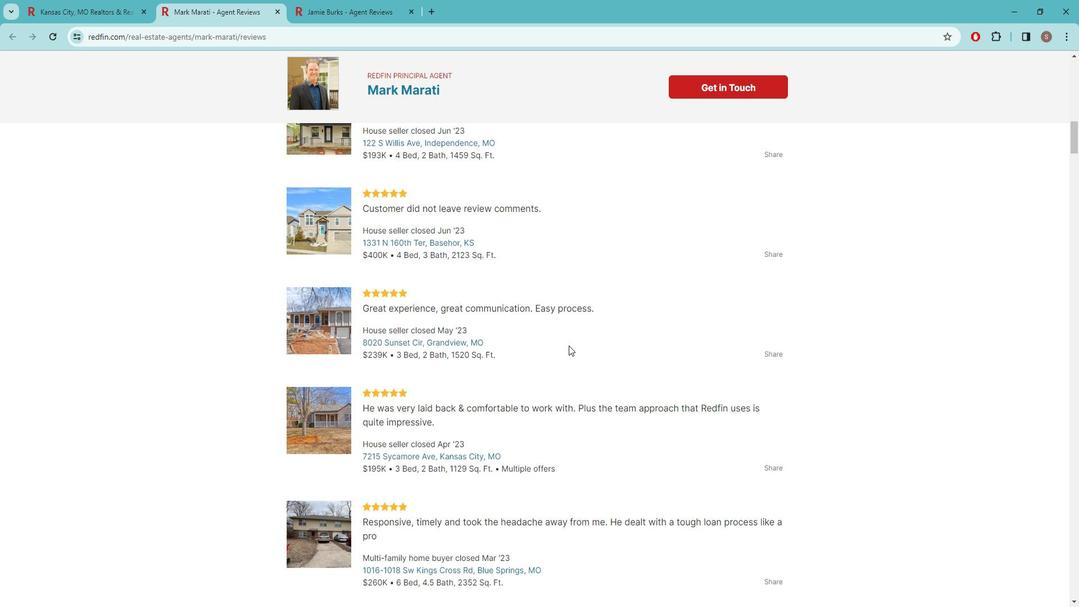 
Action: Mouse scrolled (574, 336) with delta (0, 0)
Screenshot: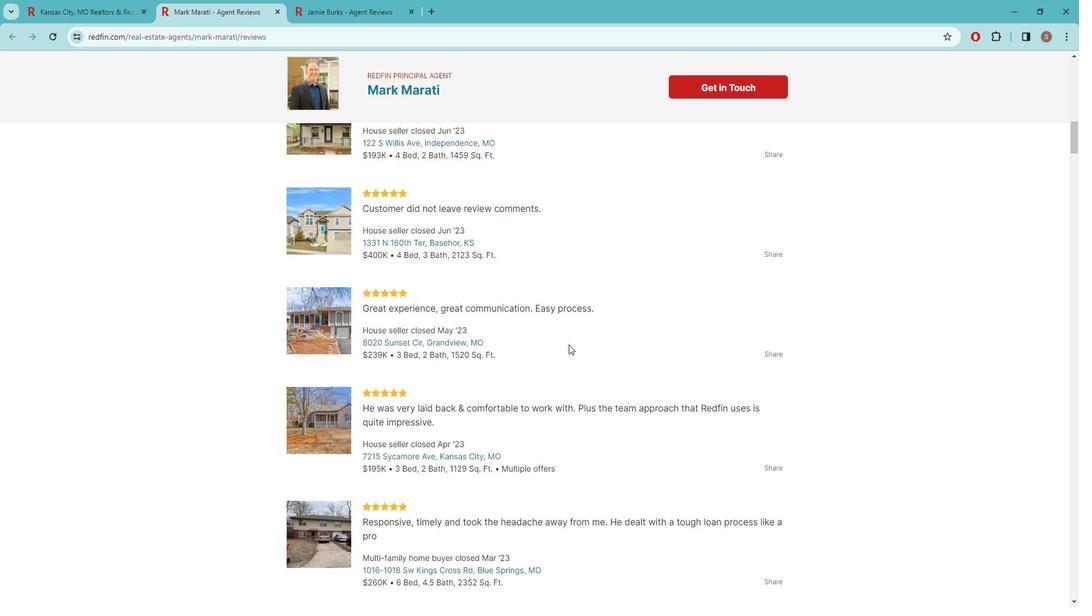 
Action: Mouse moved to (613, 323)
Screenshot: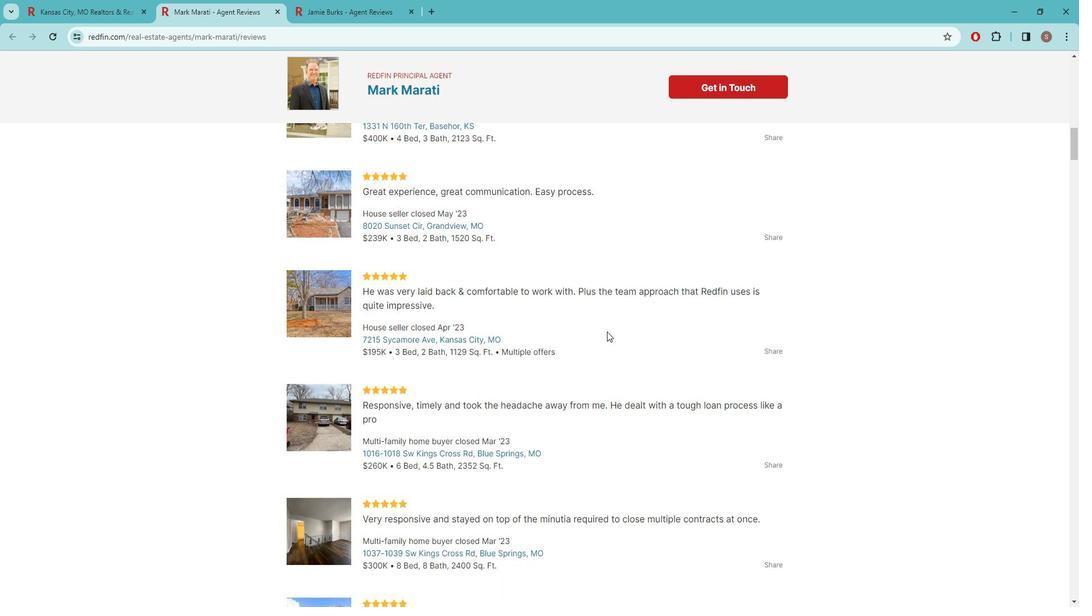 
Action: Mouse scrolled (613, 323) with delta (0, 0)
Screenshot: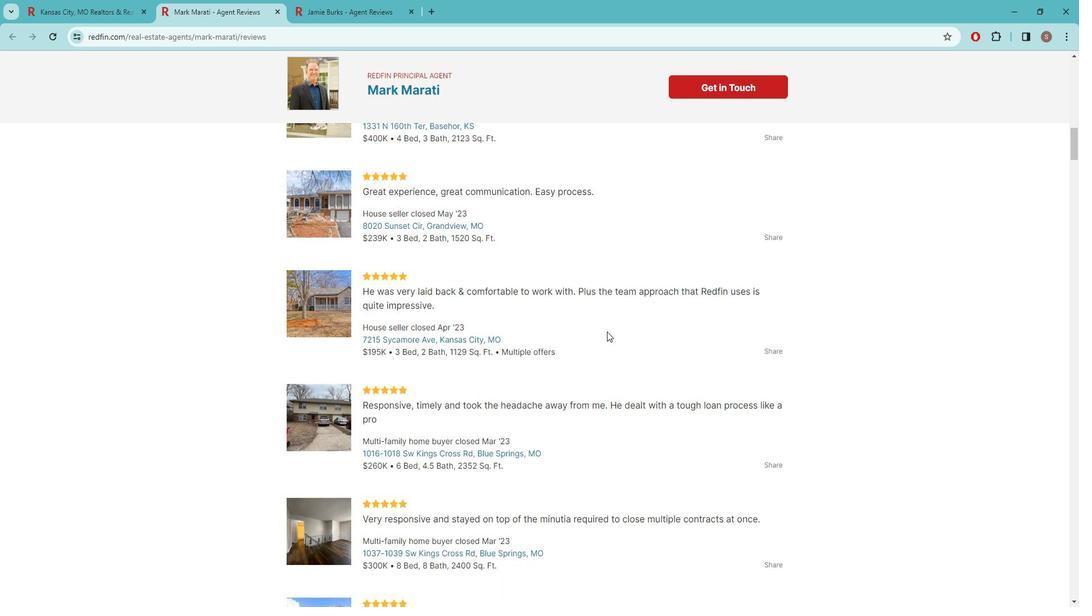 
Action: Mouse moved to (615, 317)
Screenshot: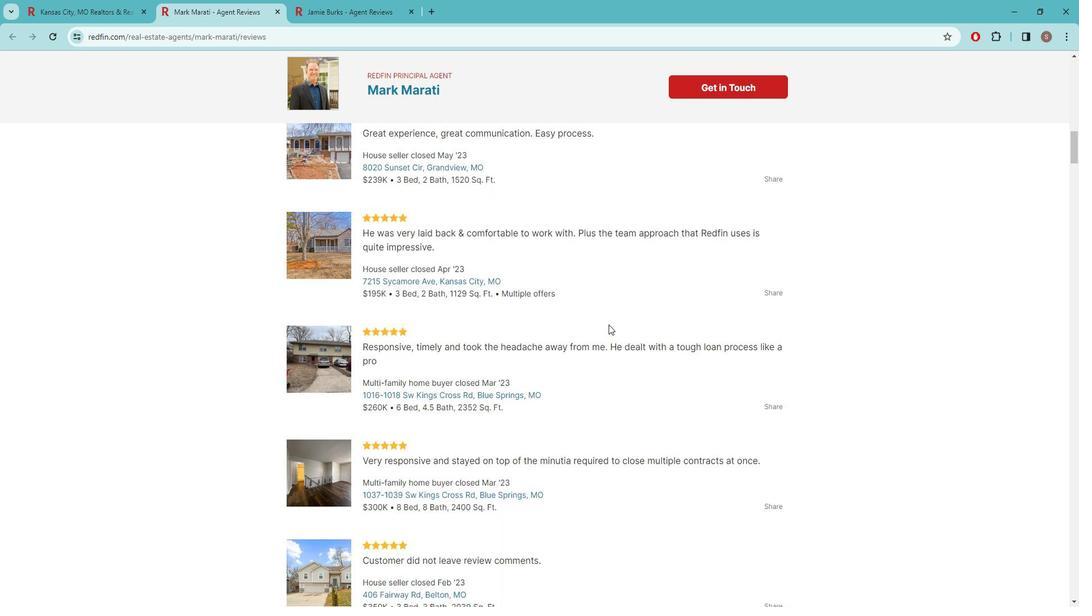 
Action: Mouse scrolled (615, 316) with delta (0, 0)
Screenshot: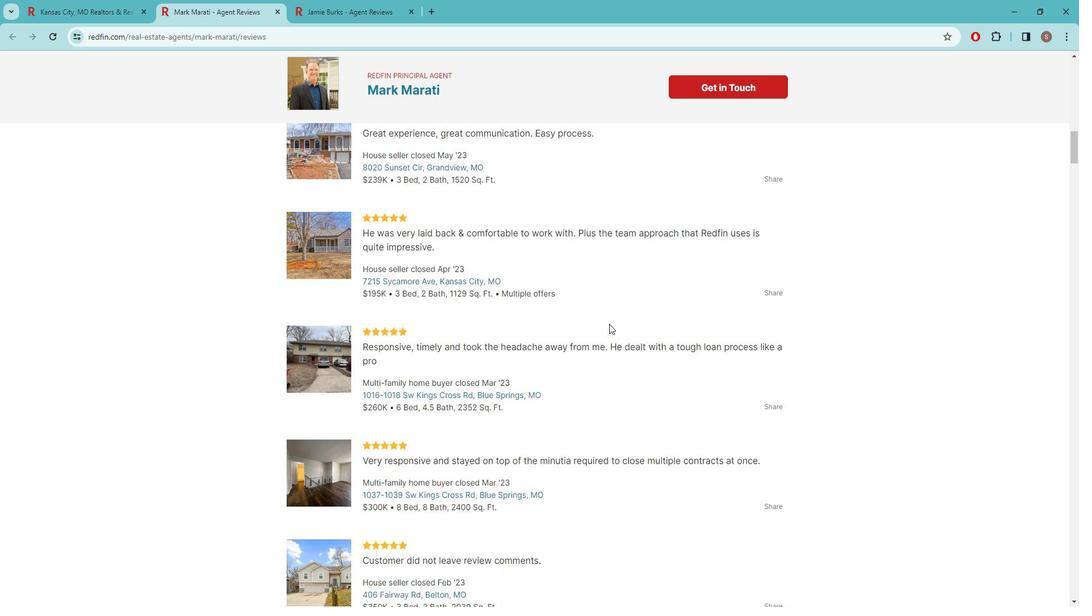 
Action: Mouse moved to (611, 327)
Screenshot: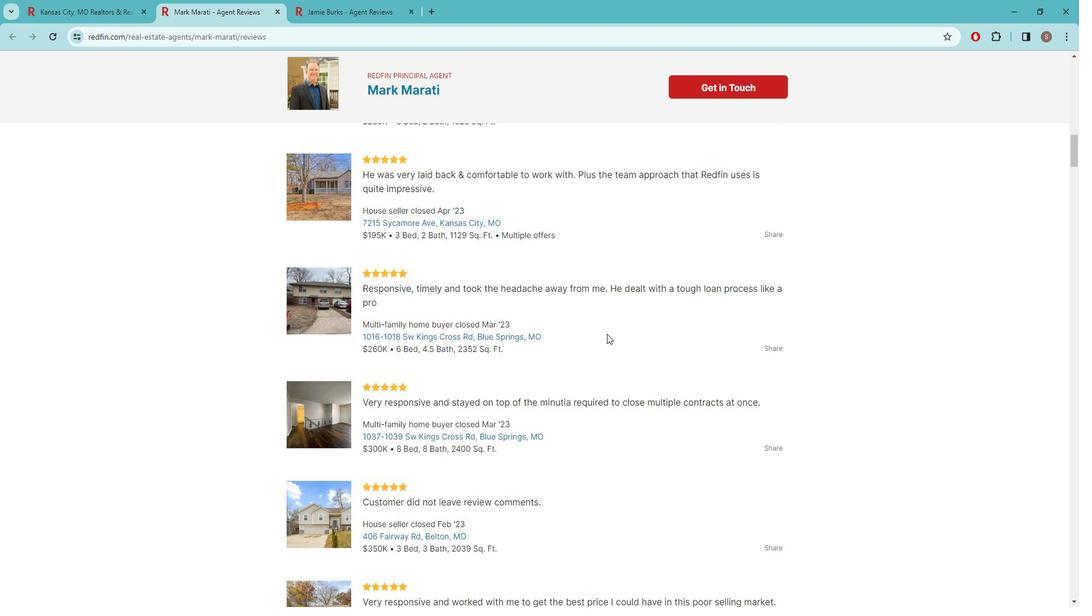 
Action: Mouse scrolled (611, 327) with delta (0, 0)
Screenshot: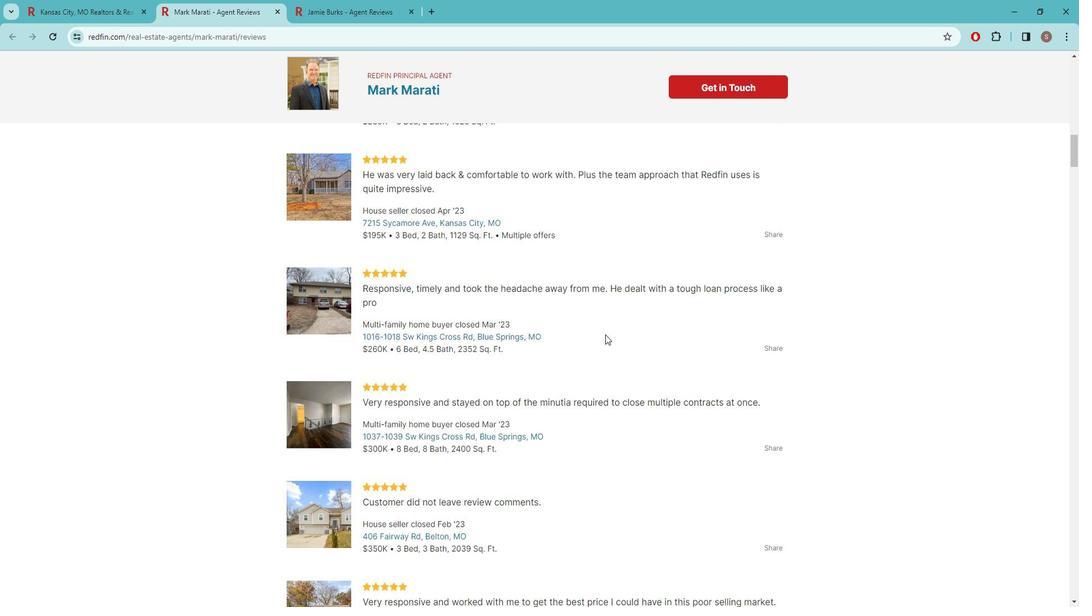 
Action: Mouse moved to (600, 325)
Screenshot: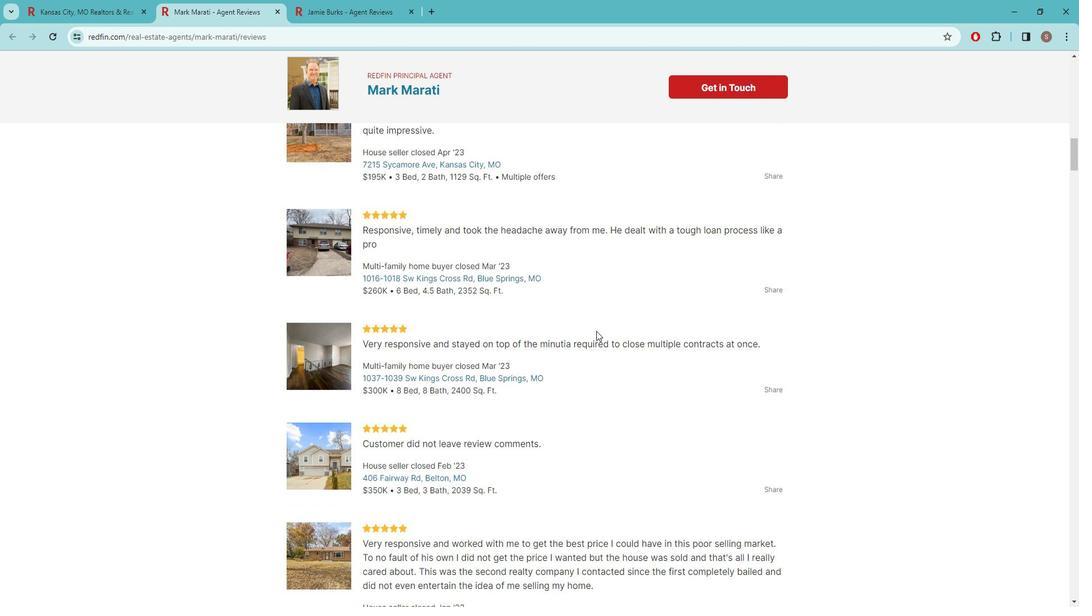 
Action: Mouse scrolled (600, 324) with delta (0, 0)
Screenshot: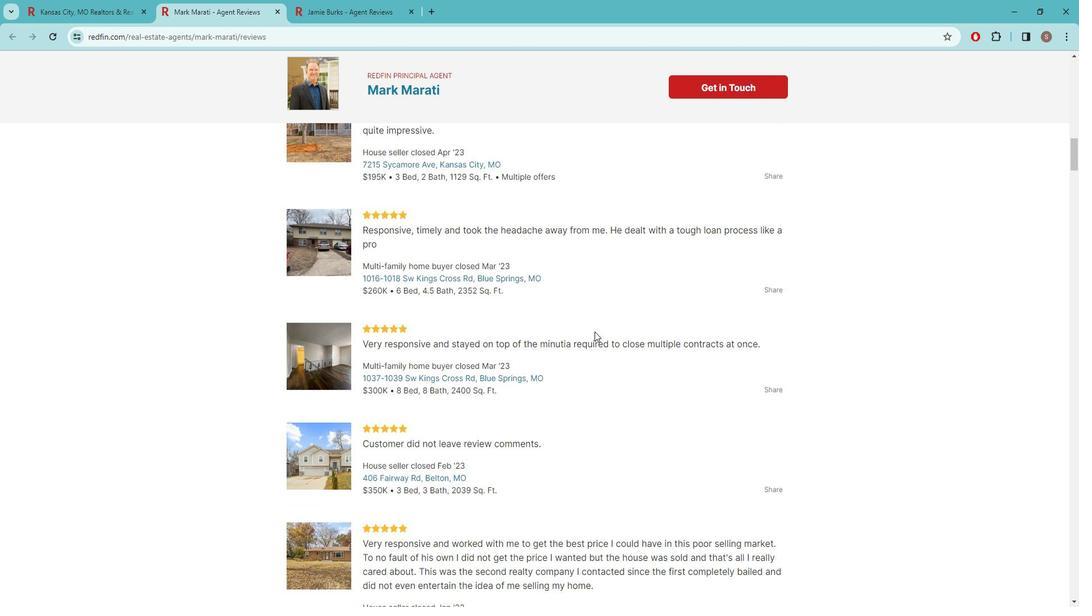 
Action: Mouse moved to (668, 301)
Screenshot: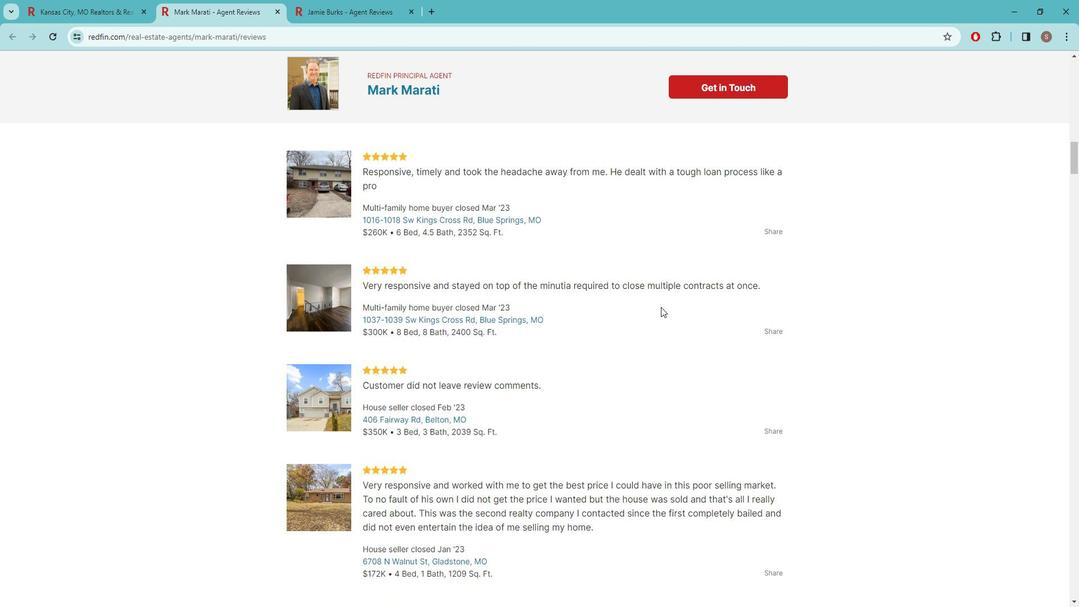 
Action: Mouse scrolled (668, 301) with delta (0, 0)
Screenshot: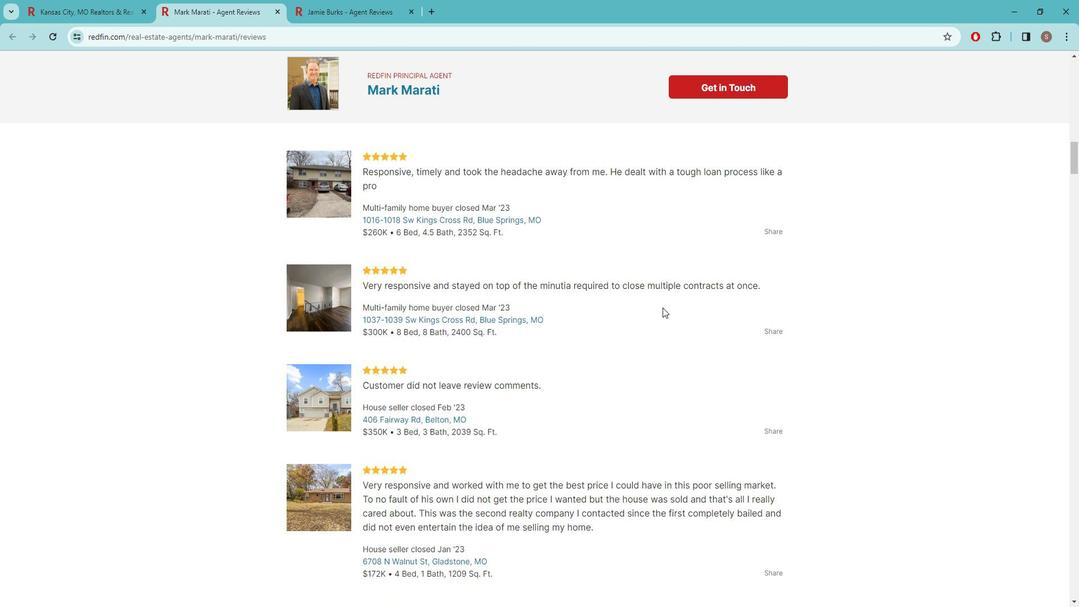 
Action: Mouse scrolled (668, 301) with delta (0, 0)
Screenshot: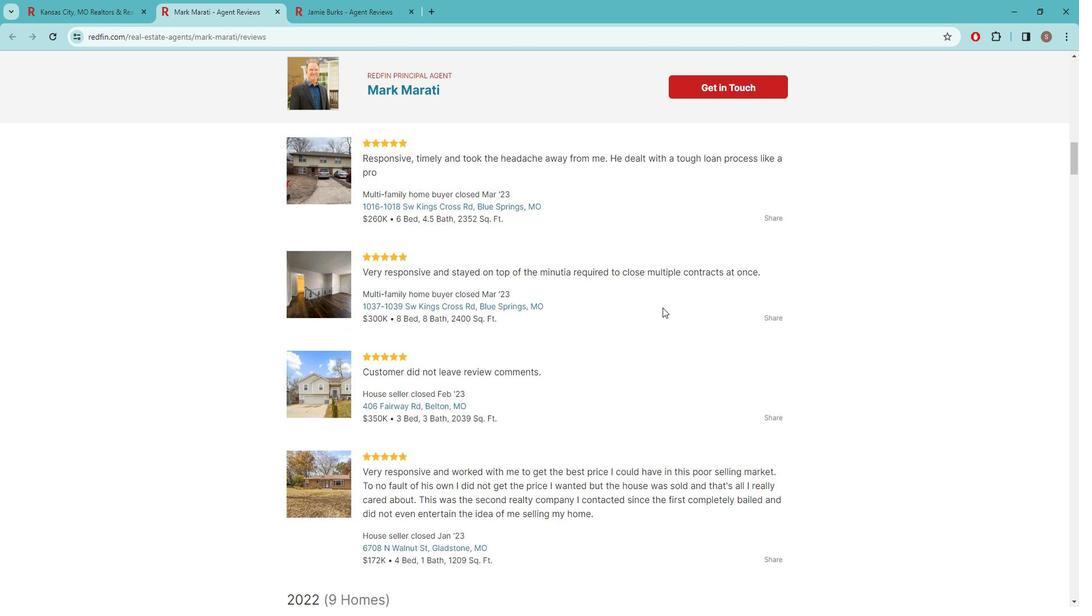 
Action: Mouse moved to (554, 295)
Screenshot: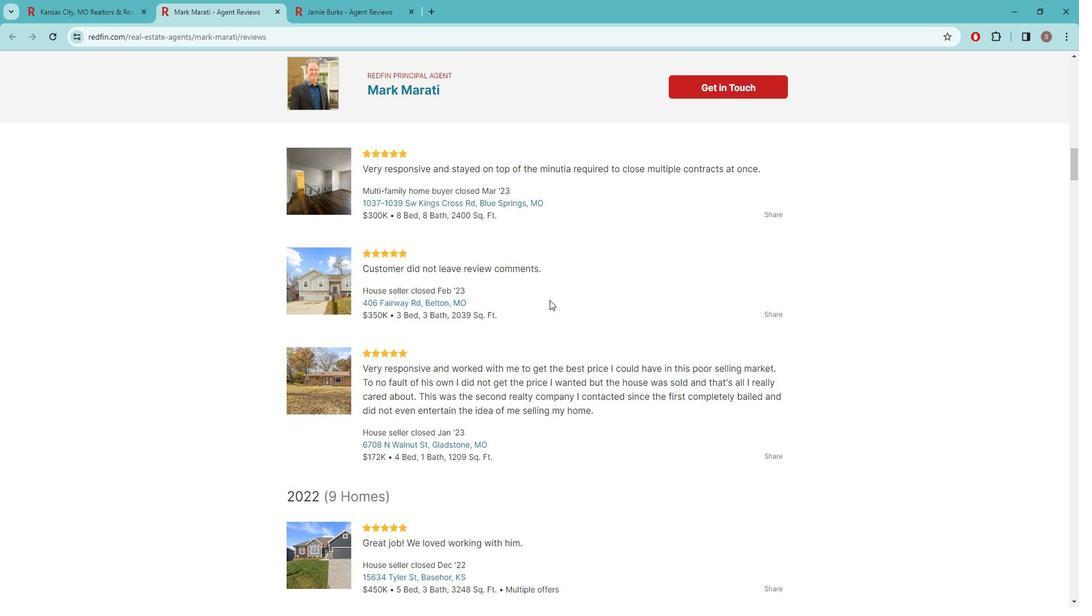 
Action: Mouse scrolled (554, 294) with delta (0, 0)
Screenshot: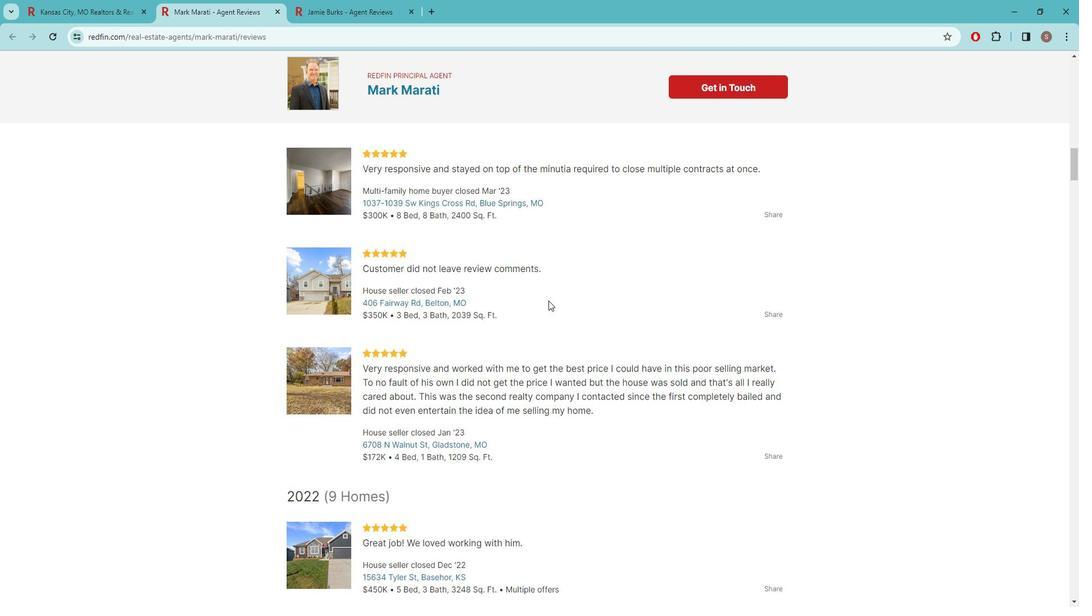 
Action: Mouse moved to (553, 295)
Screenshot: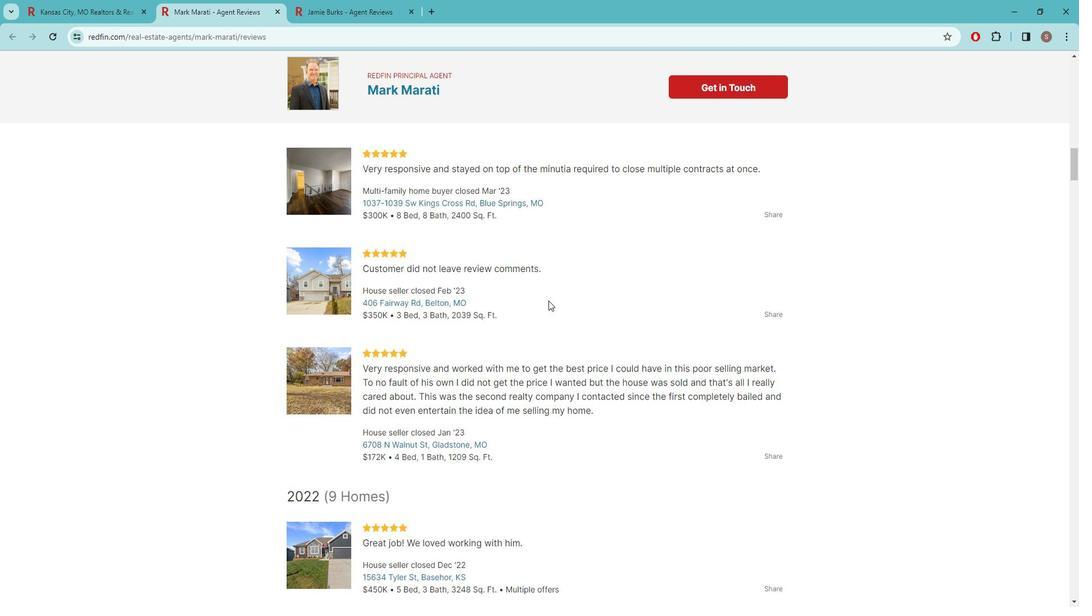 
Action: Mouse scrolled (553, 294) with delta (0, 0)
Screenshot: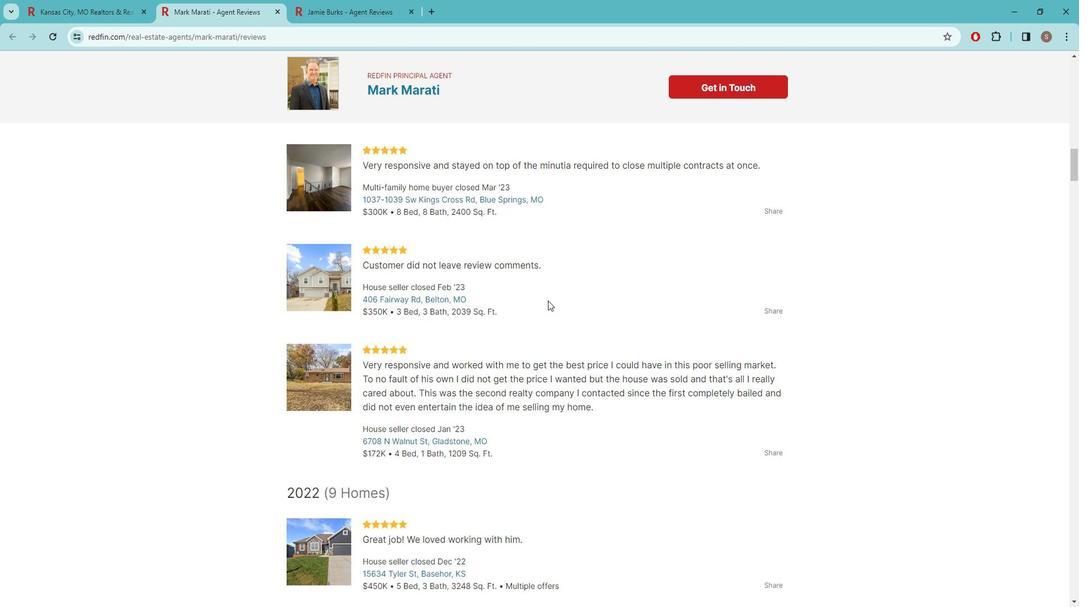 
Action: Mouse moved to (607, 313)
Screenshot: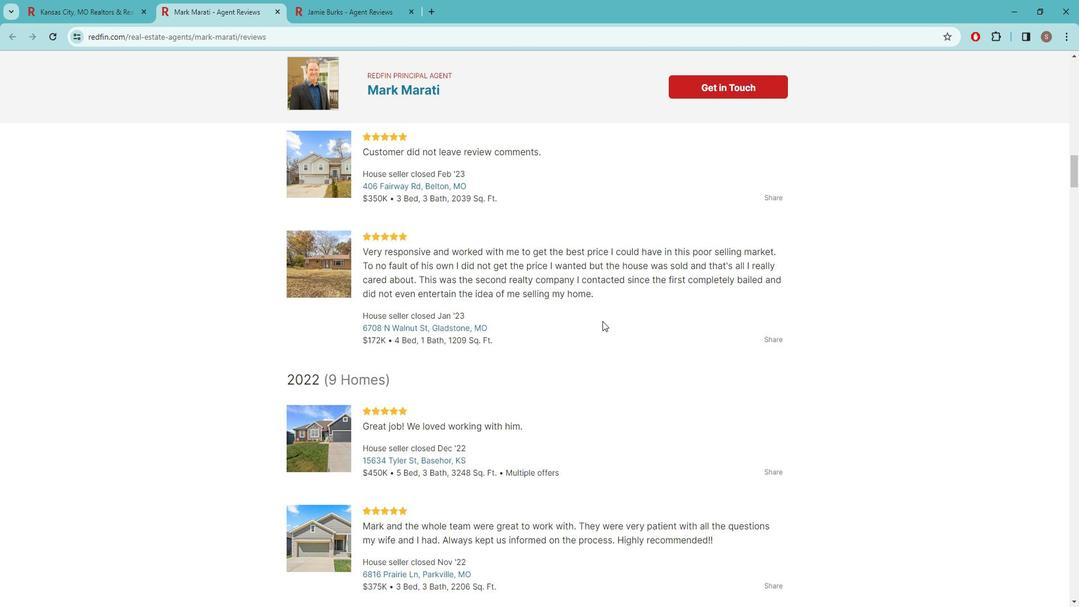 
Action: Mouse scrolled (607, 313) with delta (0, 0)
Screenshot: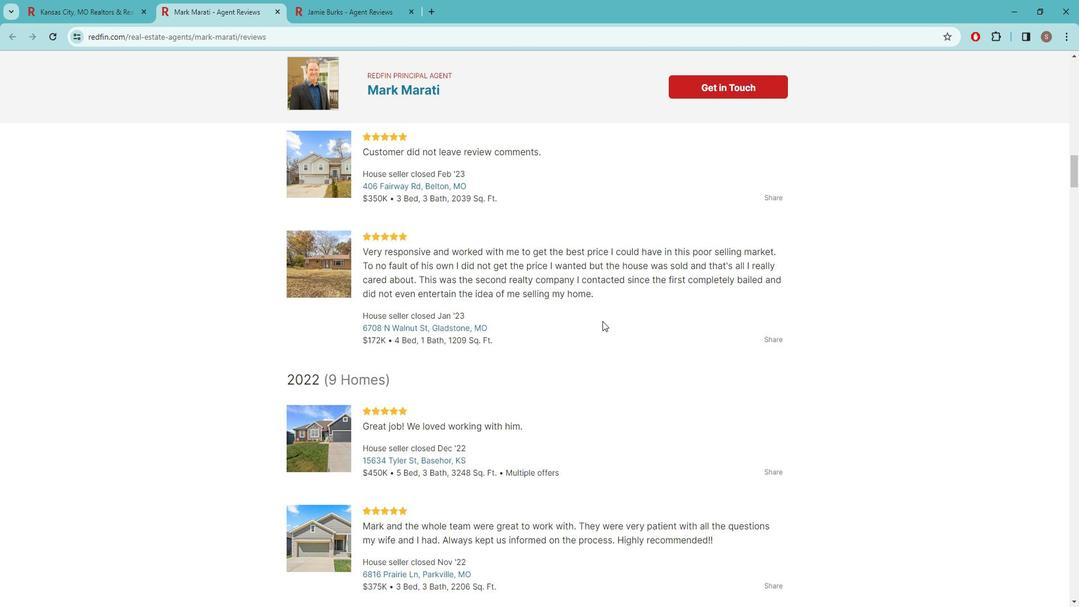 
Action: Mouse moved to (607, 313)
Screenshot: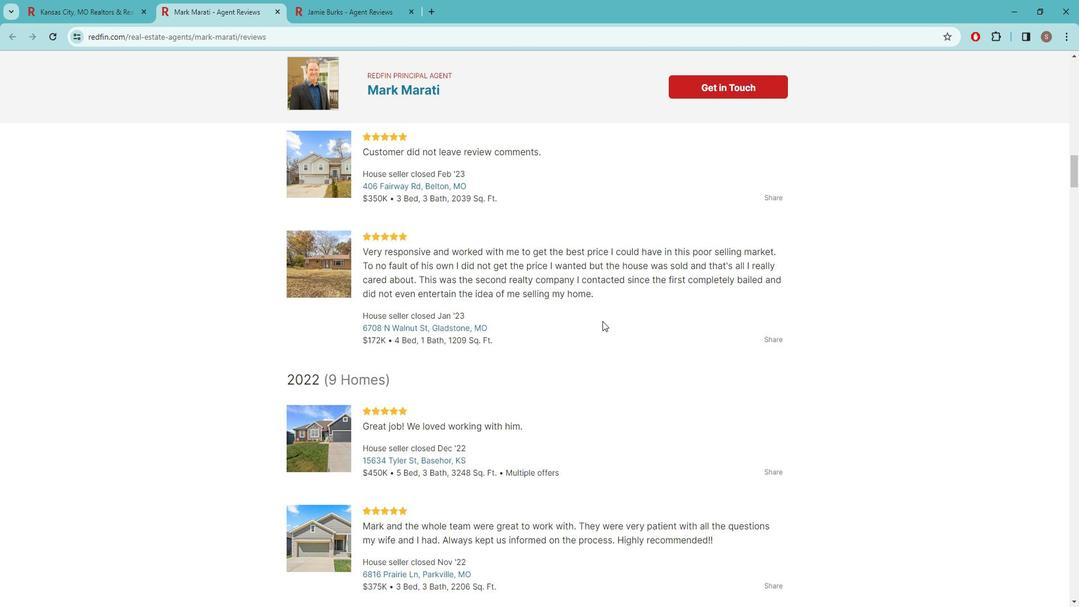 
Action: Mouse scrolled (607, 312) with delta (0, 0)
Screenshot: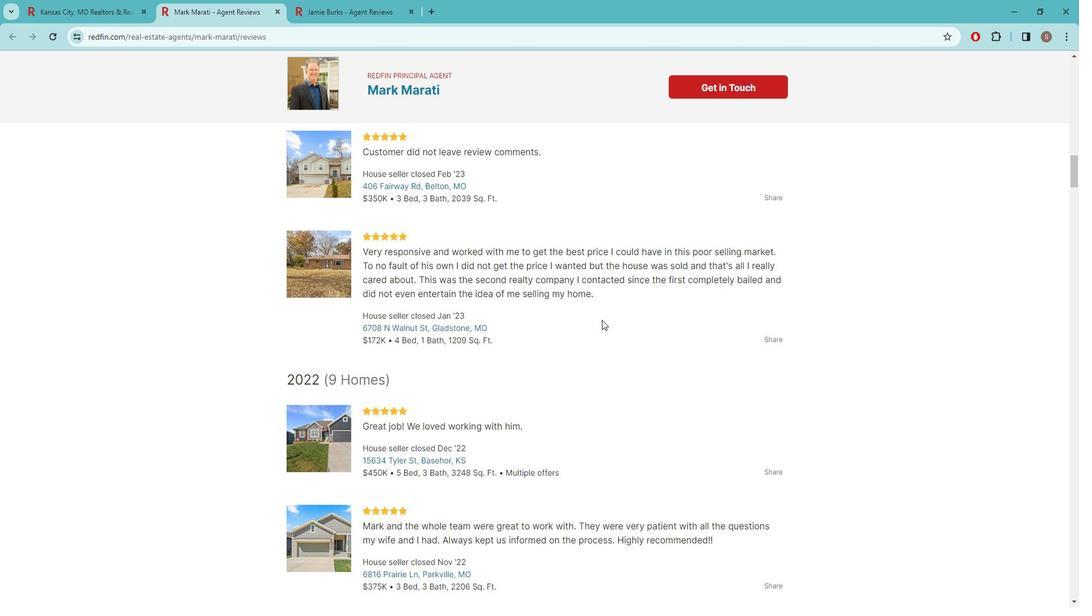 
Action: Mouse scrolled (607, 312) with delta (0, 0)
Screenshot: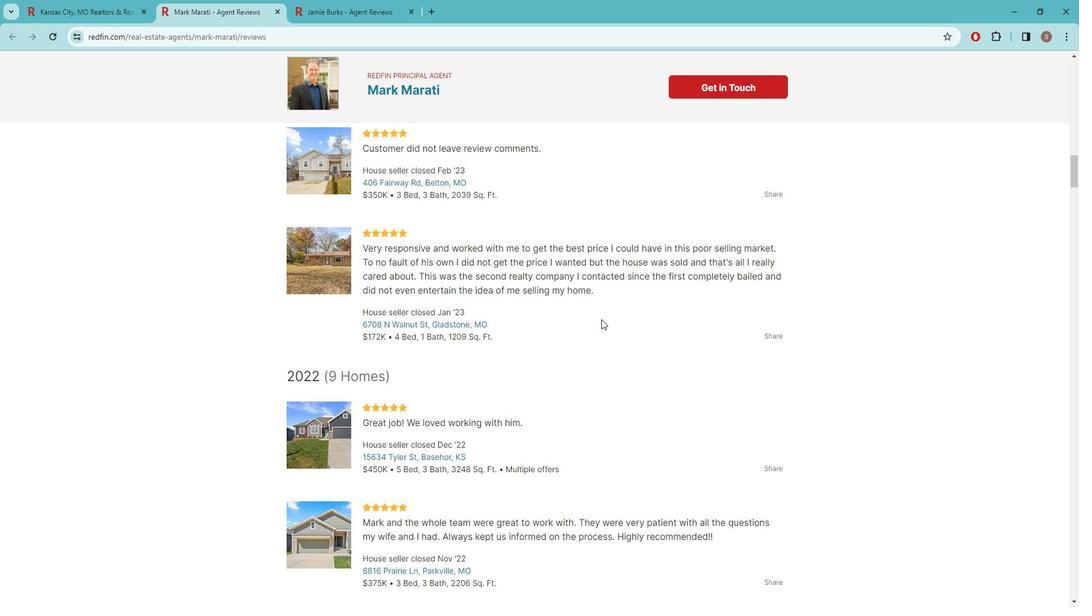 
Action: Mouse moved to (597, 301)
Screenshot: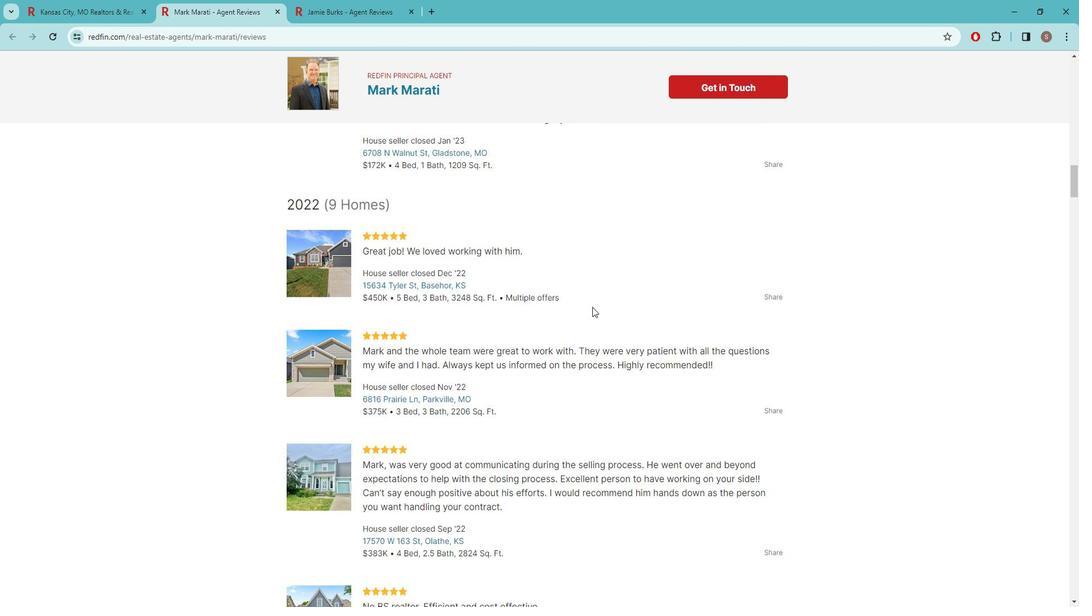 
Action: Mouse scrolled (597, 300) with delta (0, 0)
Screenshot: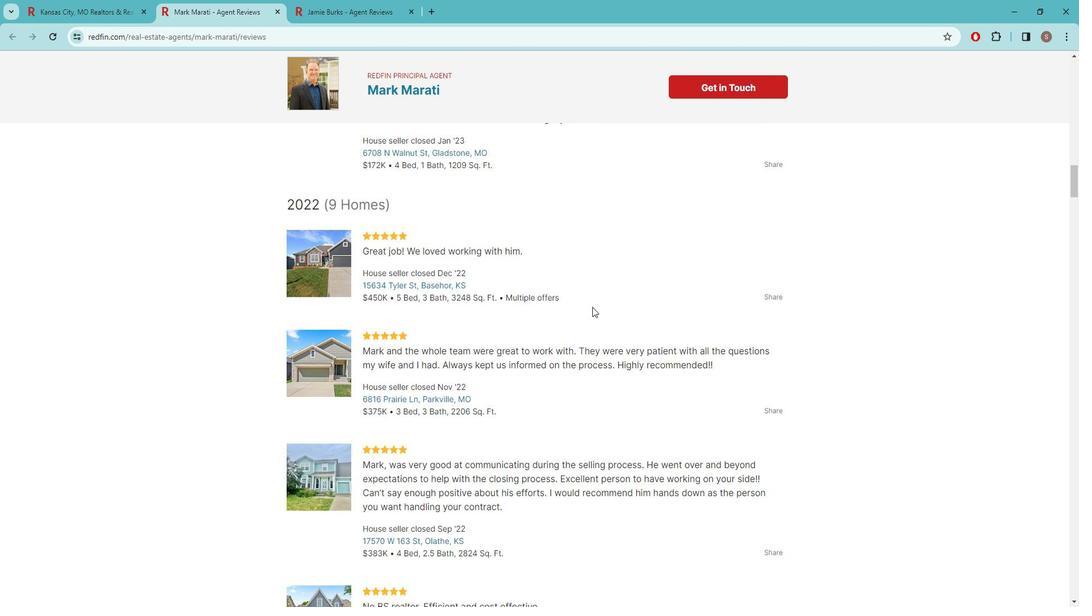 
Action: Mouse moved to (597, 301)
Screenshot: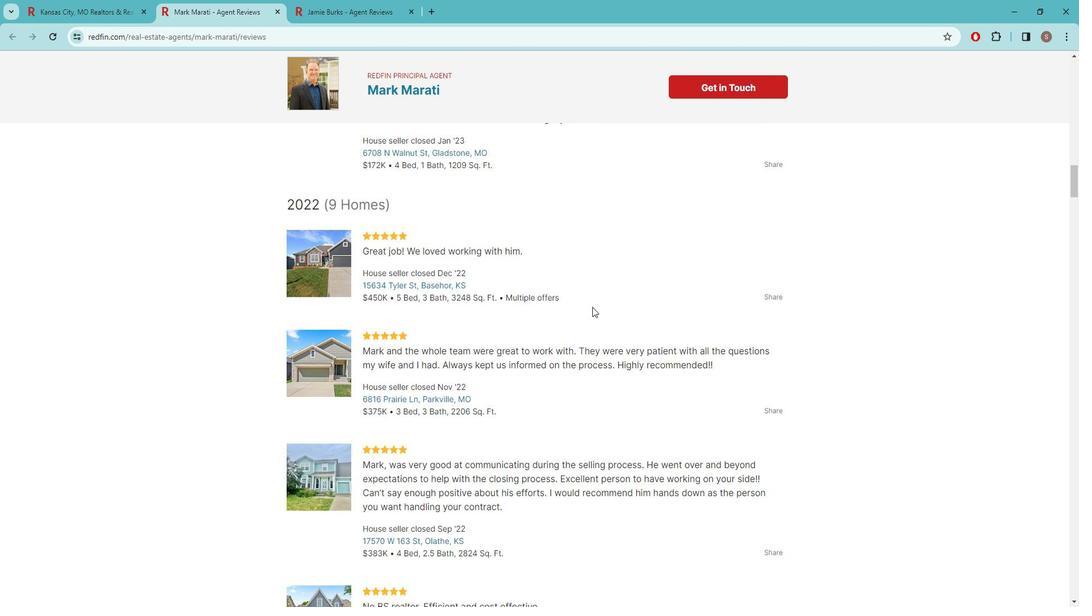 
Action: Mouse scrolled (597, 301) with delta (0, 0)
Screenshot: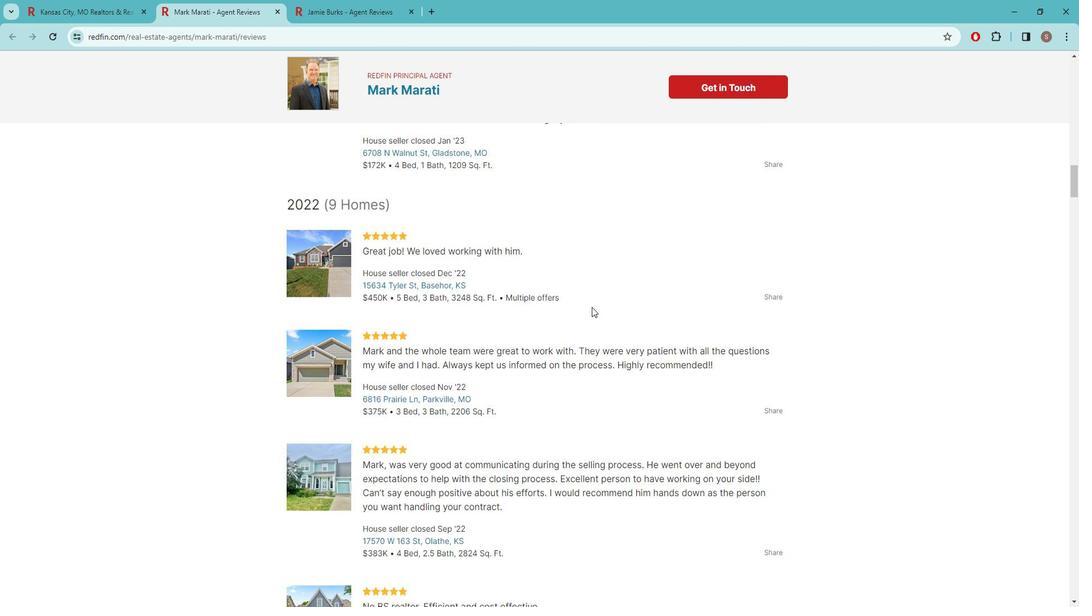 
Action: Mouse moved to (624, 278)
Screenshot: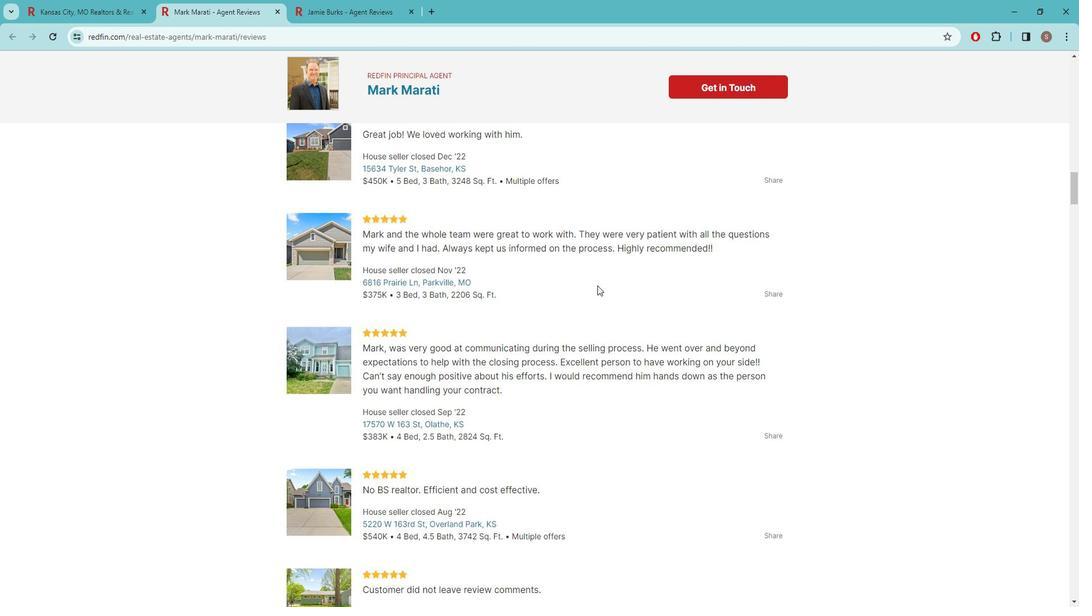 
Action: Mouse scrolled (624, 277) with delta (0, 0)
Screenshot: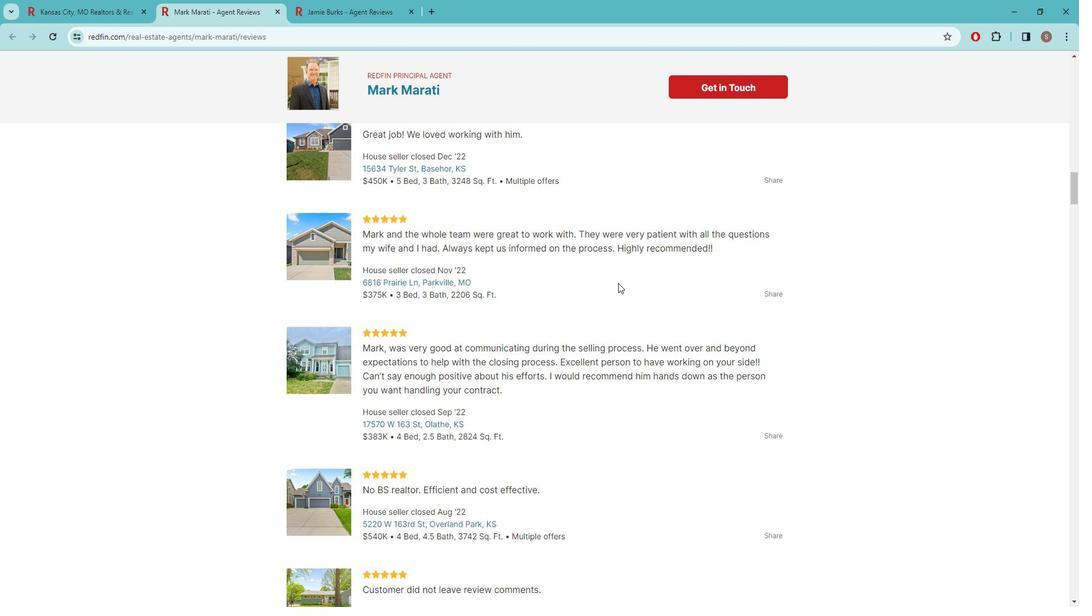 
Action: Mouse moved to (623, 278)
Screenshot: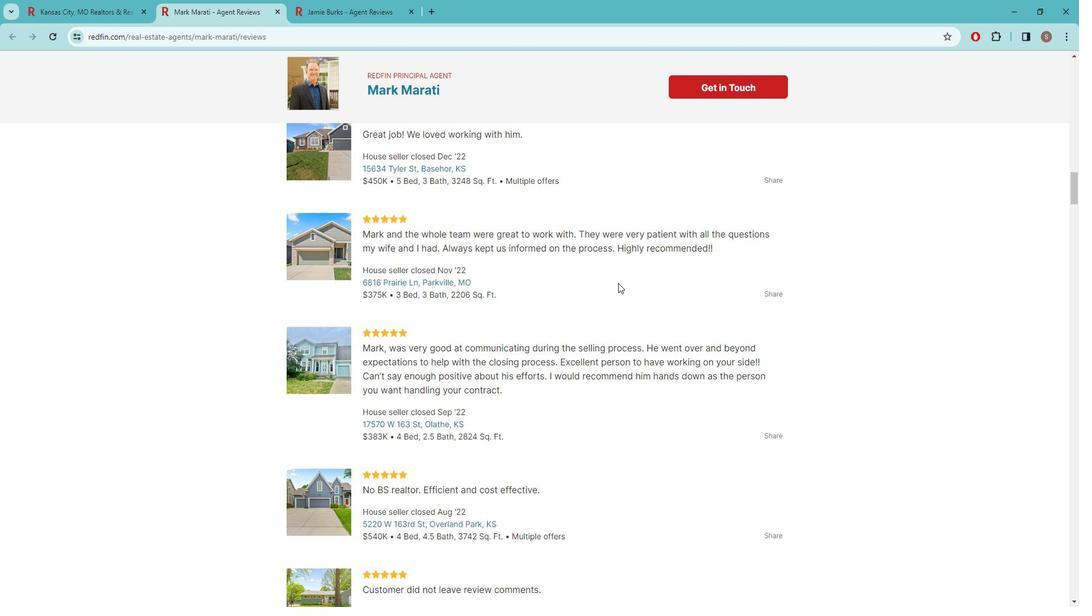 
Action: Mouse scrolled (623, 277) with delta (0, 0)
Screenshot: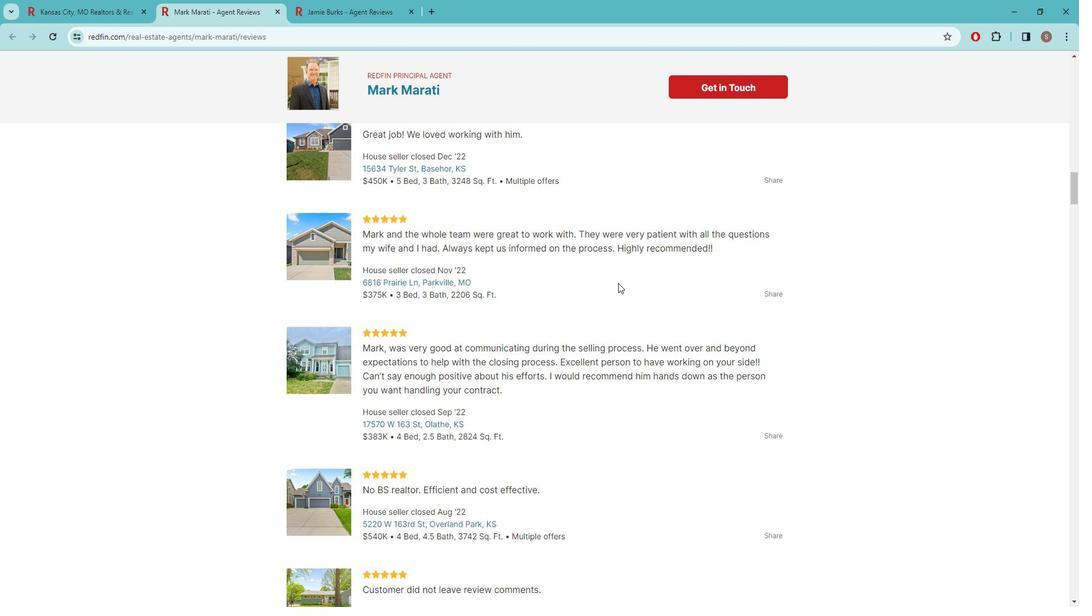 
Action: Mouse moved to (582, 292)
Screenshot: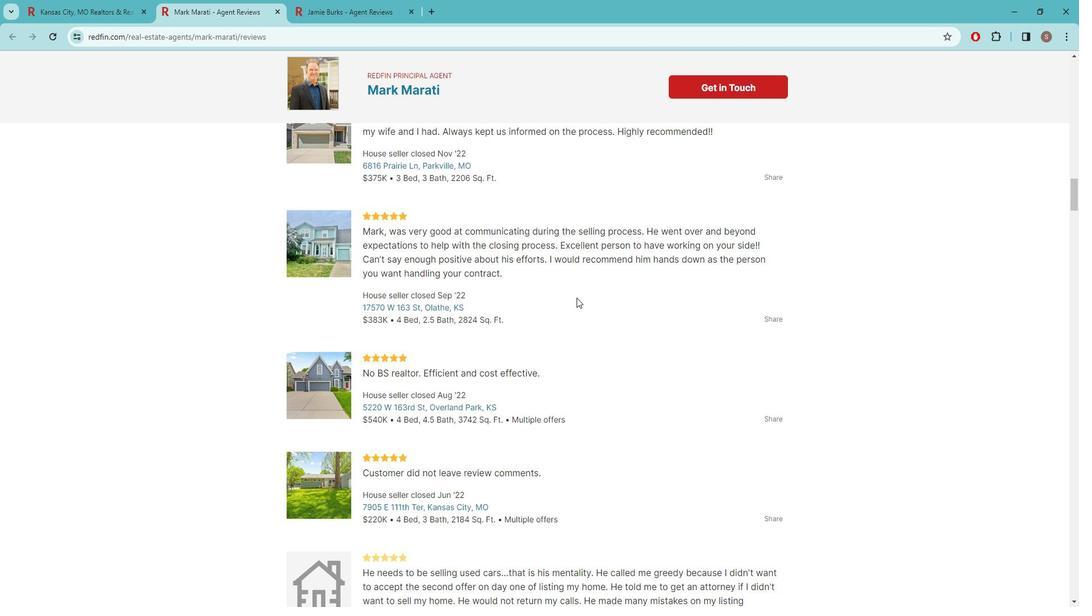 
Action: Mouse scrolled (582, 291) with delta (0, 0)
Screenshot: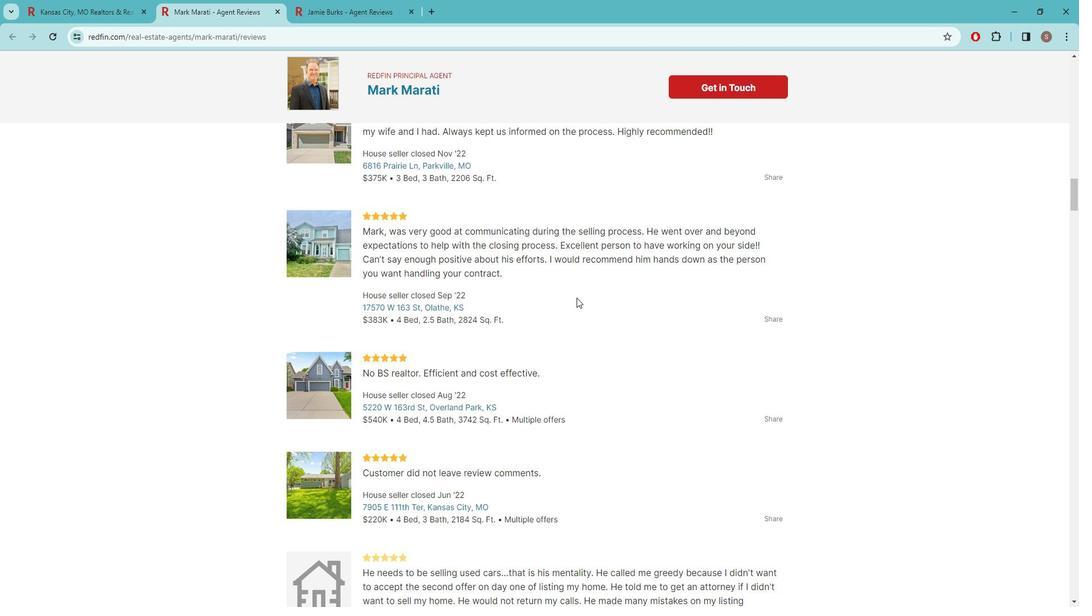 
Action: Mouse moved to (580, 291)
Screenshot: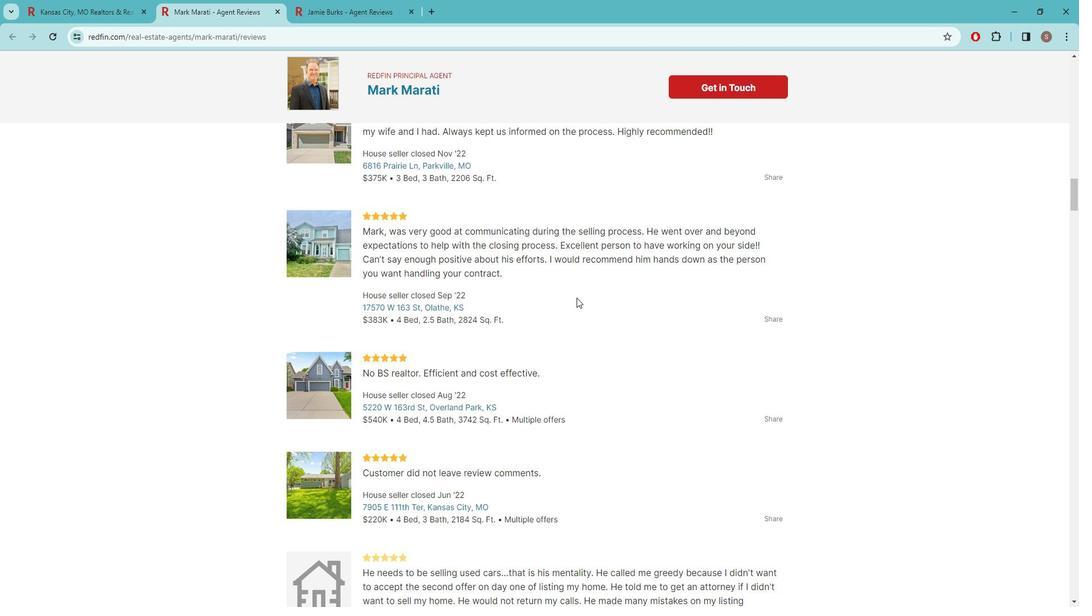 
Action: Mouse scrolled (580, 290) with delta (0, 0)
Screenshot: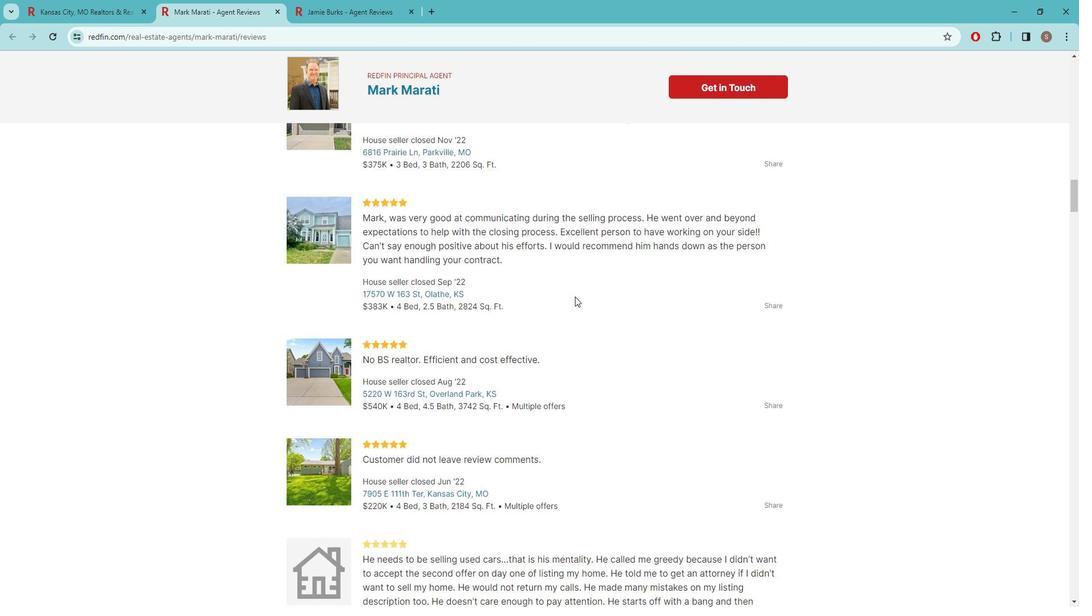 
Action: Mouse moved to (575, 288)
Screenshot: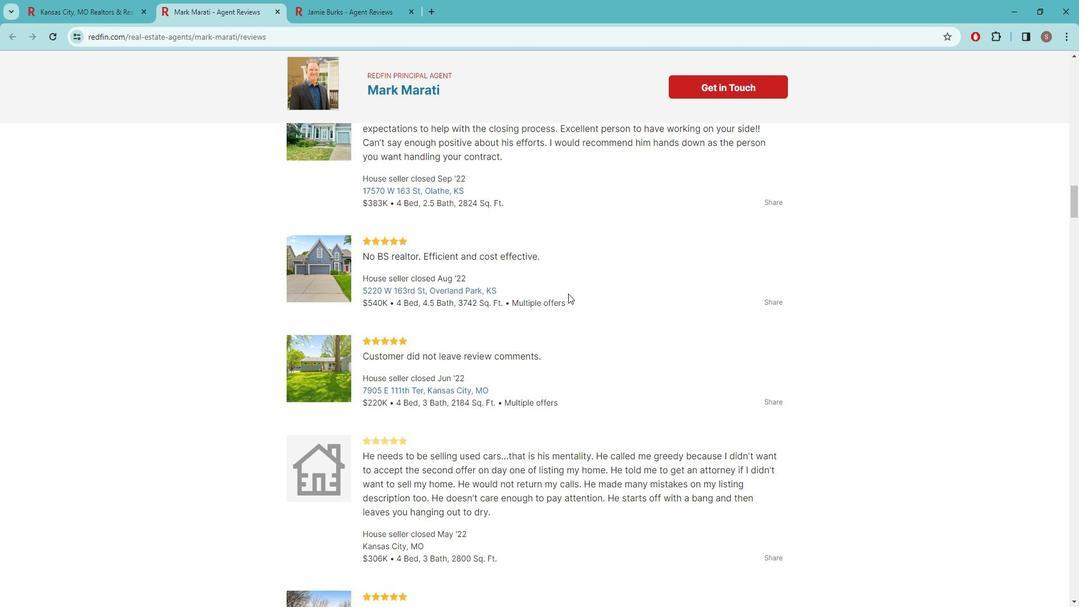 
Action: Mouse scrolled (575, 287) with delta (0, 0)
Screenshot: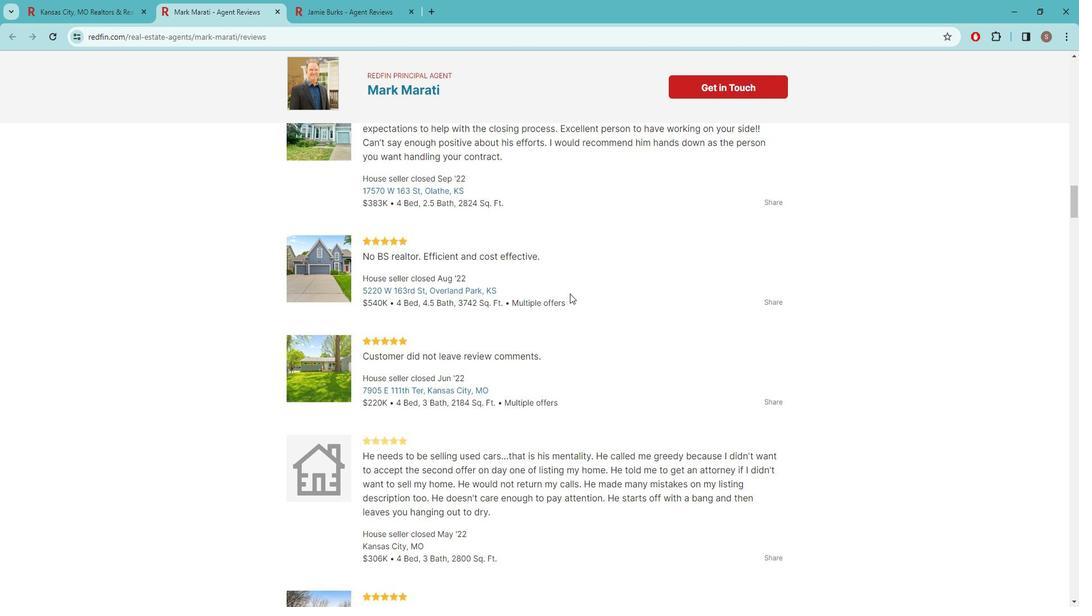 
Action: Mouse moved to (576, 288)
Screenshot: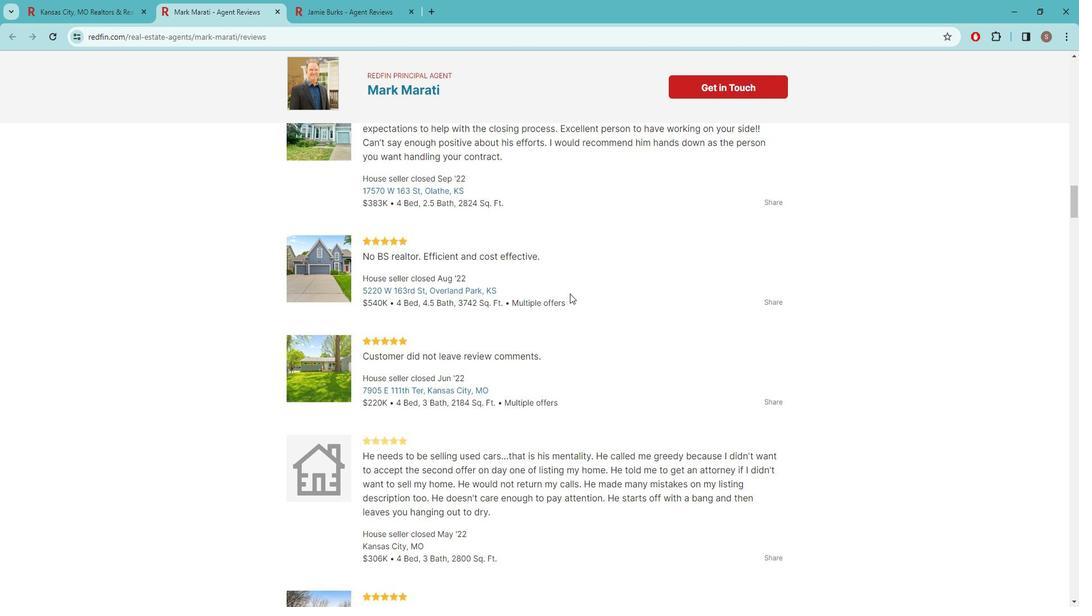 
Action: Mouse scrolled (576, 287) with delta (0, 0)
Screenshot: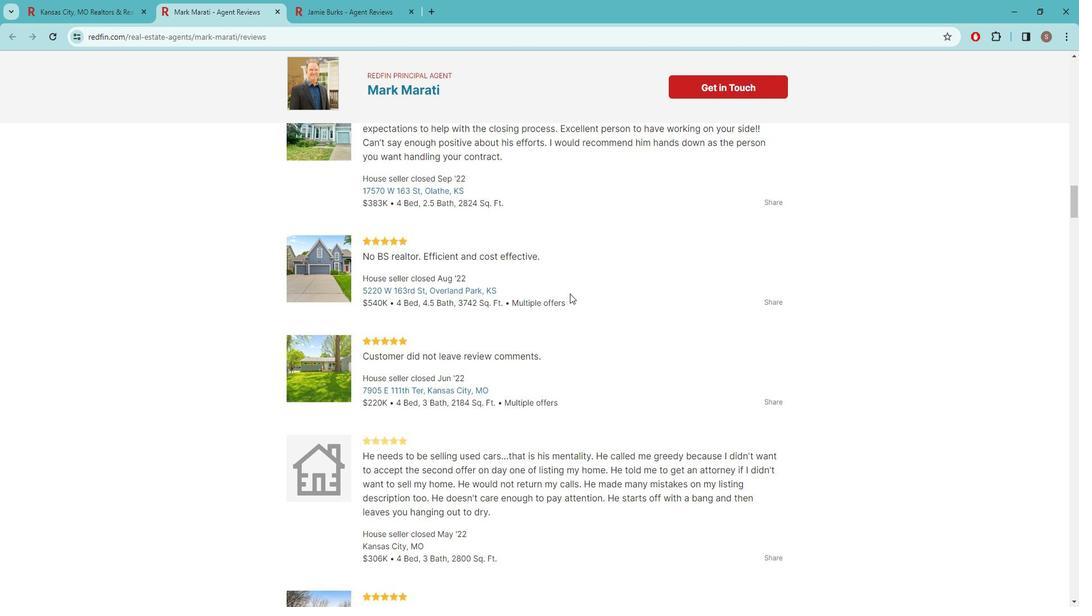 
Action: Mouse moved to (559, 326)
